 Task: Compose an email with the signature Drake Wright with the subject Announcement of a company milestone and the message I would like to request approval for additional resources for the upcoming project. from softage.4@softage.net to softage.8@softage.net, select last 2 words, change the font color from current to blue and background color to purple Send the email. Finally, move the email from Sent Items to the label Utilities
Action: Mouse moved to (1083, 98)
Screenshot: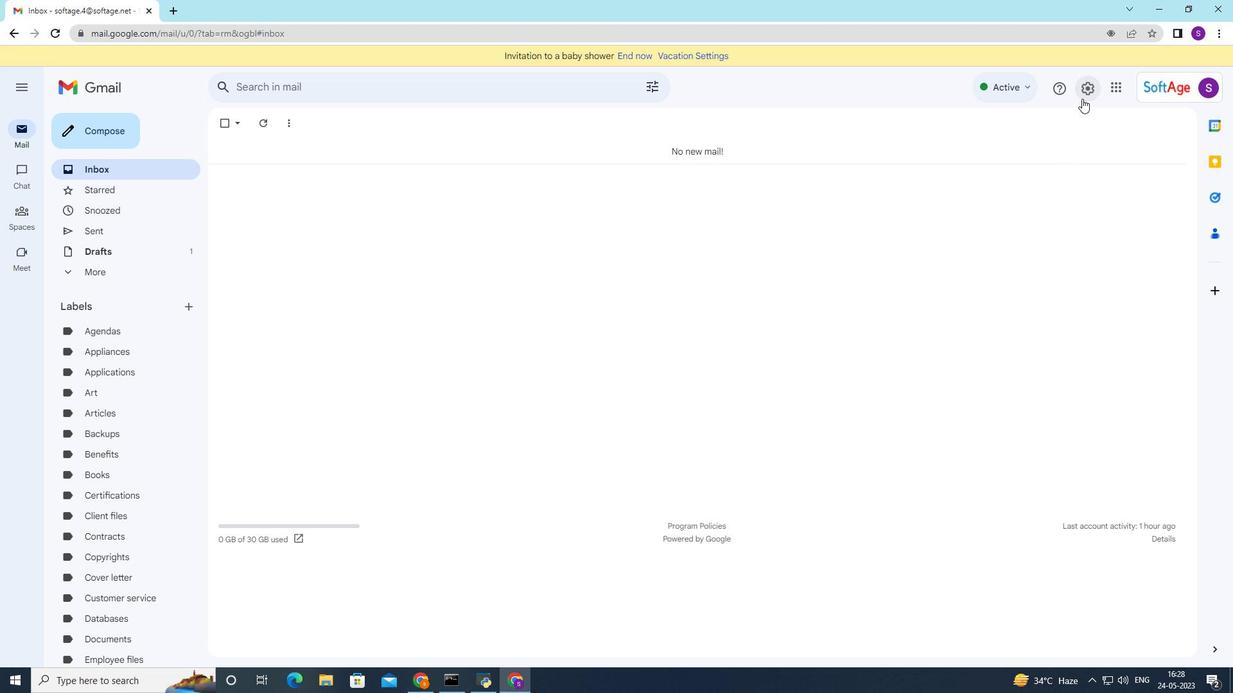 
Action: Mouse pressed left at (1083, 98)
Screenshot: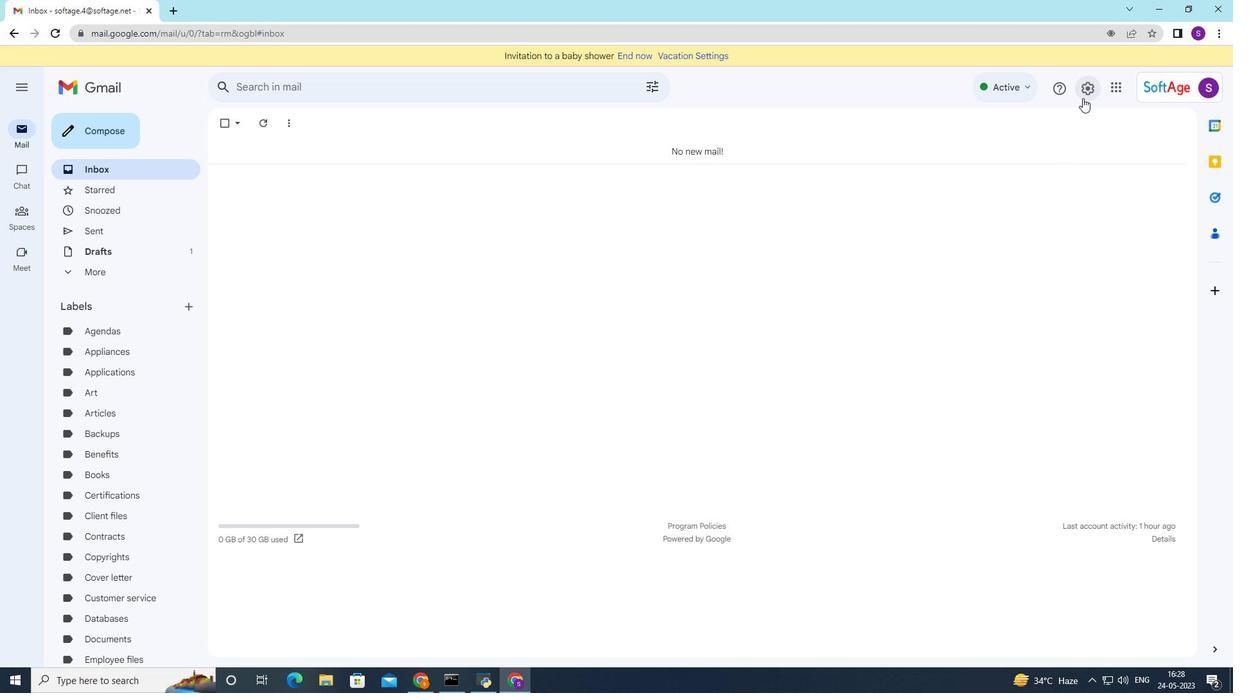 
Action: Mouse moved to (1077, 155)
Screenshot: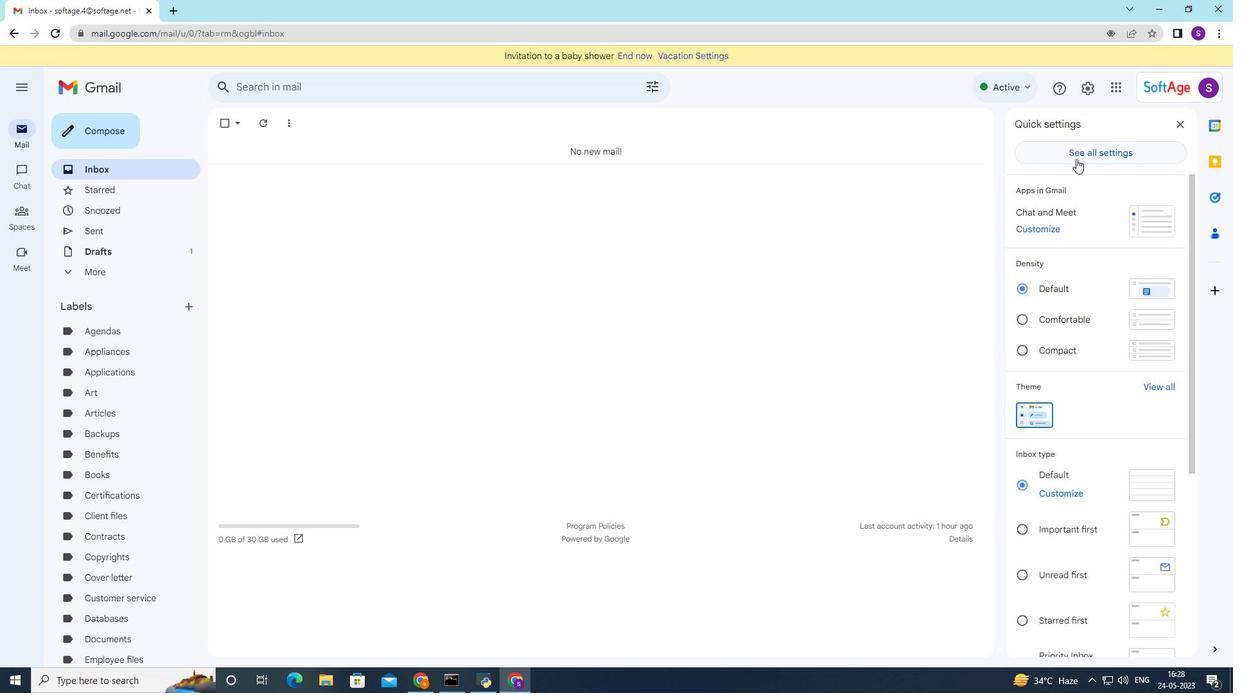 
Action: Mouse pressed left at (1077, 155)
Screenshot: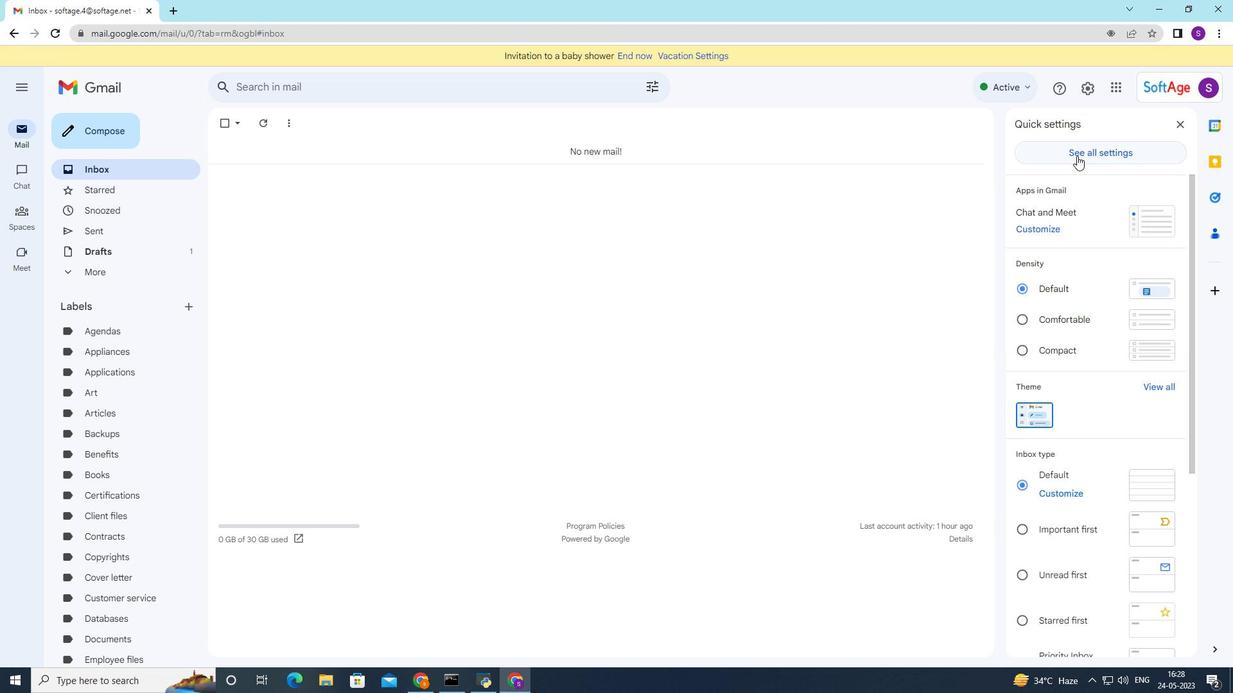 
Action: Mouse moved to (683, 289)
Screenshot: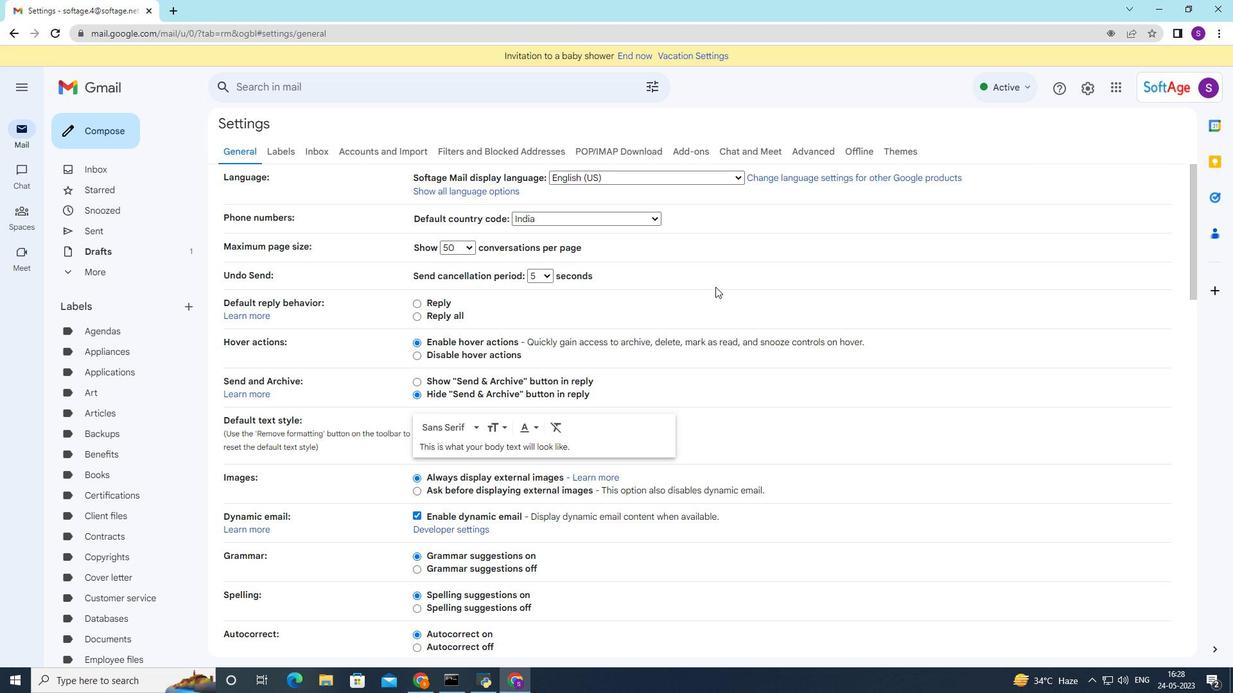 
Action: Mouse scrolled (684, 289) with delta (0, 0)
Screenshot: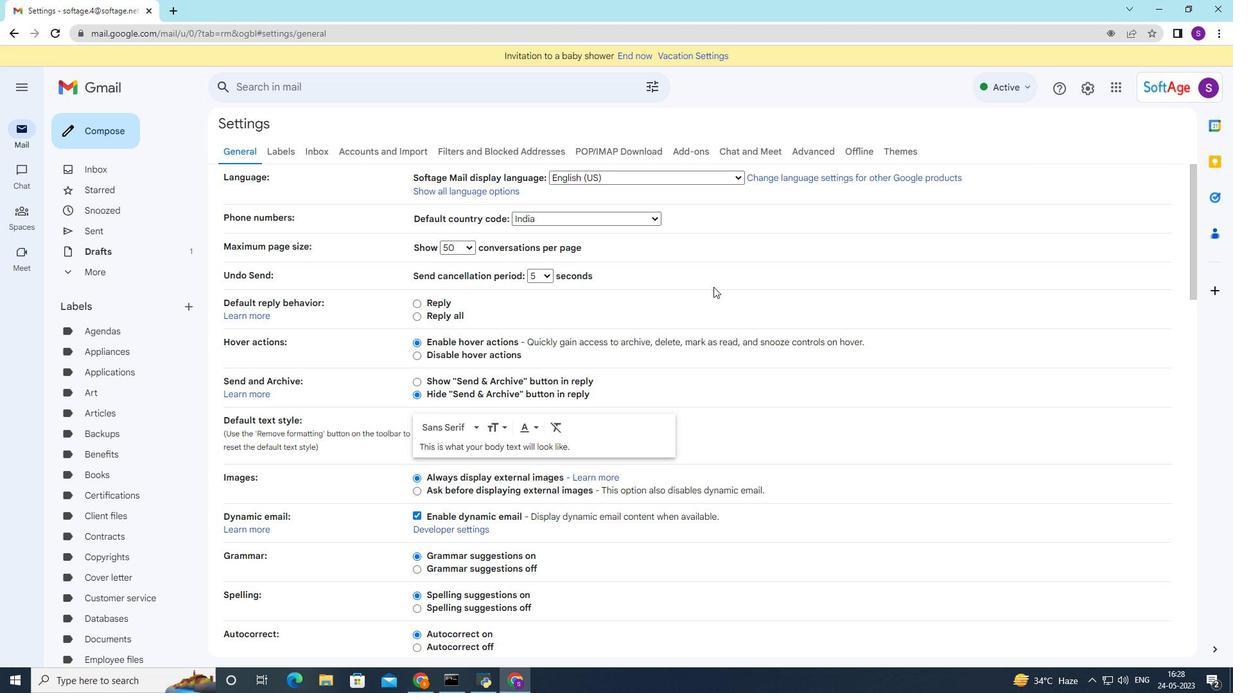 
Action: Mouse moved to (671, 291)
Screenshot: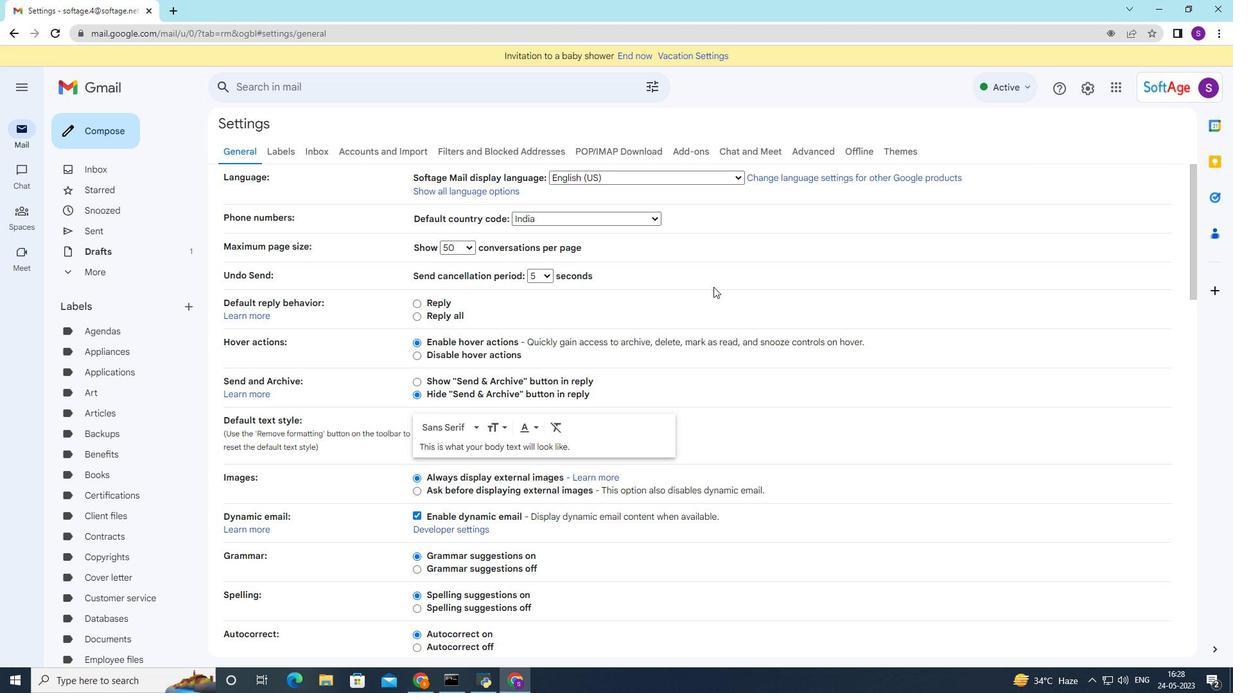 
Action: Mouse scrolled (671, 290) with delta (0, 0)
Screenshot: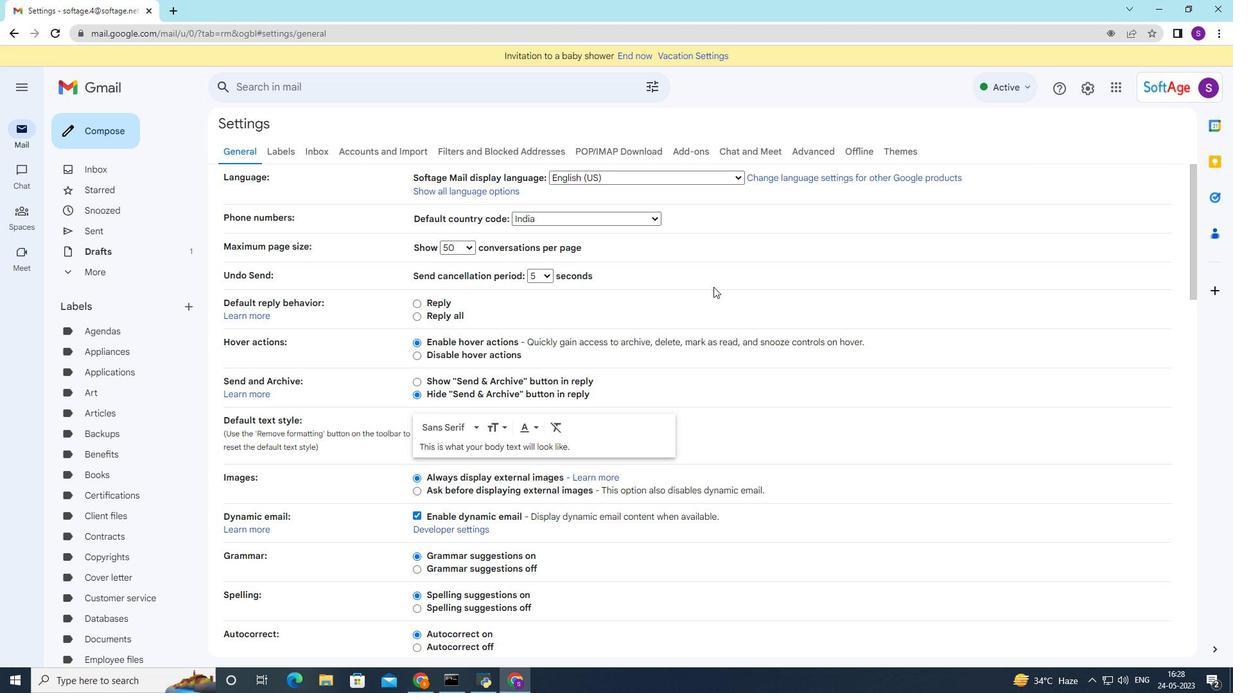 
Action: Mouse moved to (658, 291)
Screenshot: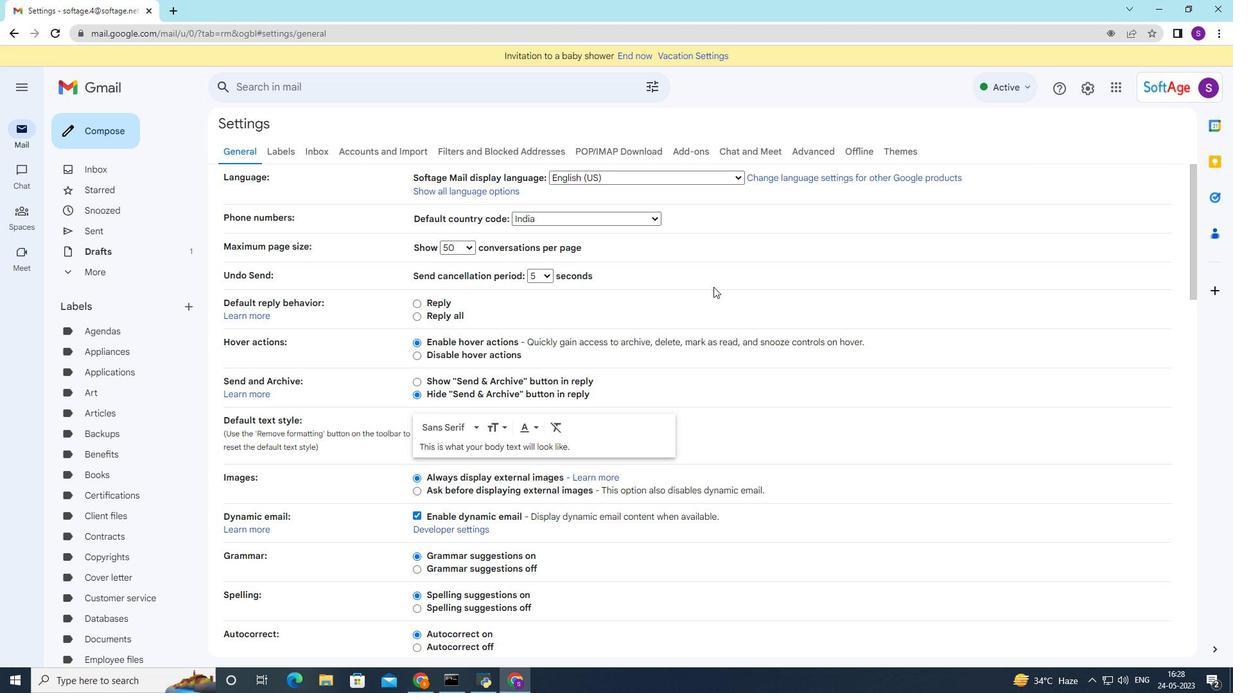 
Action: Mouse scrolled (658, 290) with delta (0, 0)
Screenshot: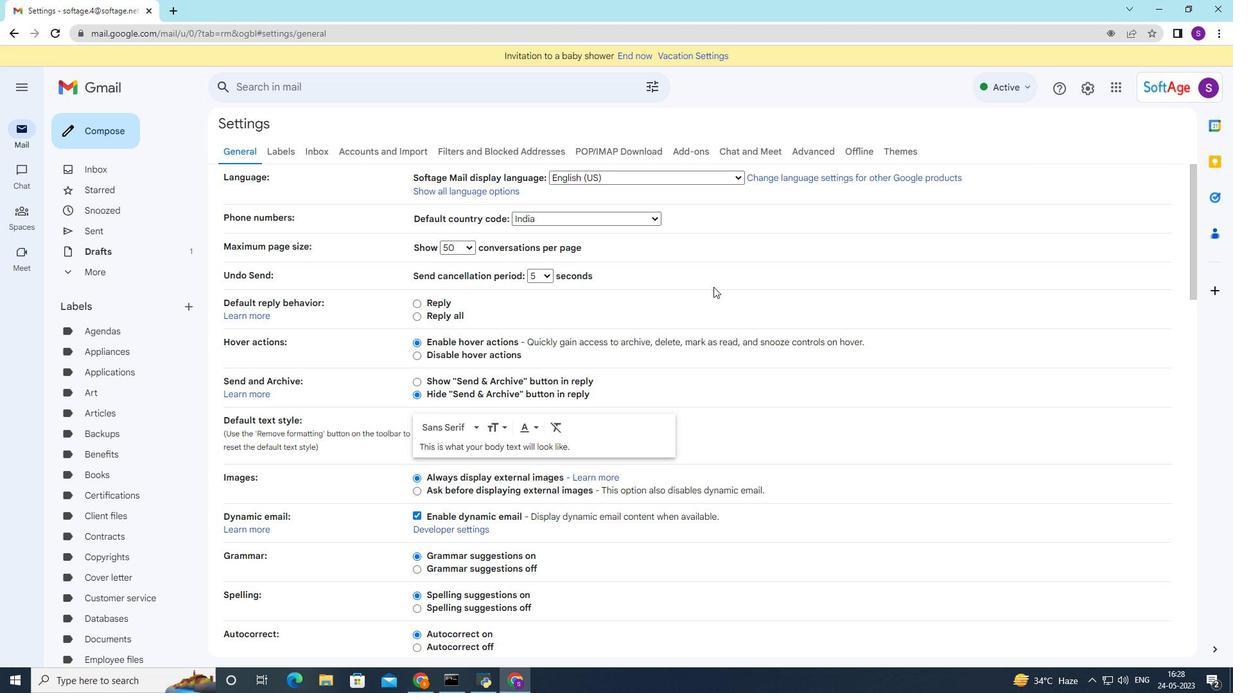 
Action: Mouse moved to (632, 287)
Screenshot: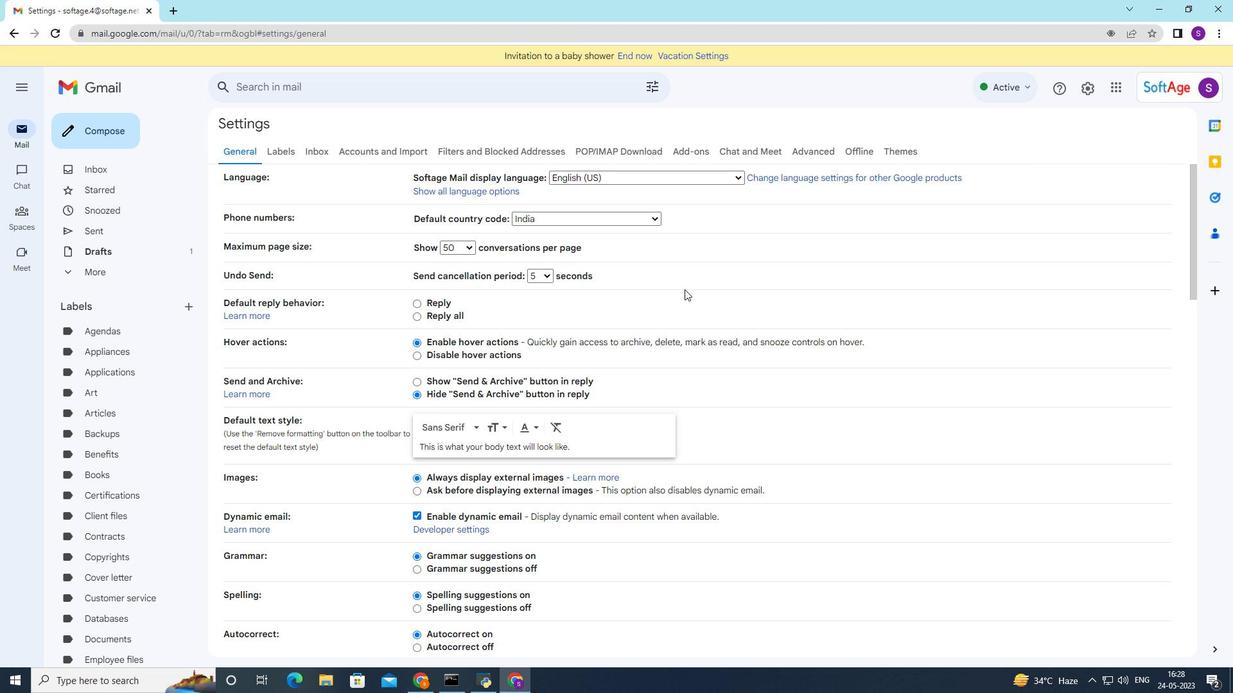 
Action: Mouse scrolled (637, 287) with delta (0, 0)
Screenshot: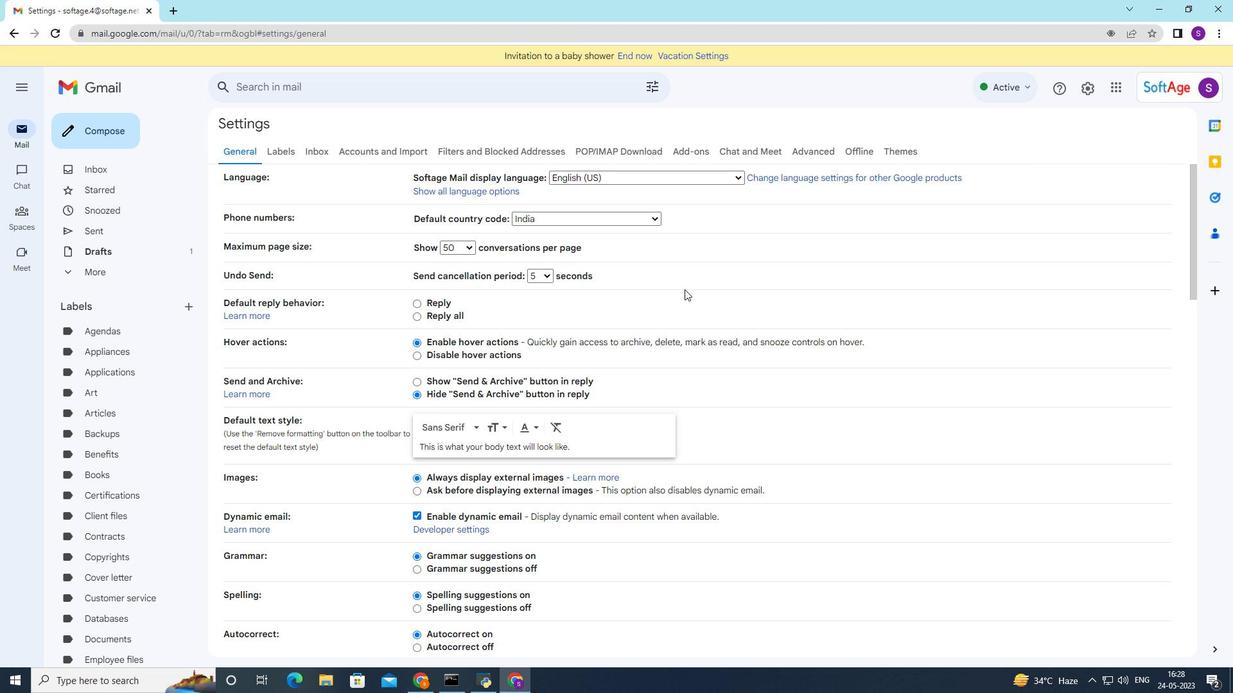 
Action: Mouse moved to (618, 285)
Screenshot: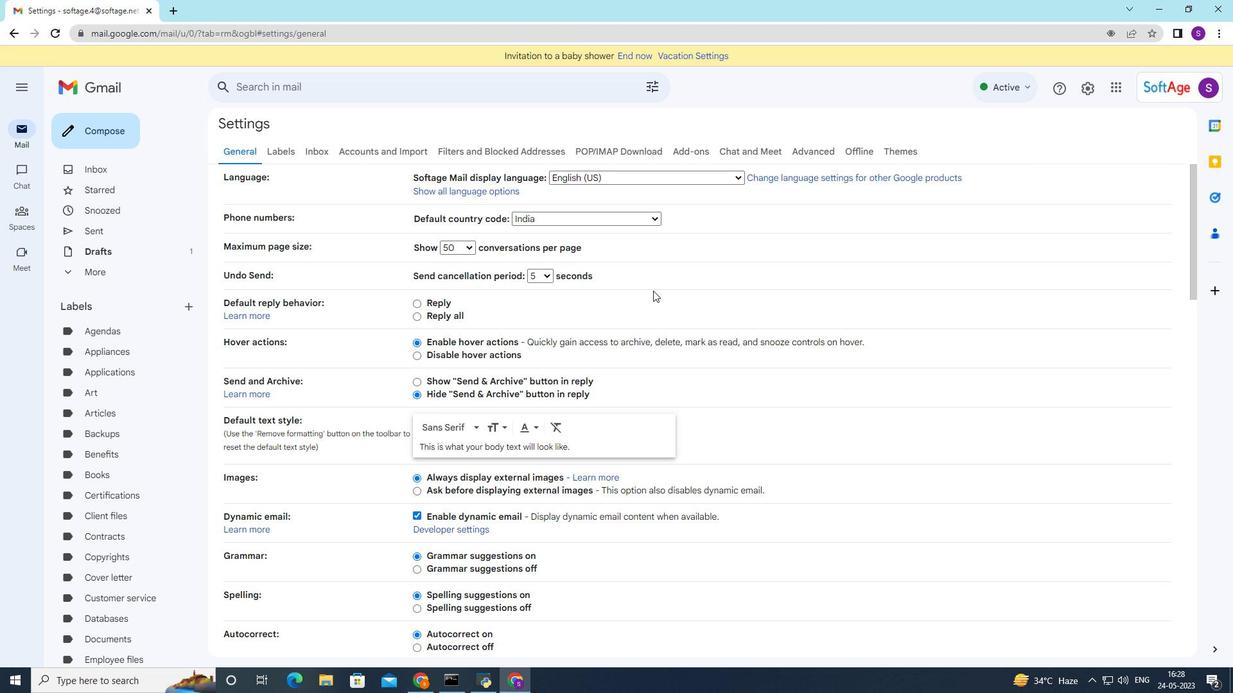 
Action: Mouse scrolled (625, 285) with delta (0, 0)
Screenshot: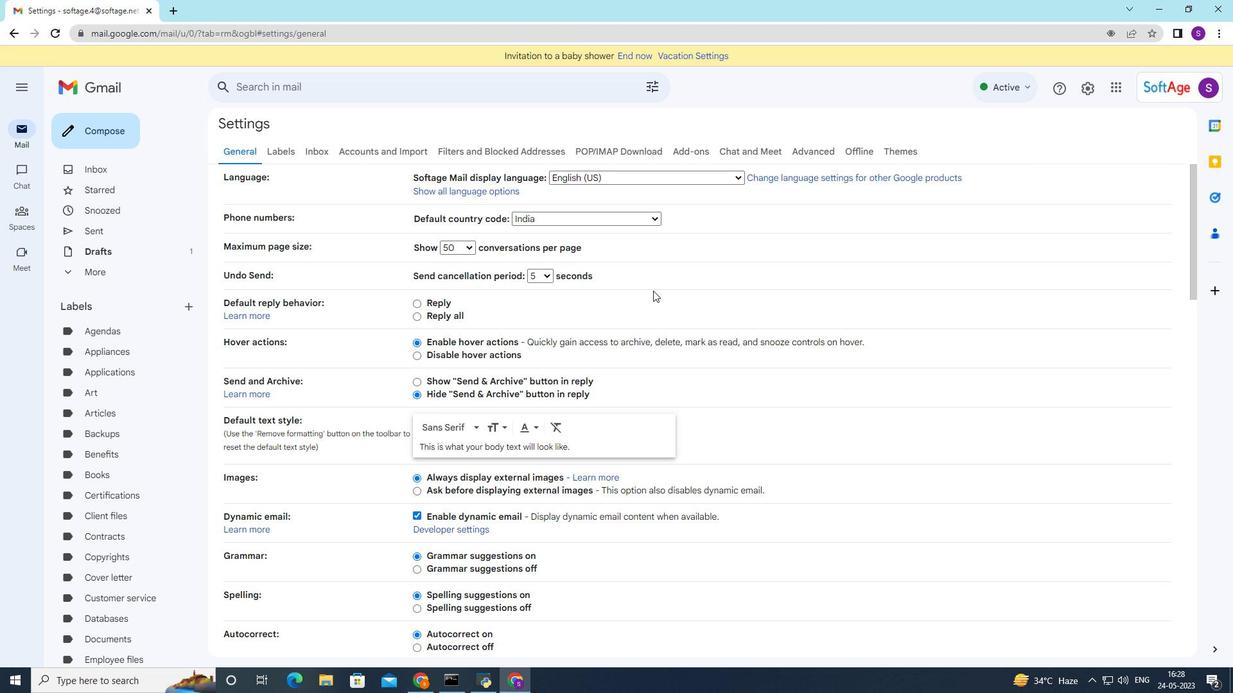 
Action: Mouse moved to (592, 293)
Screenshot: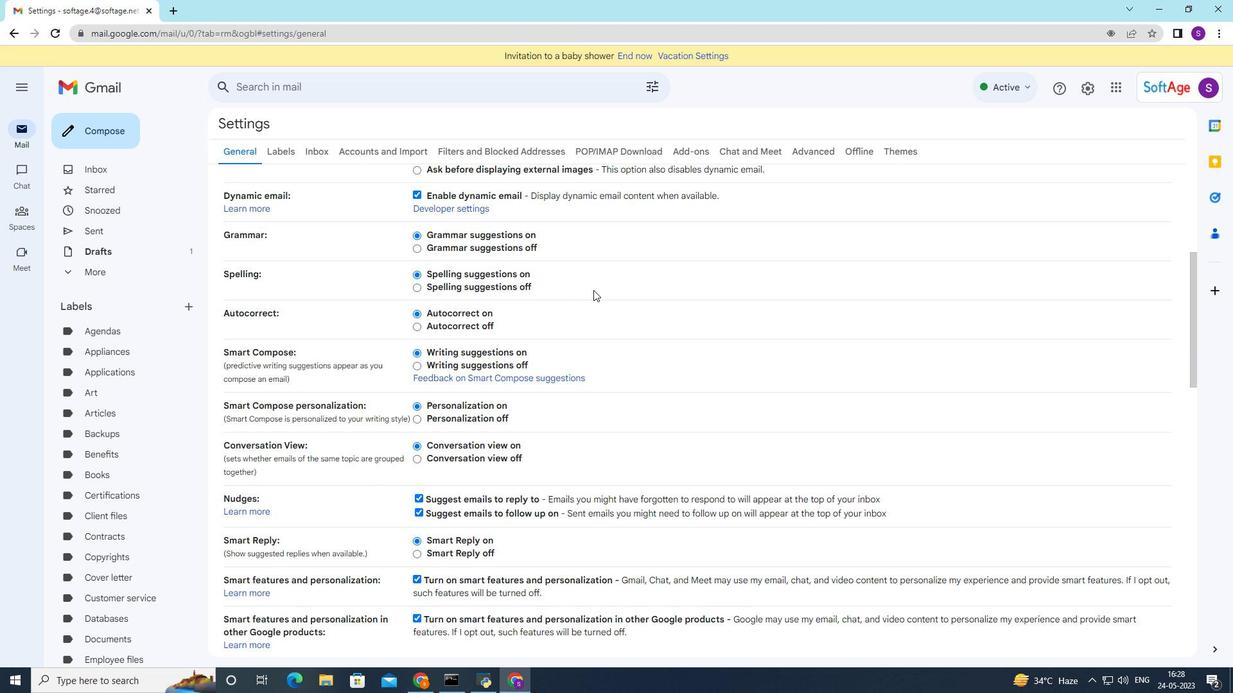 
Action: Mouse scrolled (592, 292) with delta (0, 0)
Screenshot: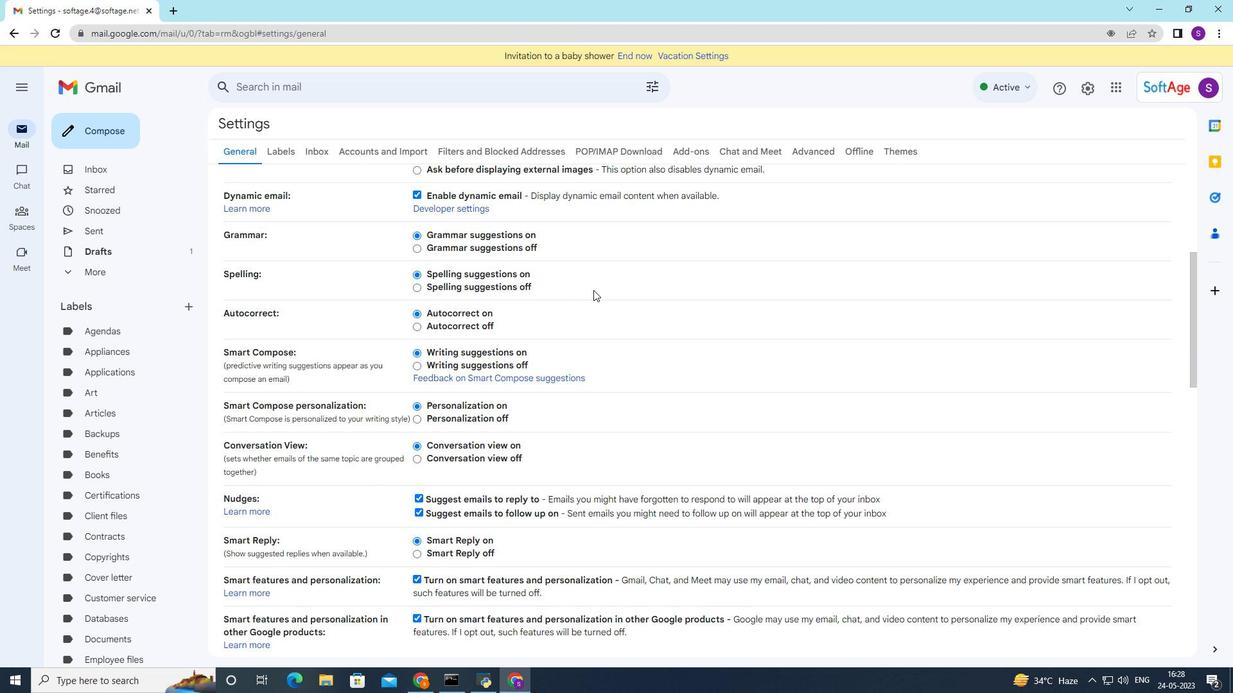 
Action: Mouse moved to (591, 294)
Screenshot: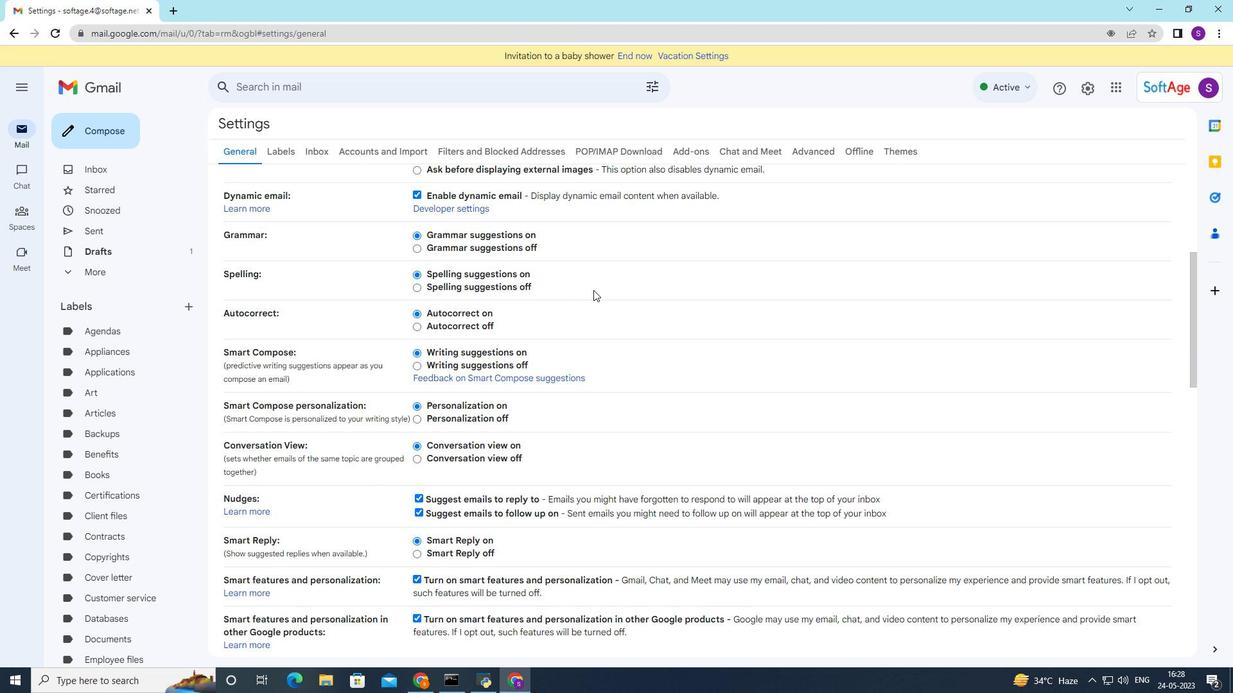 
Action: Mouse scrolled (591, 293) with delta (0, 0)
Screenshot: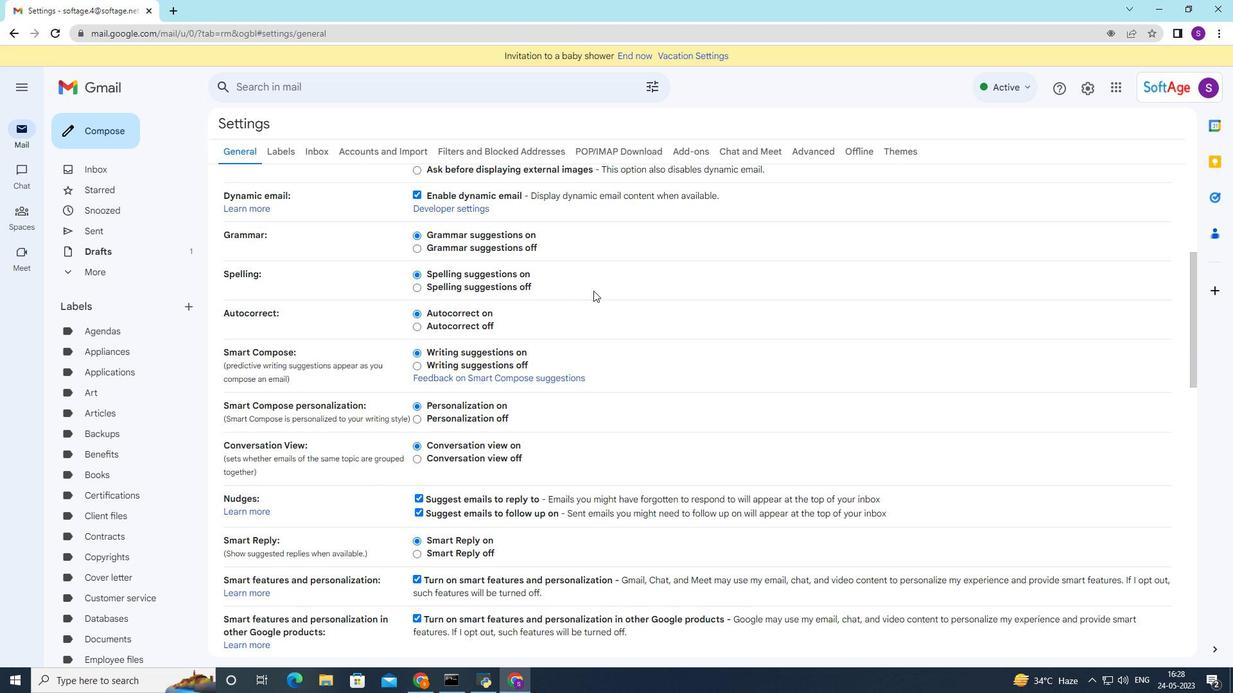 
Action: Mouse moved to (591, 294)
Screenshot: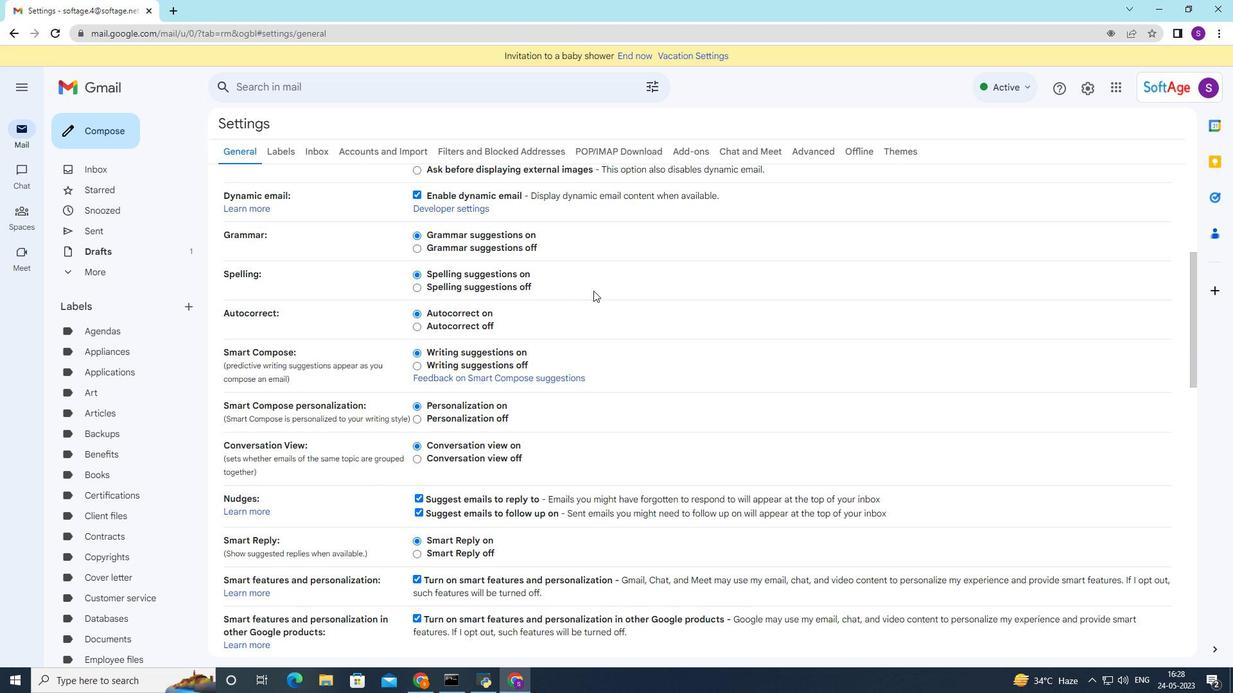 
Action: Mouse scrolled (591, 294) with delta (0, 0)
Screenshot: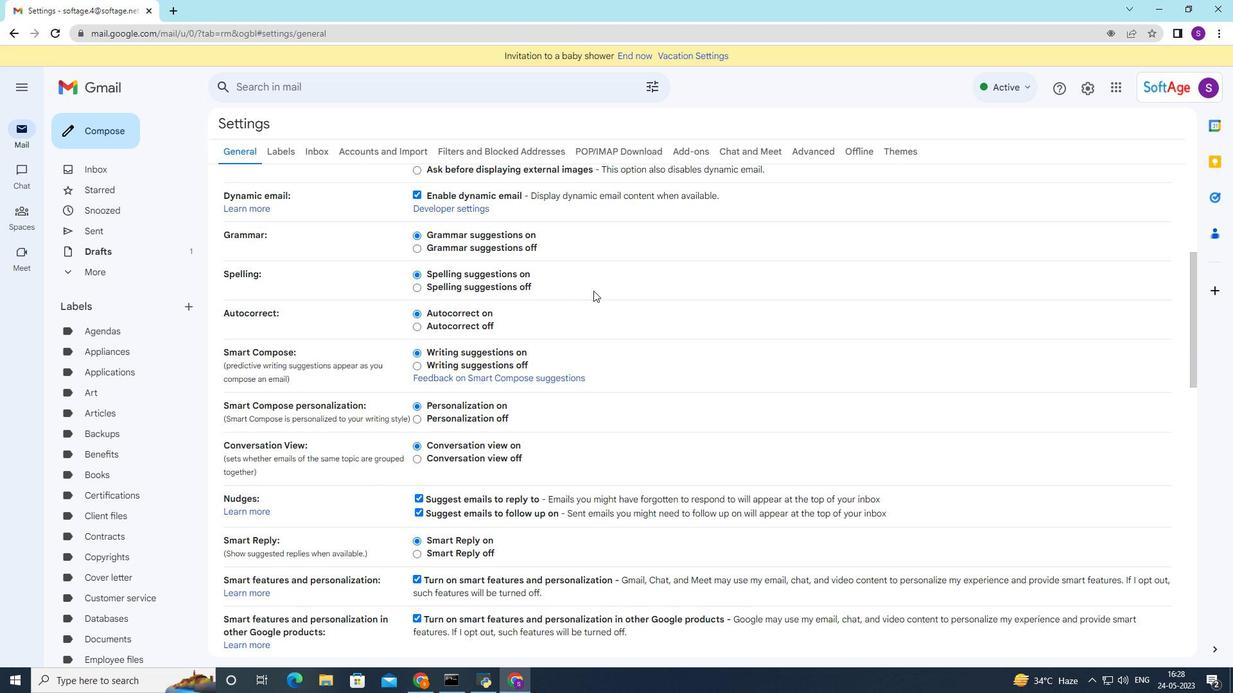 
Action: Mouse moved to (589, 294)
Screenshot: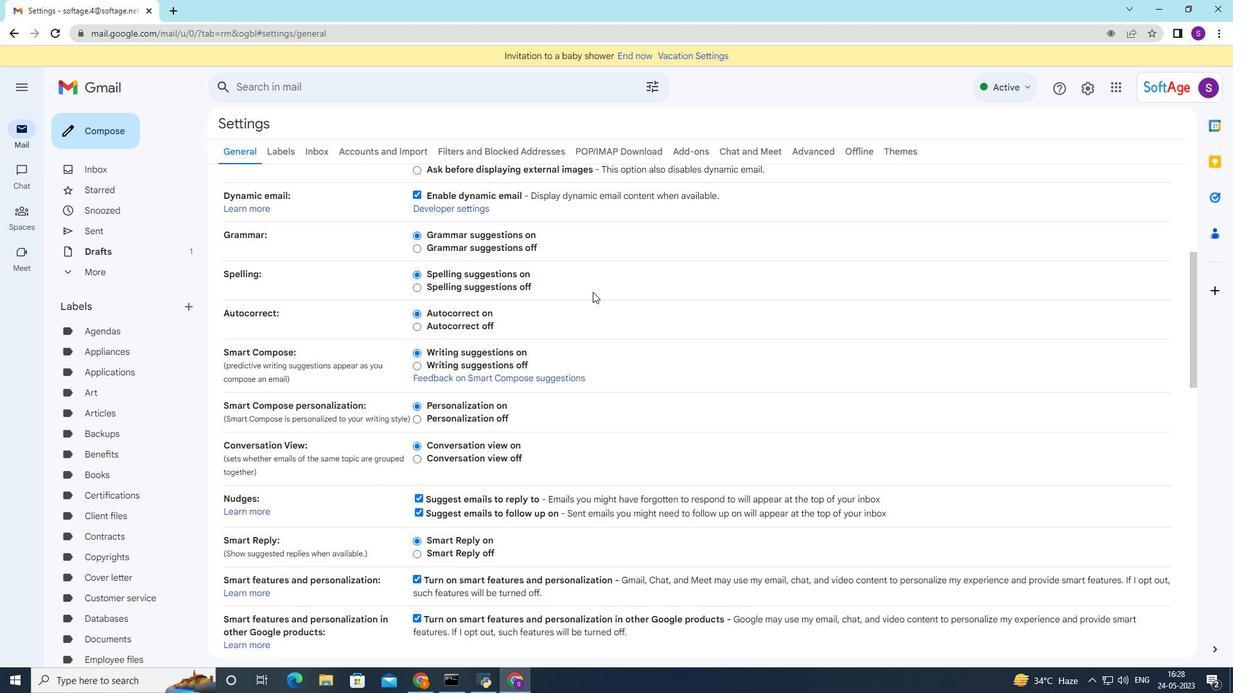 
Action: Mouse scrolled (591, 294) with delta (0, 0)
Screenshot: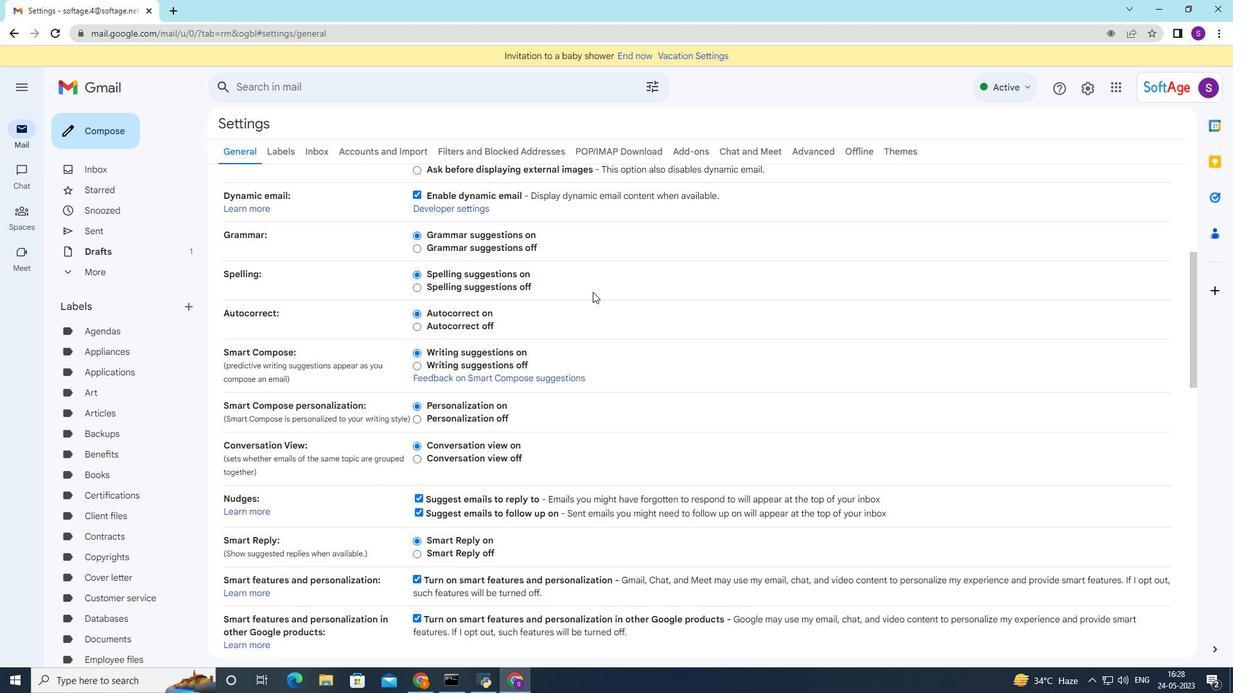 
Action: Mouse moved to (578, 296)
Screenshot: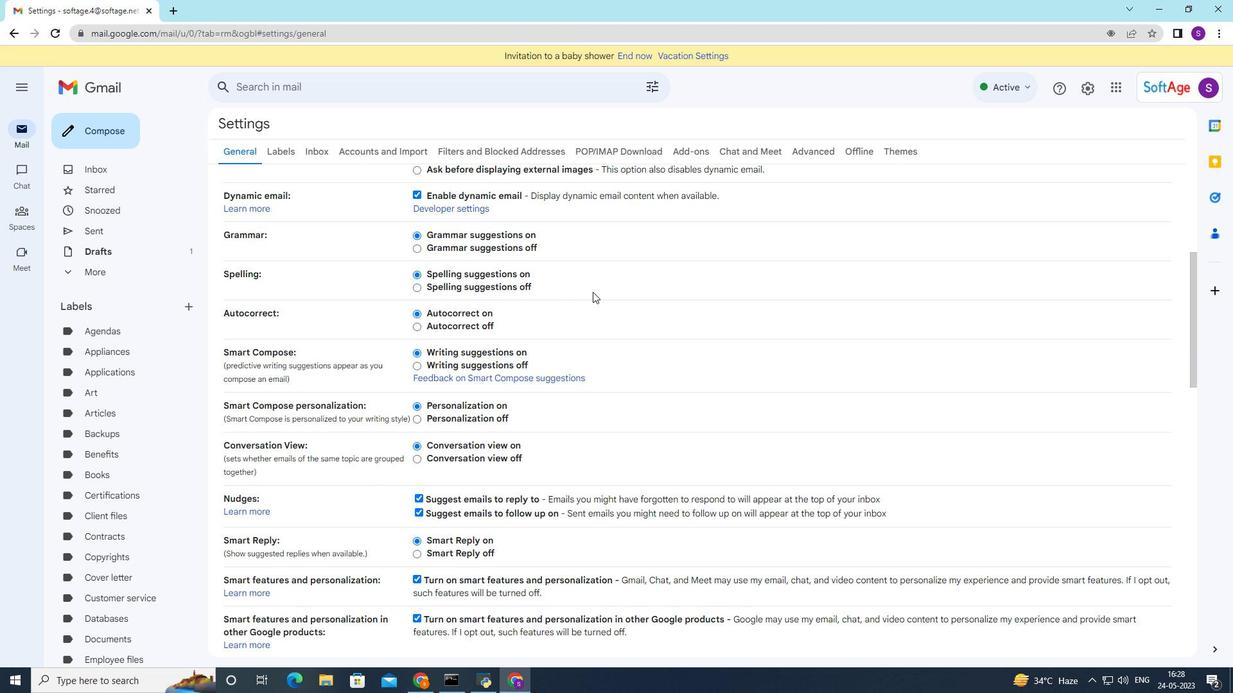 
Action: Mouse scrolled (586, 295) with delta (0, 0)
Screenshot: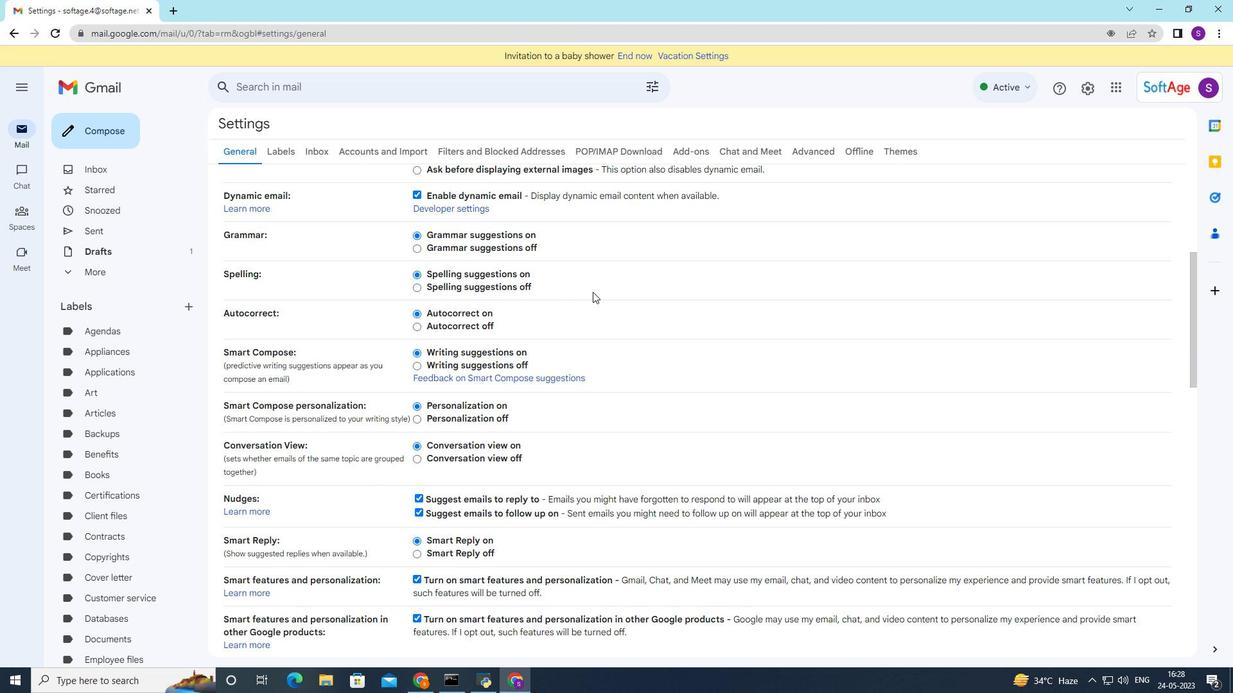 
Action: Mouse moved to (546, 298)
Screenshot: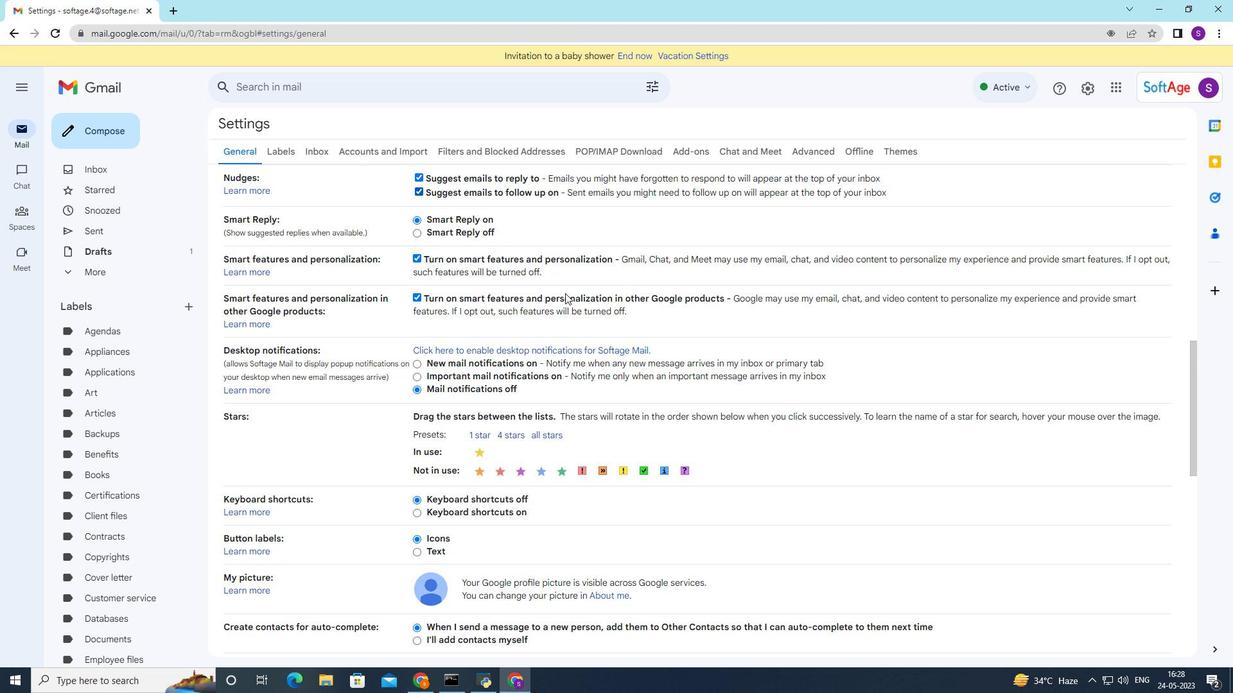 
Action: Mouse scrolled (546, 298) with delta (0, 0)
Screenshot: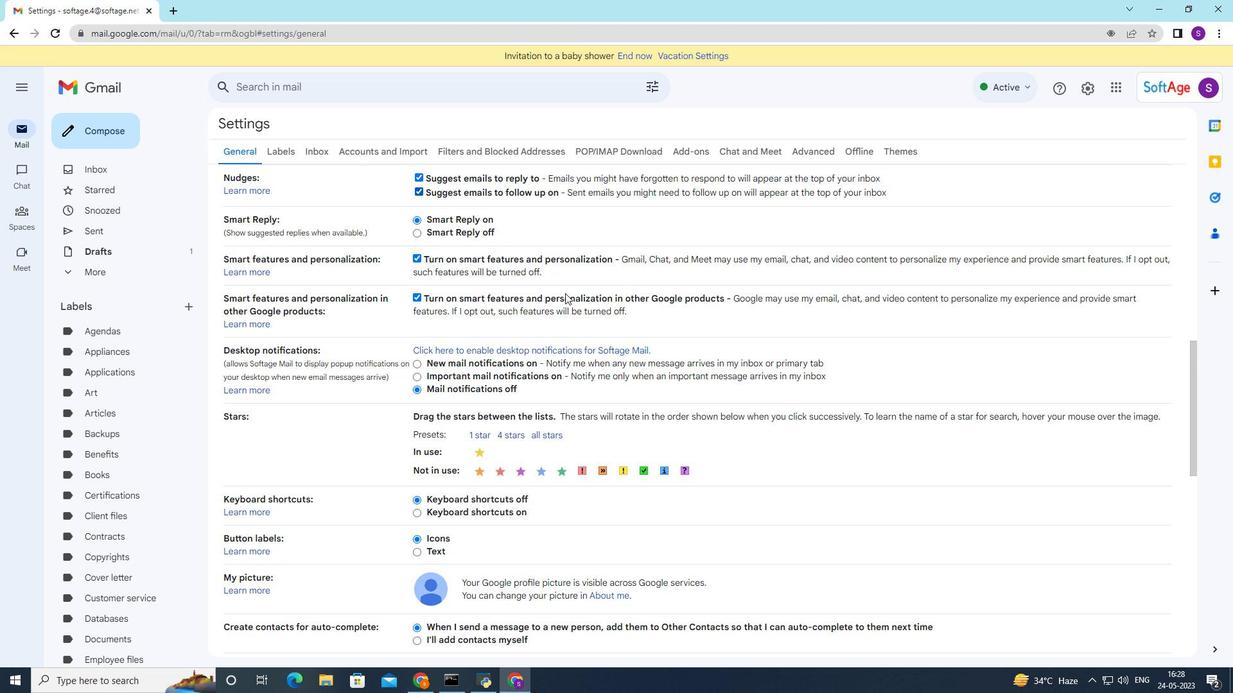 
Action: Mouse moved to (509, 321)
Screenshot: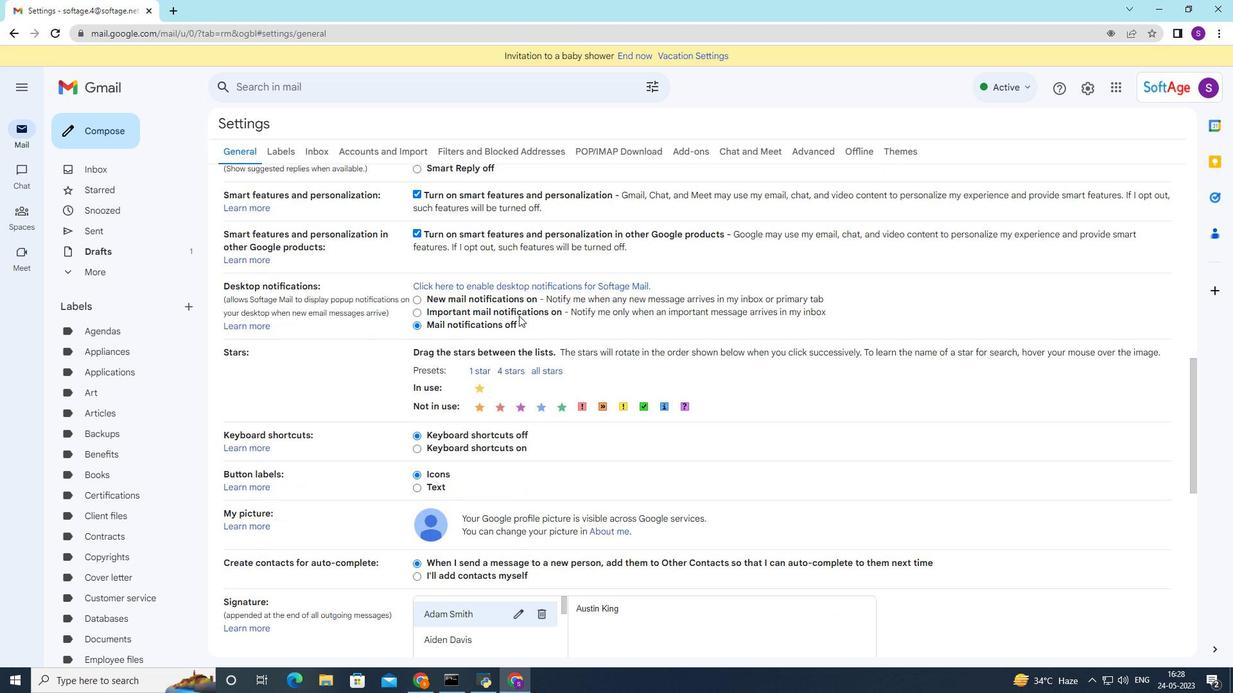 
Action: Mouse scrolled (516, 316) with delta (0, 0)
Screenshot: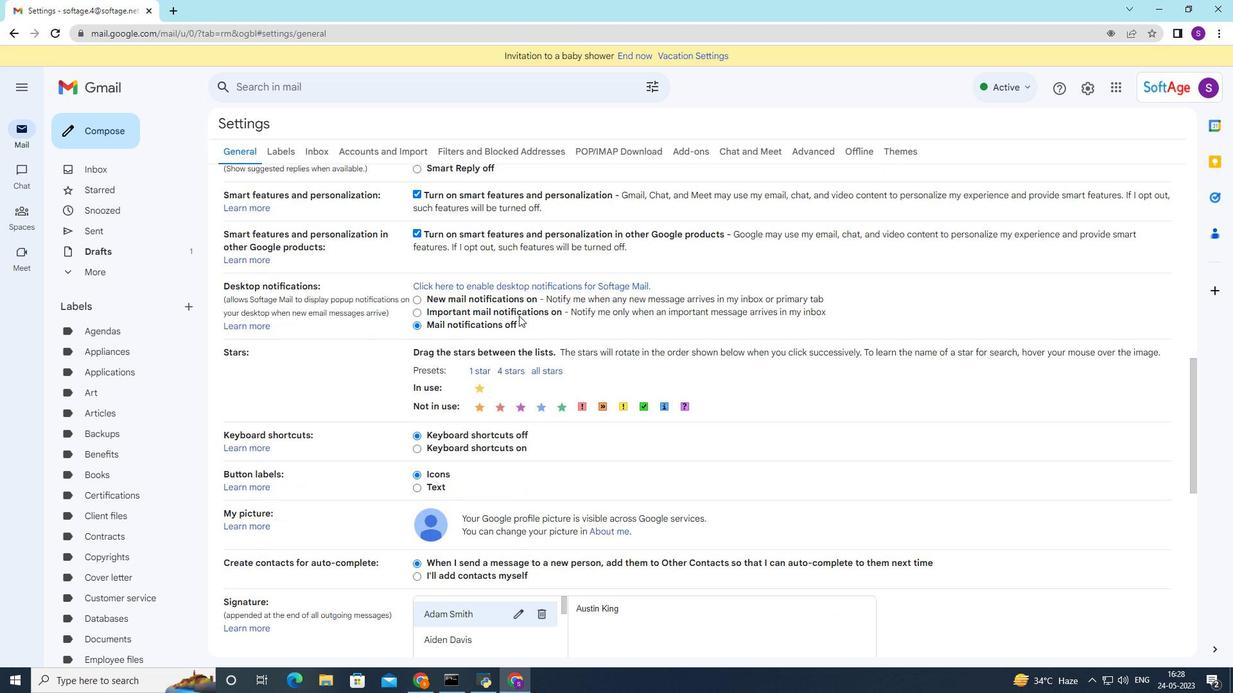 
Action: Mouse moved to (490, 339)
Screenshot: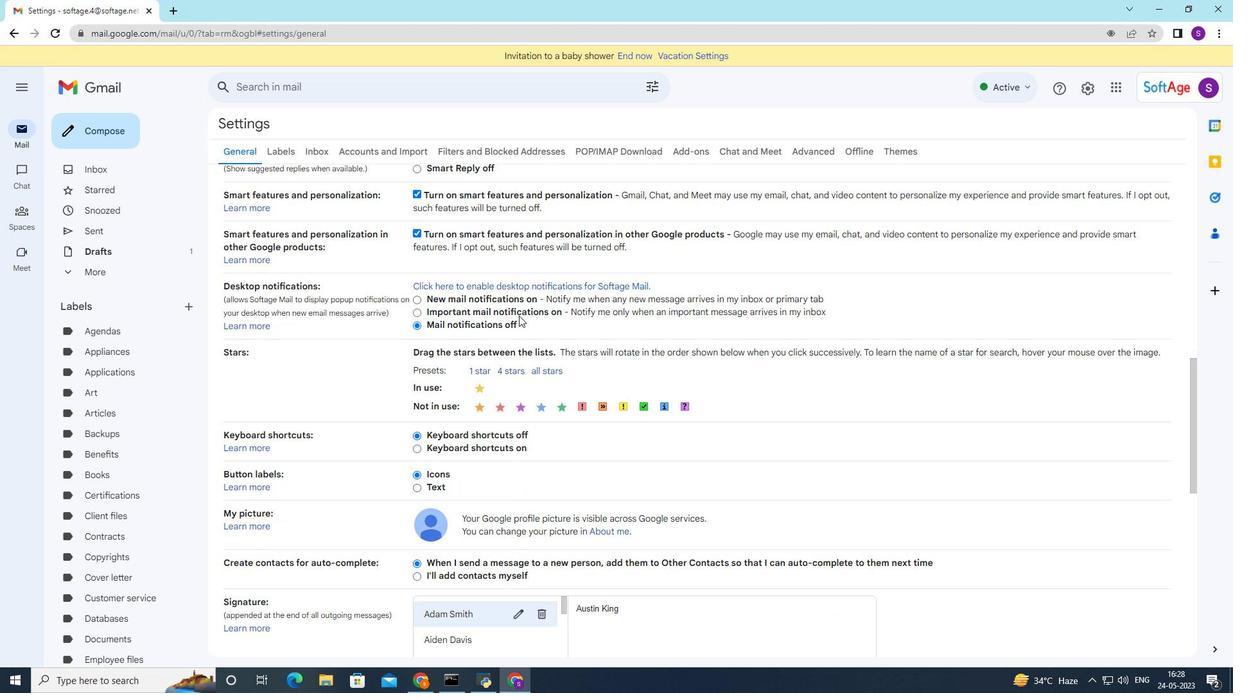 
Action: Mouse scrolled (505, 323) with delta (0, 0)
Screenshot: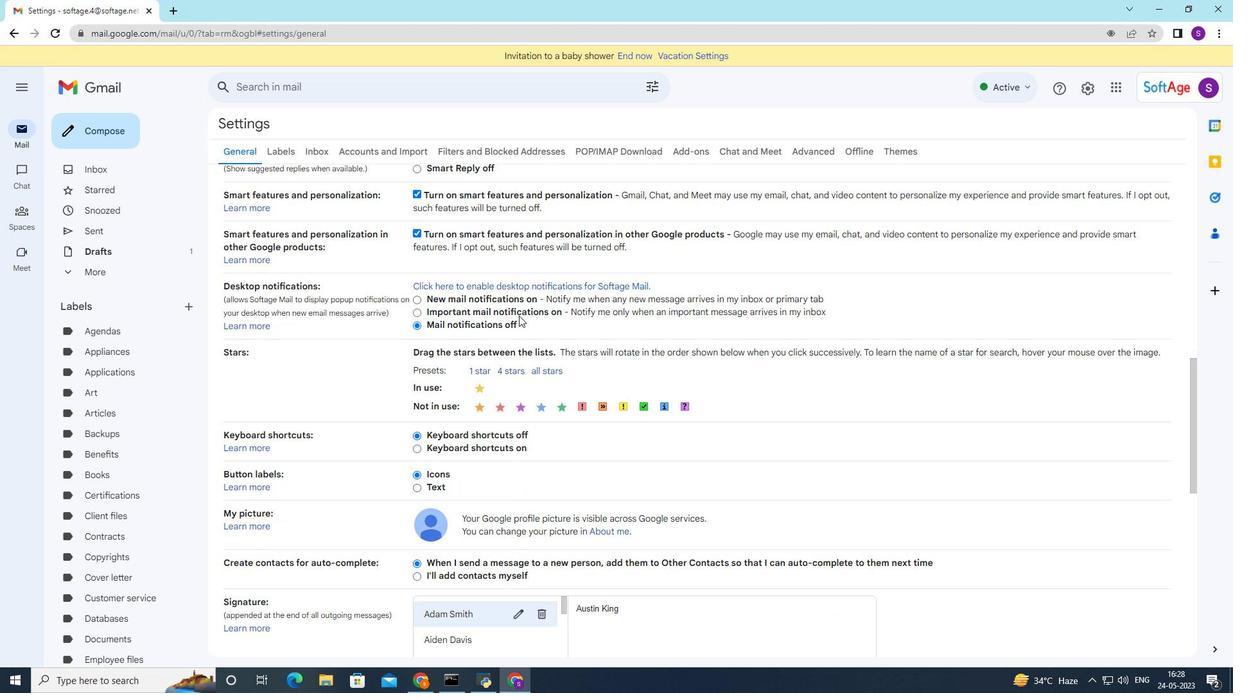 
Action: Mouse moved to (490, 339)
Screenshot: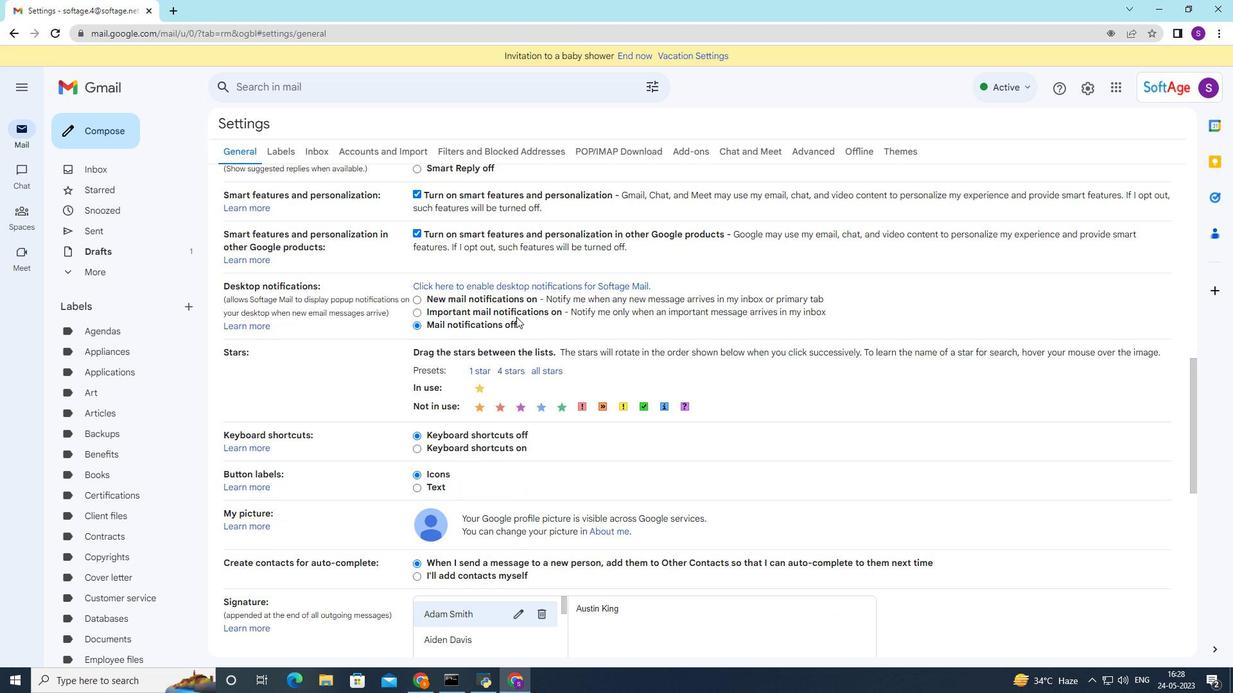 
Action: Mouse scrolled (496, 328) with delta (0, 0)
Screenshot: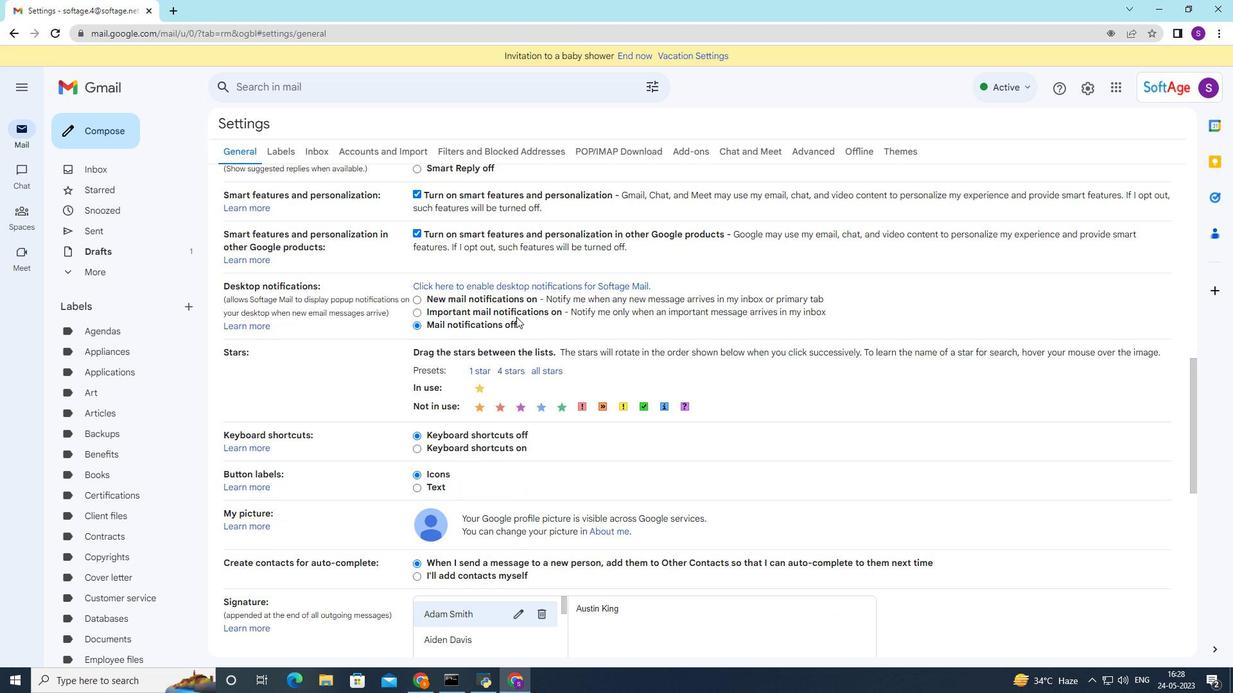 
Action: Mouse moved to (490, 339)
Screenshot: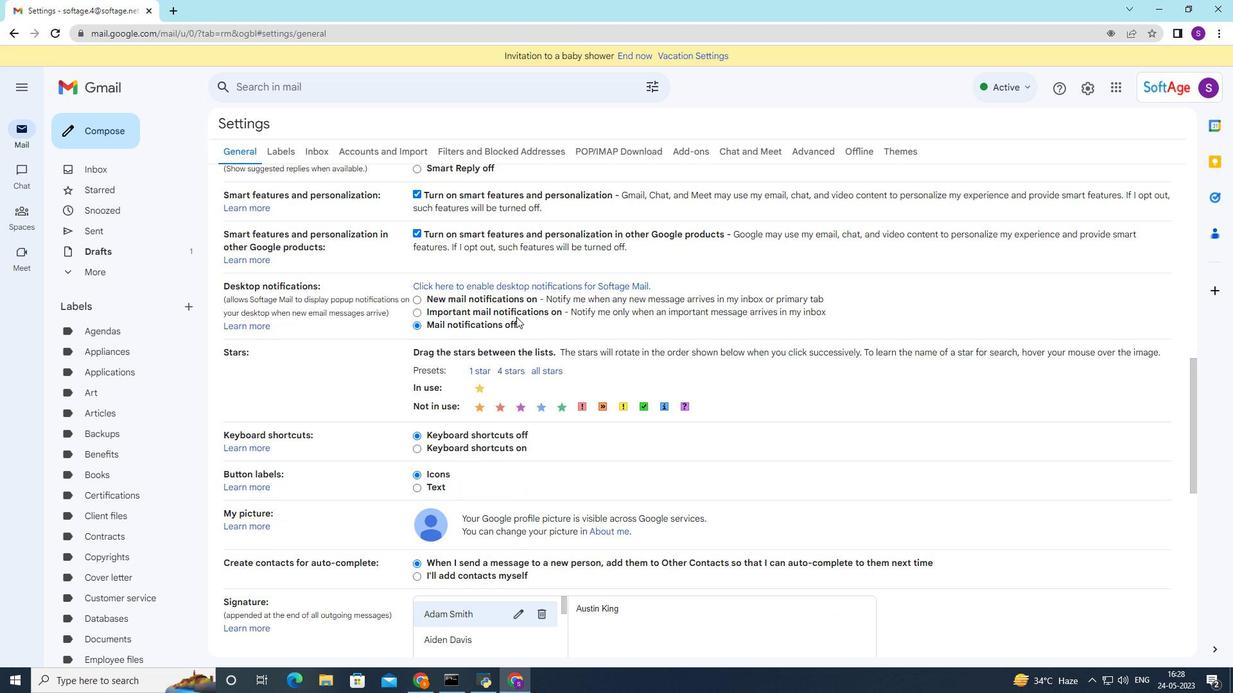 
Action: Mouse scrolled (489, 331) with delta (0, 0)
Screenshot: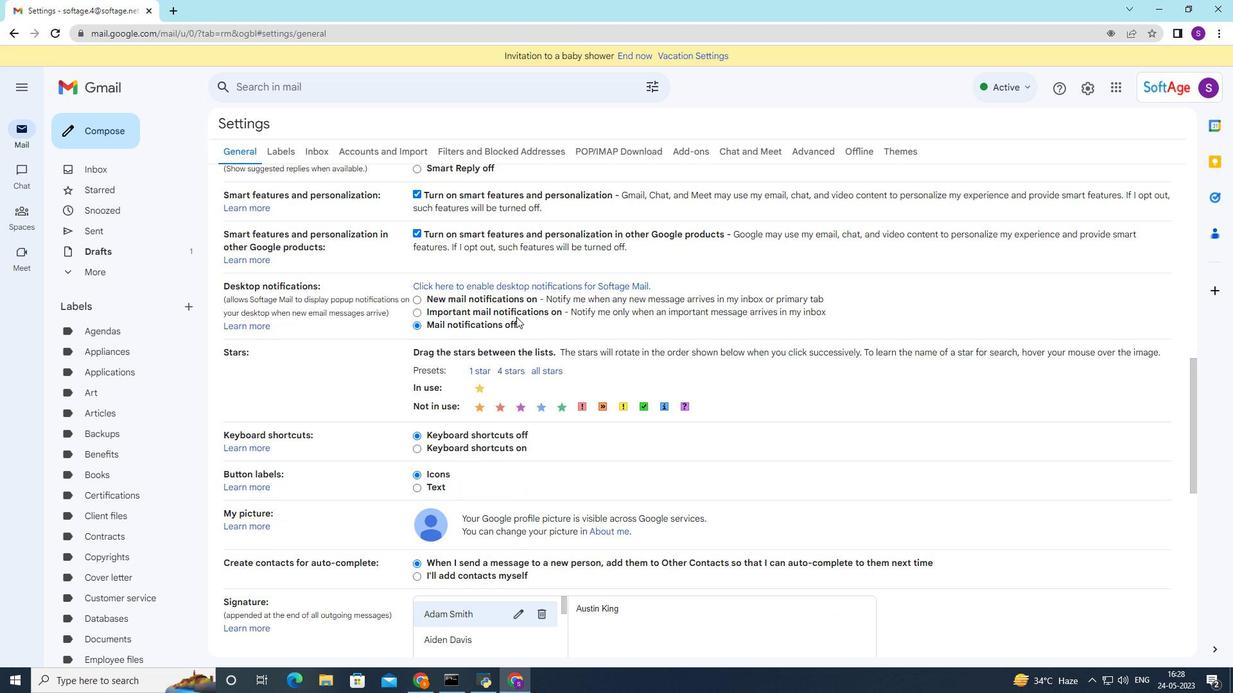
Action: Mouse moved to (490, 340)
Screenshot: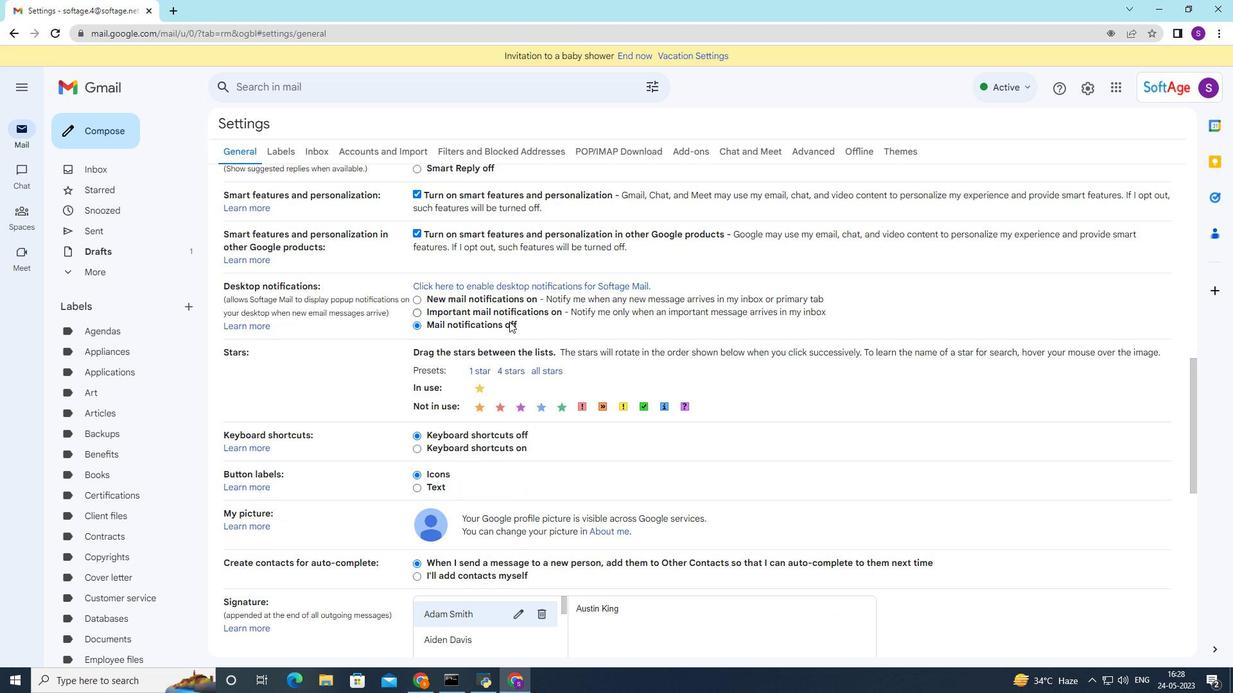 
Action: Mouse scrolled (486, 335) with delta (0, 0)
Screenshot: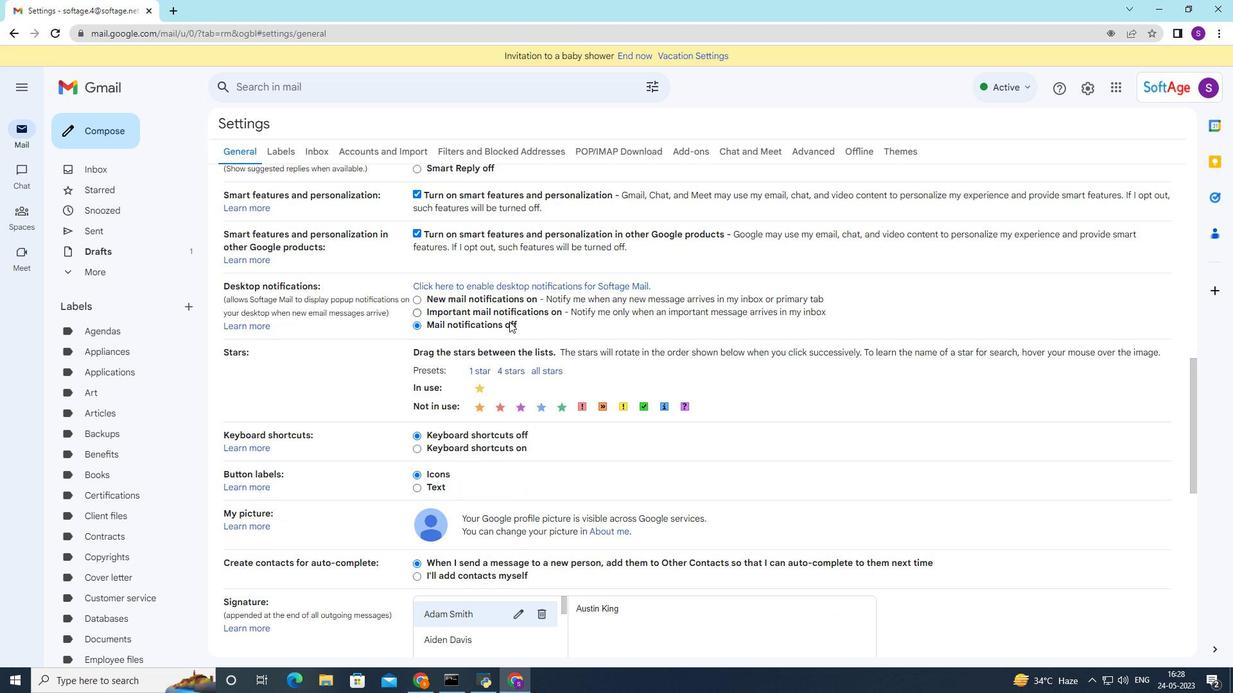 
Action: Mouse moved to (490, 342)
Screenshot: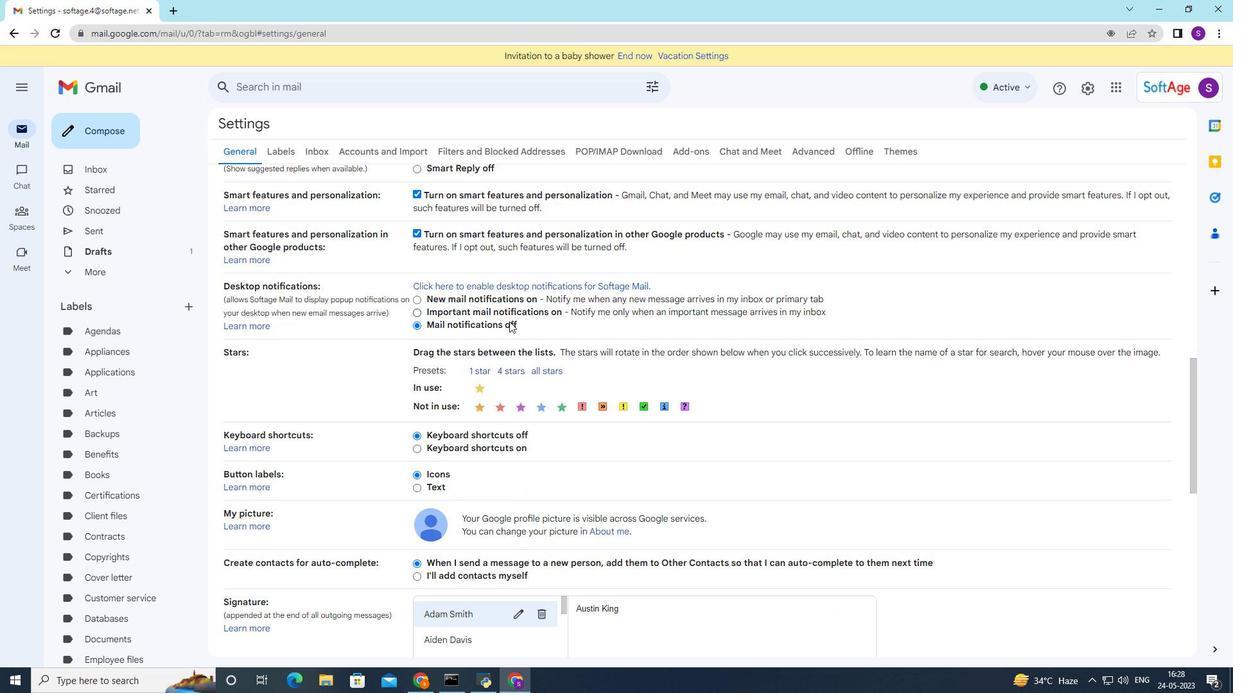 
Action: Mouse scrolled (490, 341) with delta (0, 0)
Screenshot: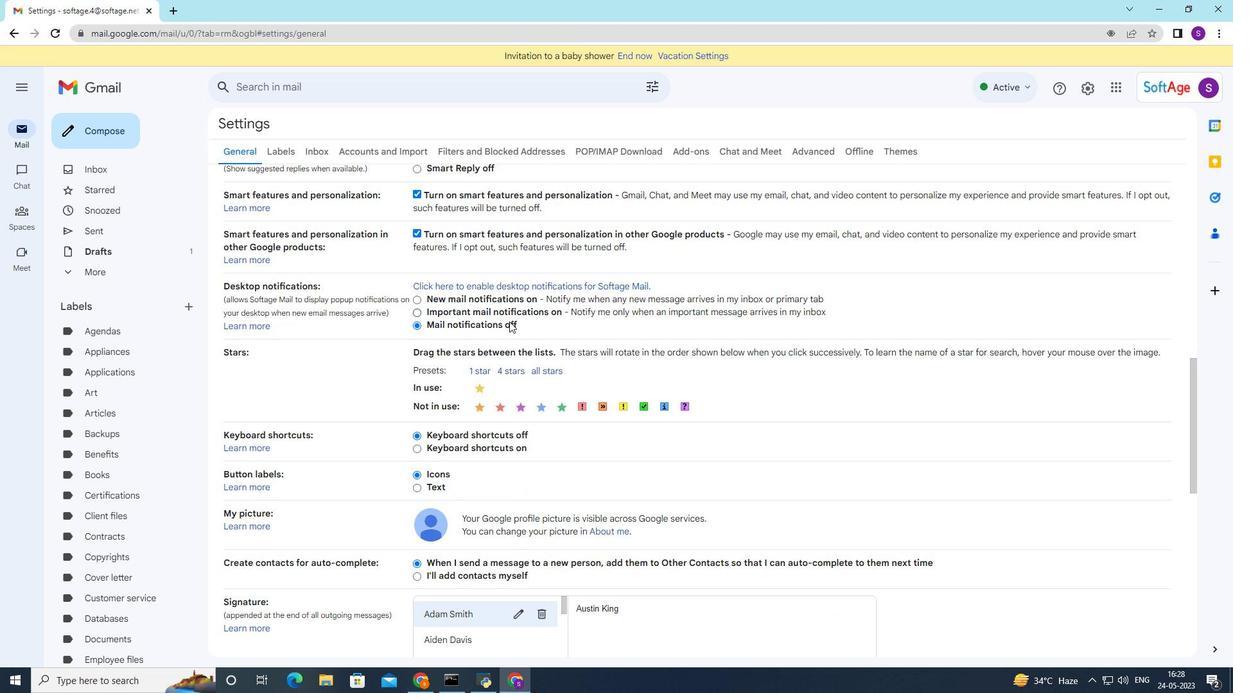 
Action: Mouse moved to (490, 342)
Screenshot: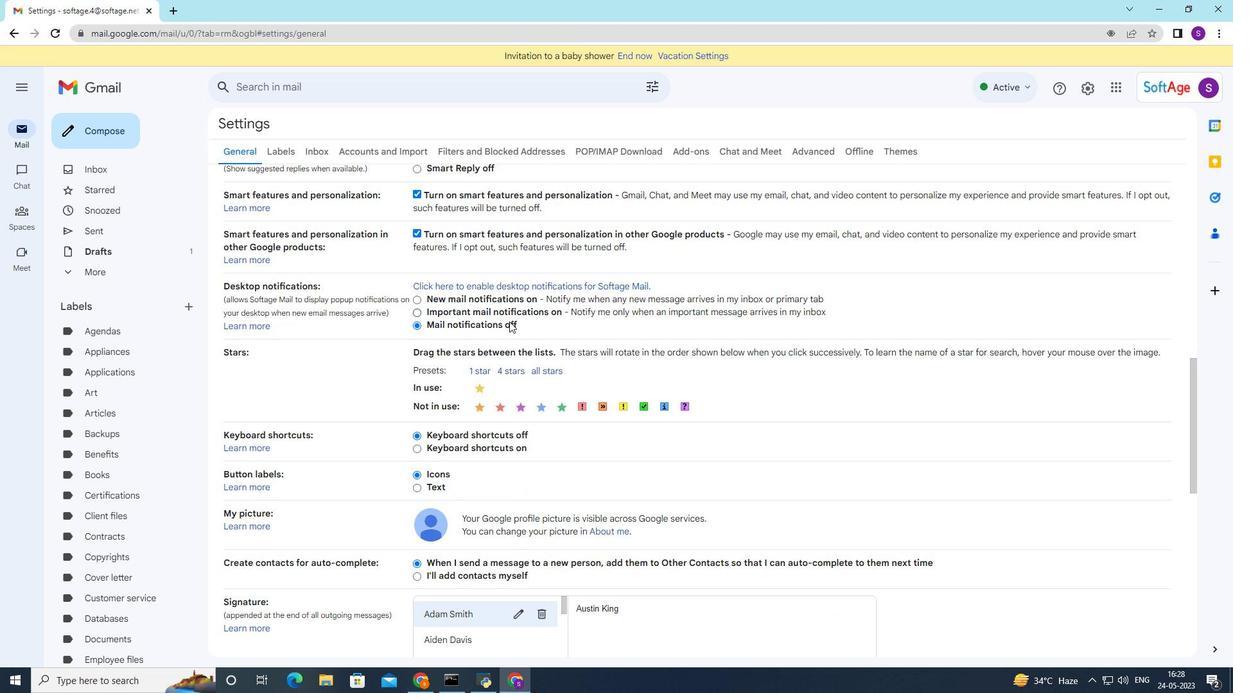 
Action: Mouse scrolled (490, 341) with delta (0, 0)
Screenshot: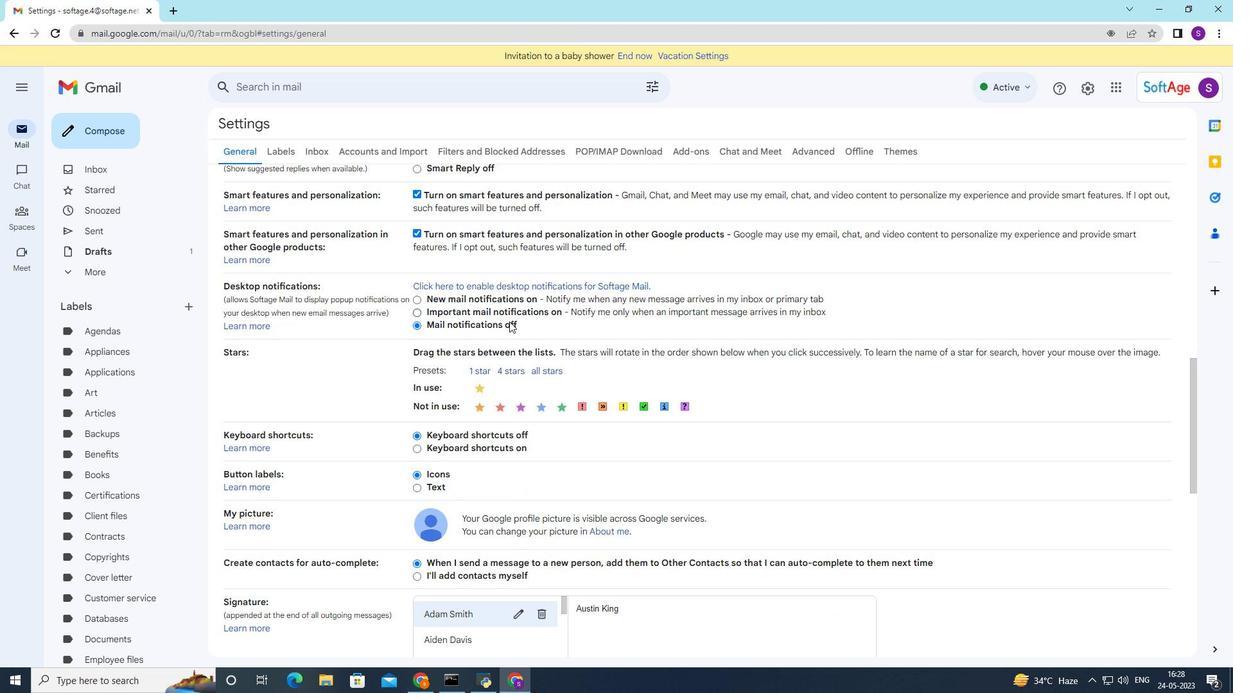 
Action: Mouse moved to (490, 343)
Screenshot: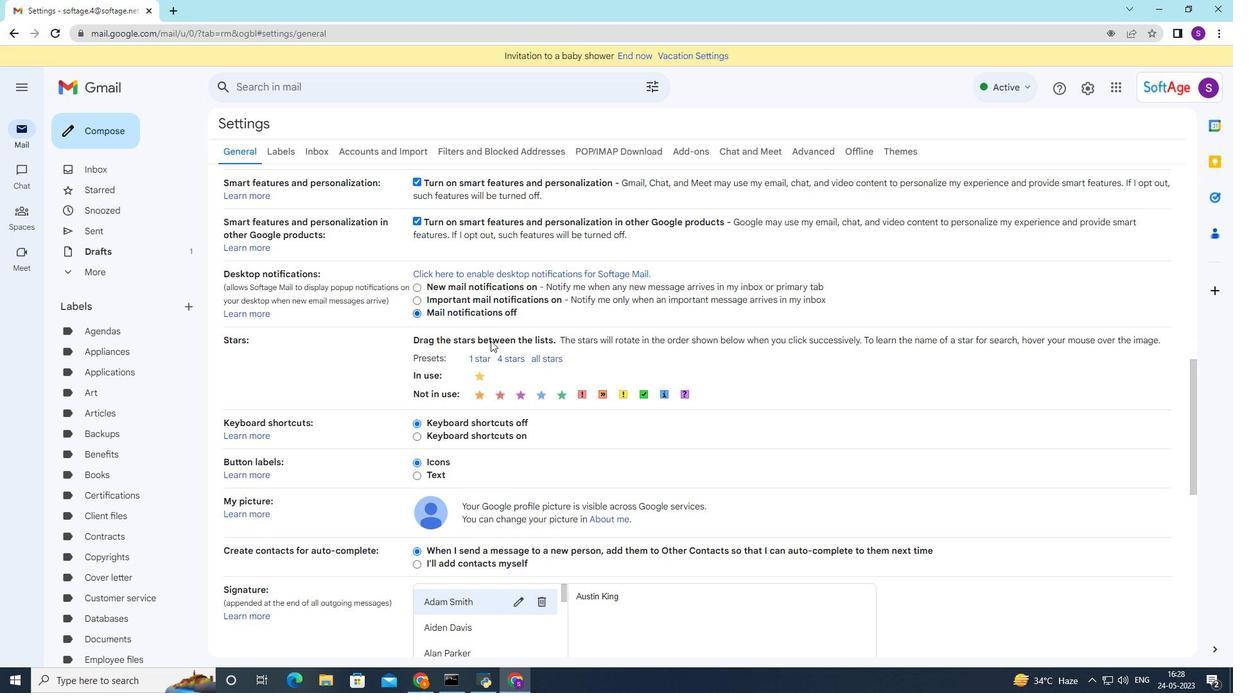 
Action: Mouse scrolled (490, 341) with delta (0, 0)
Screenshot: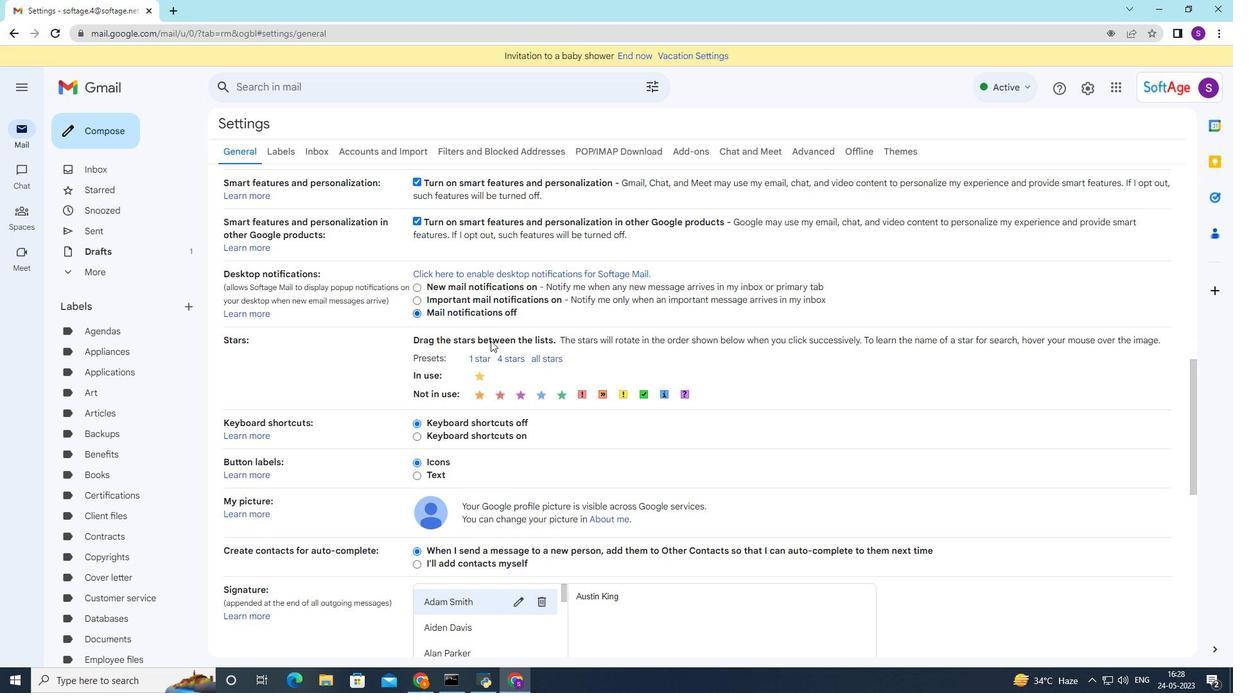 
Action: Mouse scrolled (490, 341) with delta (0, 0)
Screenshot: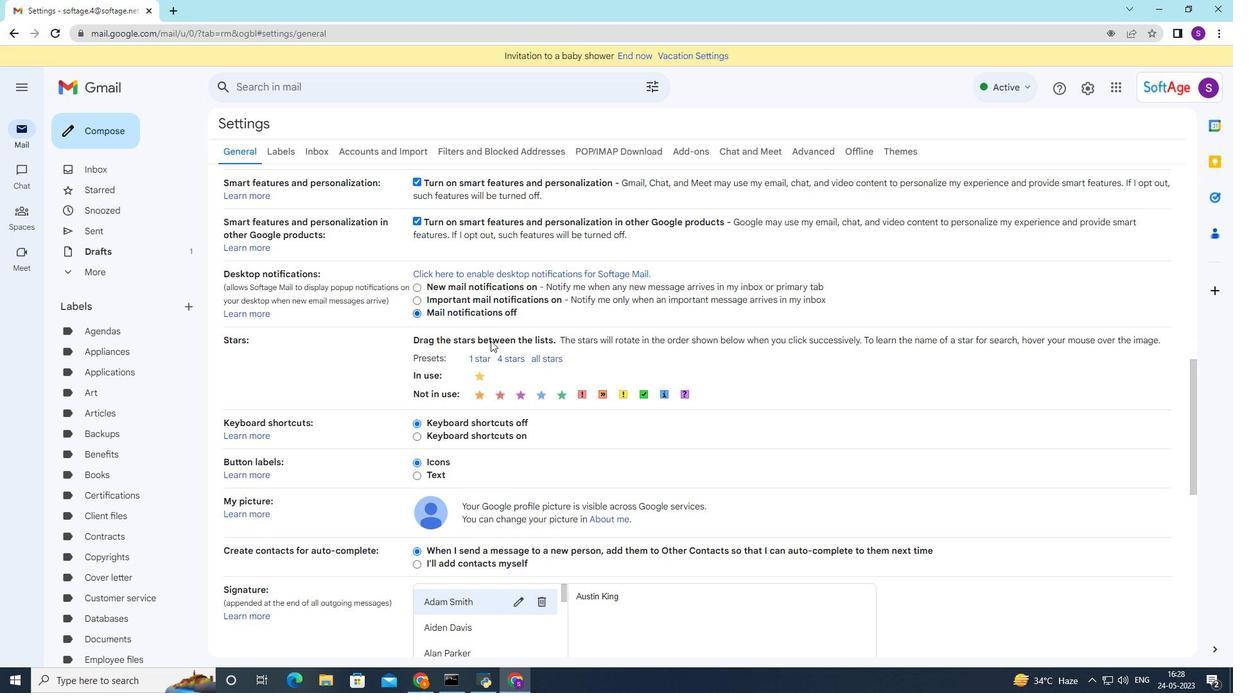 
Action: Mouse moved to (491, 343)
Screenshot: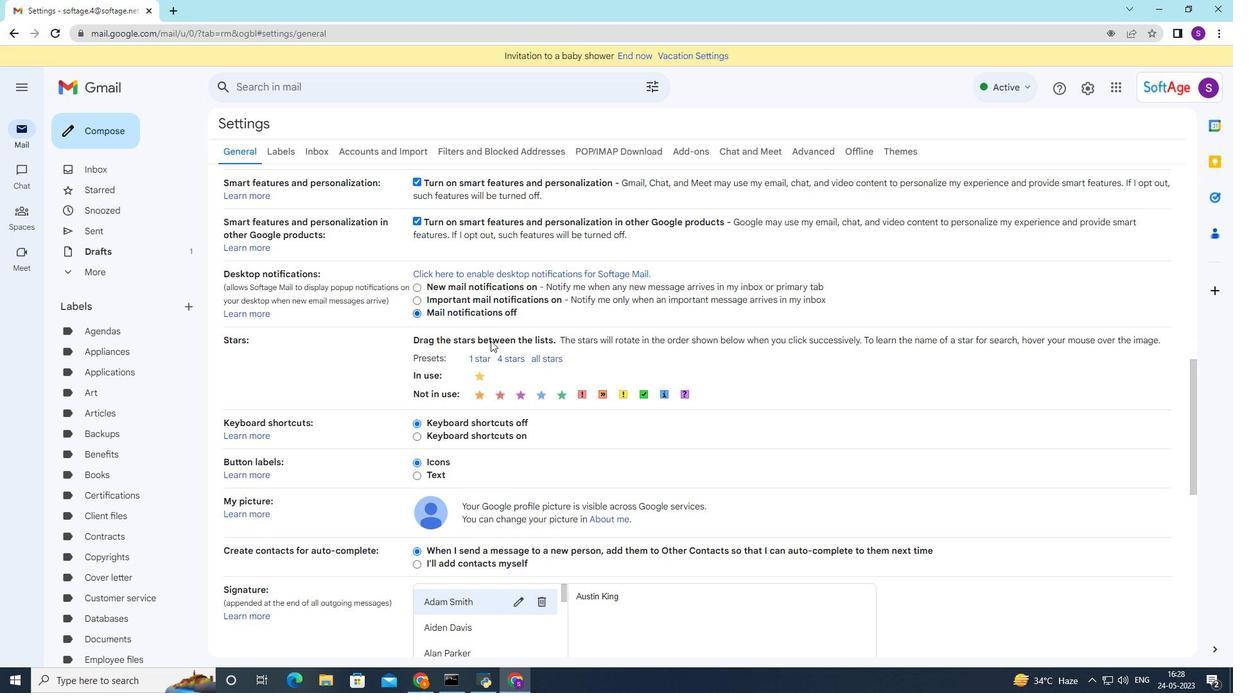 
Action: Mouse scrolled (491, 342) with delta (0, 0)
Screenshot: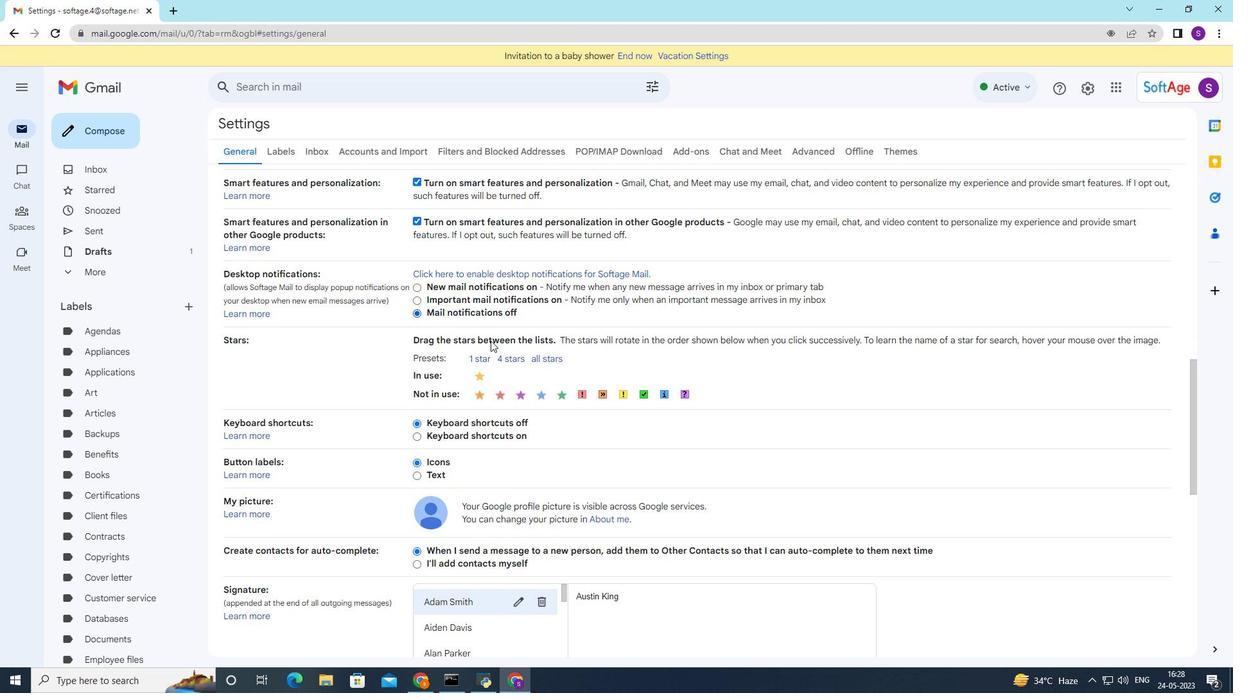 
Action: Mouse moved to (505, 282)
Screenshot: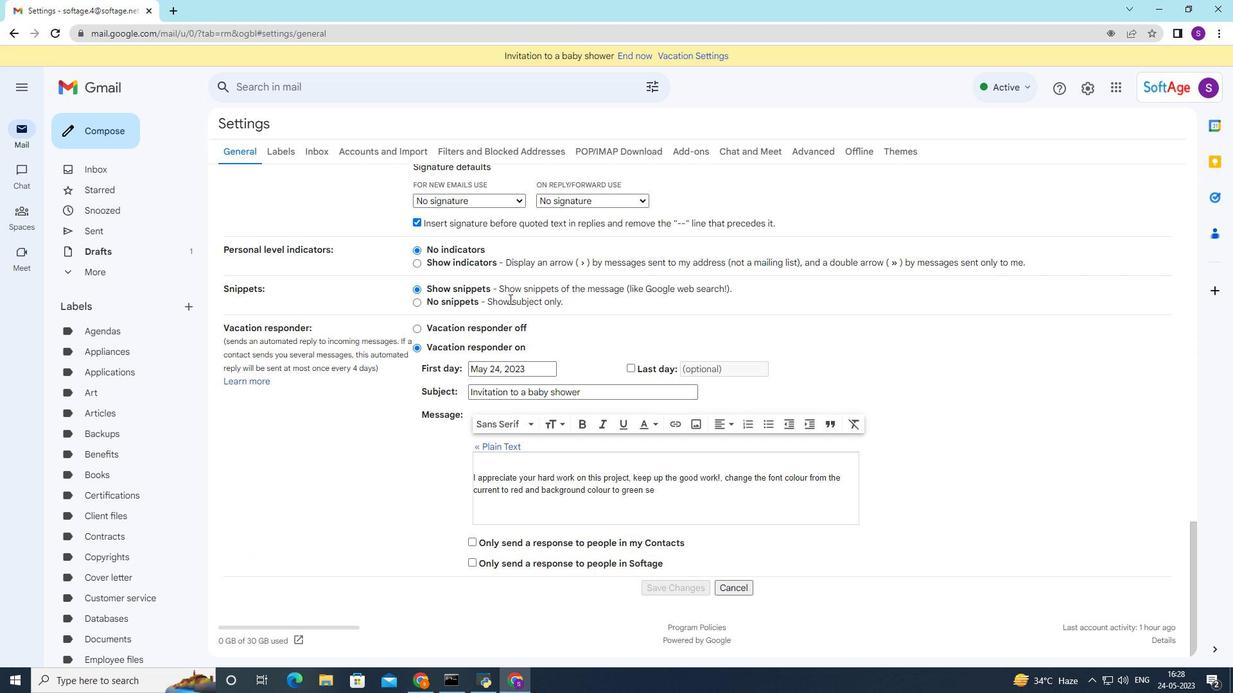 
Action: Mouse scrolled (505, 283) with delta (0, 0)
Screenshot: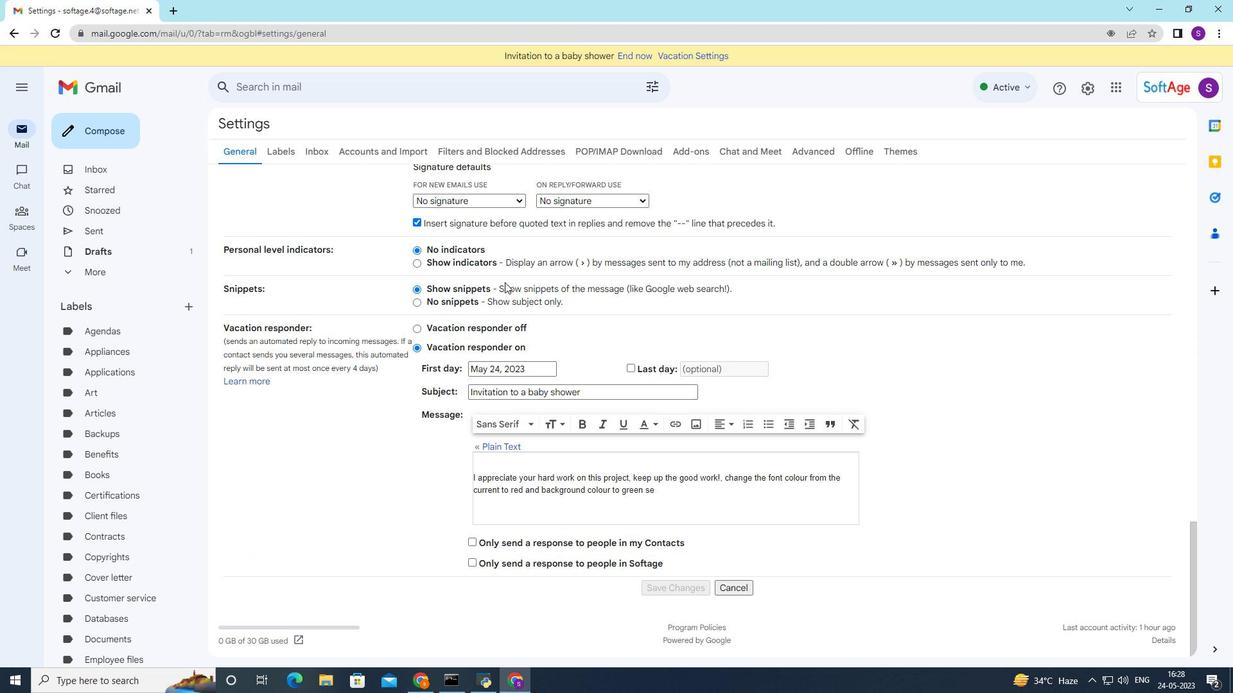 
Action: Mouse scrolled (505, 283) with delta (0, 0)
Screenshot: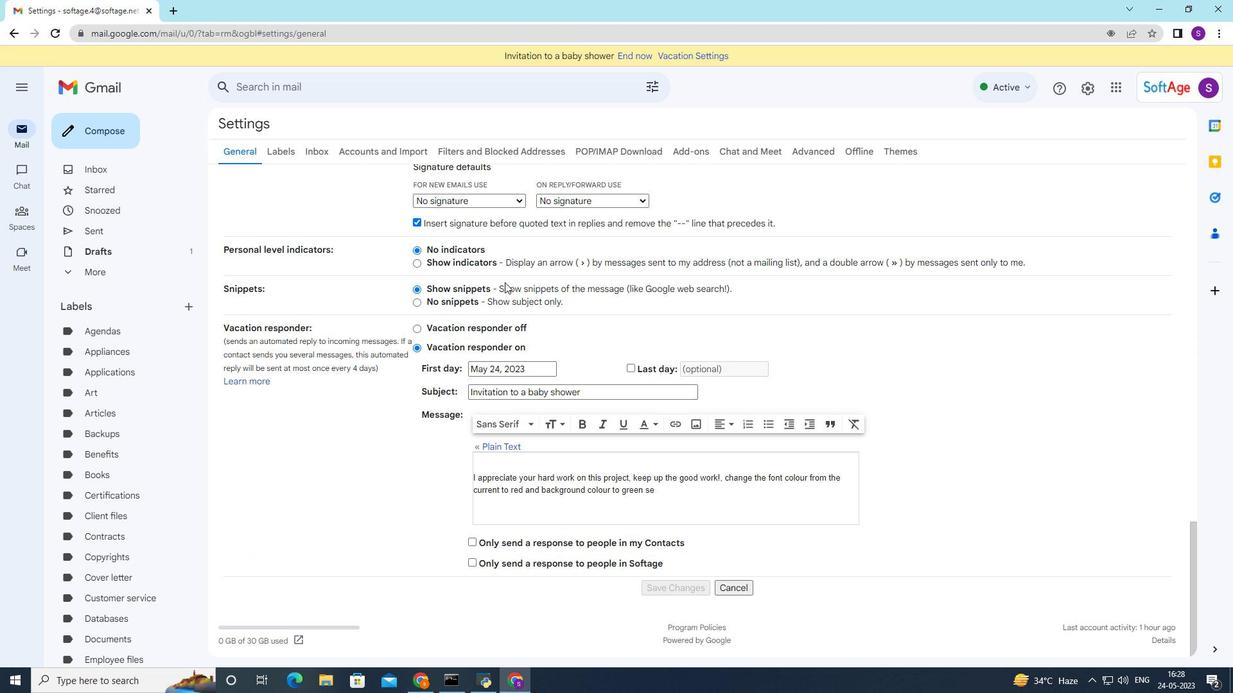
Action: Mouse scrolled (505, 283) with delta (0, 0)
Screenshot: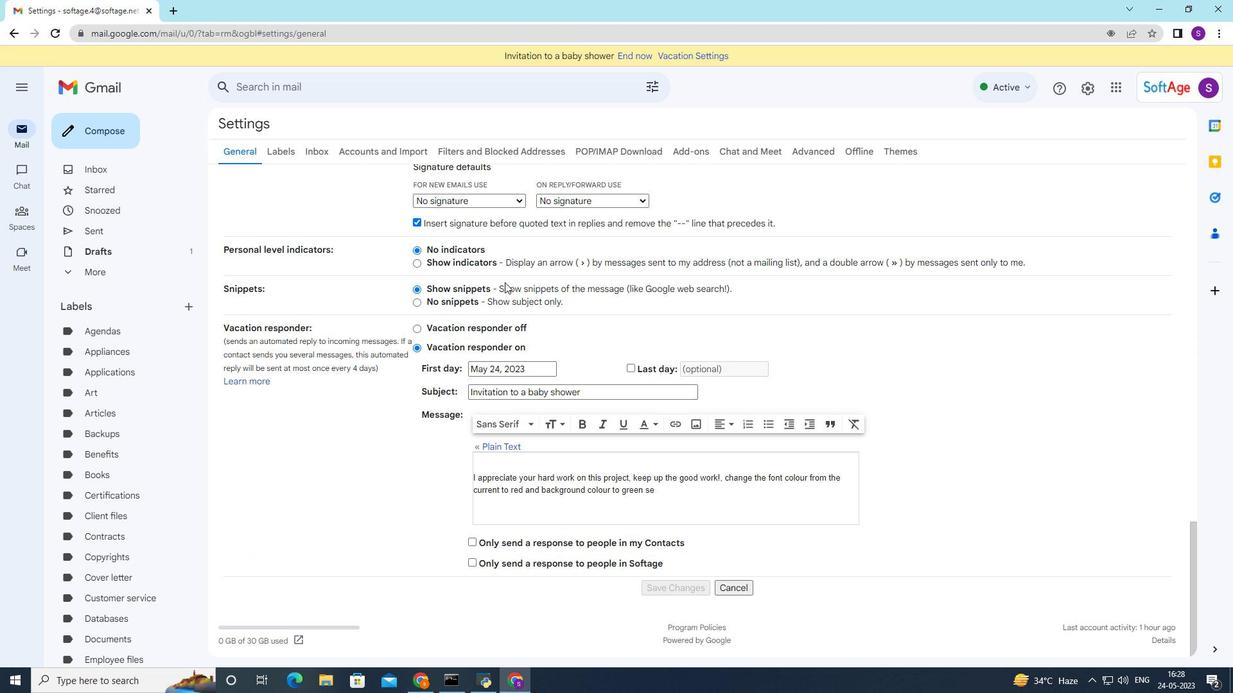 
Action: Mouse moved to (505, 282)
Screenshot: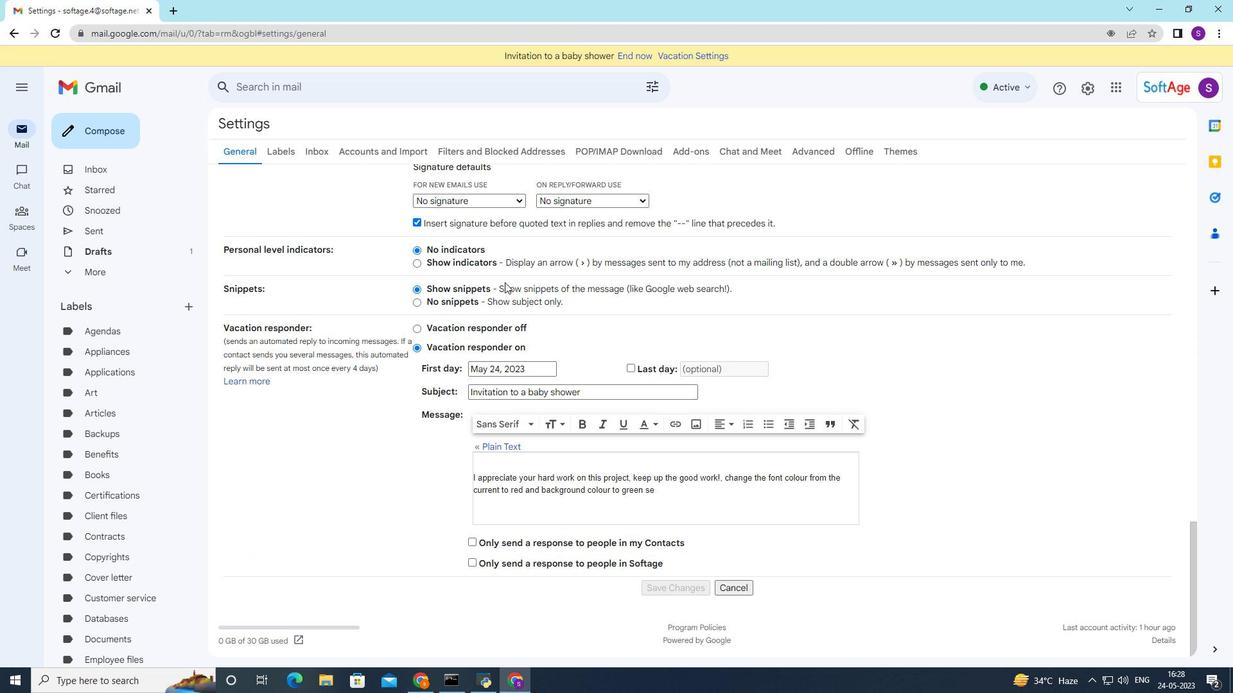 
Action: Mouse scrolled (505, 283) with delta (0, 0)
Screenshot: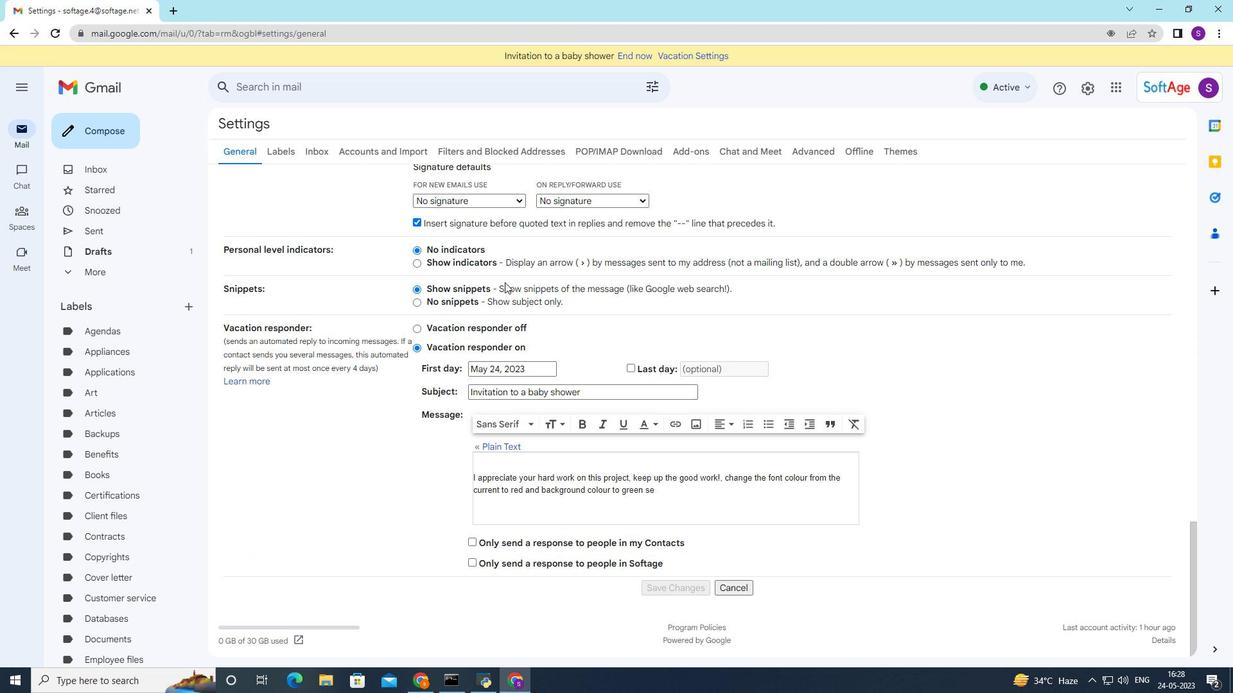 
Action: Mouse moved to (479, 384)
Screenshot: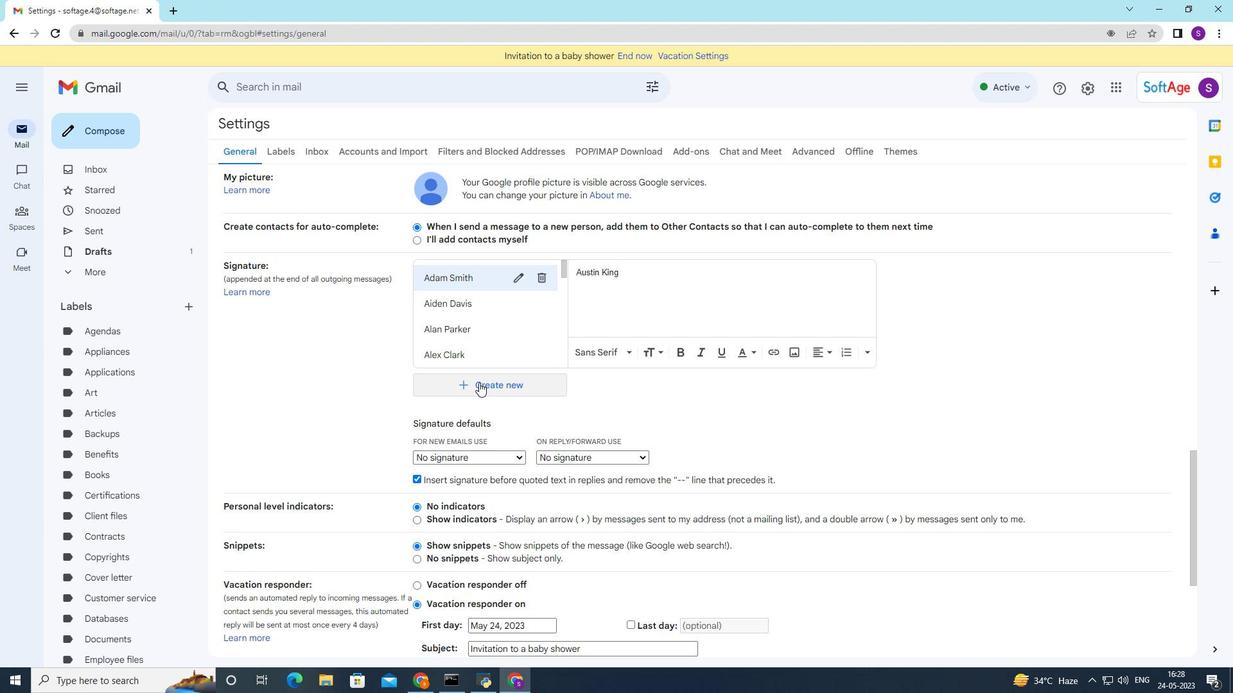 
Action: Mouse pressed left at (479, 384)
Screenshot: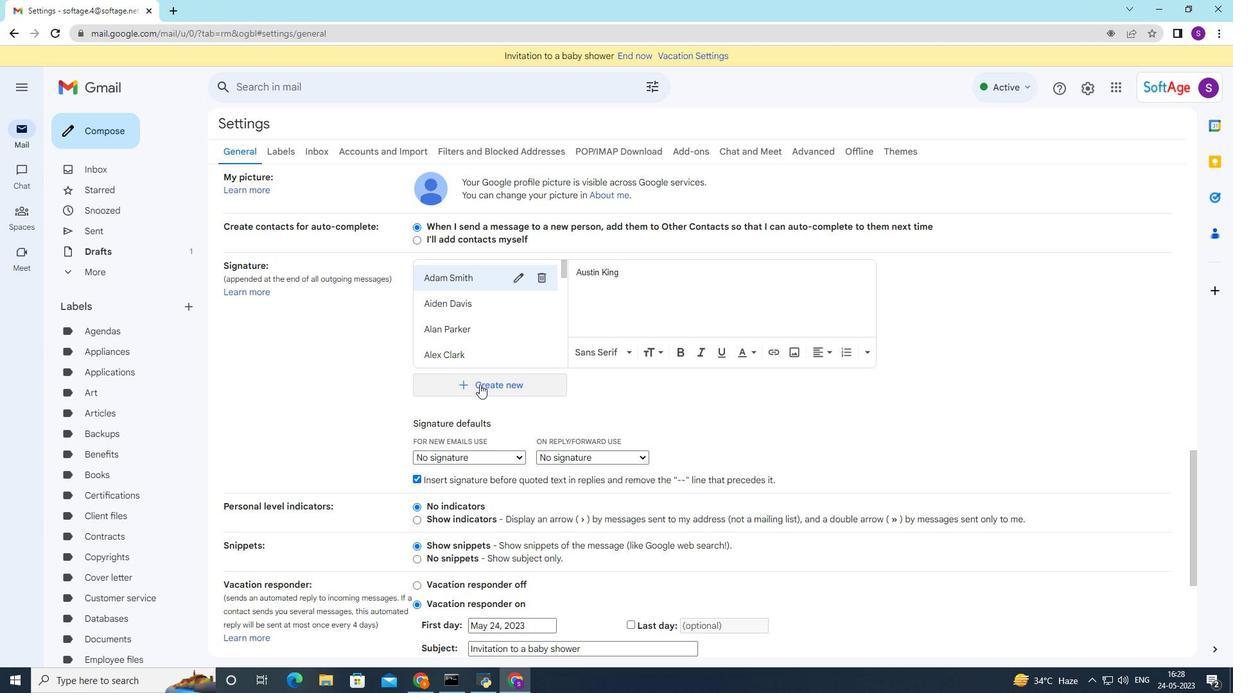 
Action: Mouse moved to (479, 383)
Screenshot: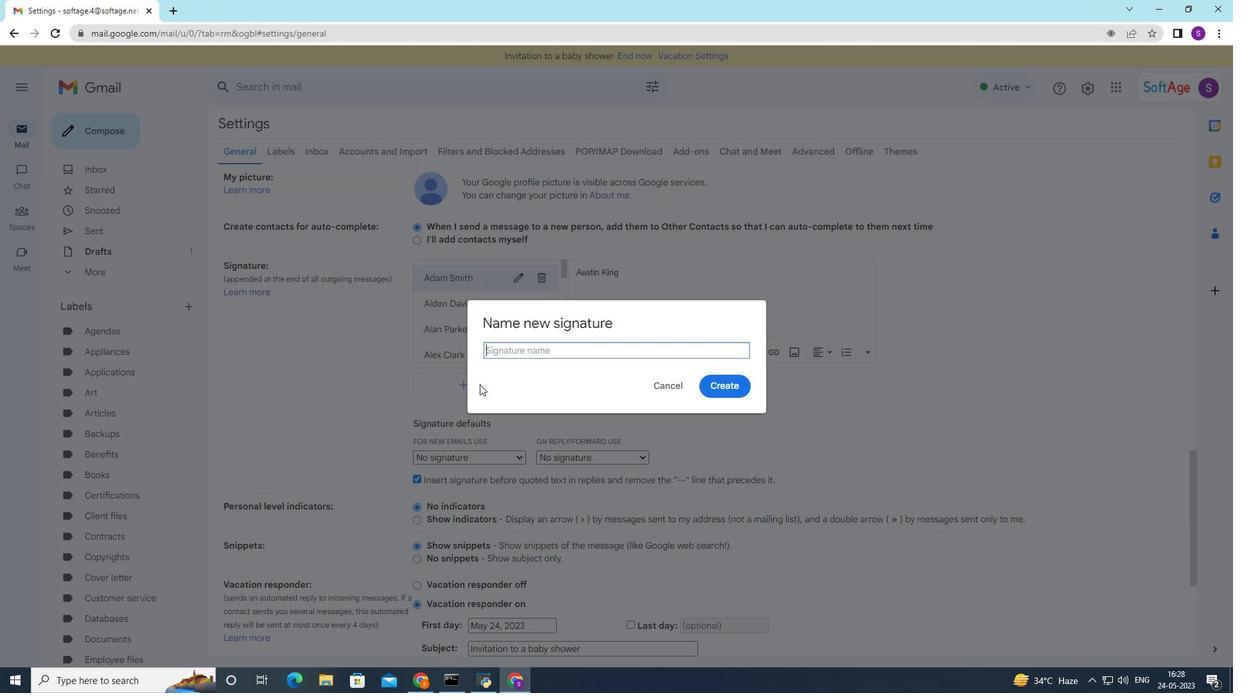 
Action: Key pressed <Key.shift>Drake<Key.space><Key.shift><Key.shift><Key.shift><Key.shift>Wright
Screenshot: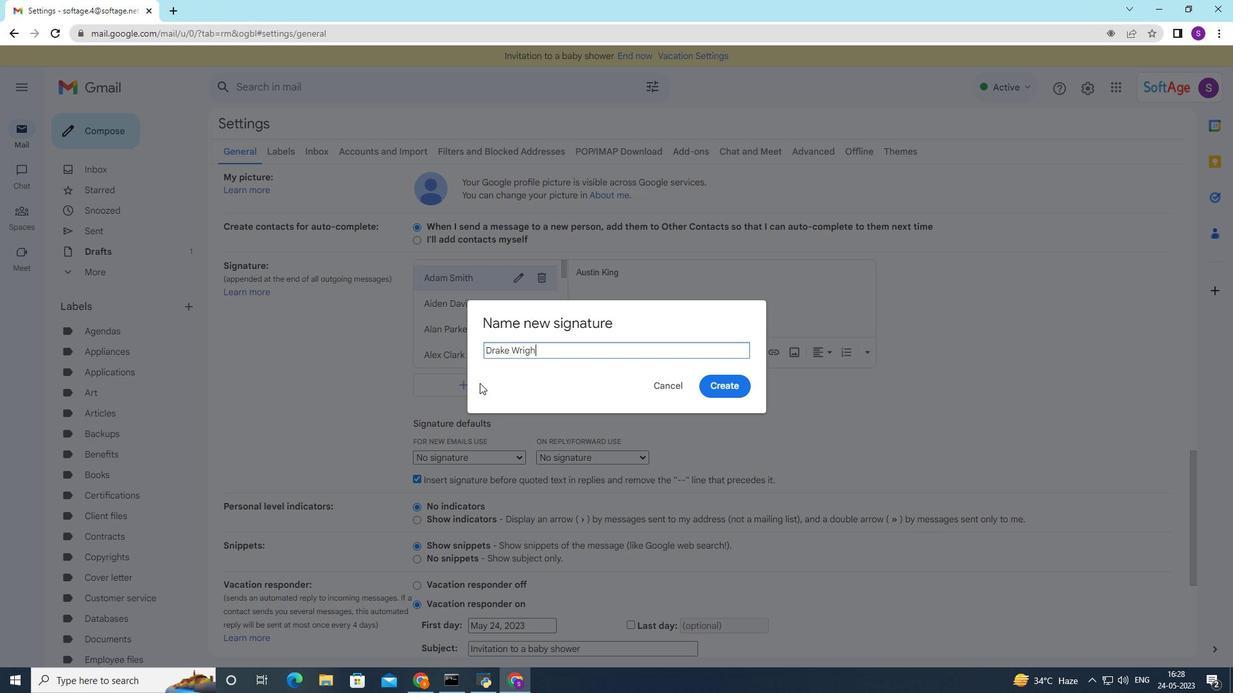 
Action: Mouse moved to (729, 386)
Screenshot: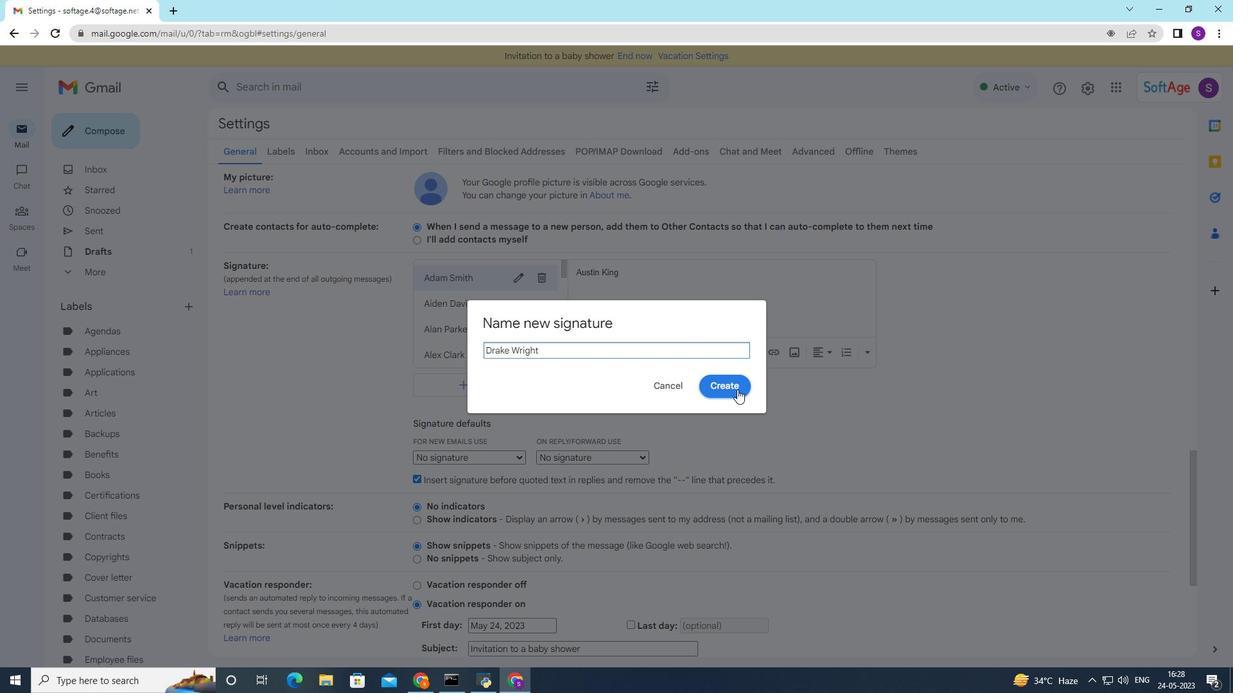 
Action: Mouse pressed left at (729, 386)
Screenshot: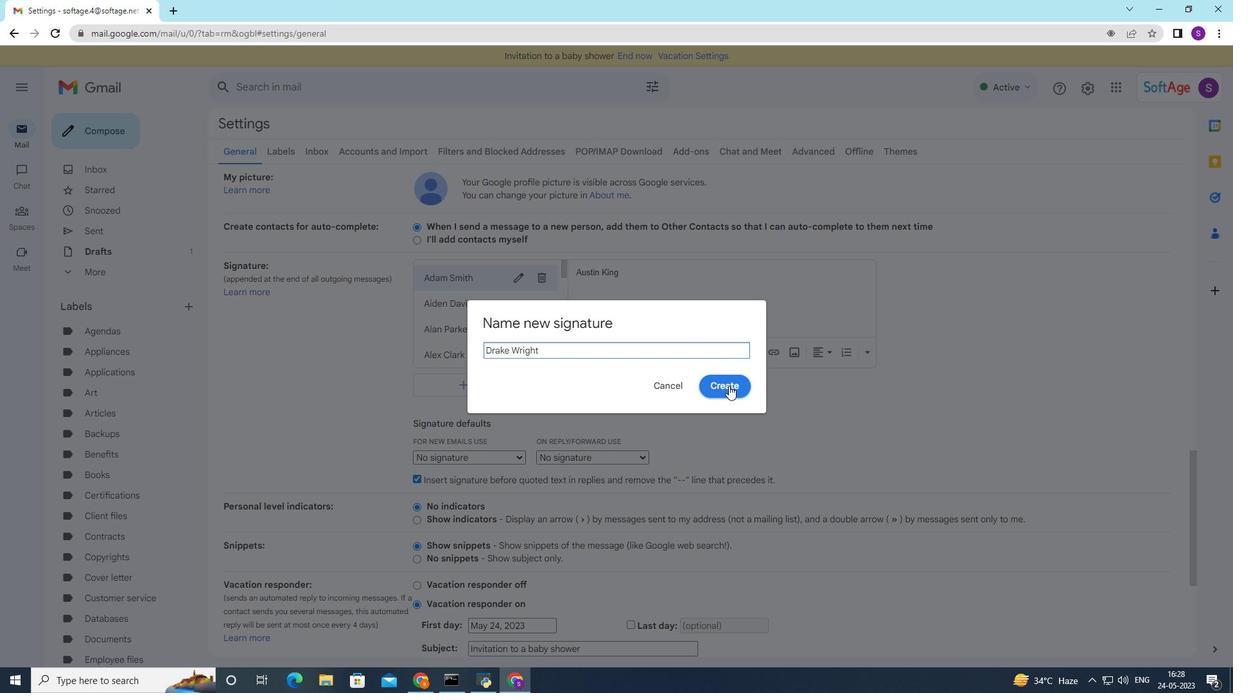 
Action: Mouse moved to (626, 293)
Screenshot: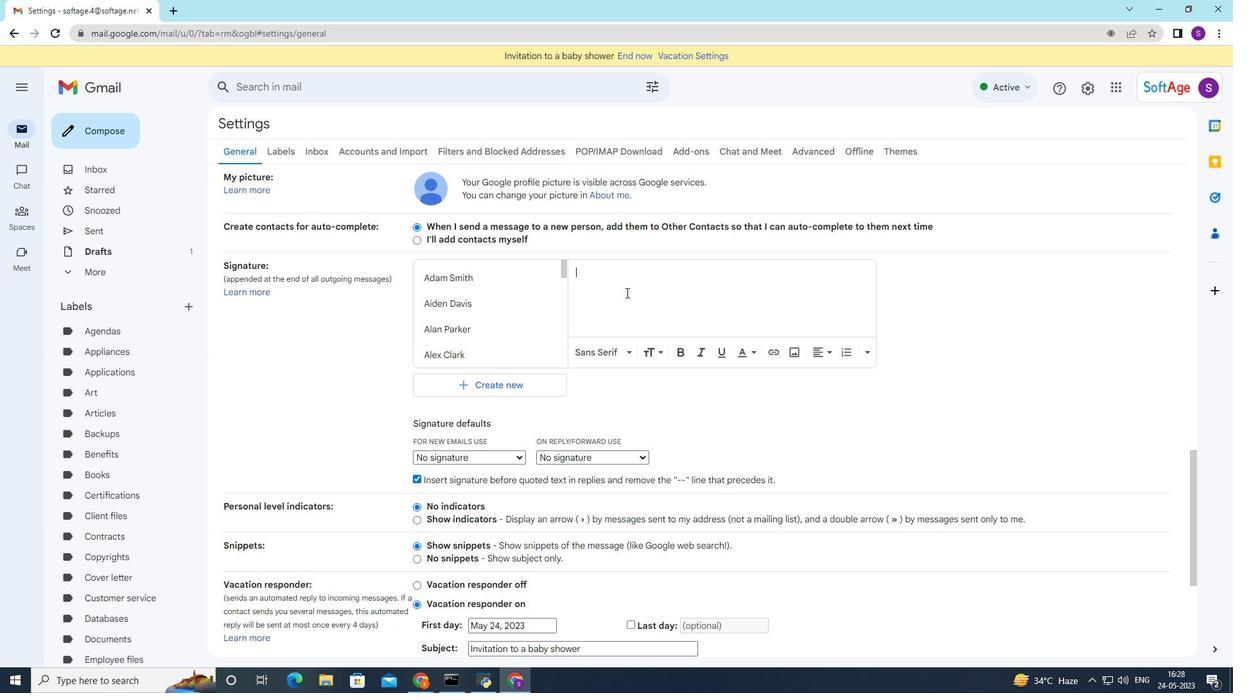 
Action: Key pressed <Key.shift>Drake<Key.space><Key.shift>Wright
Screenshot: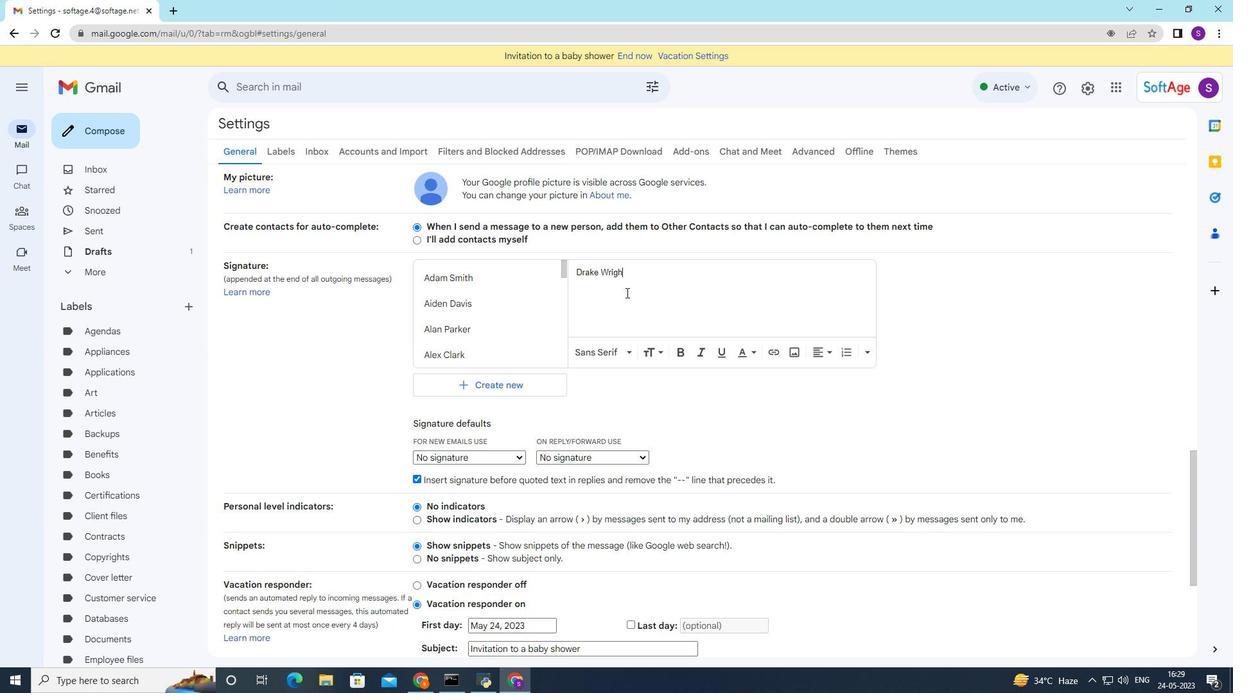 
Action: Mouse moved to (631, 294)
Screenshot: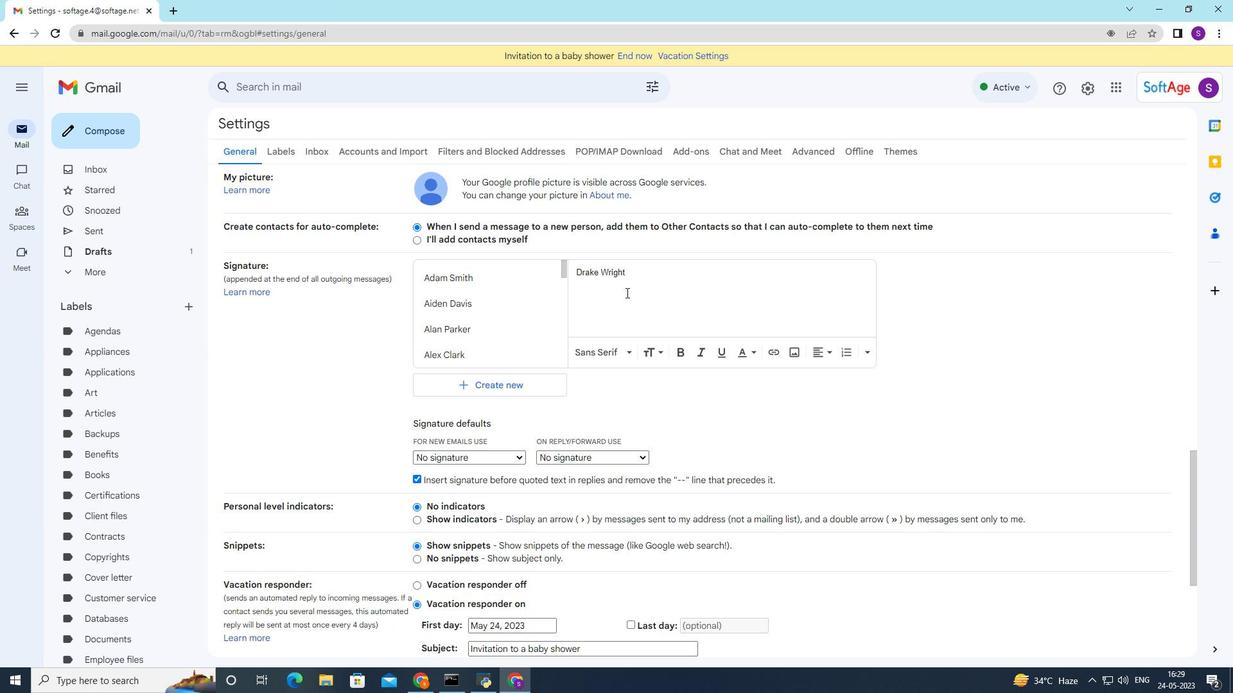 
Action: Mouse scrolled (631, 294) with delta (0, 0)
Screenshot: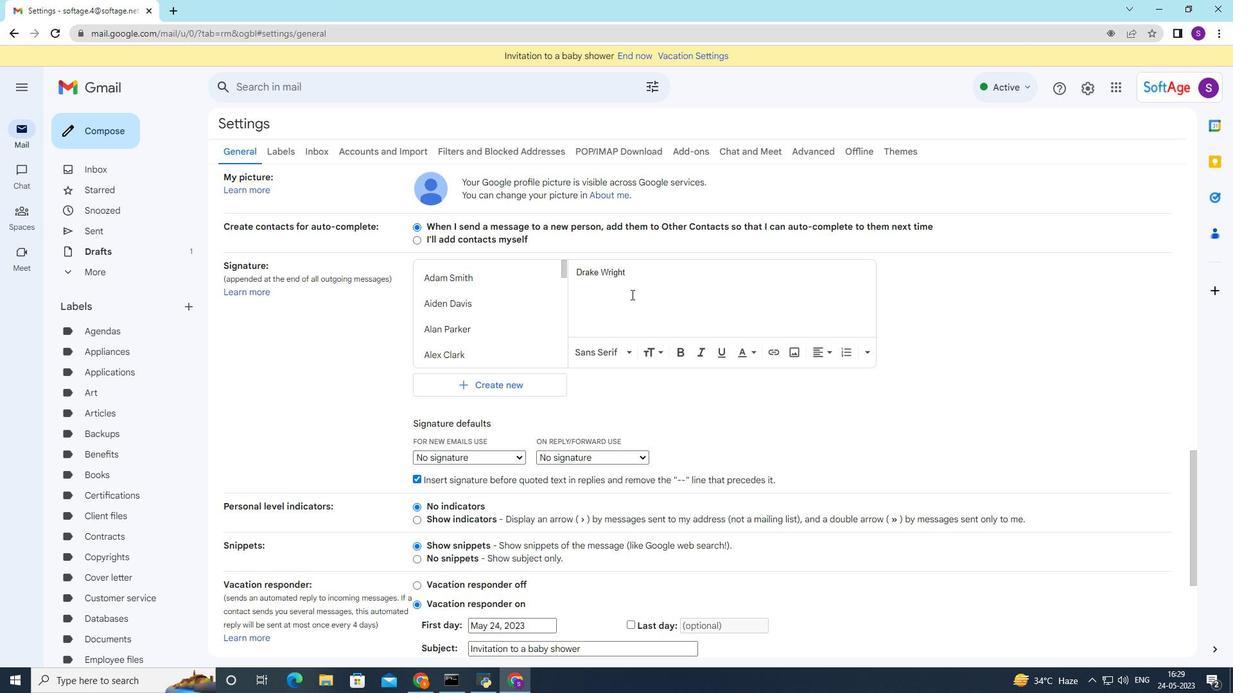 
Action: Mouse scrolled (631, 294) with delta (0, 0)
Screenshot: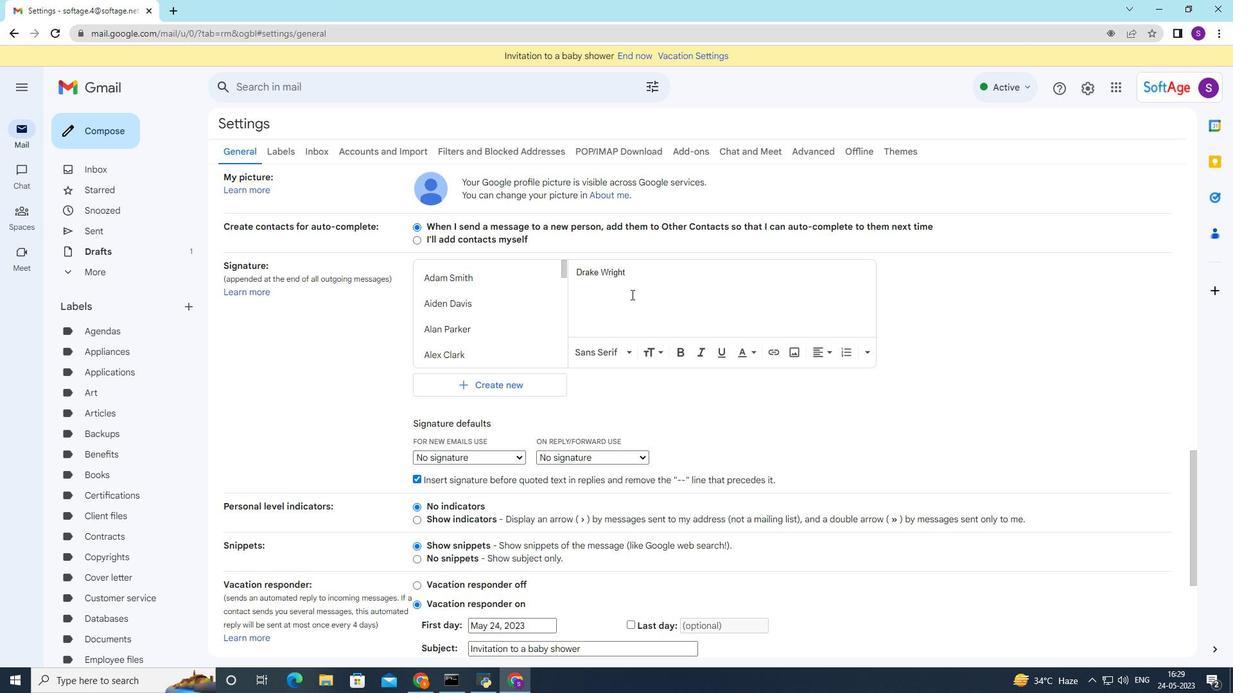 
Action: Mouse scrolled (631, 294) with delta (0, 0)
Screenshot: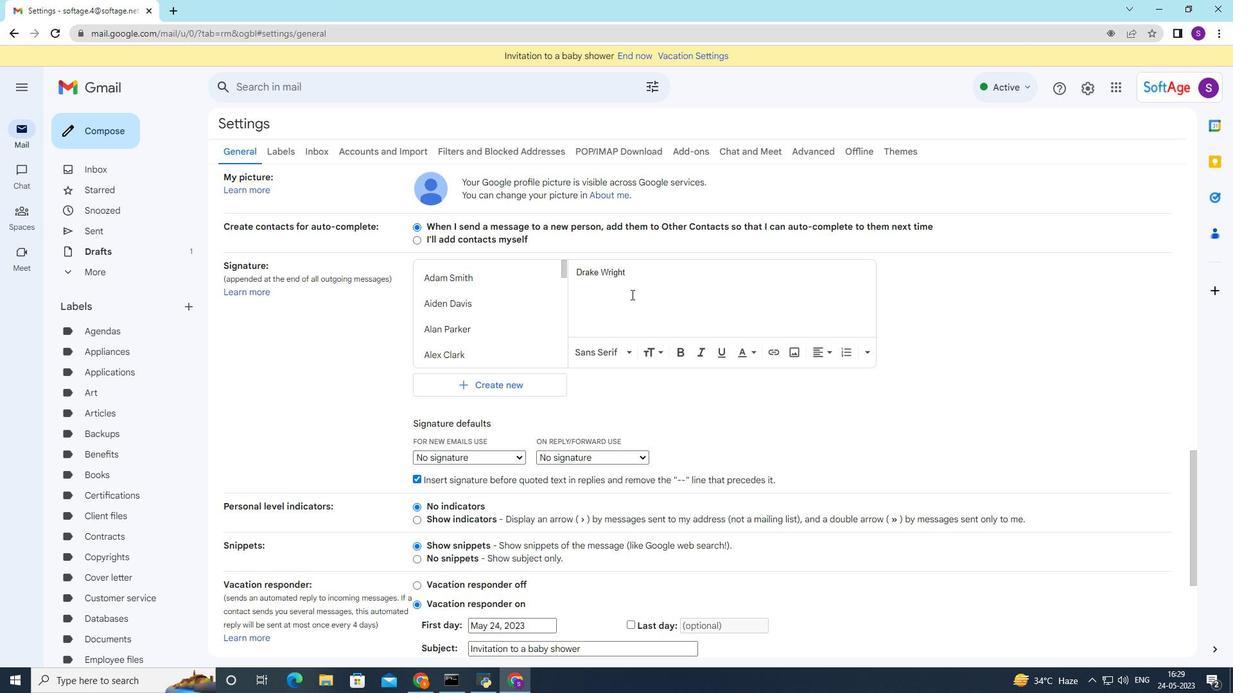 
Action: Mouse moved to (631, 296)
Screenshot: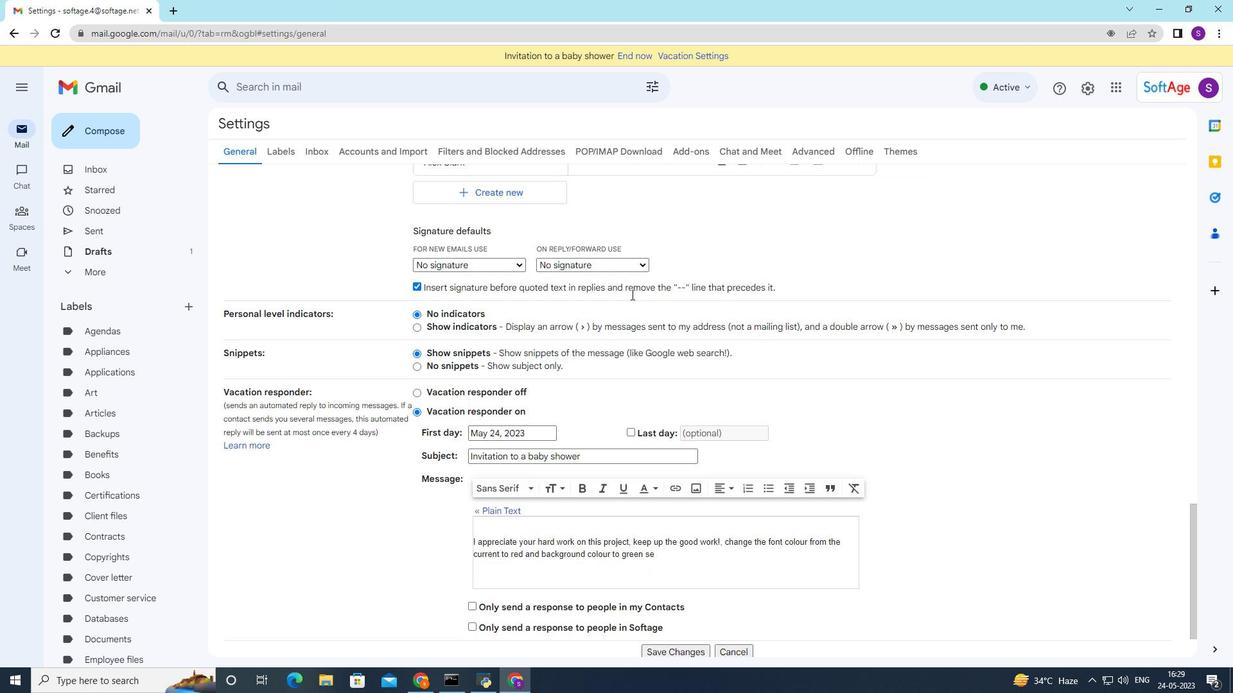 
Action: Mouse scrolled (631, 294) with delta (0, 0)
Screenshot: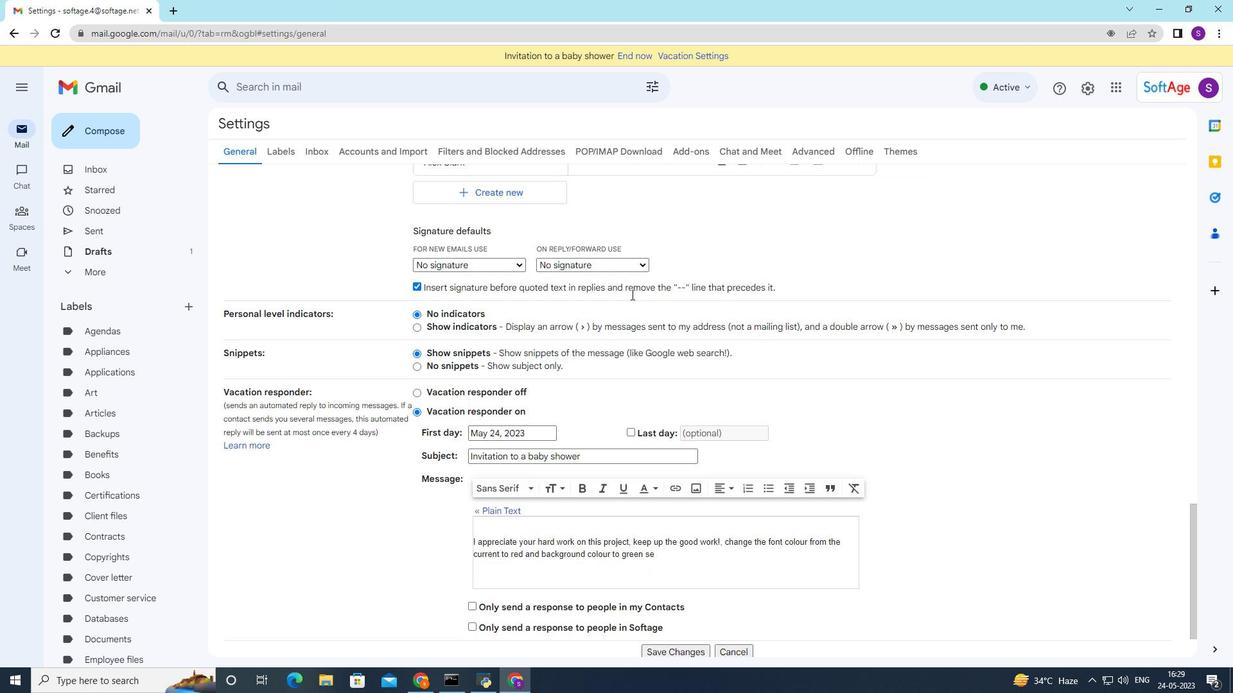
Action: Mouse scrolled (631, 294) with delta (0, 0)
Screenshot: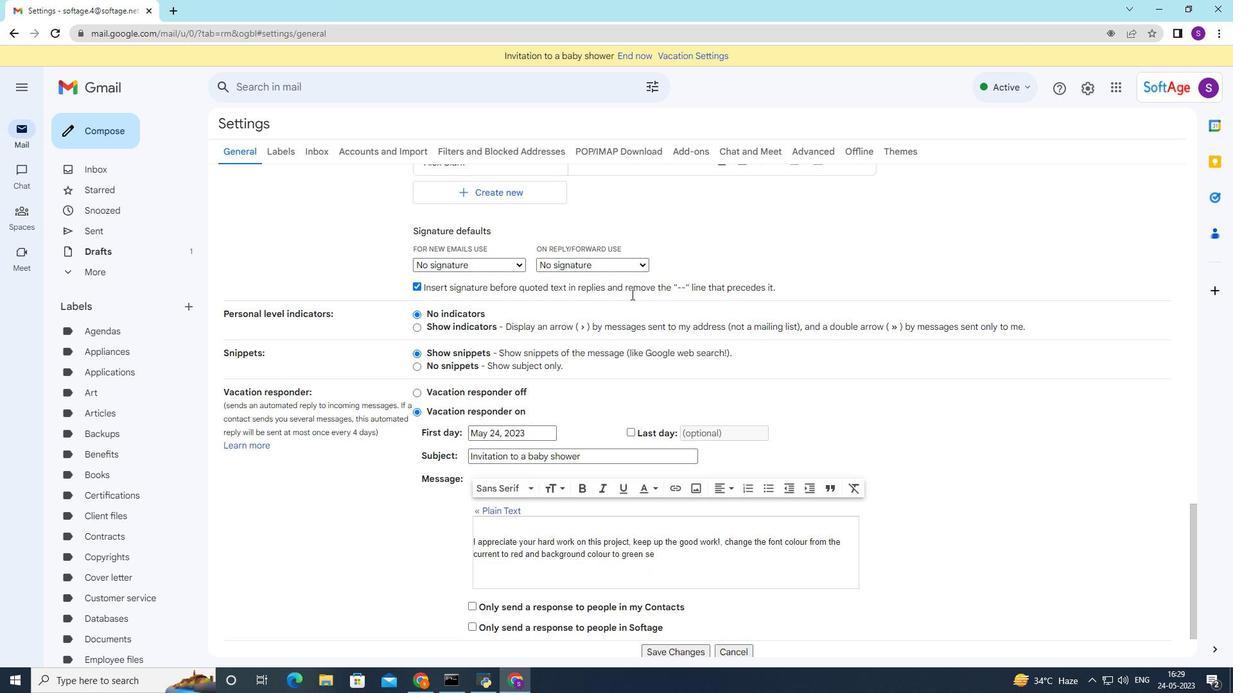 
Action: Mouse scrolled (631, 295) with delta (0, 0)
Screenshot: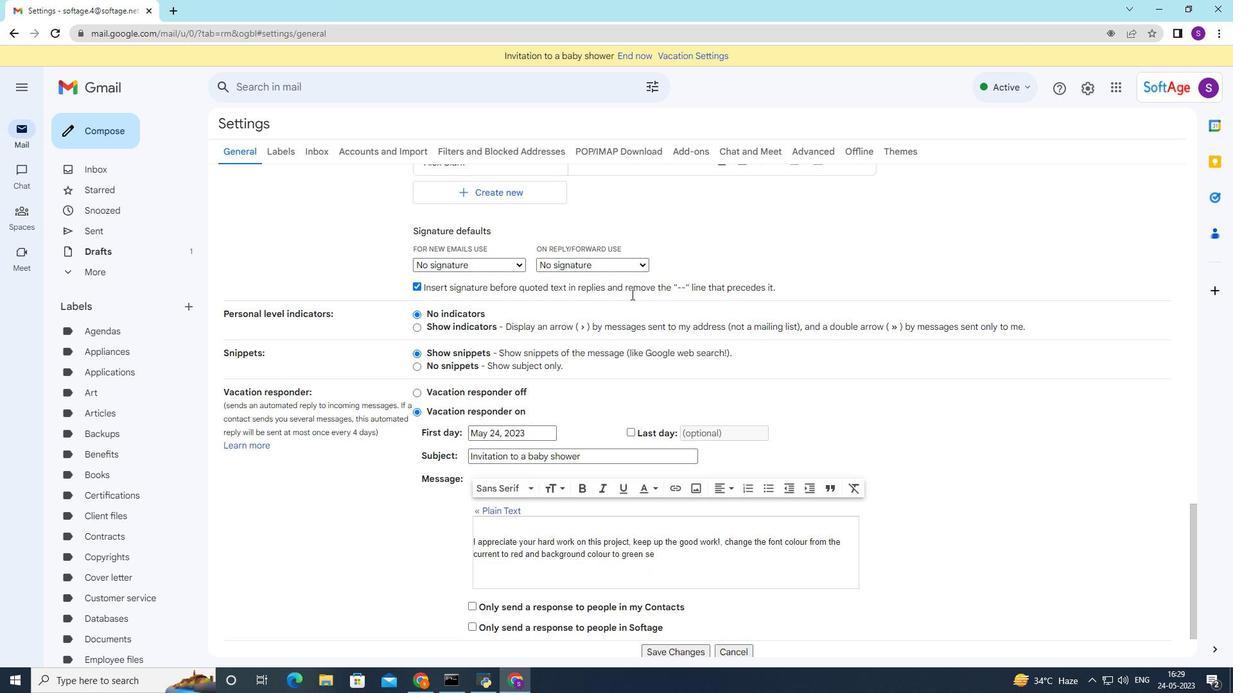 
Action: Mouse scrolled (631, 295) with delta (0, 0)
Screenshot: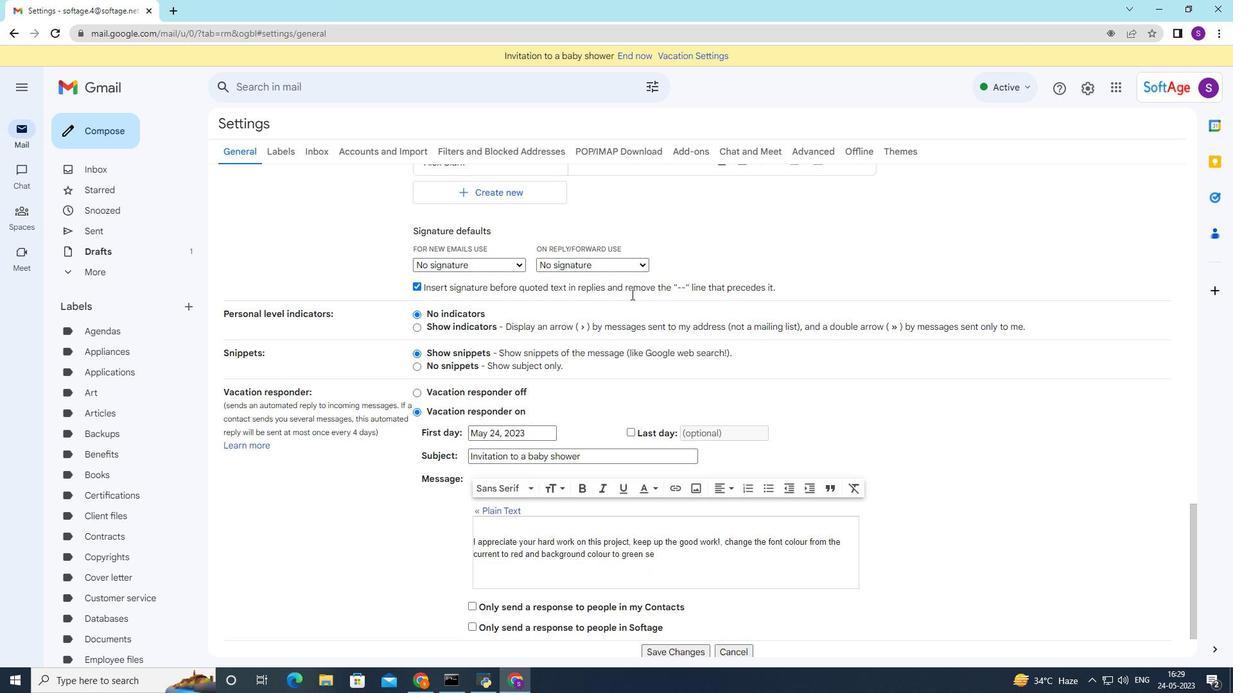 
Action: Mouse moved to (666, 397)
Screenshot: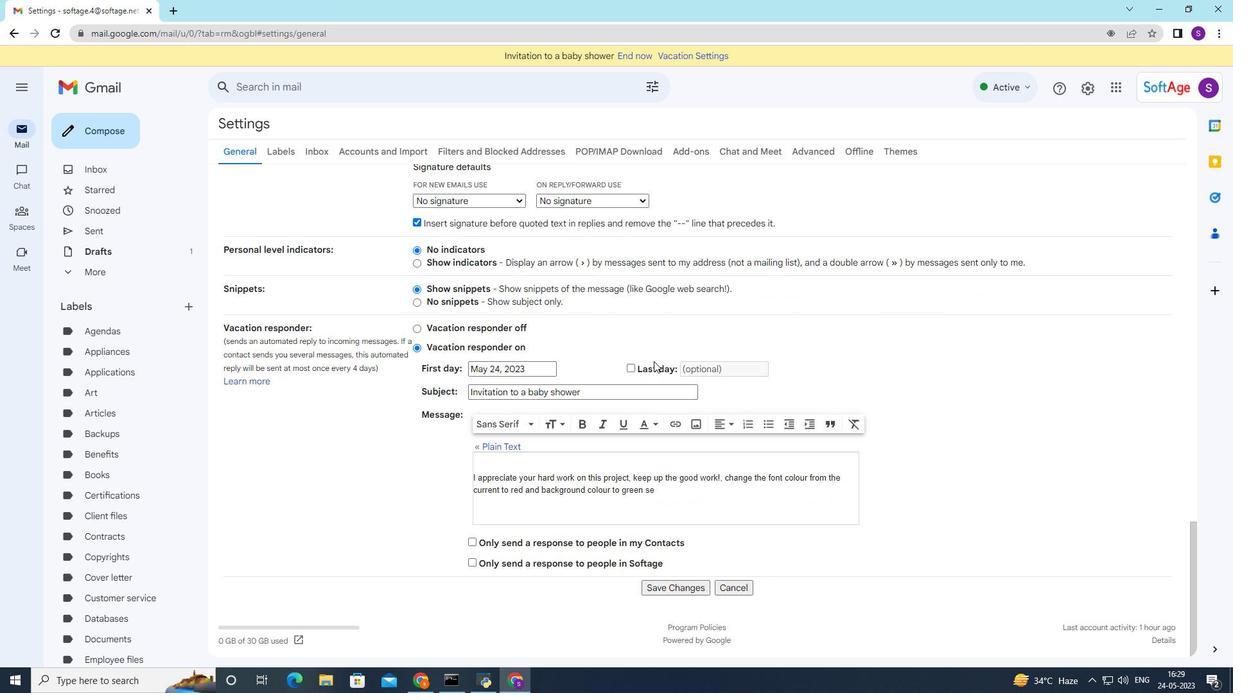 
Action: Mouse scrolled (666, 396) with delta (0, 0)
Screenshot: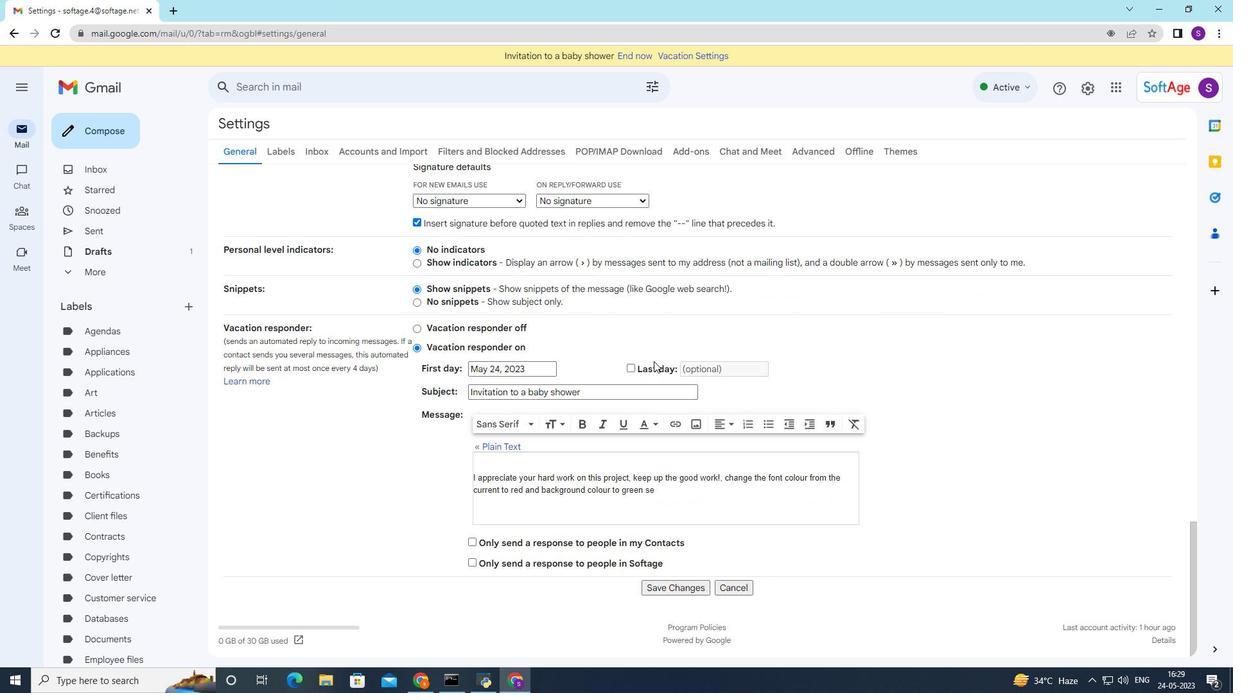 
Action: Mouse moved to (666, 418)
Screenshot: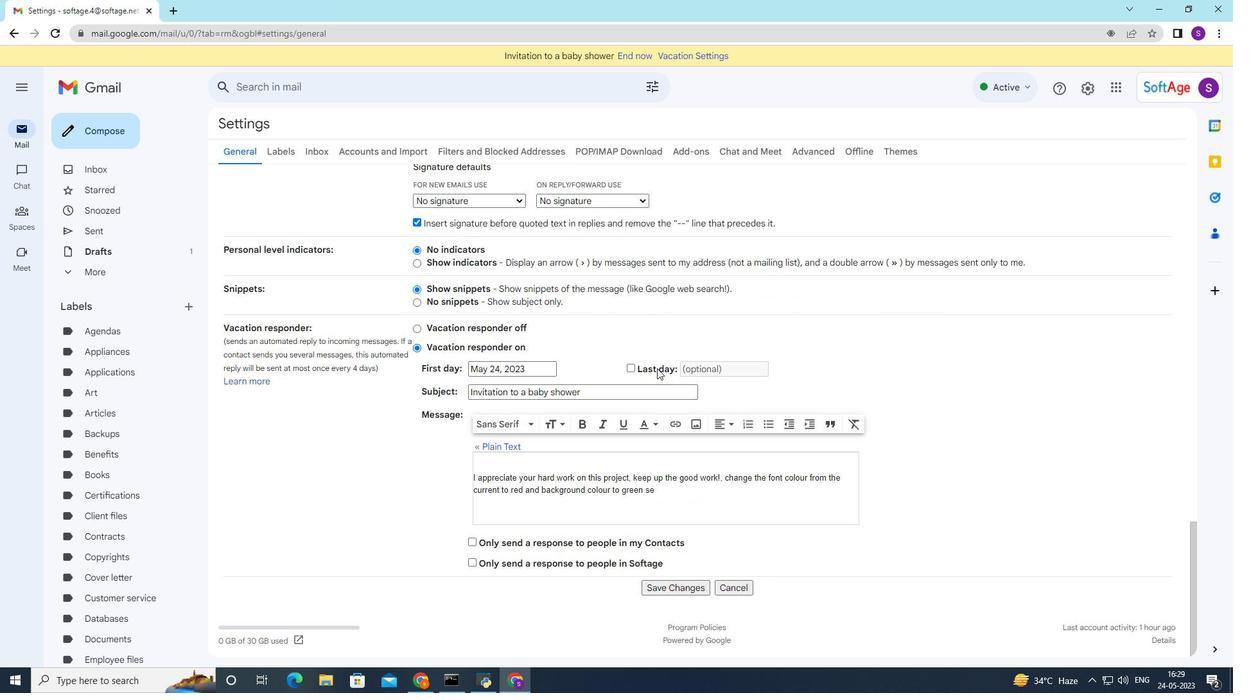 
Action: Mouse scrolled (666, 415) with delta (0, 0)
Screenshot: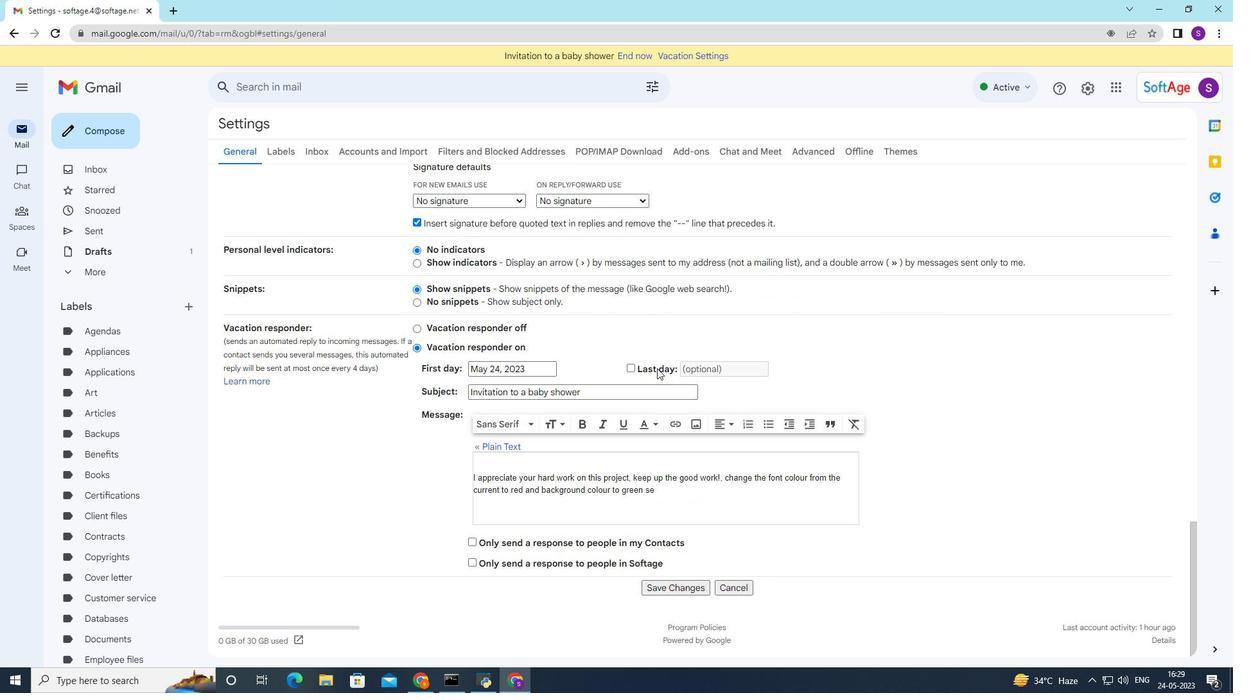 
Action: Mouse moved to (660, 586)
Screenshot: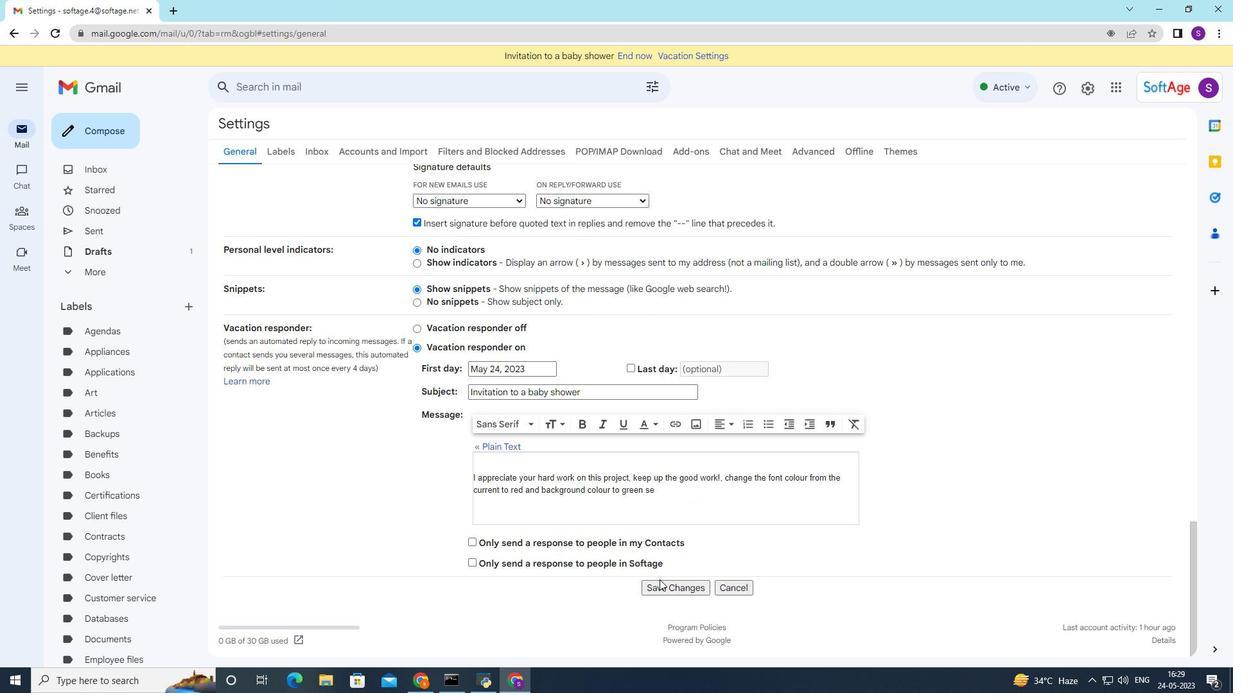 
Action: Mouse pressed left at (660, 586)
Screenshot: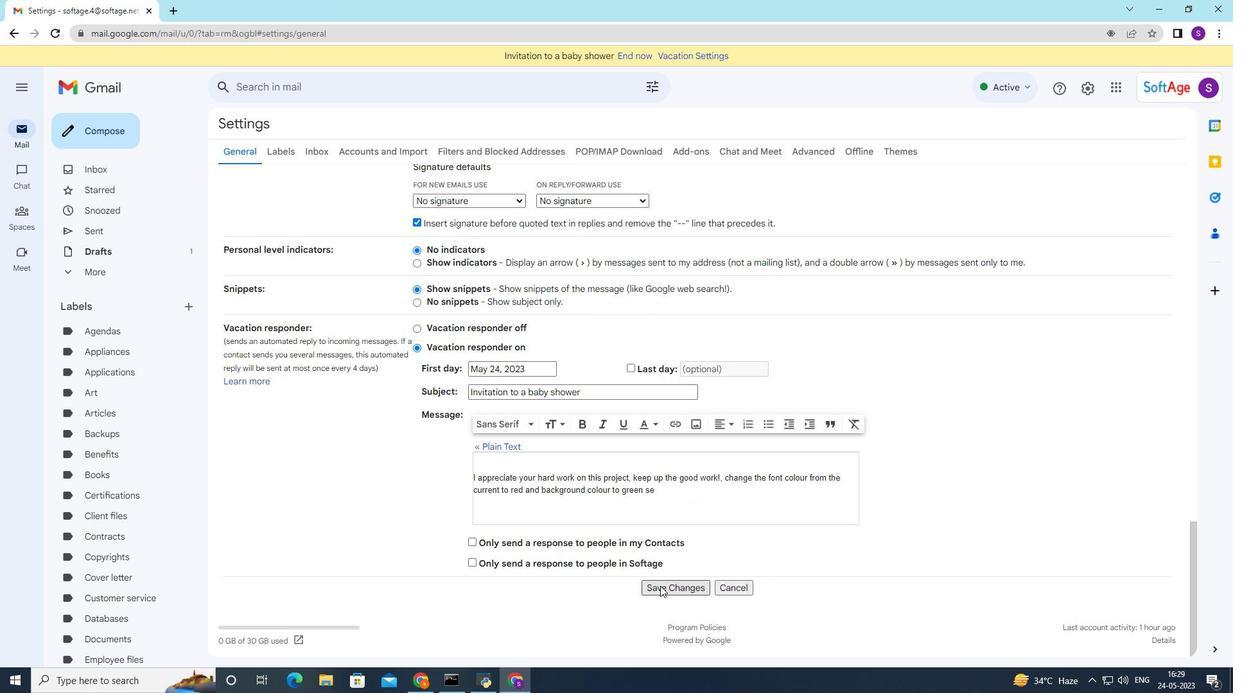 
Action: Mouse moved to (91, 142)
Screenshot: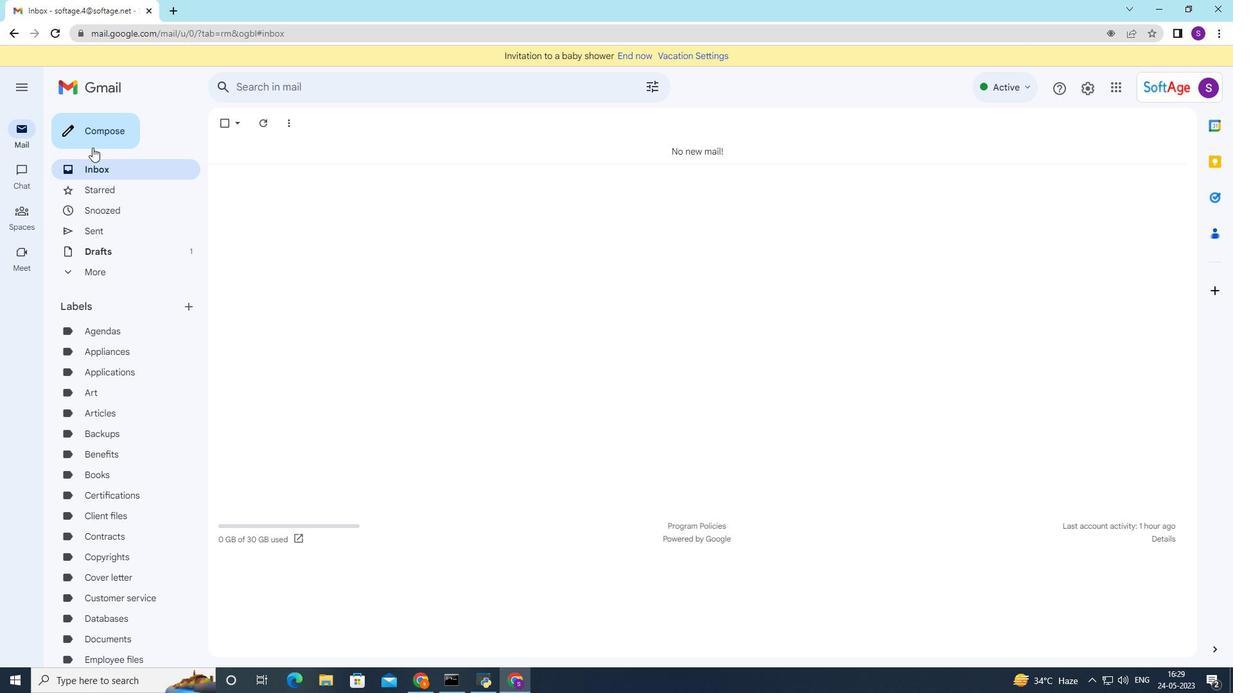 
Action: Mouse pressed left at (91, 142)
Screenshot: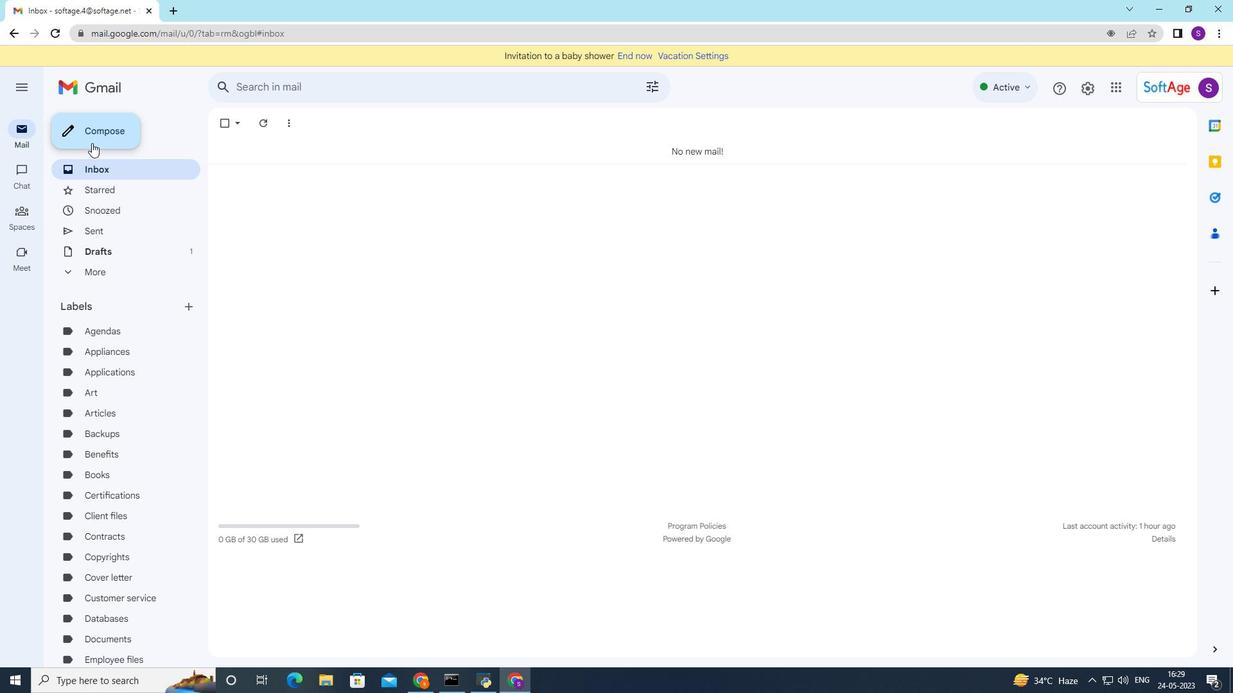 
Action: Mouse moved to (932, 366)
Screenshot: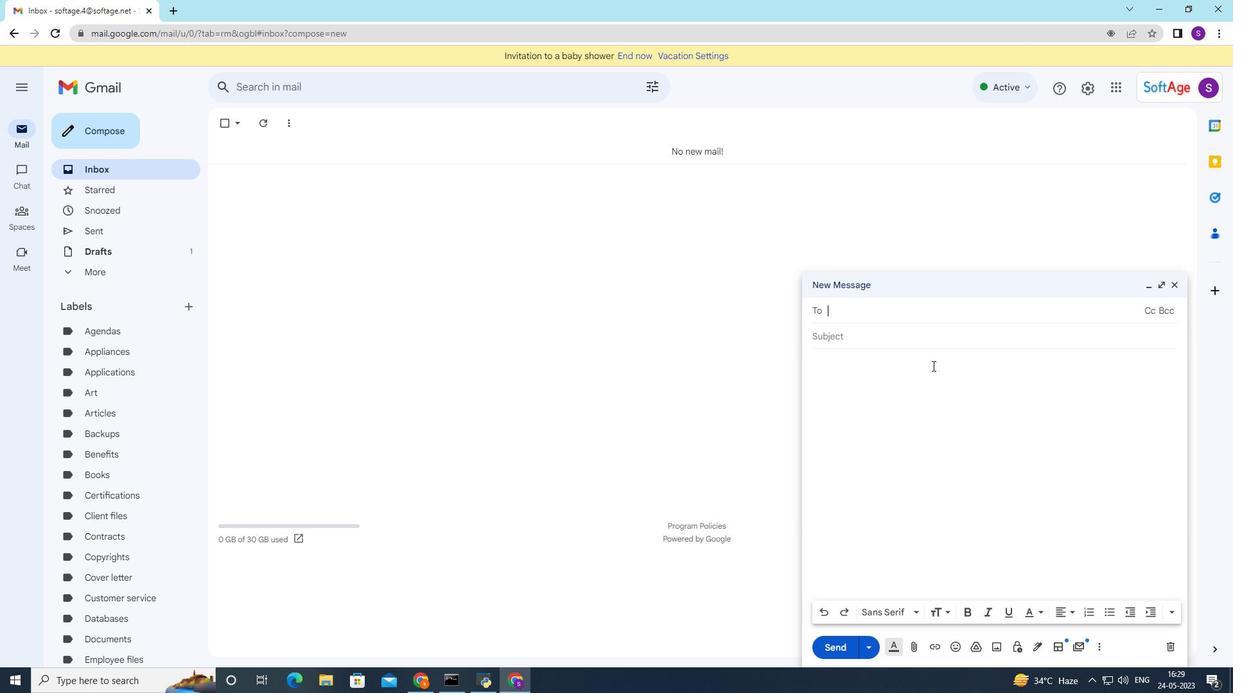 
Action: Key pressed softage.8
Screenshot: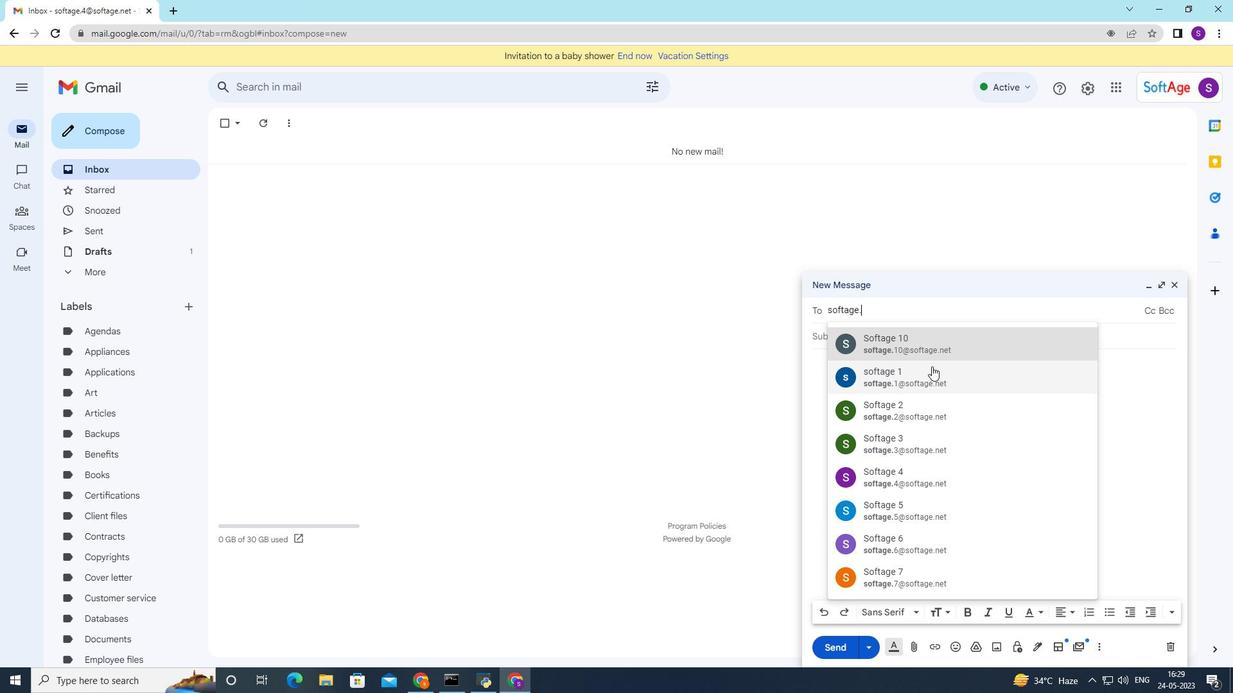 
Action: Mouse moved to (918, 346)
Screenshot: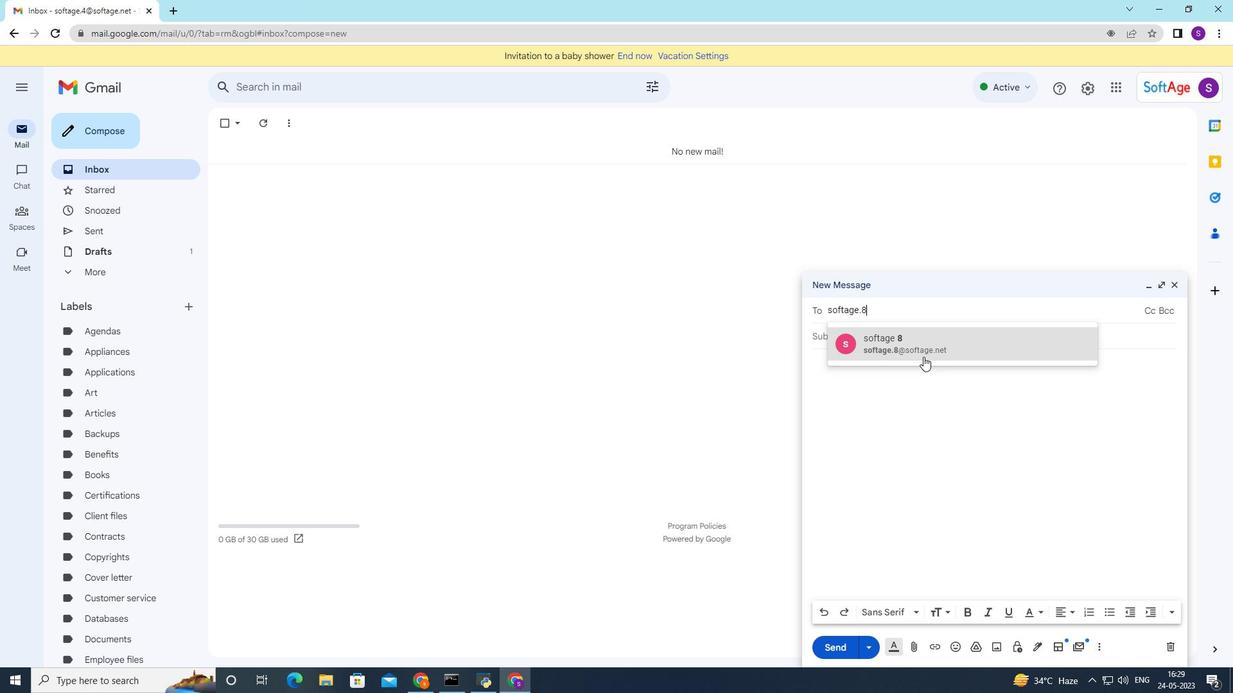 
Action: Mouse pressed left at (918, 346)
Screenshot: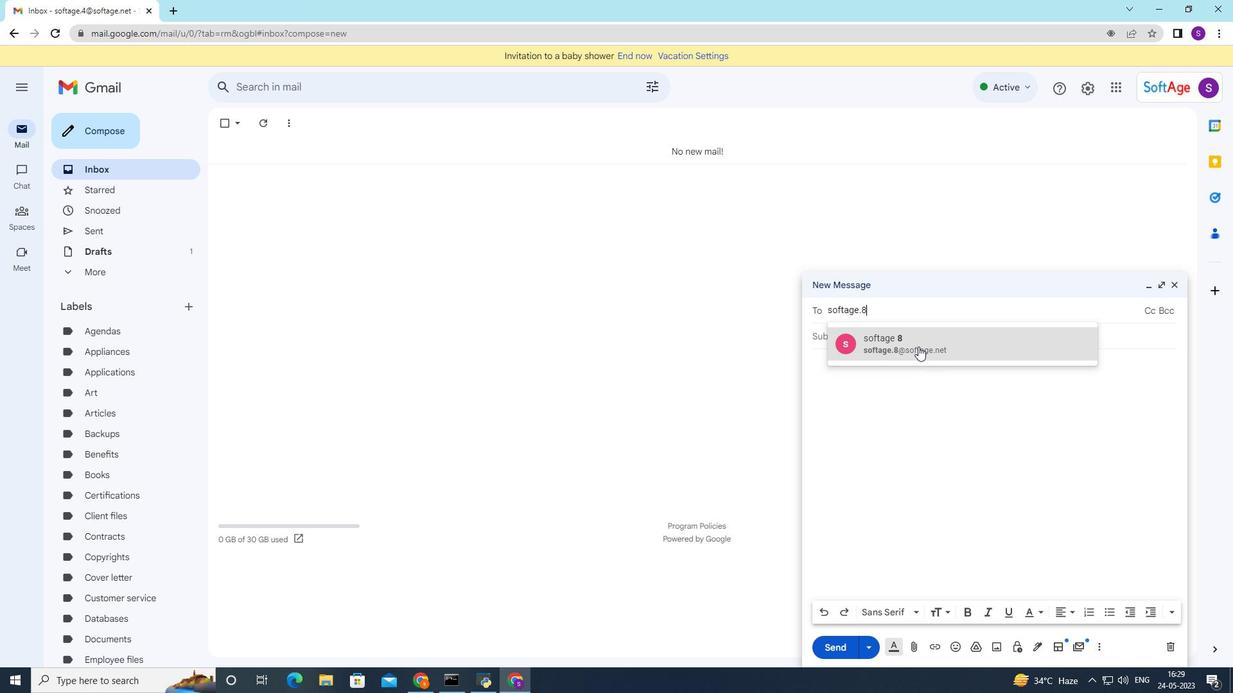 
Action: Mouse moved to (845, 354)
Screenshot: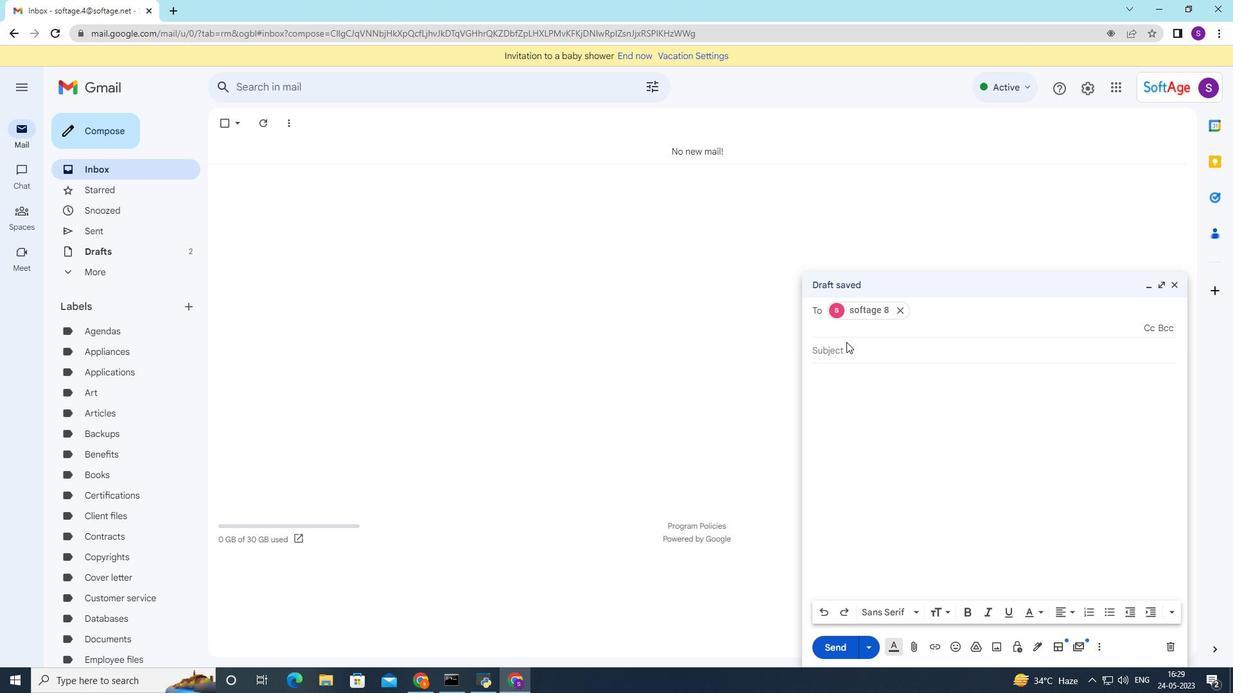
Action: Mouse pressed left at (845, 354)
Screenshot: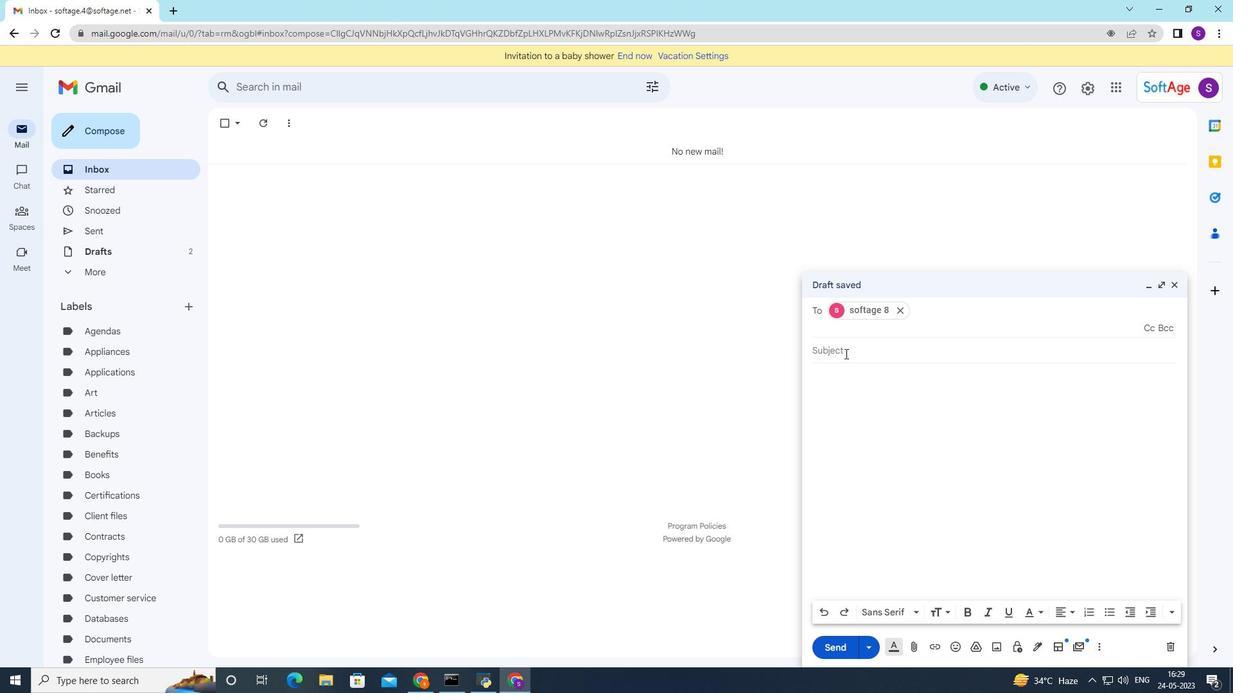 
Action: Mouse moved to (845, 354)
Screenshot: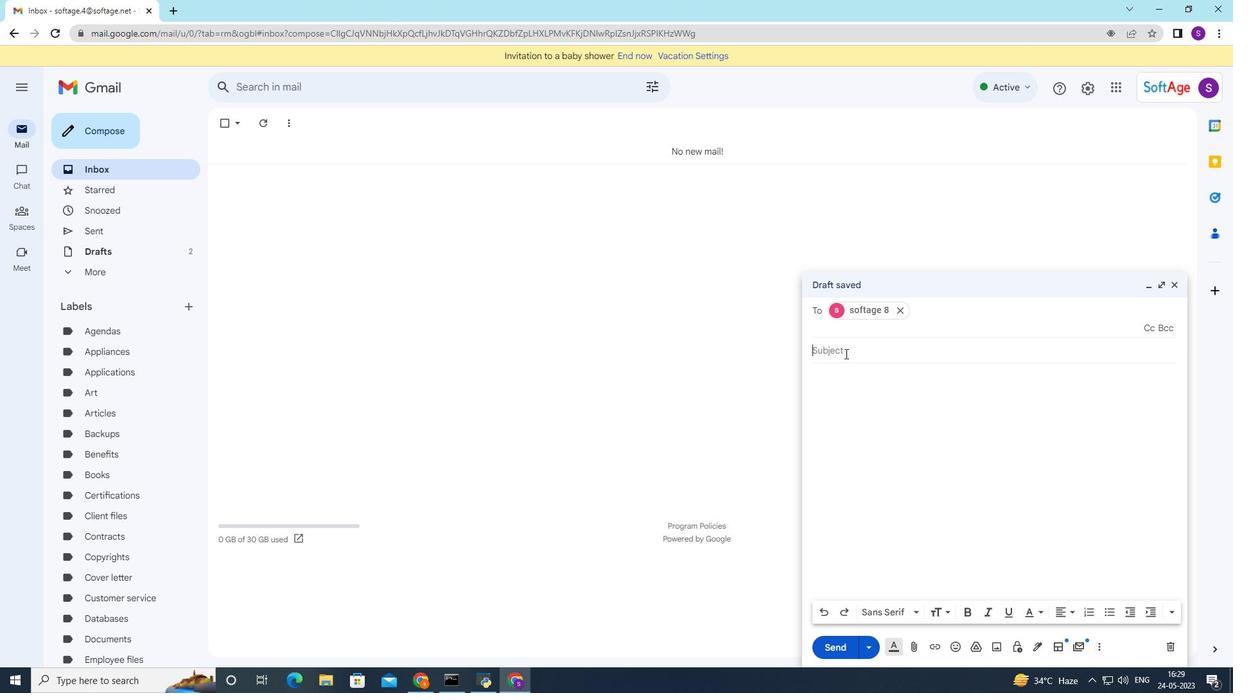 
Action: Key pressed <Key.shift>Announcement<Key.space>of<Key.space>a<Key.space>company<Key.space>milestone
Screenshot: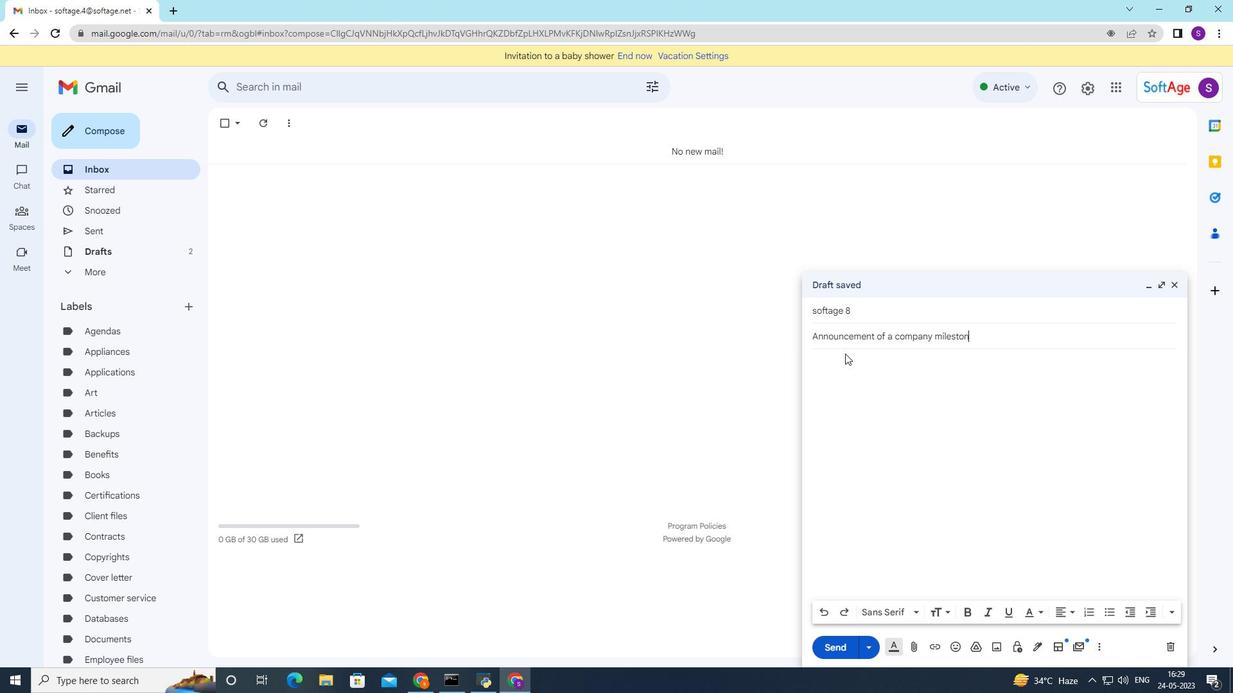 
Action: Mouse moved to (1033, 643)
Screenshot: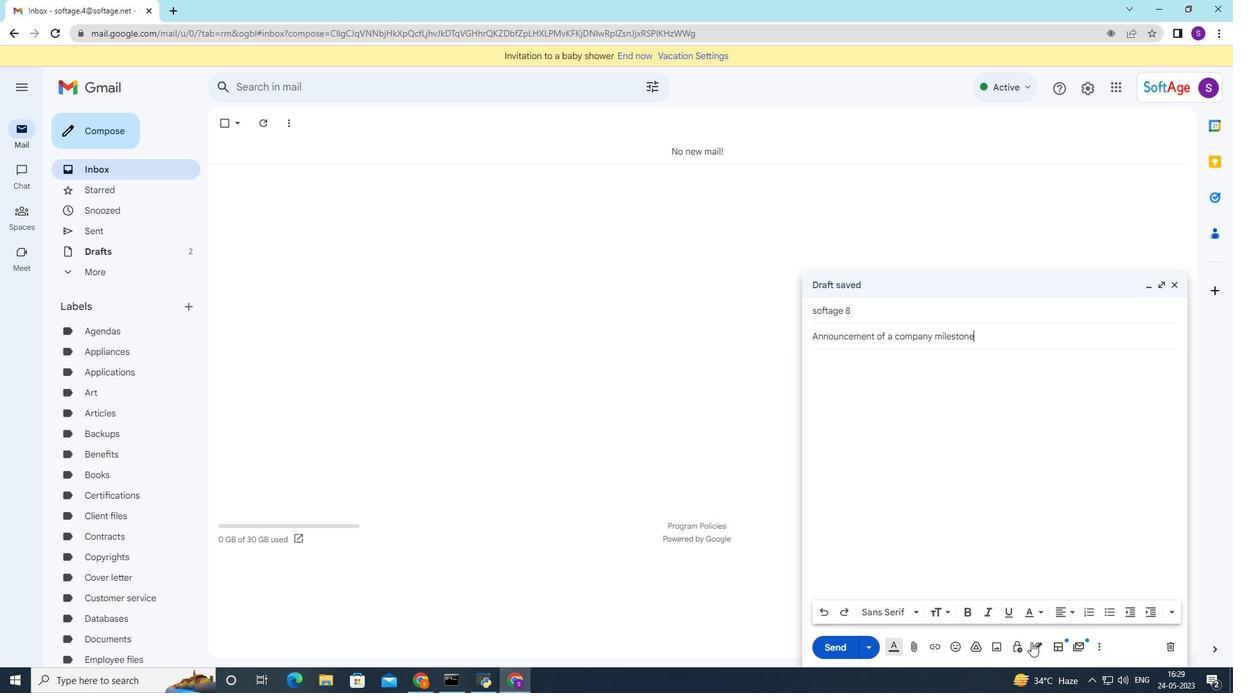 
Action: Mouse pressed left at (1033, 643)
Screenshot: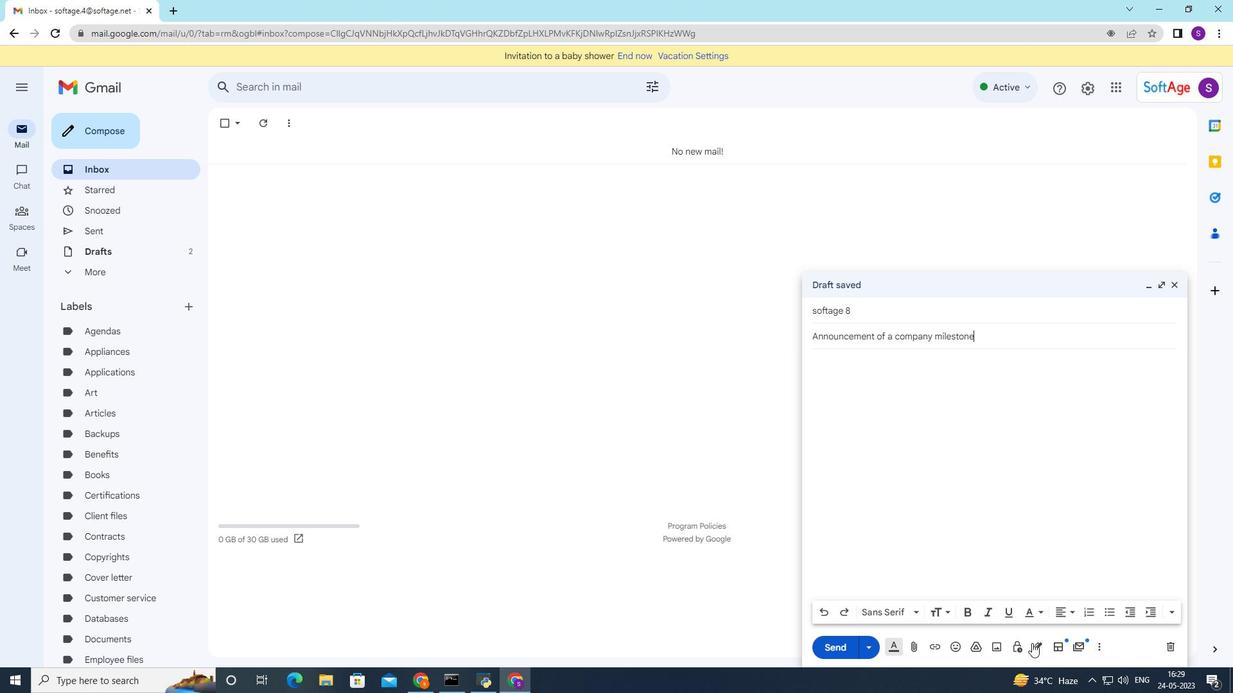 
Action: Mouse moved to (1076, 444)
Screenshot: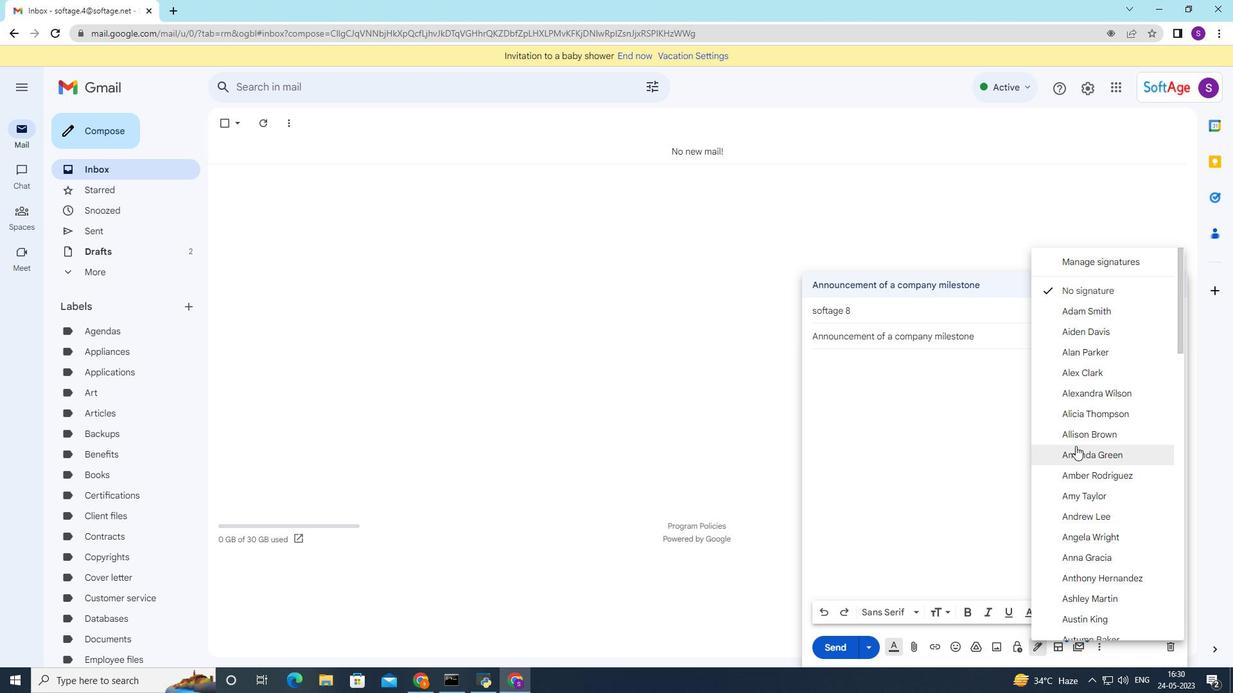 
Action: Mouse scrolled (1076, 444) with delta (0, 0)
Screenshot: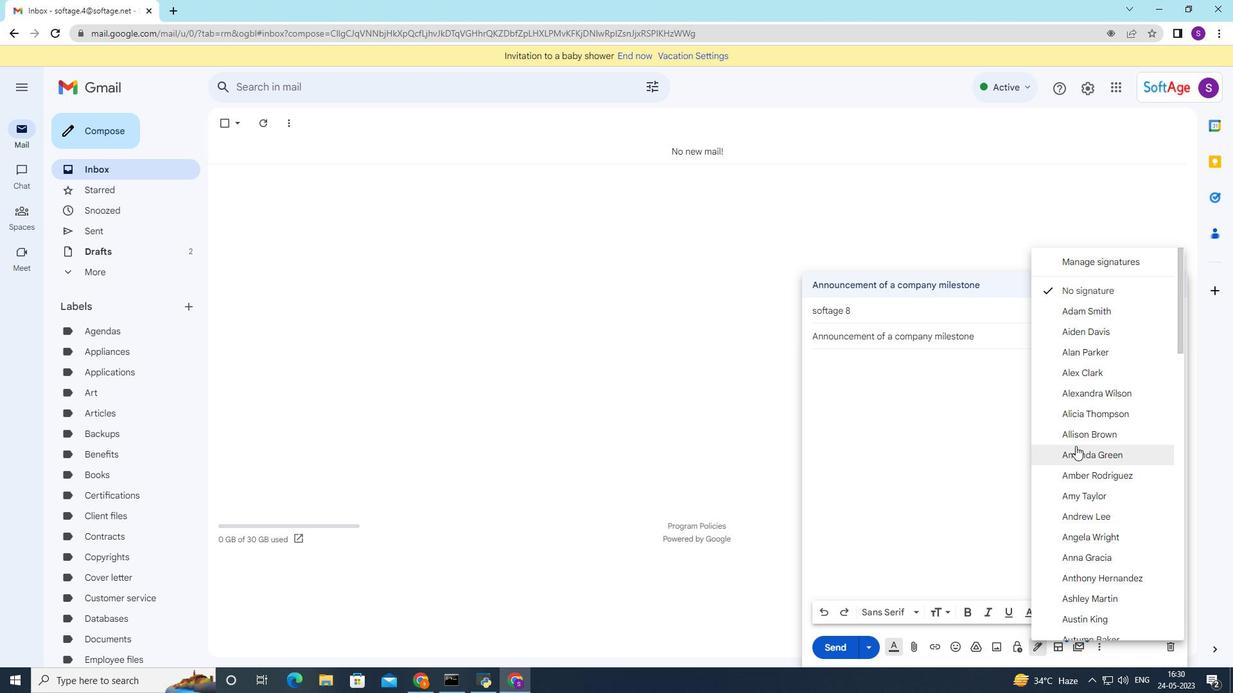 
Action: Mouse scrolled (1076, 444) with delta (0, 0)
Screenshot: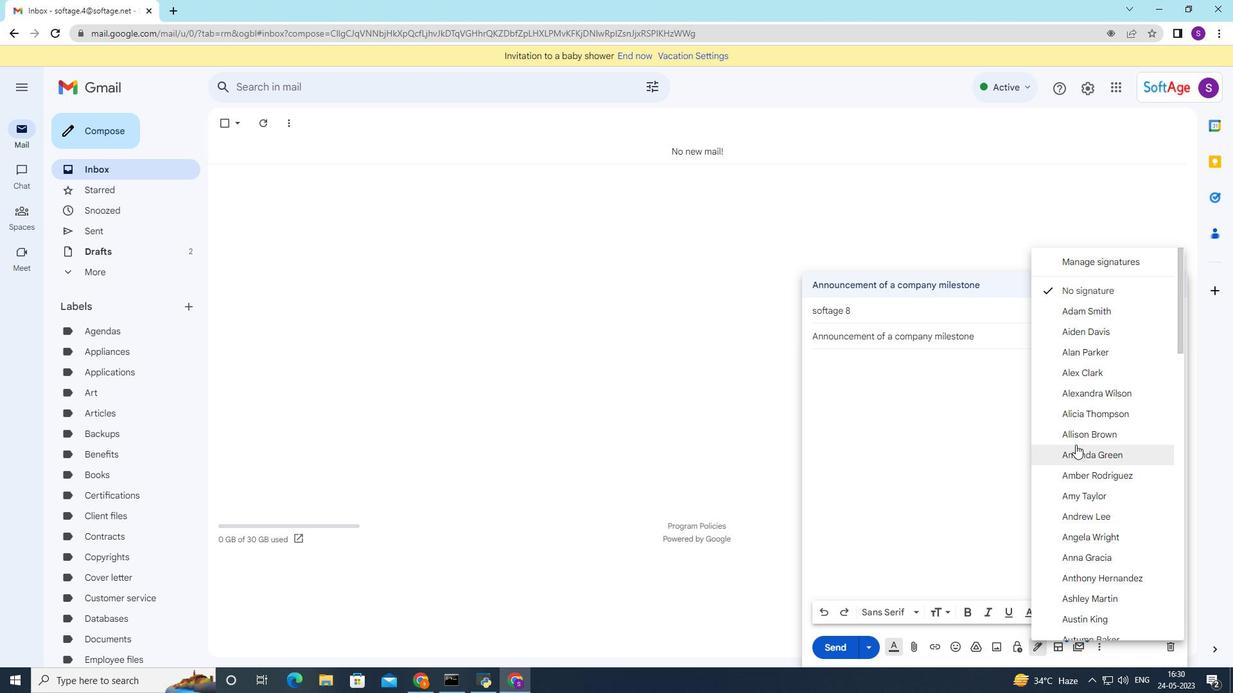 
Action: Mouse scrolled (1076, 444) with delta (0, 0)
Screenshot: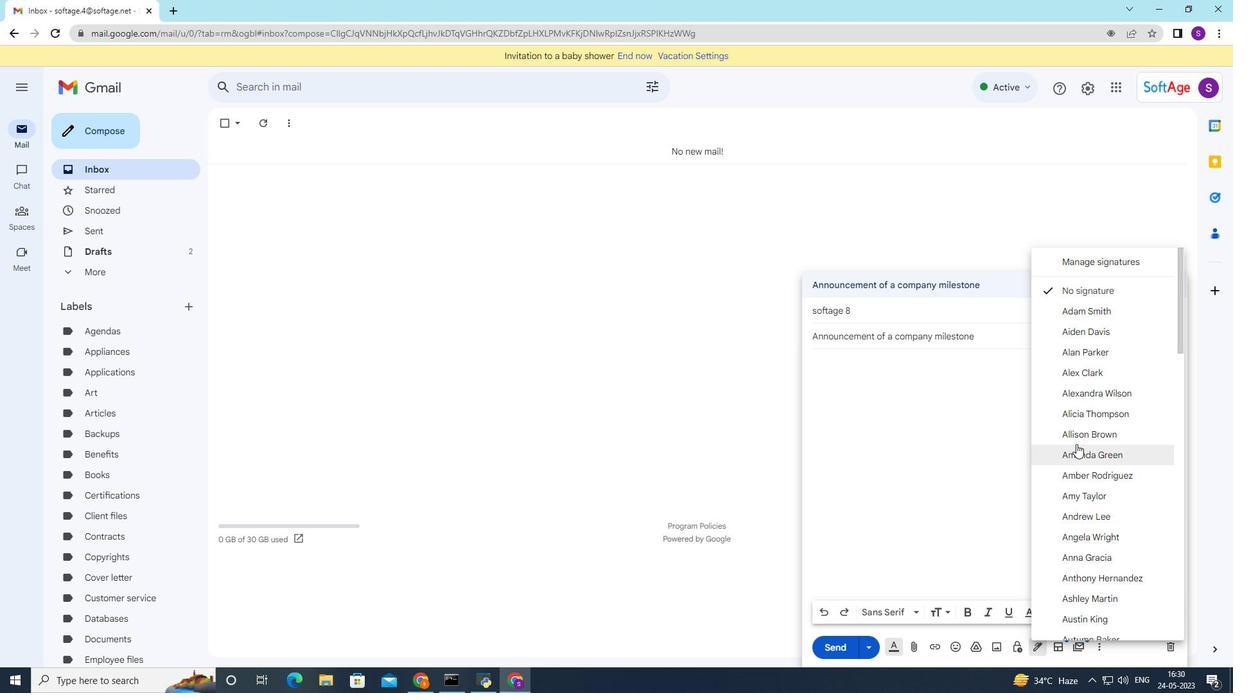 
Action: Mouse moved to (1076, 444)
Screenshot: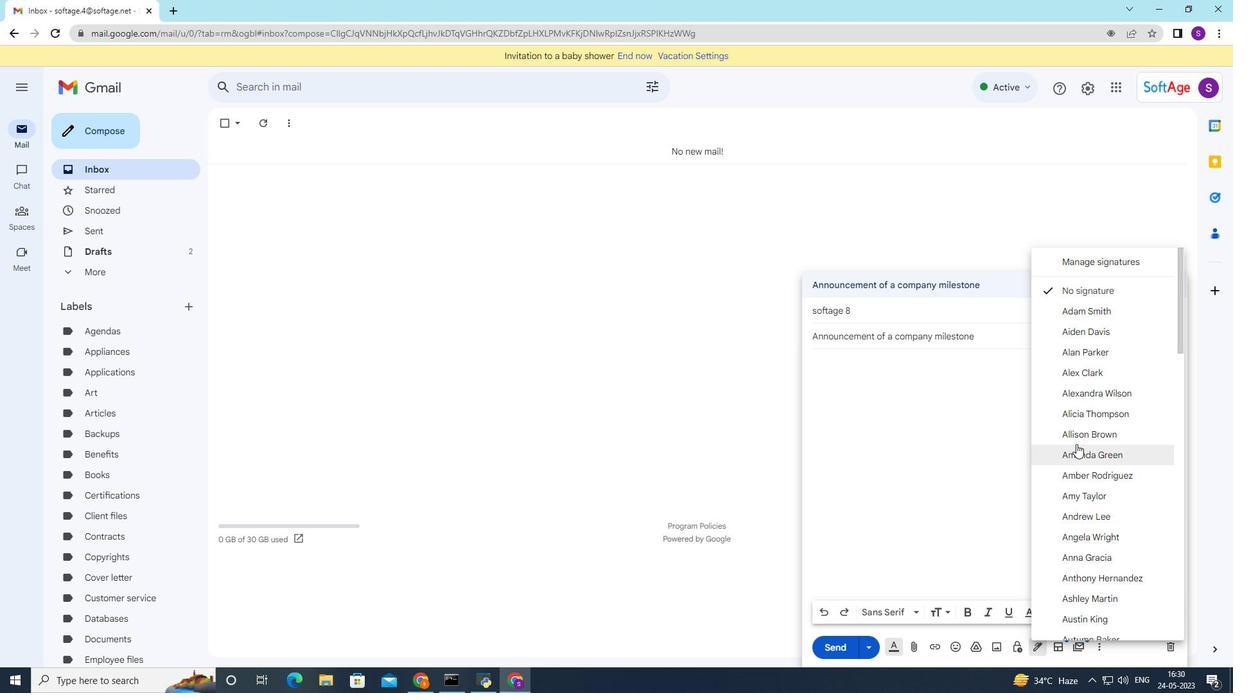 
Action: Mouse scrolled (1076, 444) with delta (0, 0)
Screenshot: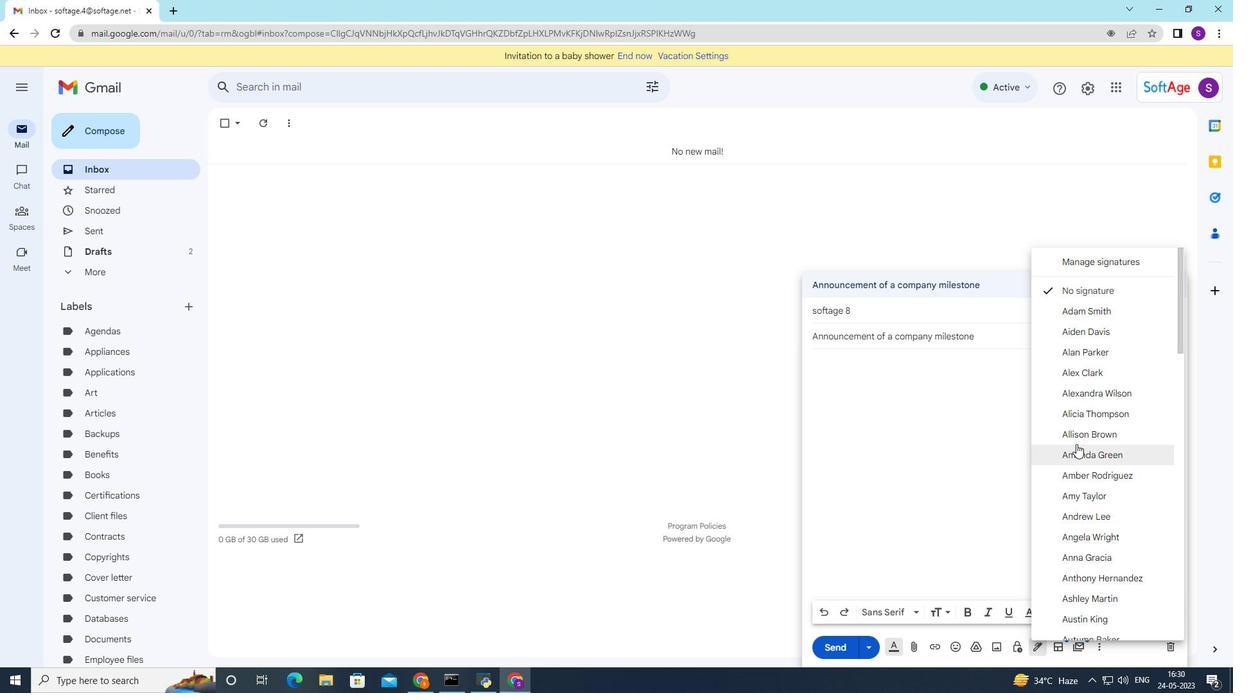 
Action: Mouse scrolled (1076, 444) with delta (0, 0)
Screenshot: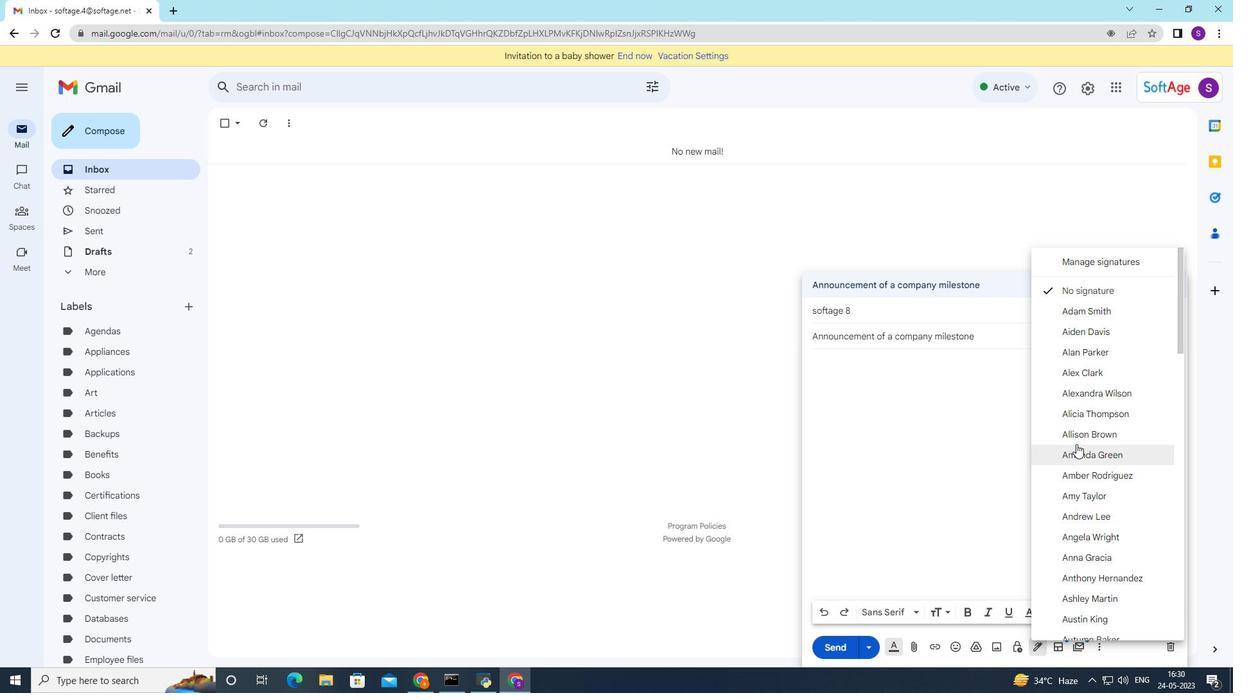 
Action: Mouse moved to (1062, 454)
Screenshot: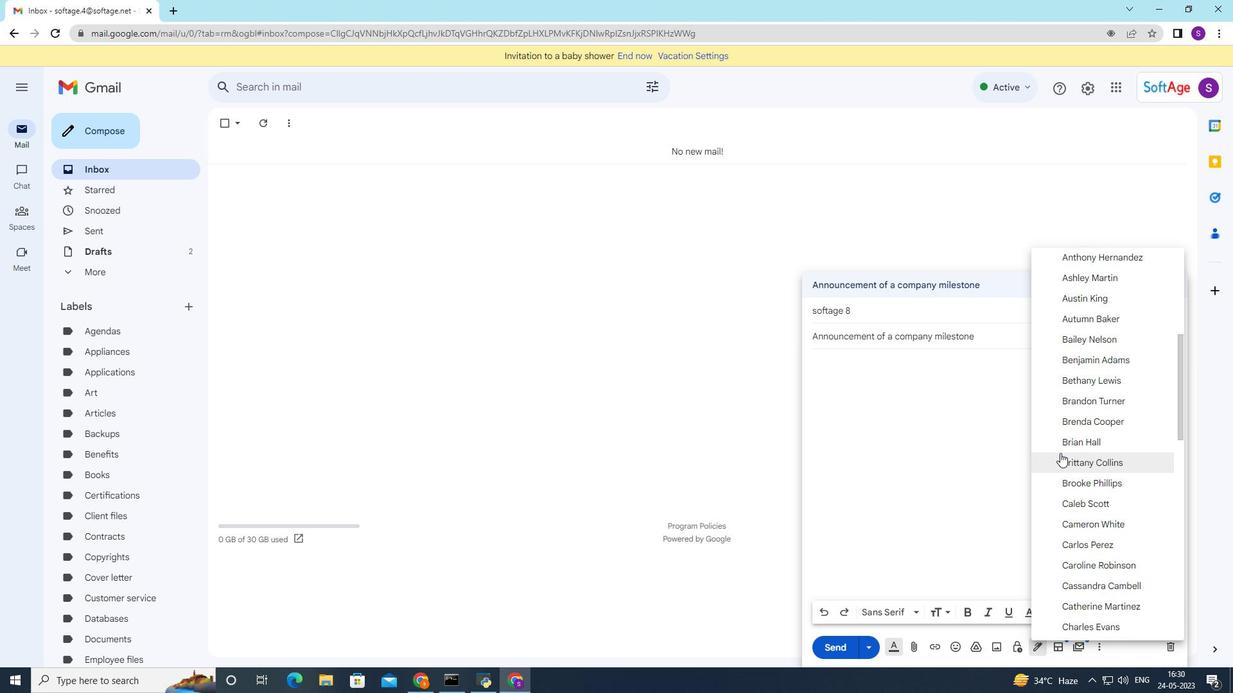 
Action: Mouse scrolled (1062, 454) with delta (0, 0)
Screenshot: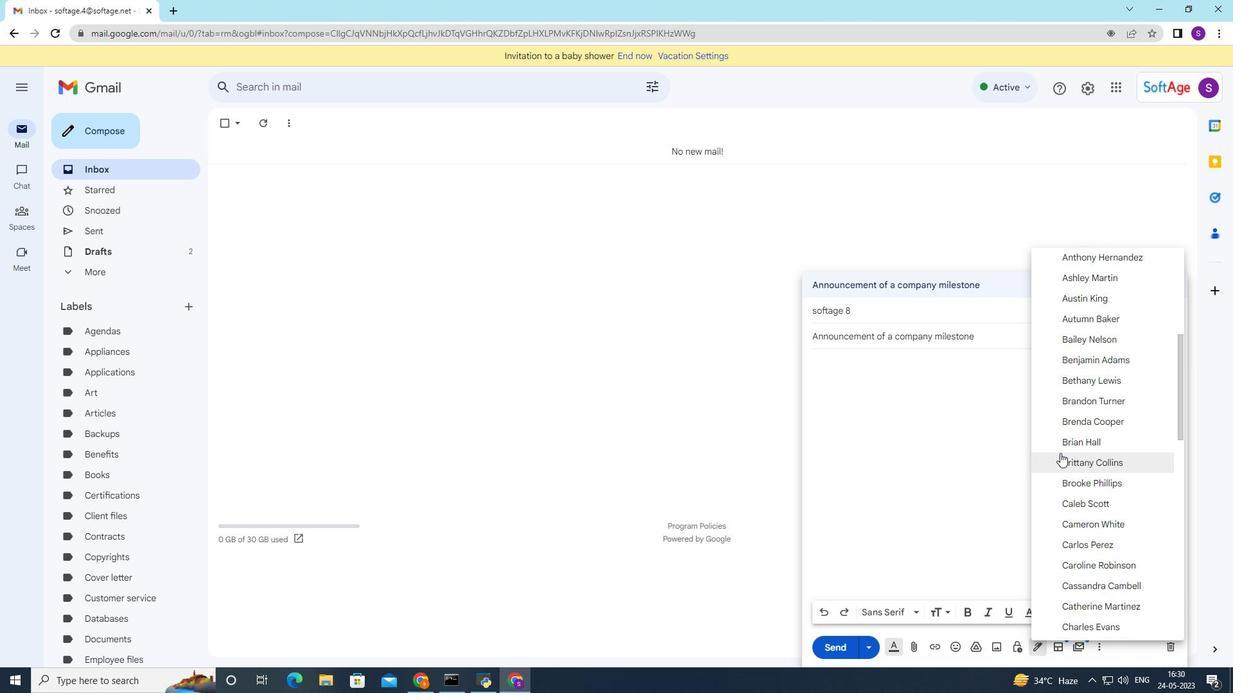 
Action: Mouse moved to (1081, 460)
Screenshot: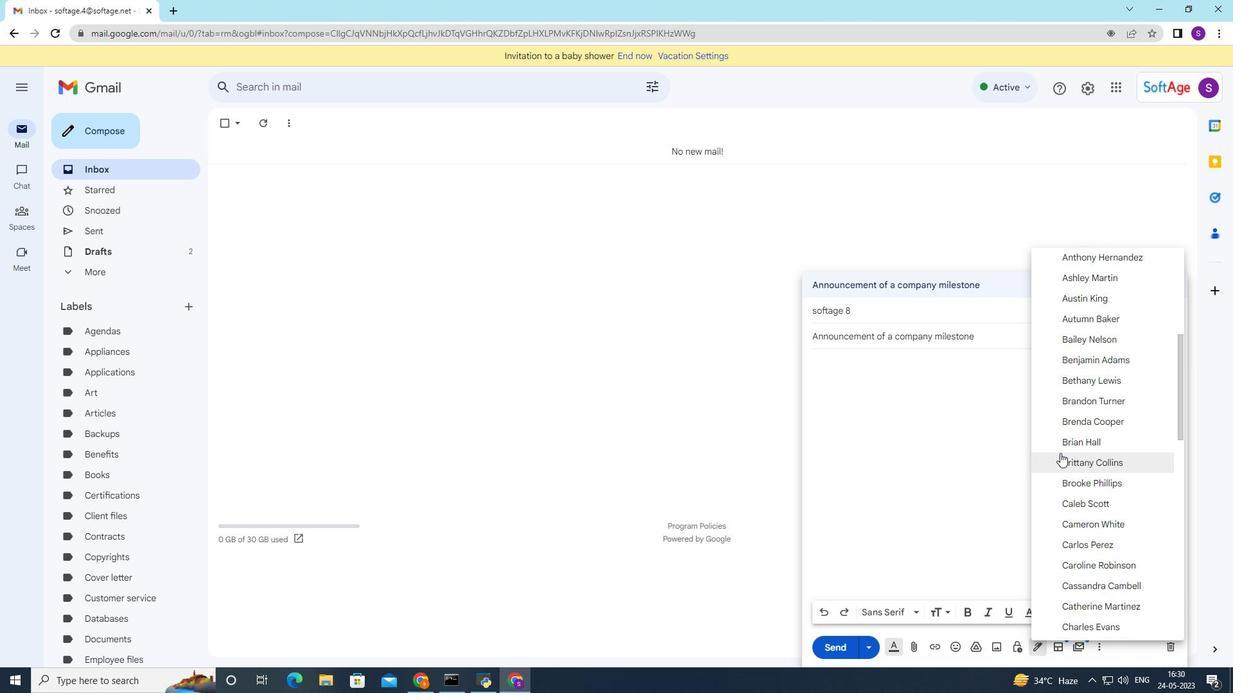 
Action: Mouse scrolled (1081, 460) with delta (0, 0)
Screenshot: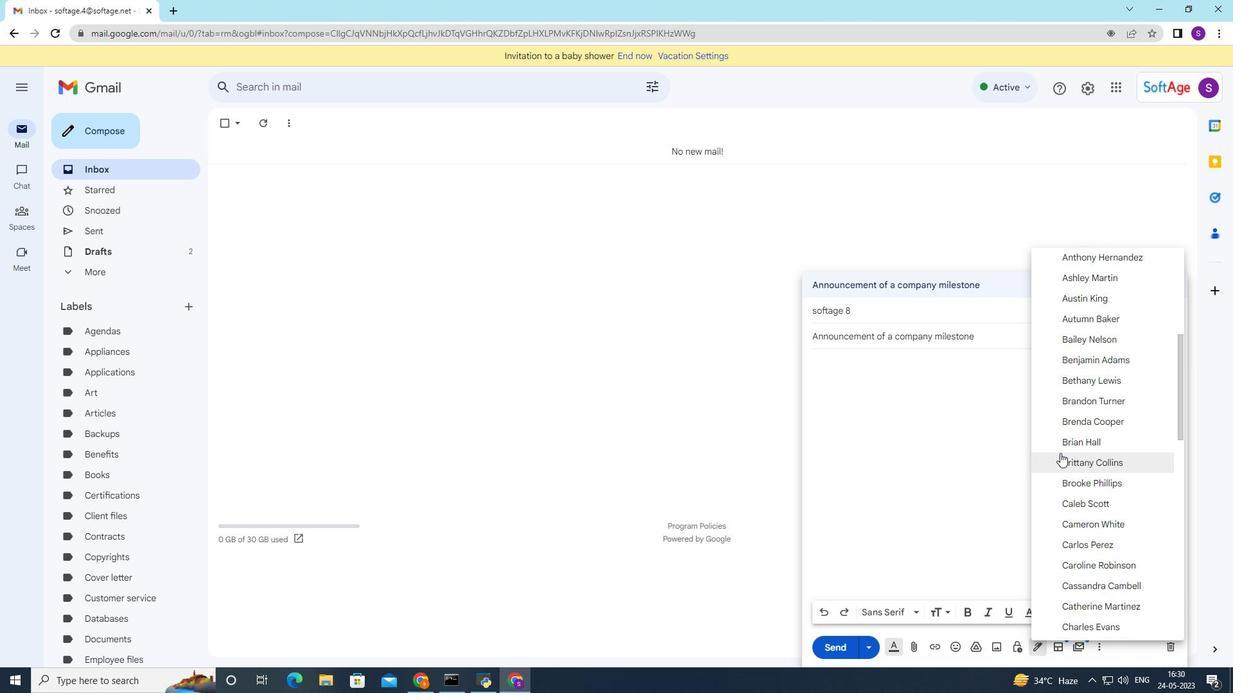 
Action: Mouse moved to (1083, 461)
Screenshot: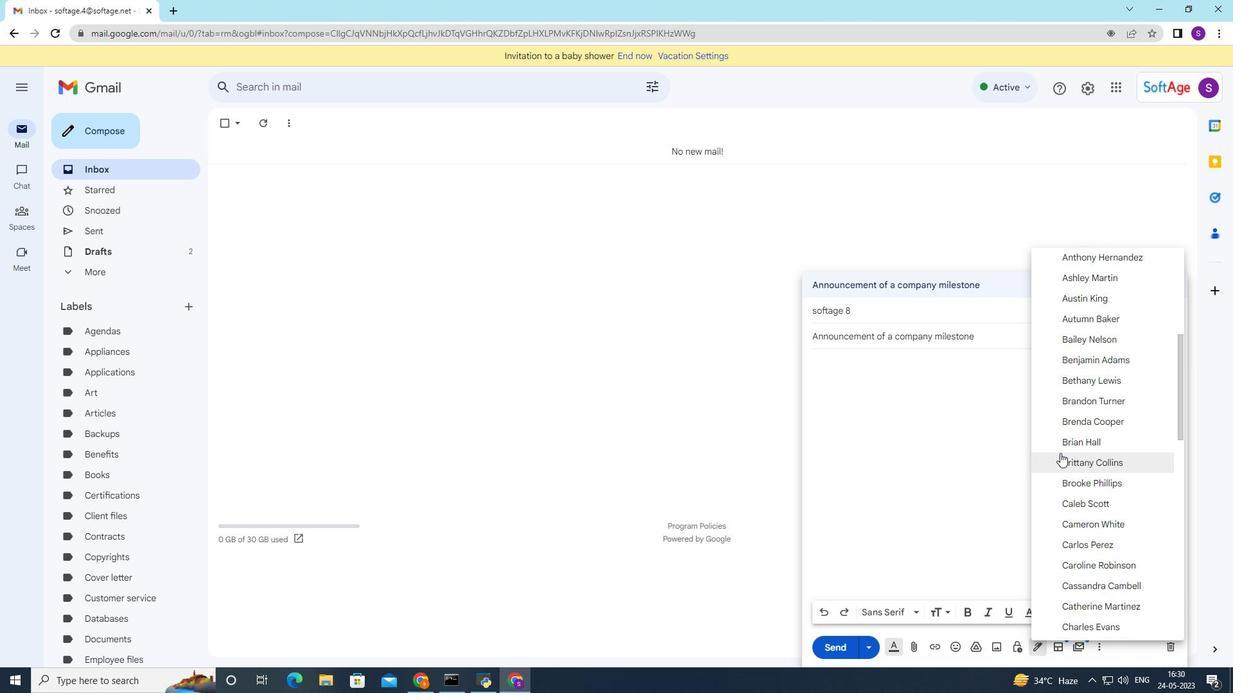 
Action: Mouse scrolled (1083, 460) with delta (0, 0)
Screenshot: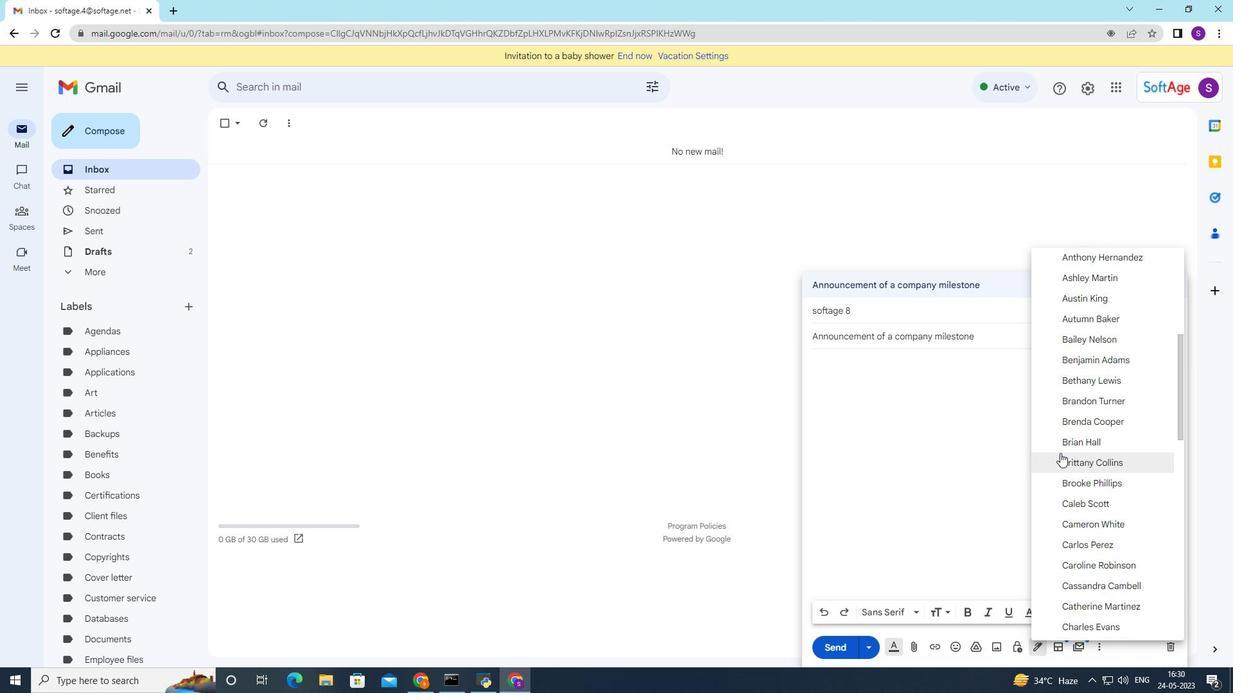 
Action: Mouse moved to (1085, 461)
Screenshot: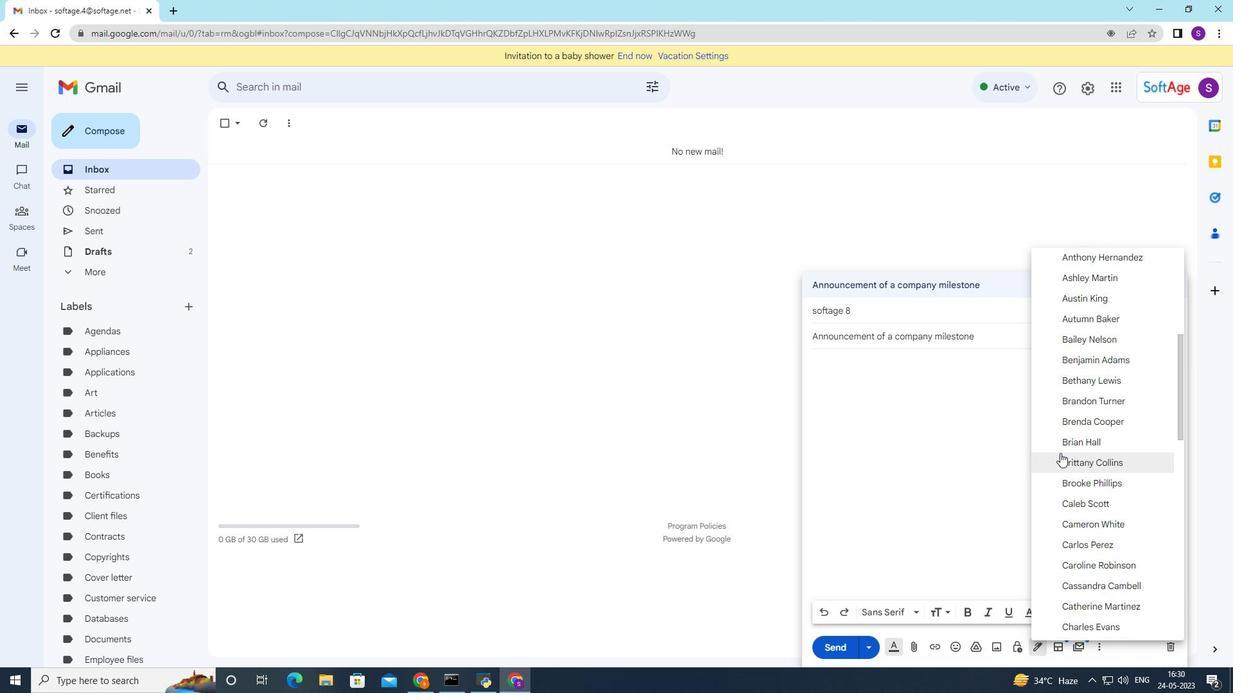 
Action: Mouse scrolled (1085, 461) with delta (0, 0)
Screenshot: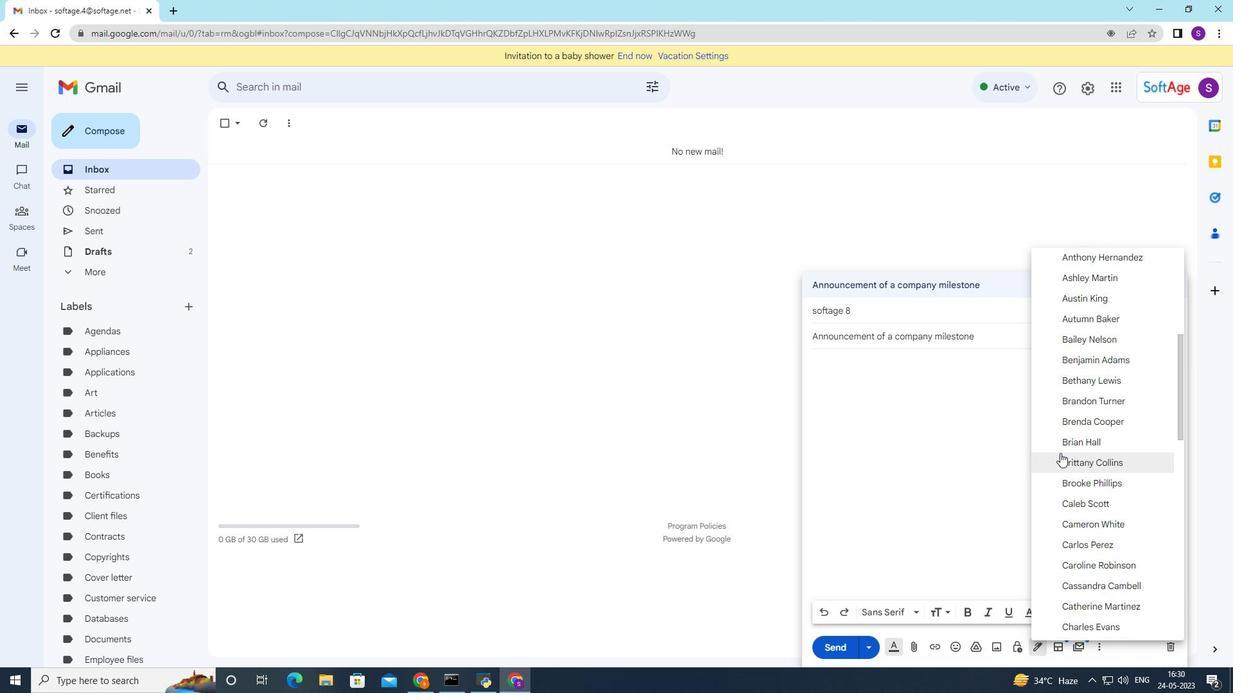 
Action: Mouse moved to (1087, 462)
Screenshot: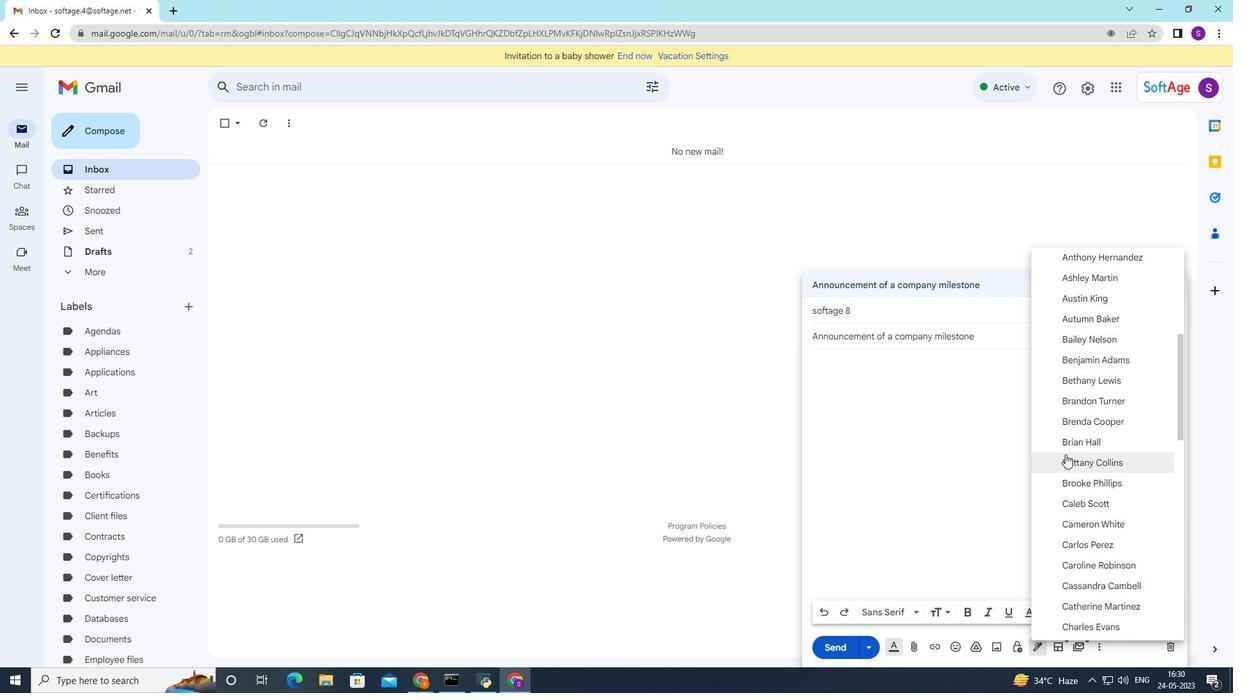 
Action: Mouse scrolled (1087, 461) with delta (0, 0)
Screenshot: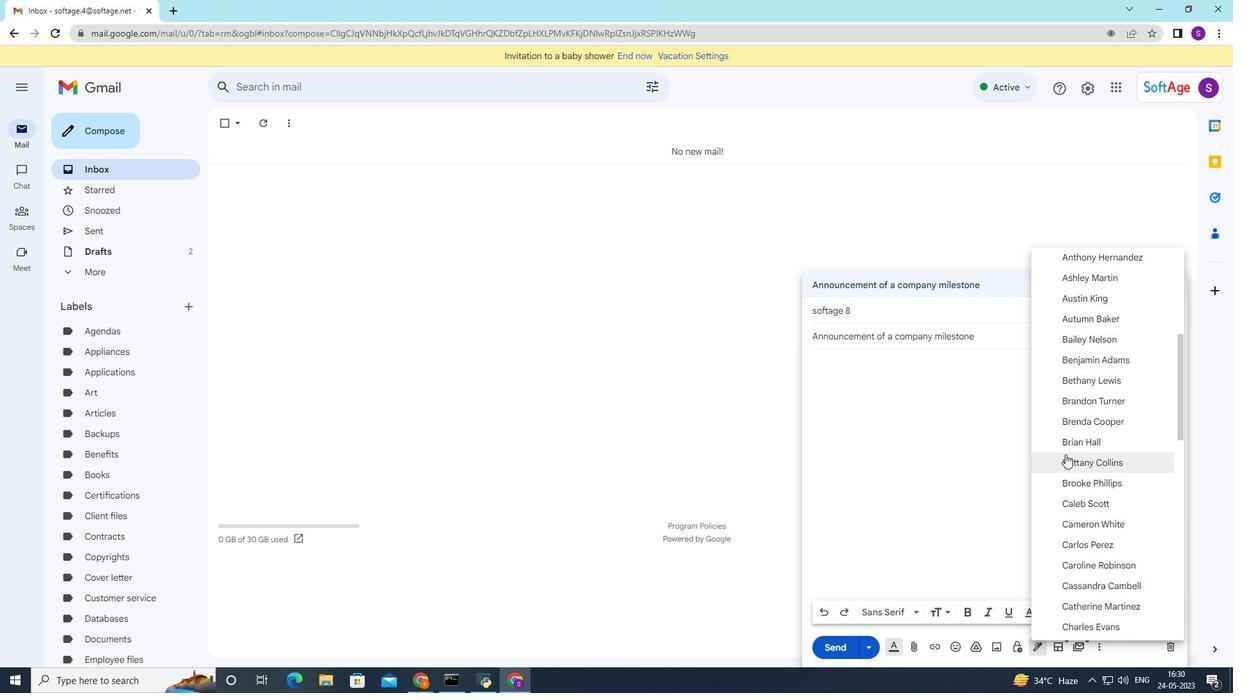 
Action: Mouse moved to (1087, 462)
Screenshot: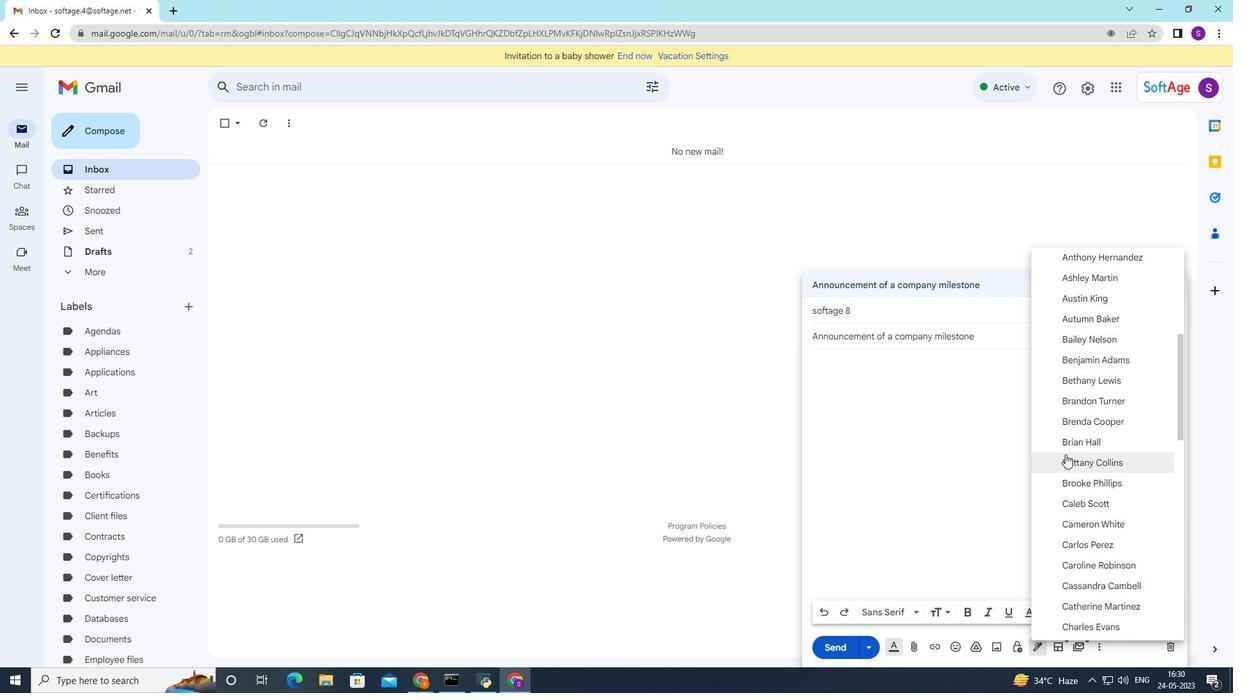 
Action: Mouse scrolled (1087, 461) with delta (0, 0)
Screenshot: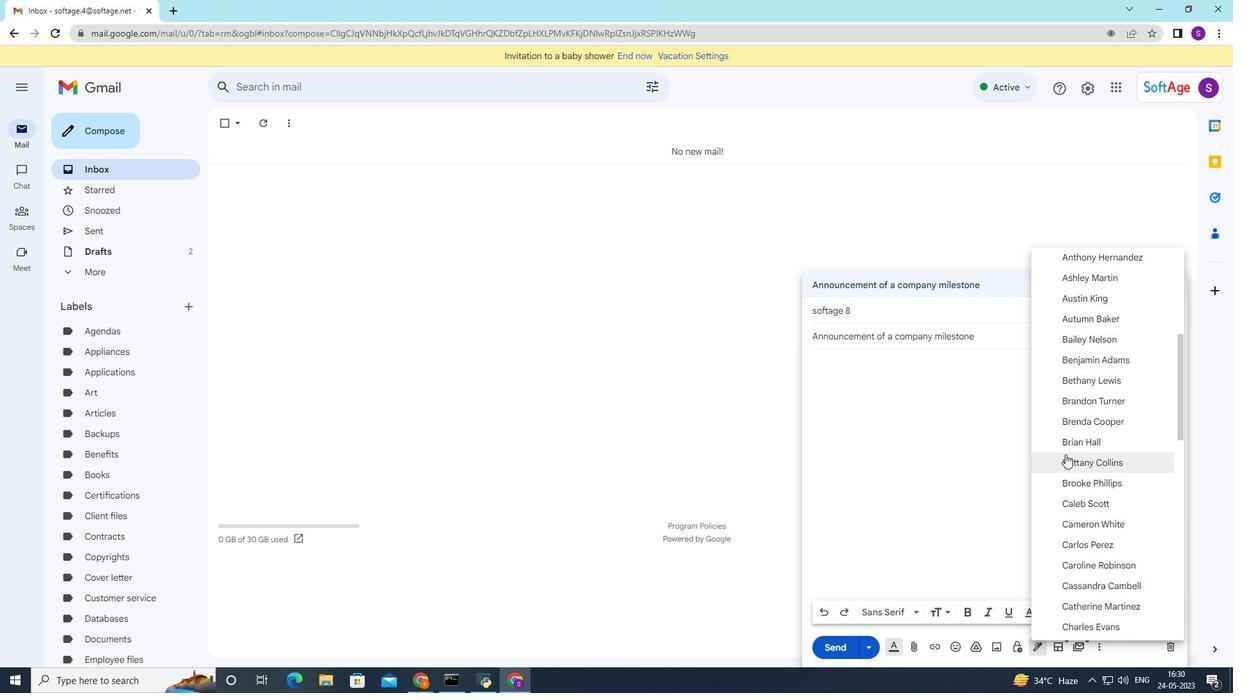
Action: Mouse moved to (1089, 465)
Screenshot: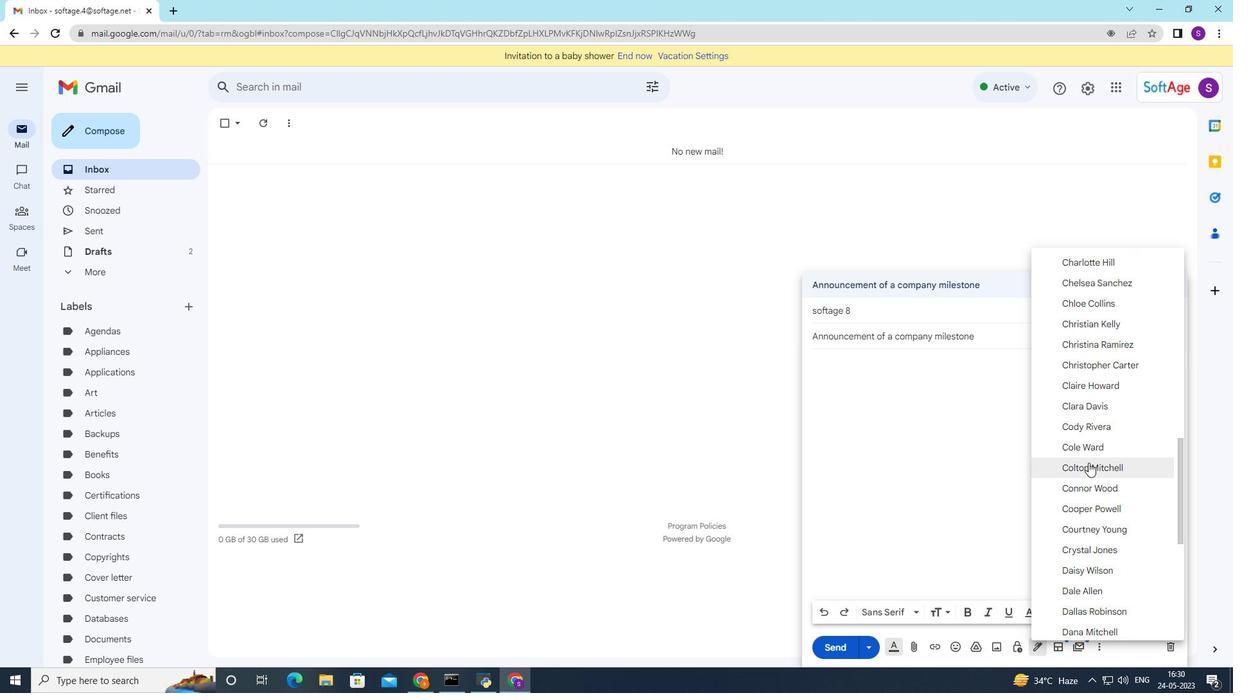 
Action: Mouse scrolled (1089, 464) with delta (0, 0)
Screenshot: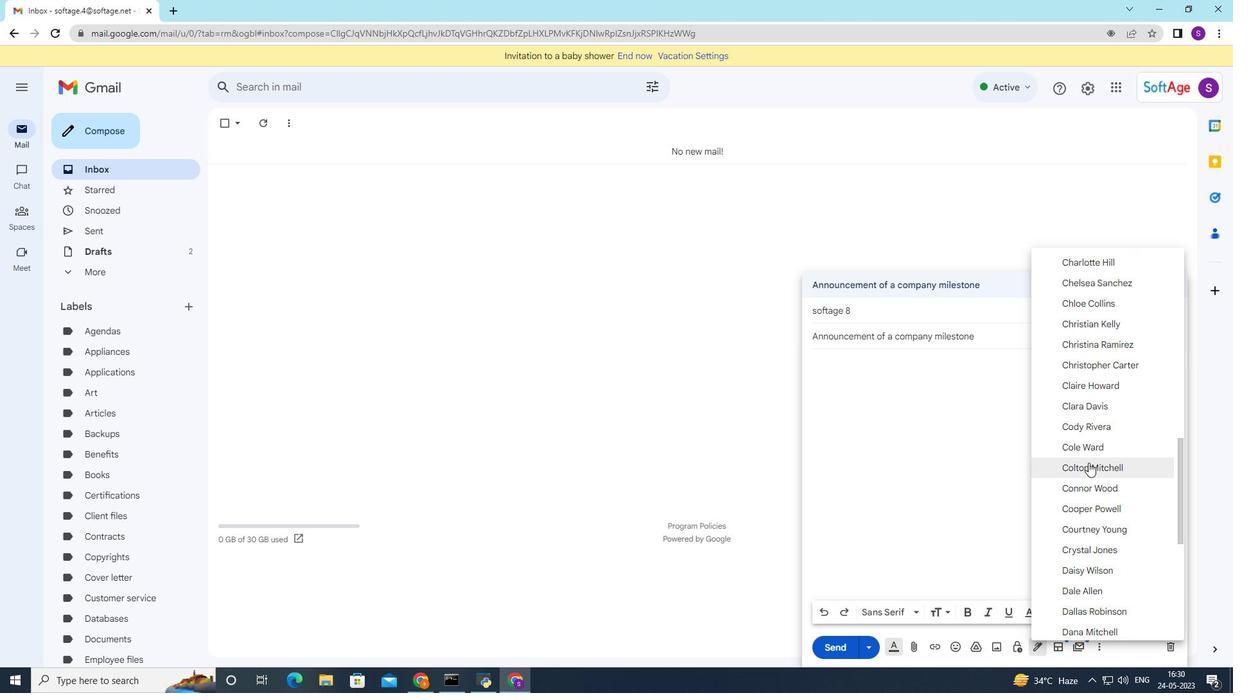 
Action: Mouse moved to (1089, 465)
Screenshot: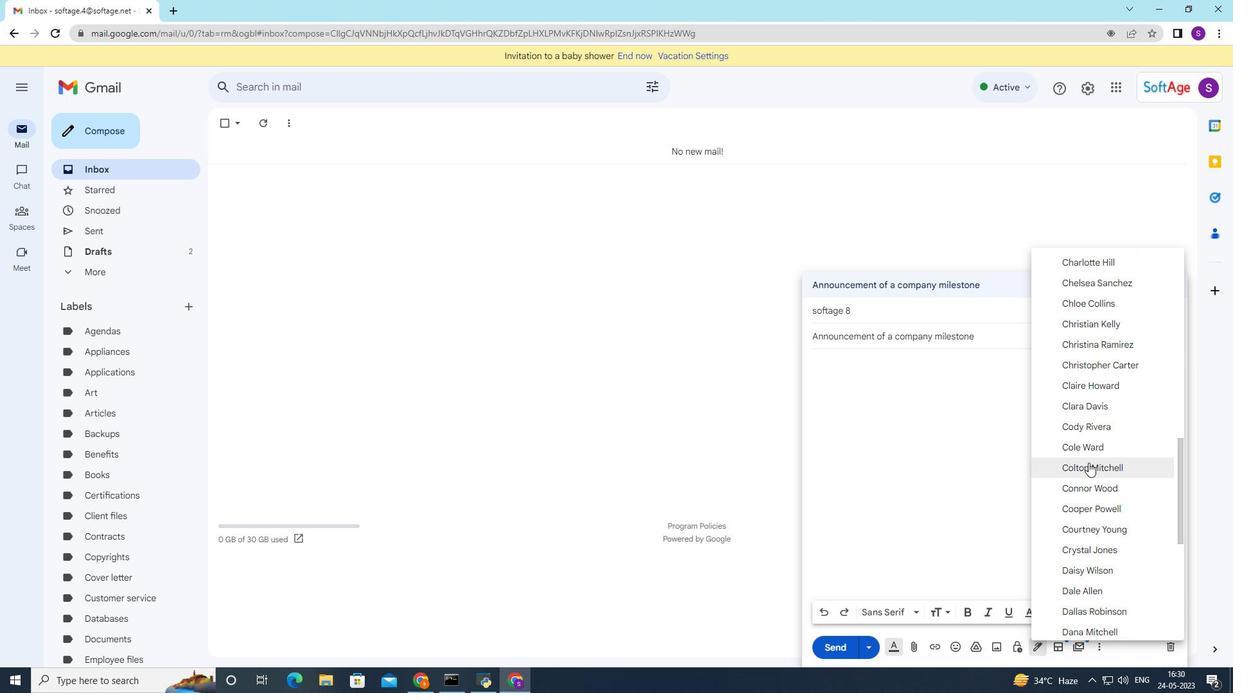 
Action: Mouse scrolled (1089, 465) with delta (0, 0)
Screenshot: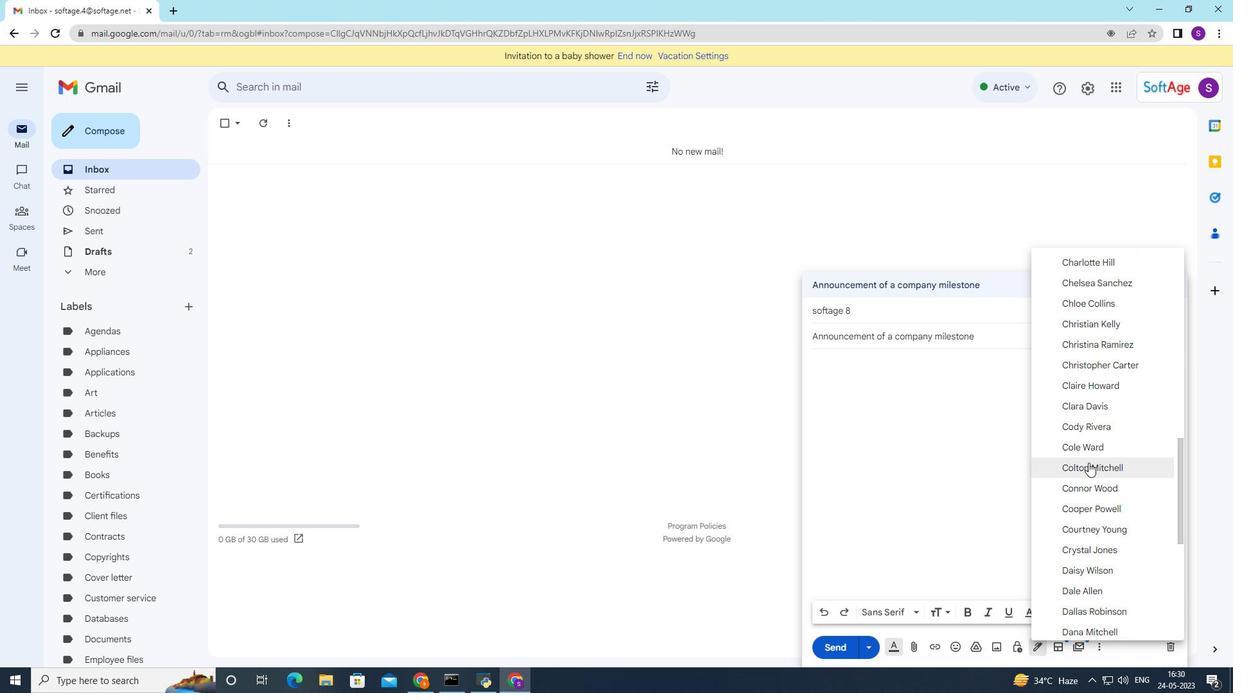 
Action: Mouse moved to (1089, 466)
Screenshot: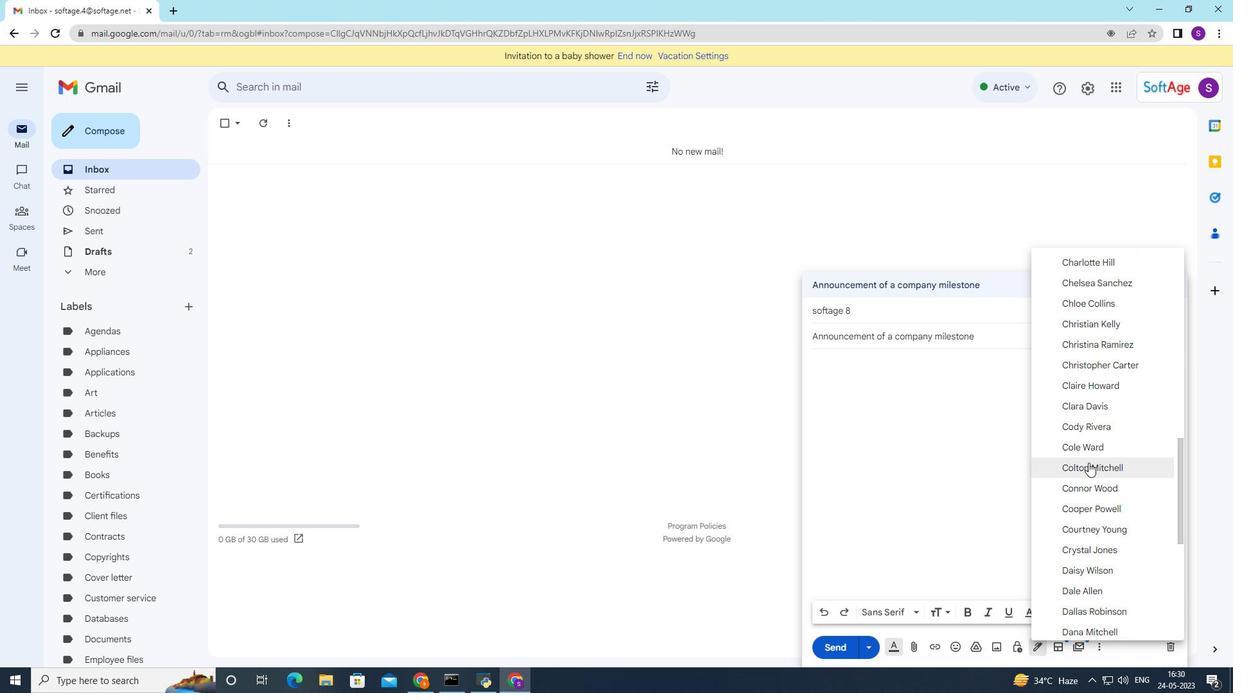 
Action: Mouse scrolled (1089, 465) with delta (0, 0)
Screenshot: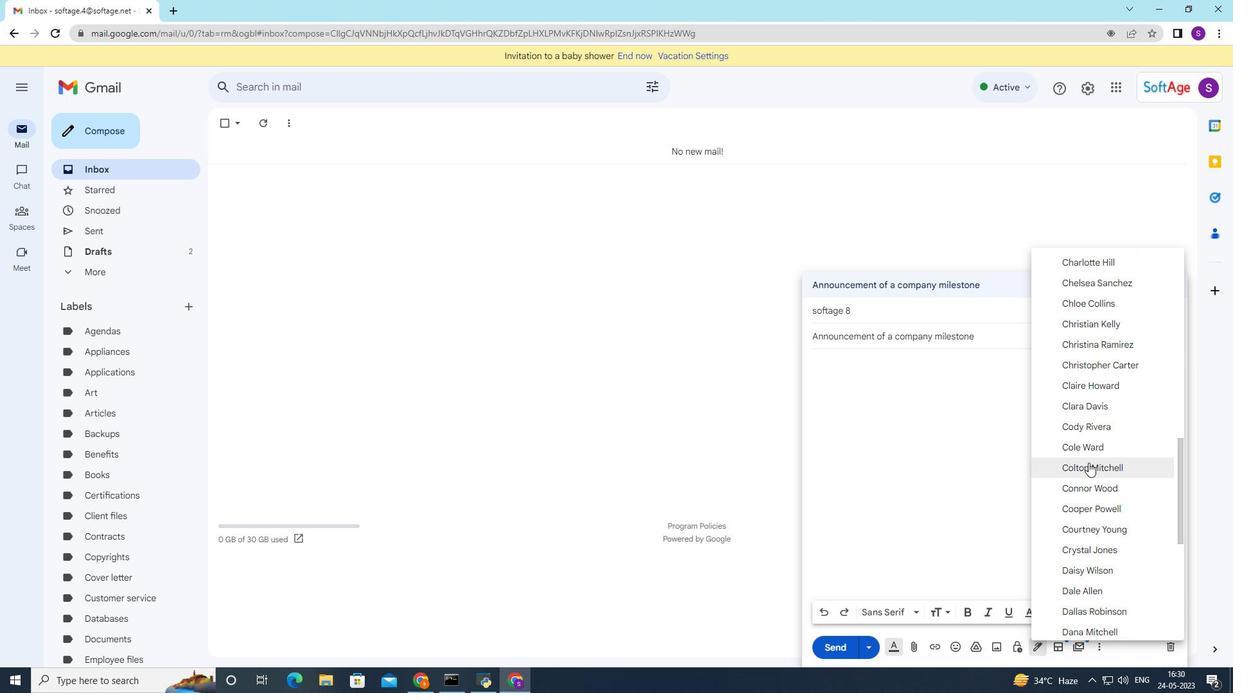 
Action: Mouse moved to (1089, 466)
Screenshot: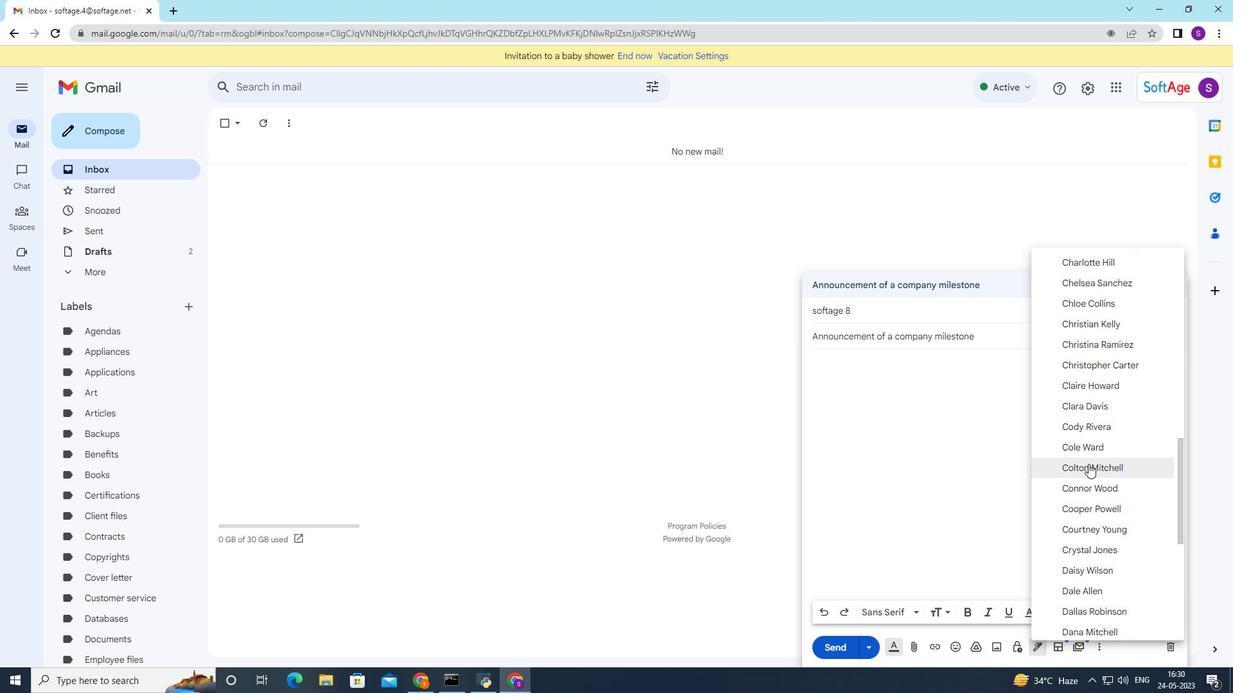 
Action: Mouse scrolled (1089, 465) with delta (0, 0)
Screenshot: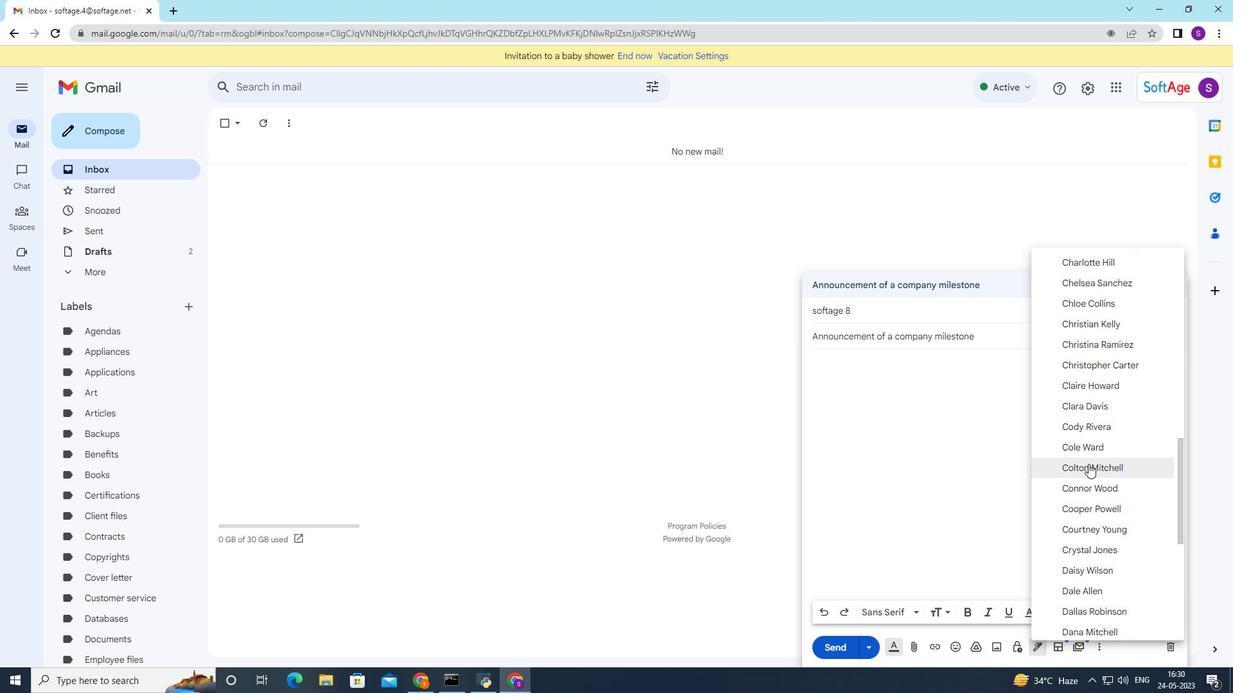 
Action: Mouse scrolled (1089, 465) with delta (0, 0)
Screenshot: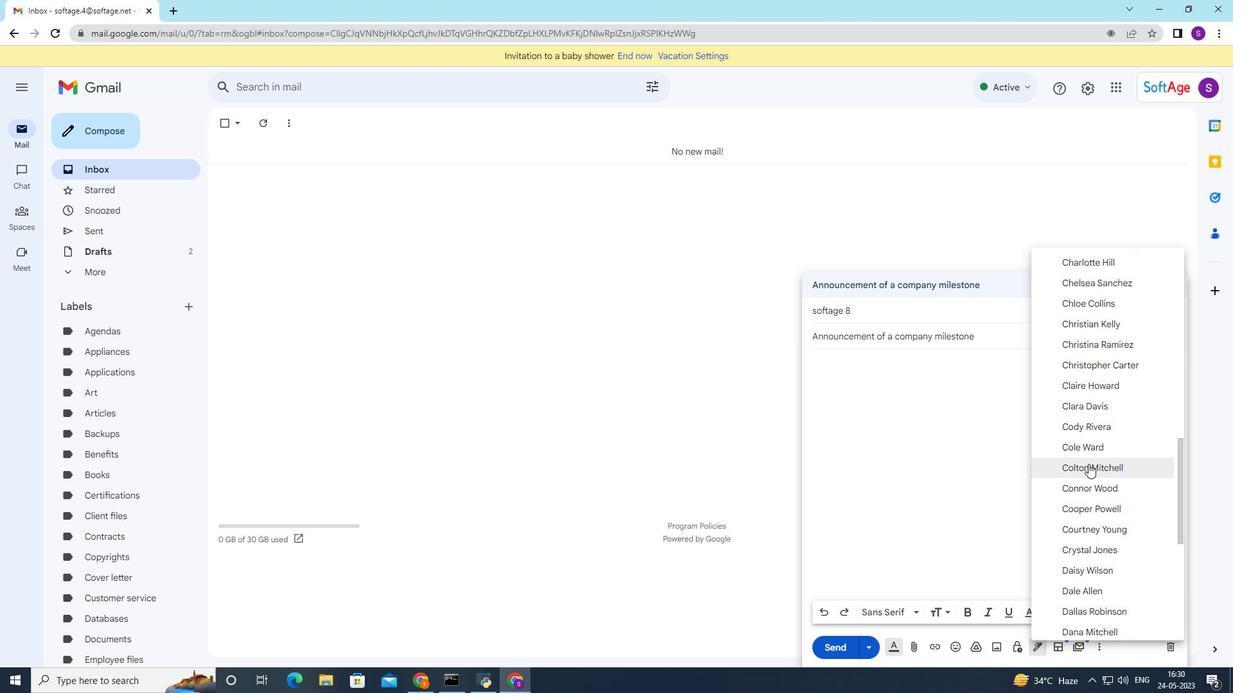 
Action: Mouse moved to (1093, 487)
Screenshot: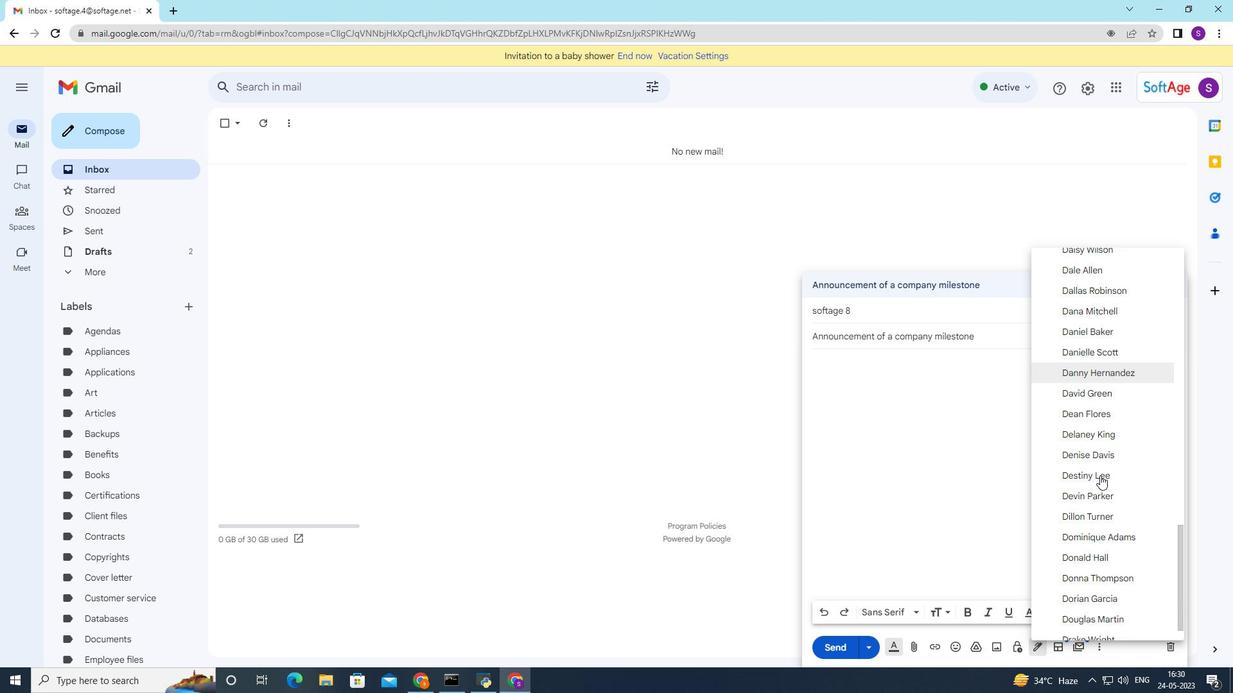 
Action: Mouse scrolled (1093, 486) with delta (0, 0)
Screenshot: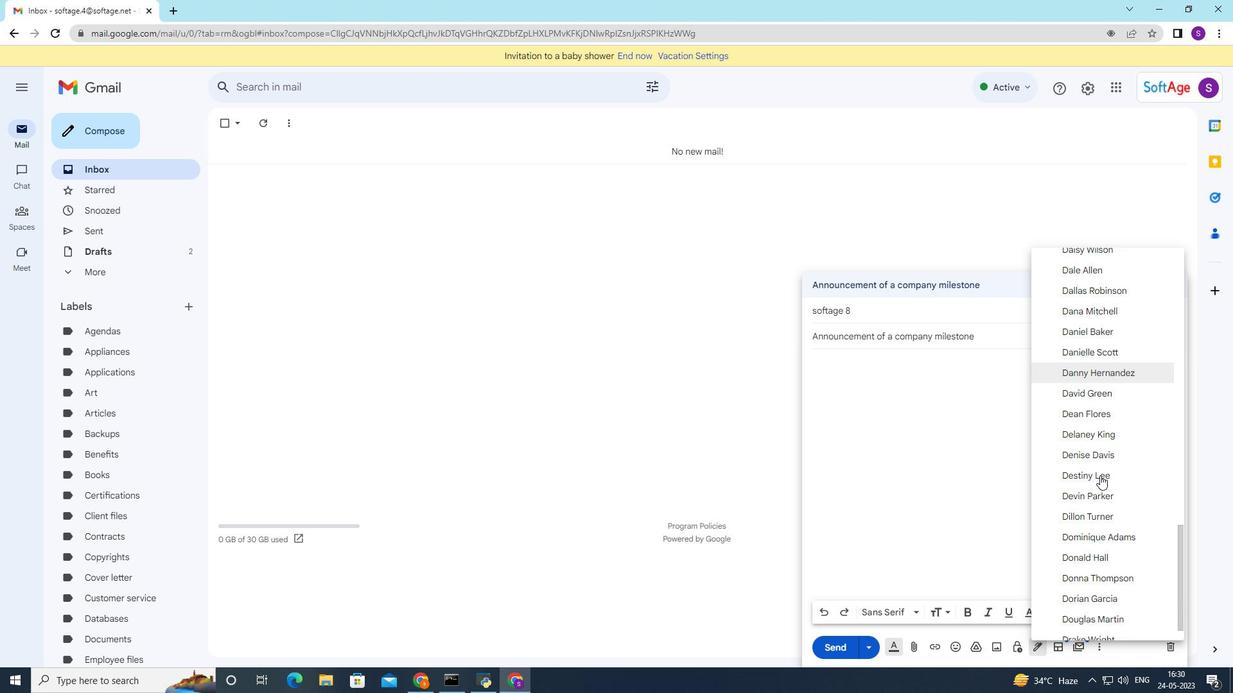 
Action: Mouse moved to (1092, 488)
Screenshot: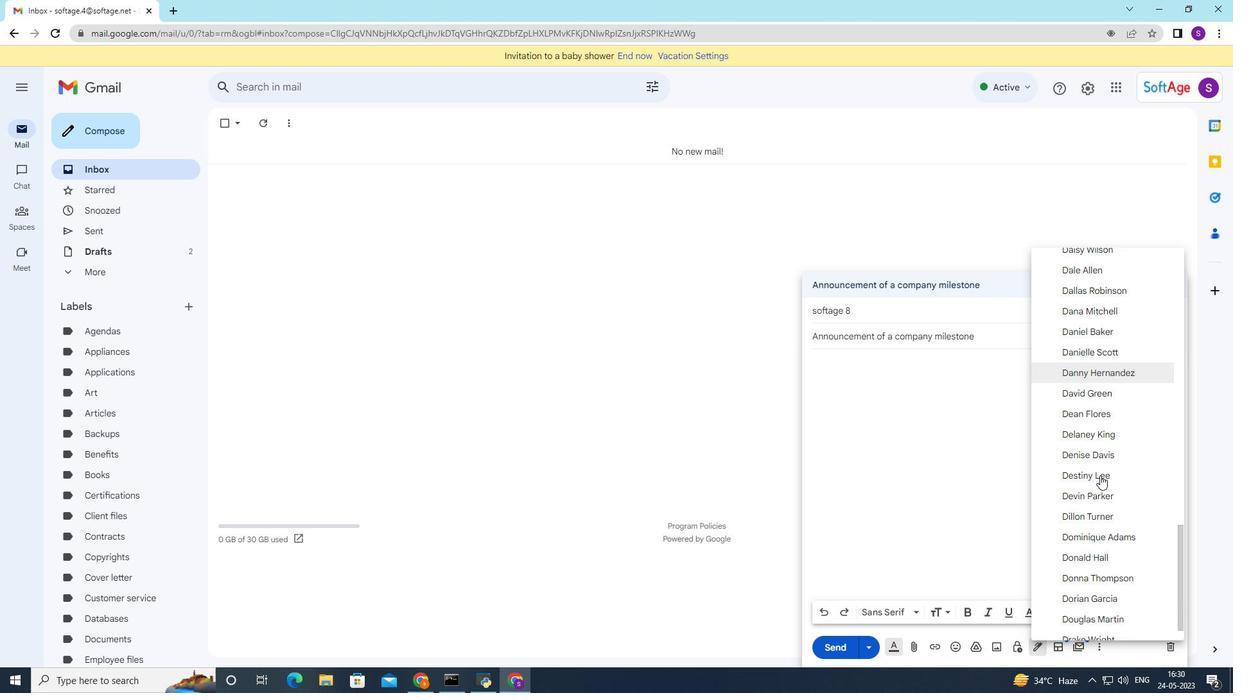 
Action: Mouse scrolled (1092, 487) with delta (0, 0)
Screenshot: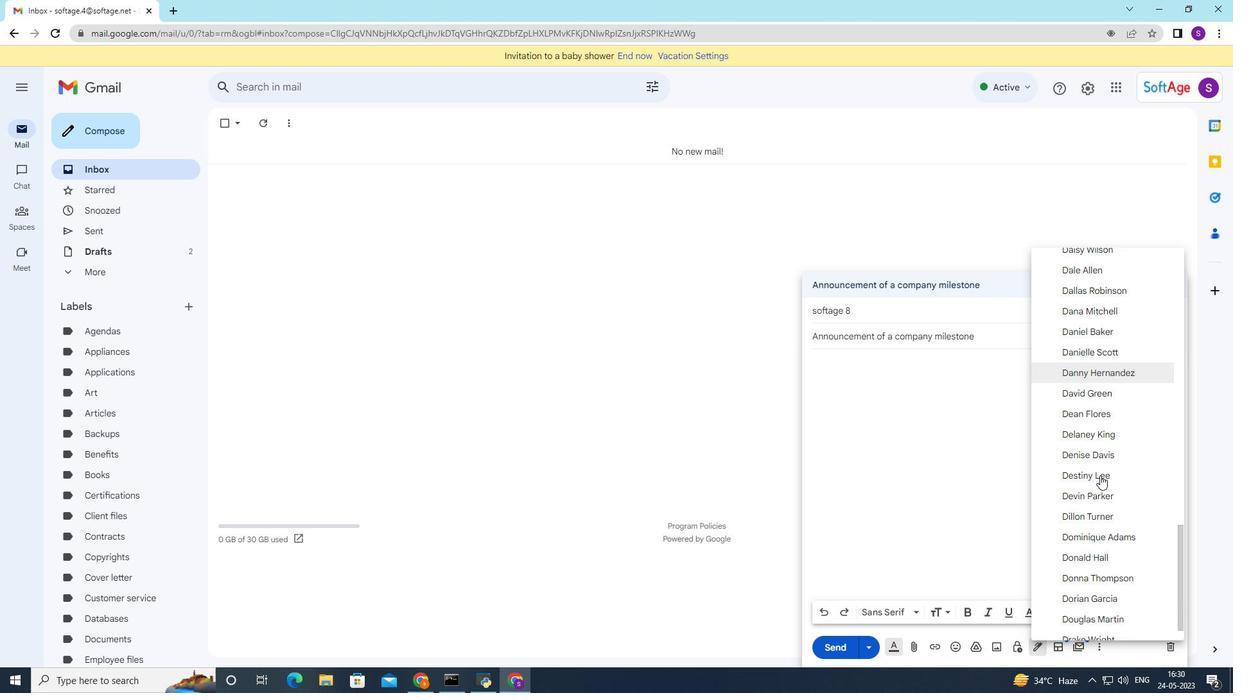 
Action: Mouse moved to (1092, 488)
Screenshot: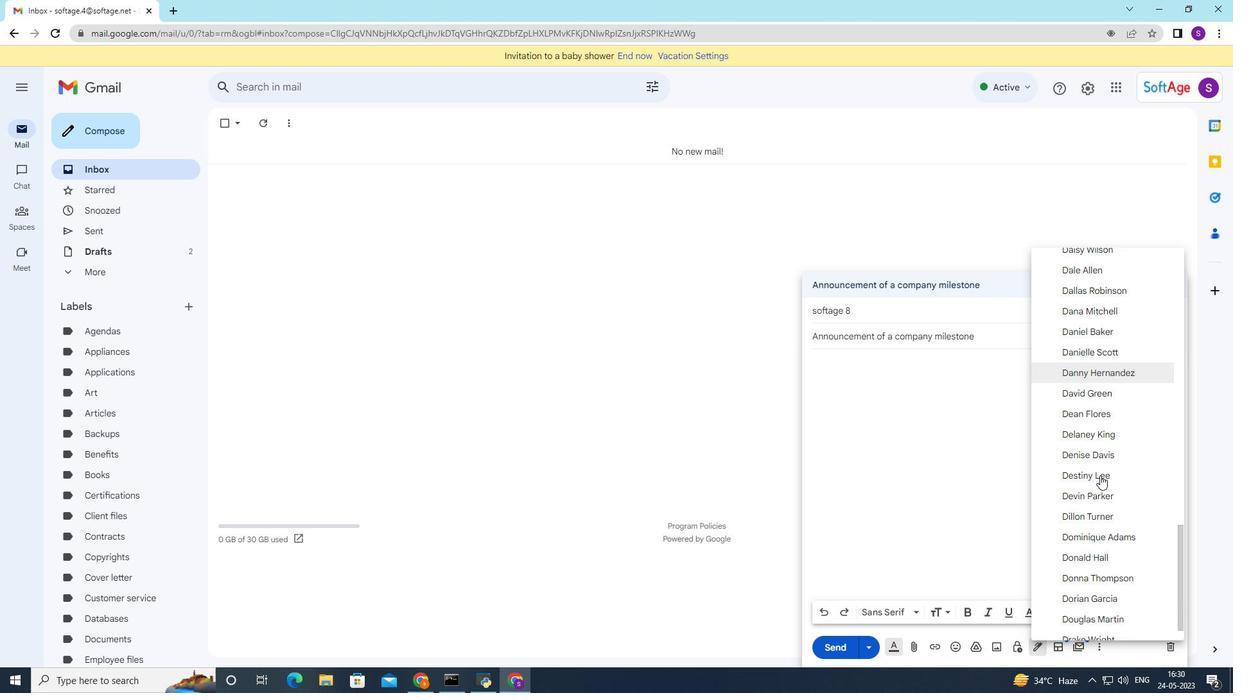 
Action: Mouse scrolled (1092, 488) with delta (0, 0)
Screenshot: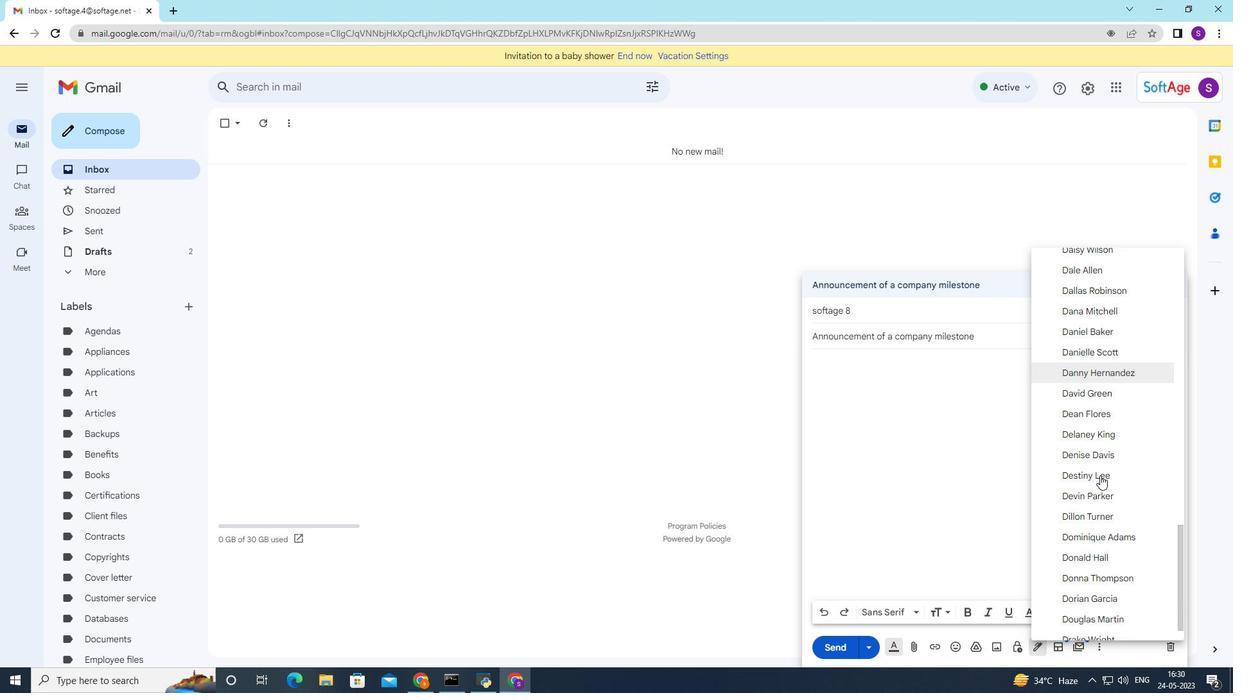 
Action: Mouse moved to (1092, 488)
Screenshot: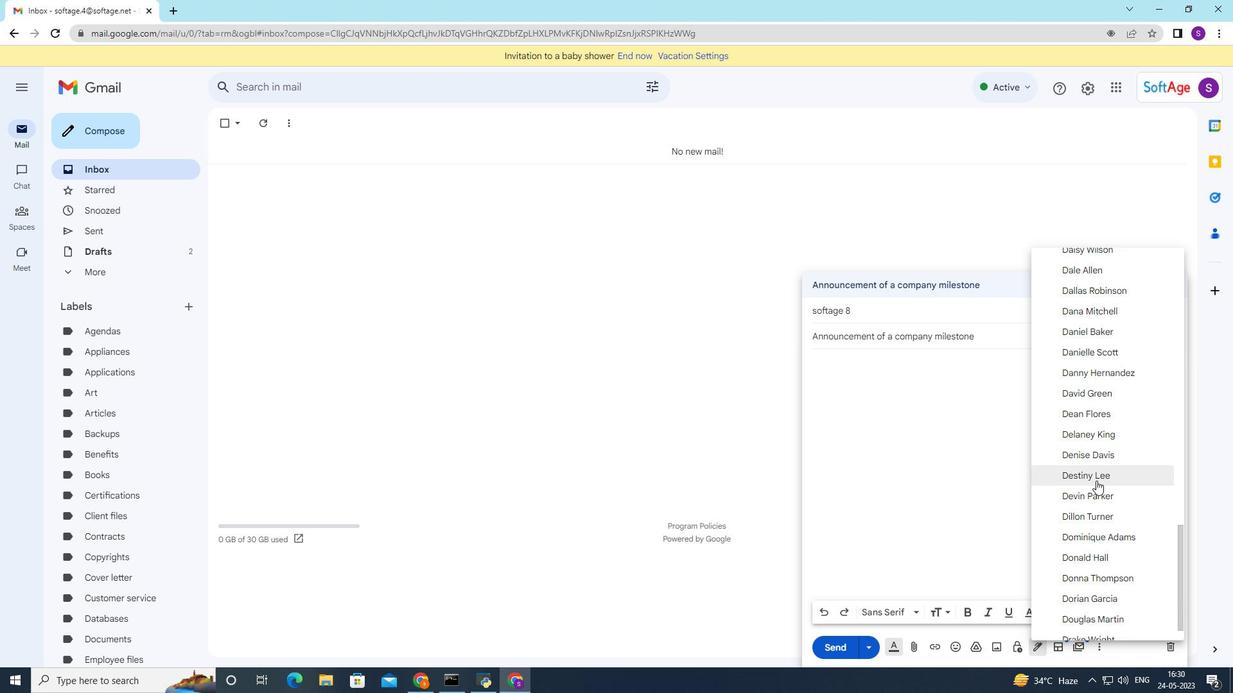 
Action: Mouse scrolled (1092, 488) with delta (0, 0)
Screenshot: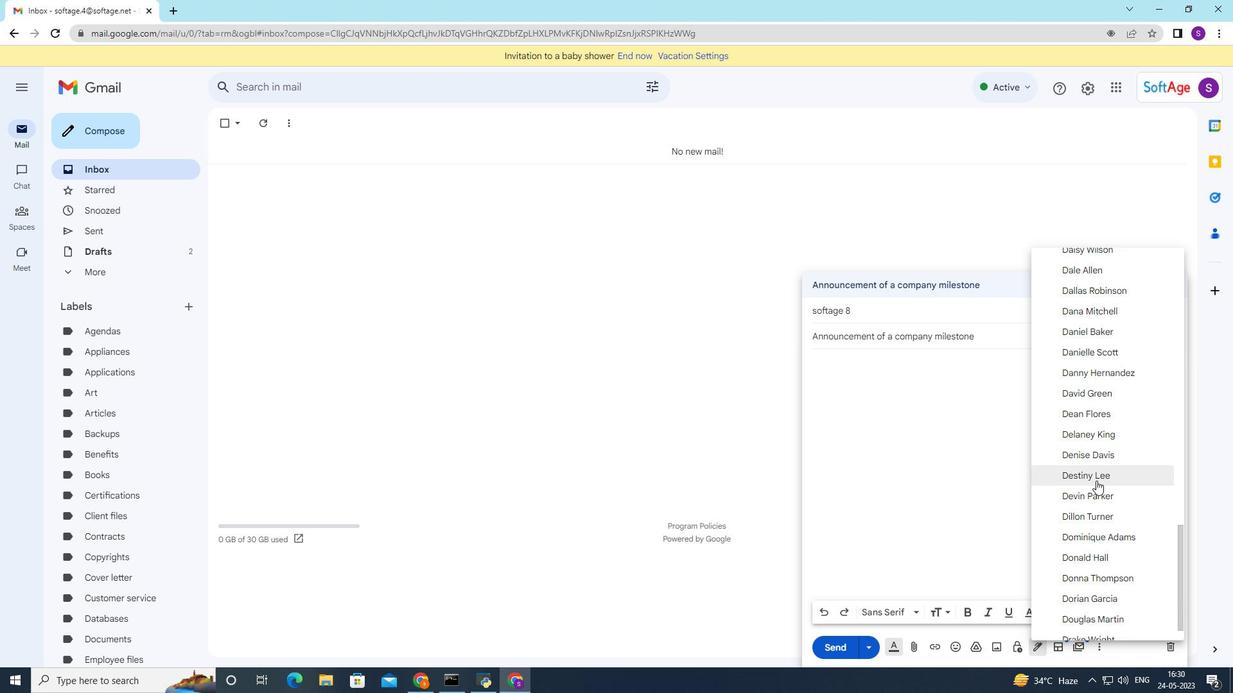
Action: Mouse moved to (1092, 489)
Screenshot: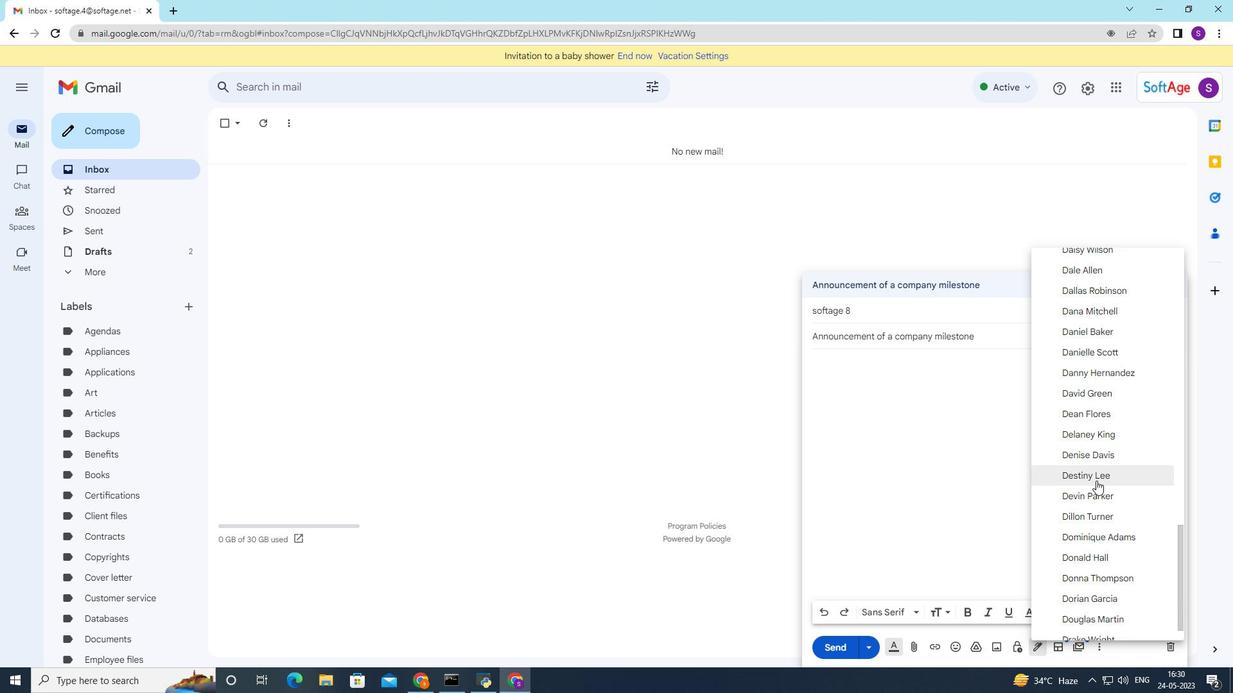 
Action: Mouse scrolled (1092, 488) with delta (0, 0)
Screenshot: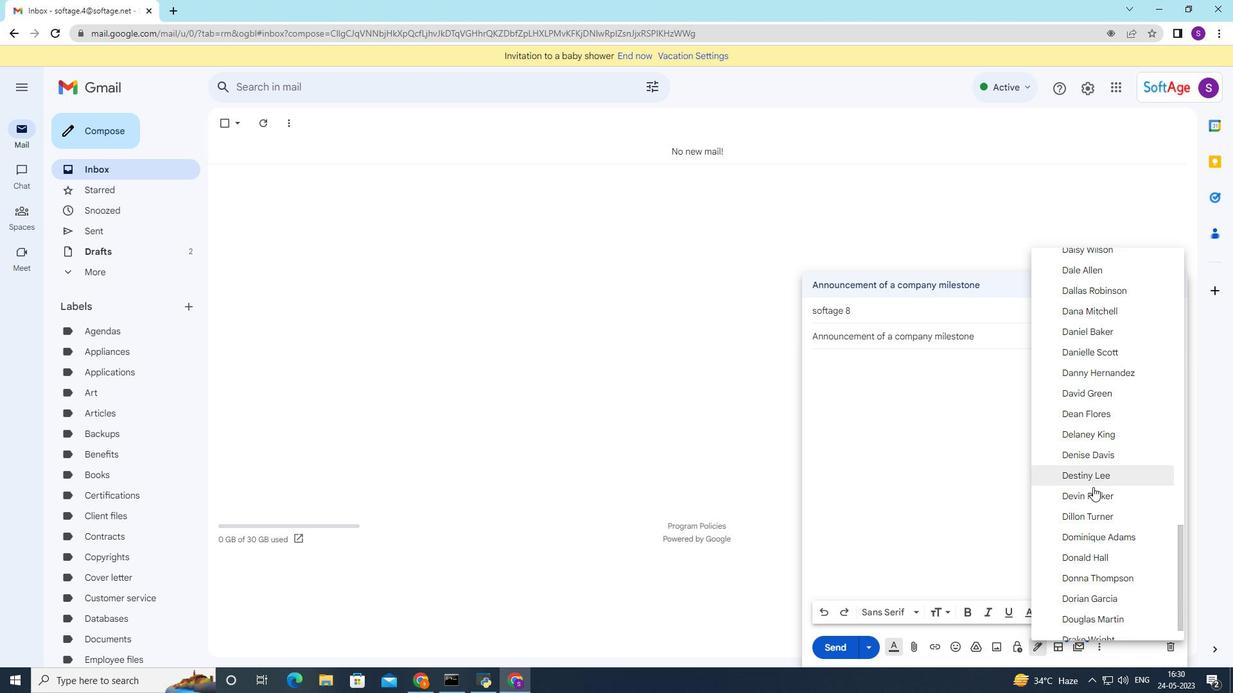 
Action: Mouse moved to (1090, 490)
Screenshot: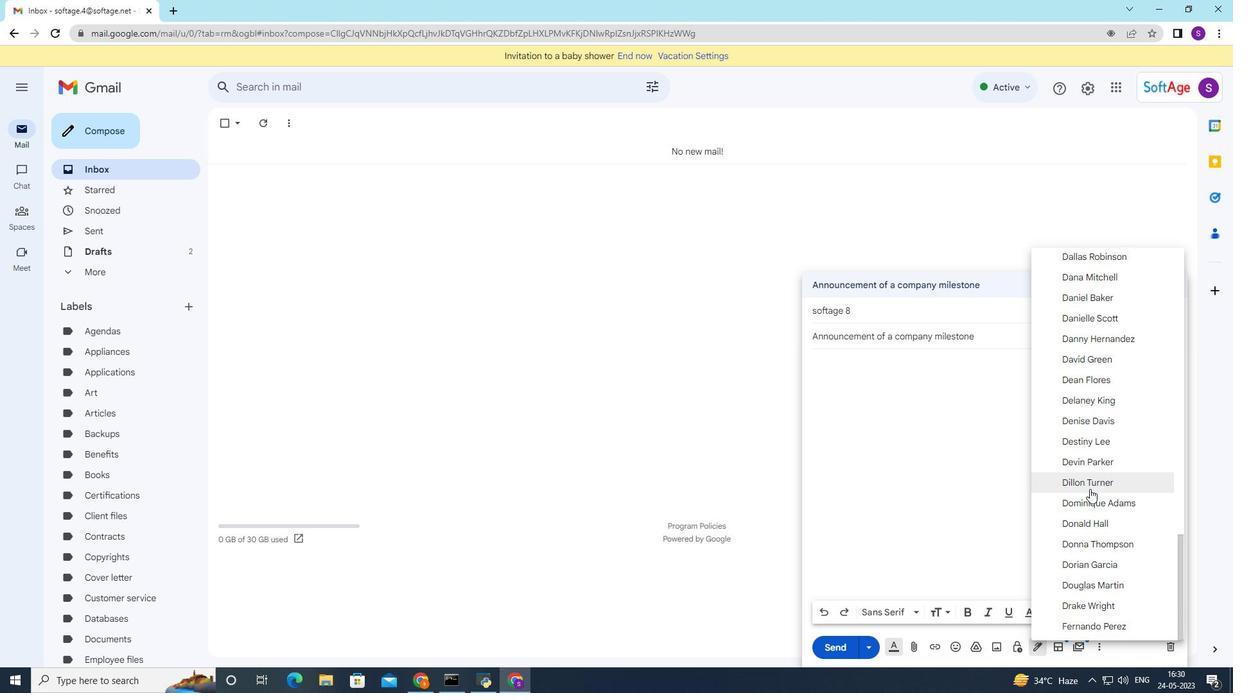 
Action: Mouse scrolled (1090, 490) with delta (0, 0)
Screenshot: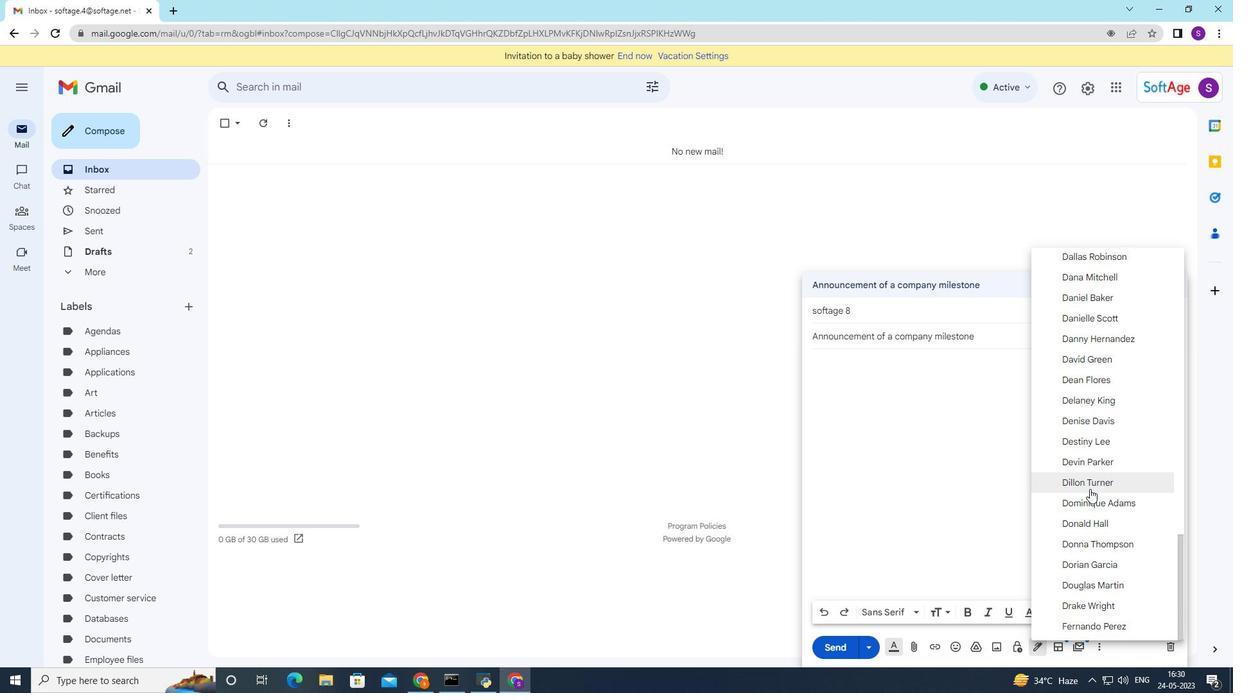
Action: Mouse scrolled (1090, 490) with delta (0, 0)
Screenshot: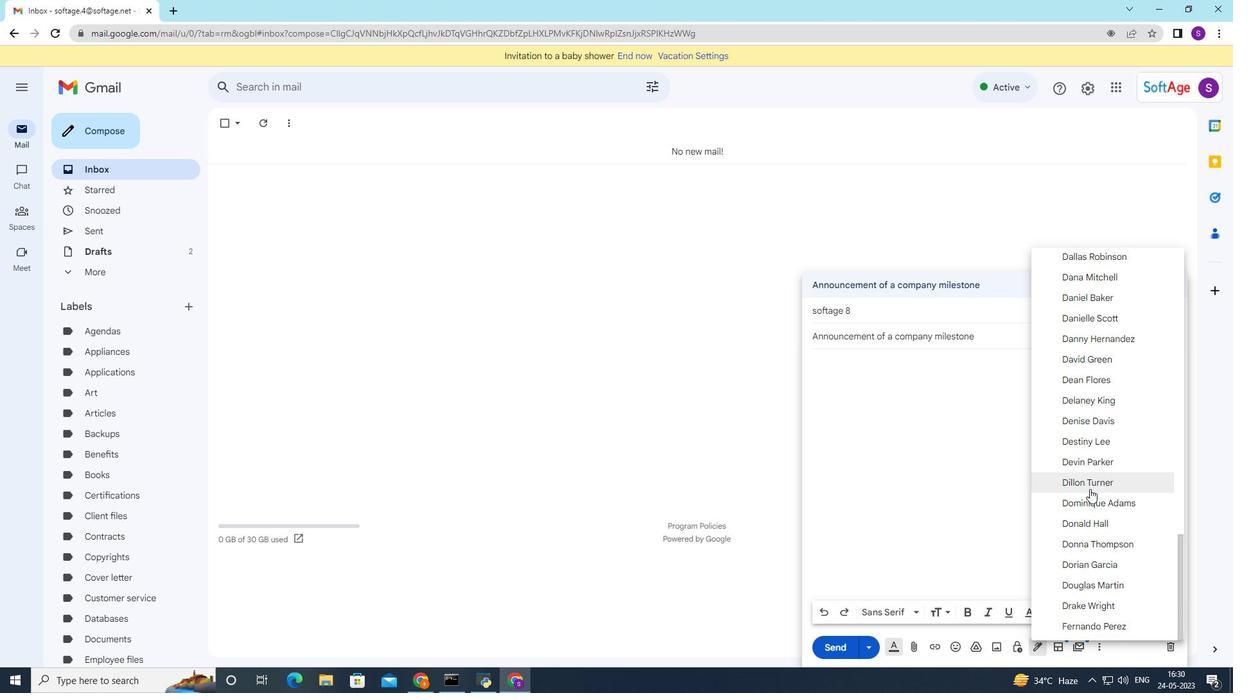 
Action: Mouse scrolled (1090, 490) with delta (0, 0)
Screenshot: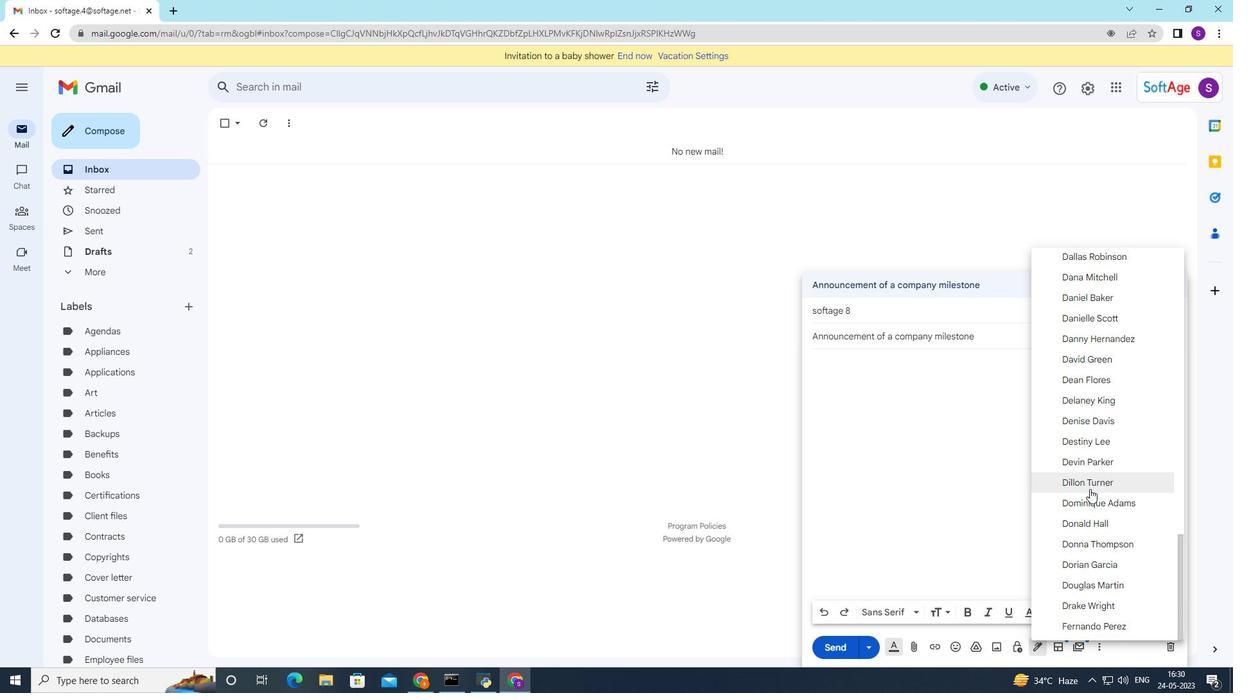 
Action: Mouse moved to (1090, 490)
Screenshot: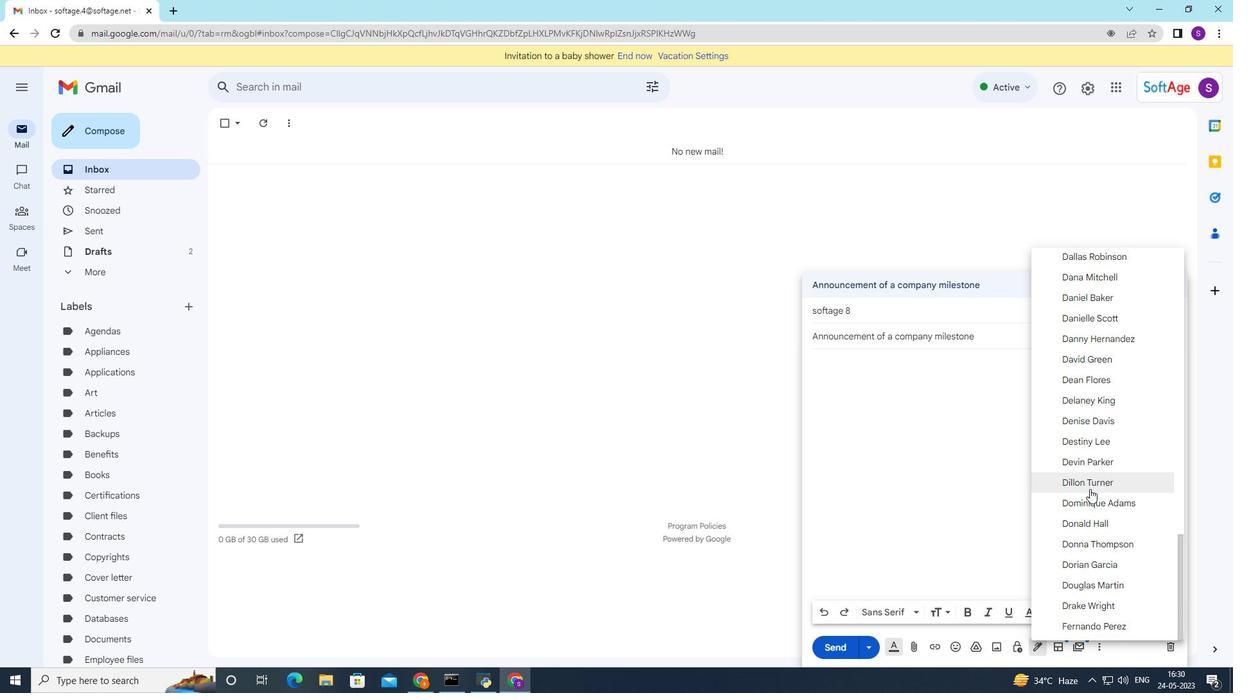 
Action: Mouse scrolled (1090, 490) with delta (0, 0)
Screenshot: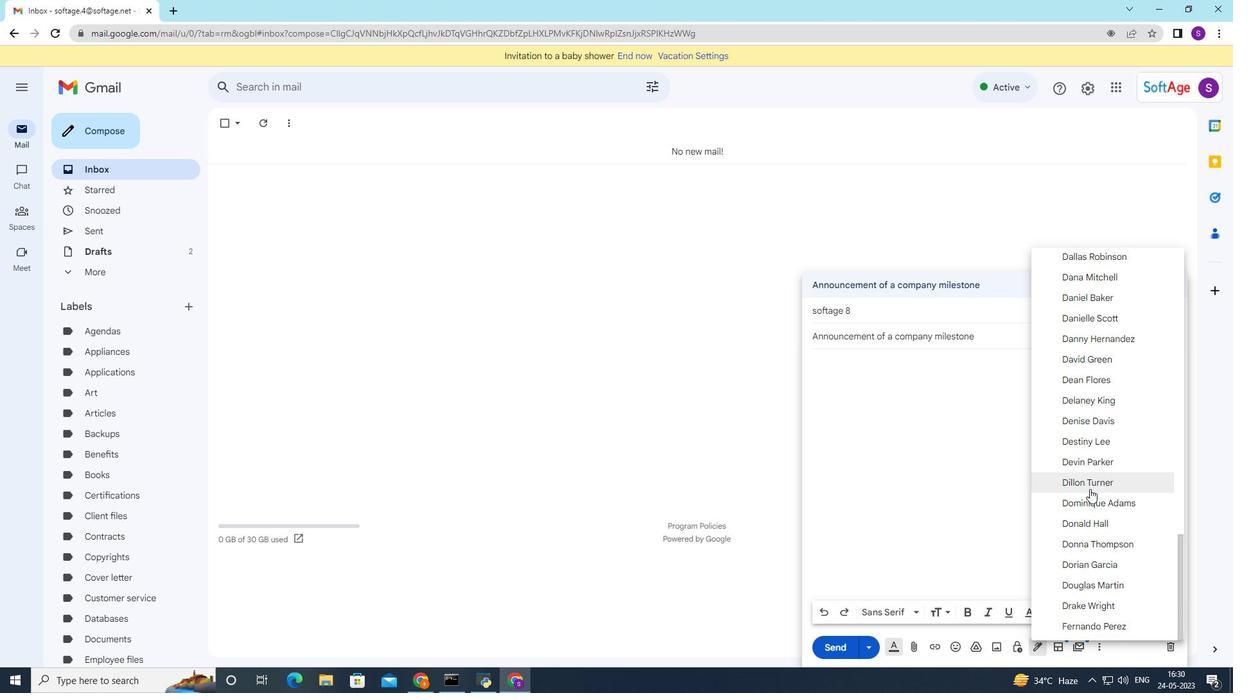 
Action: Mouse moved to (1114, 597)
Screenshot: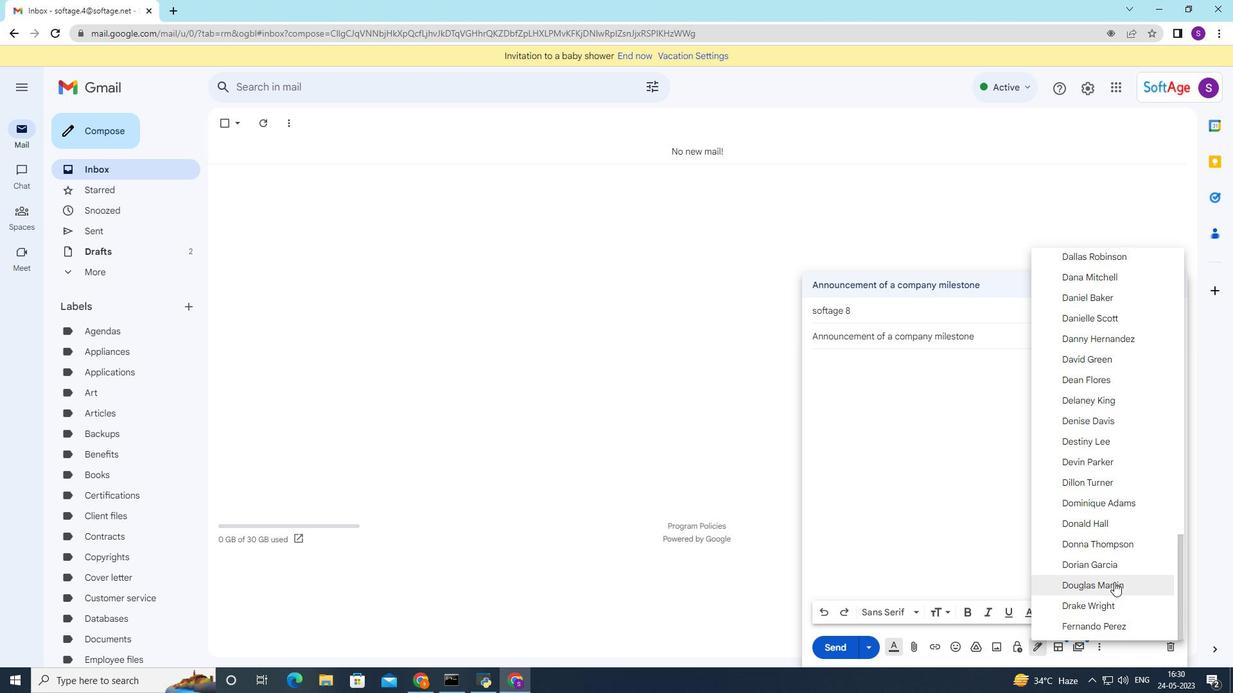 
Action: Mouse pressed left at (1114, 597)
Screenshot: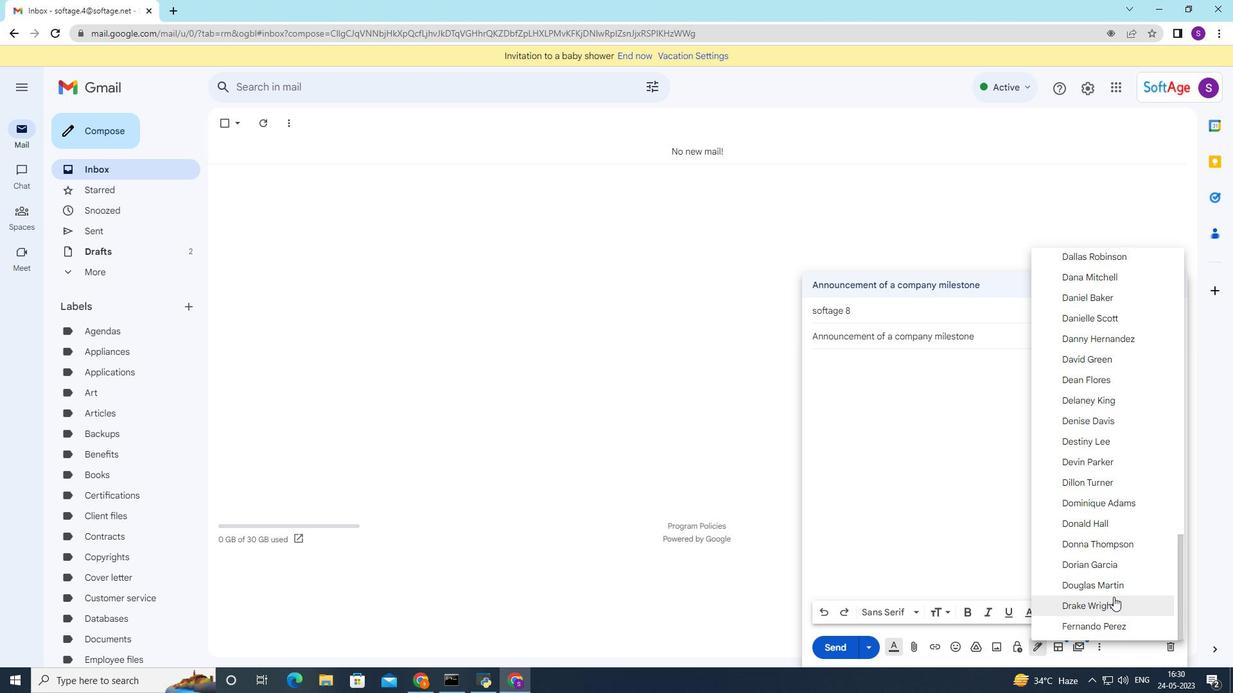 
Action: Mouse moved to (889, 419)
Screenshot: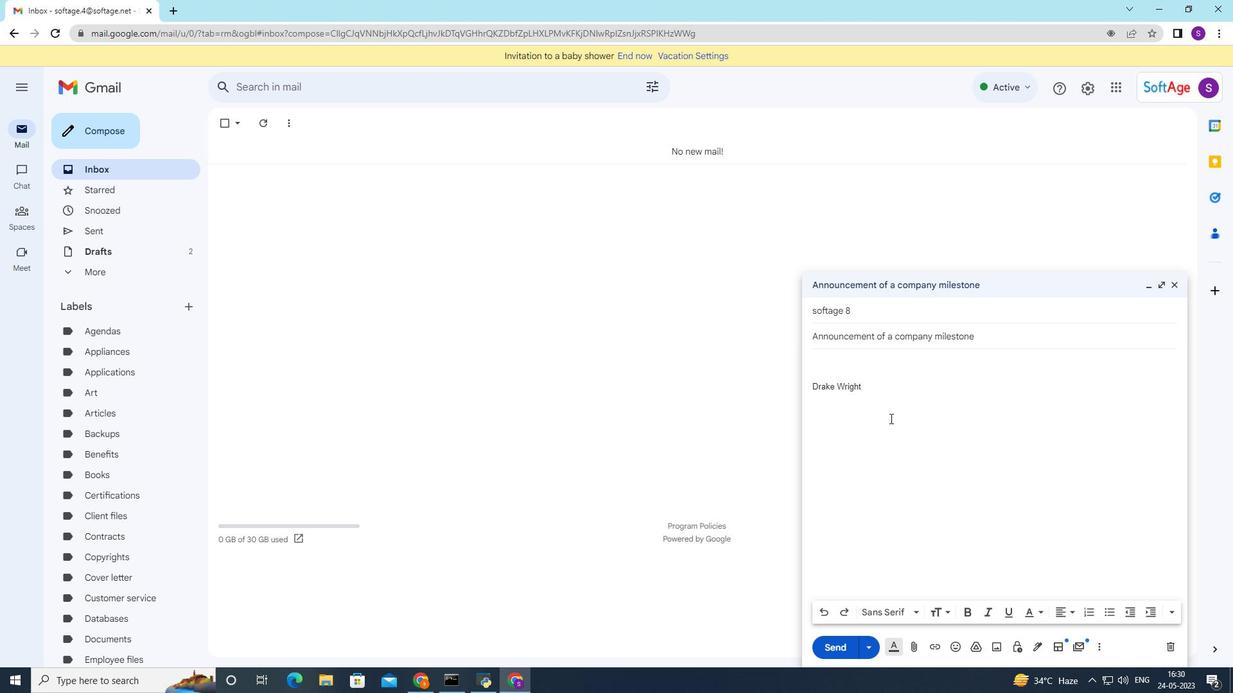 
Action: Key pressed <Key.shift>I<Key.space>would<Key.space>like<Key.space>to<Key.space>request<Key.space>approval<Key.space>for<Key.space>additional<Key.space>resources<Key.space>for<Key.space>the<Key.space>upcoming<Key.space>projects.
Screenshot: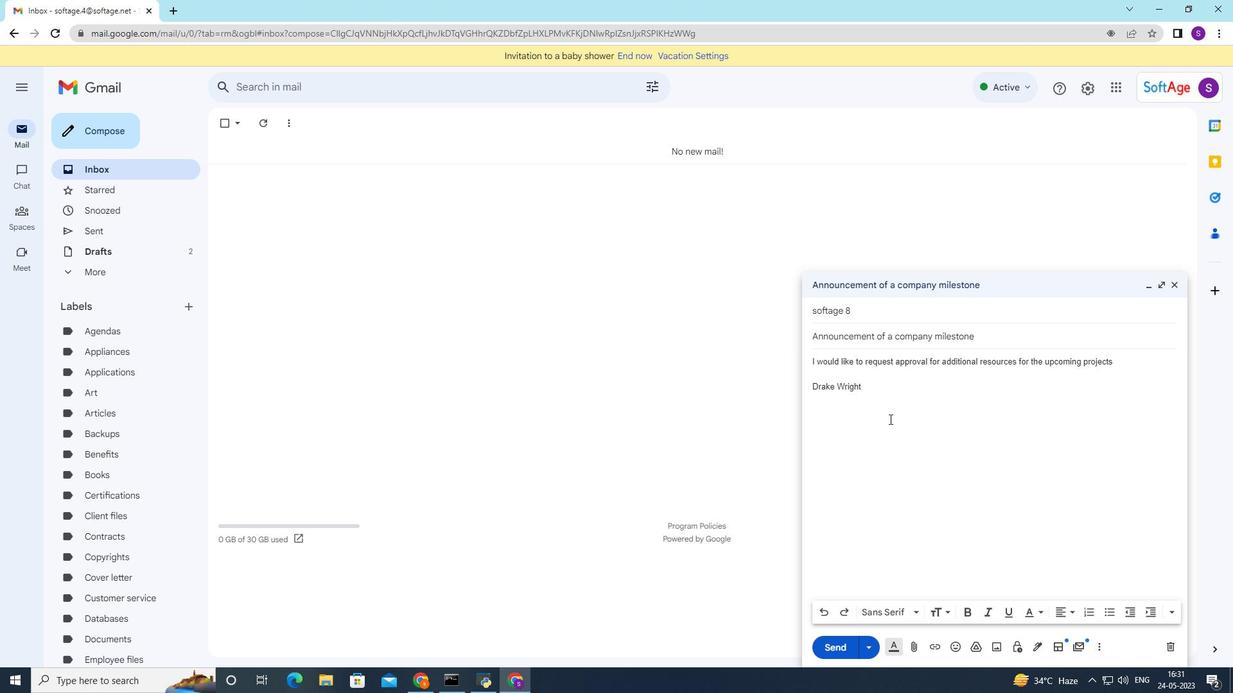 
Action: Mouse moved to (904, 454)
Screenshot: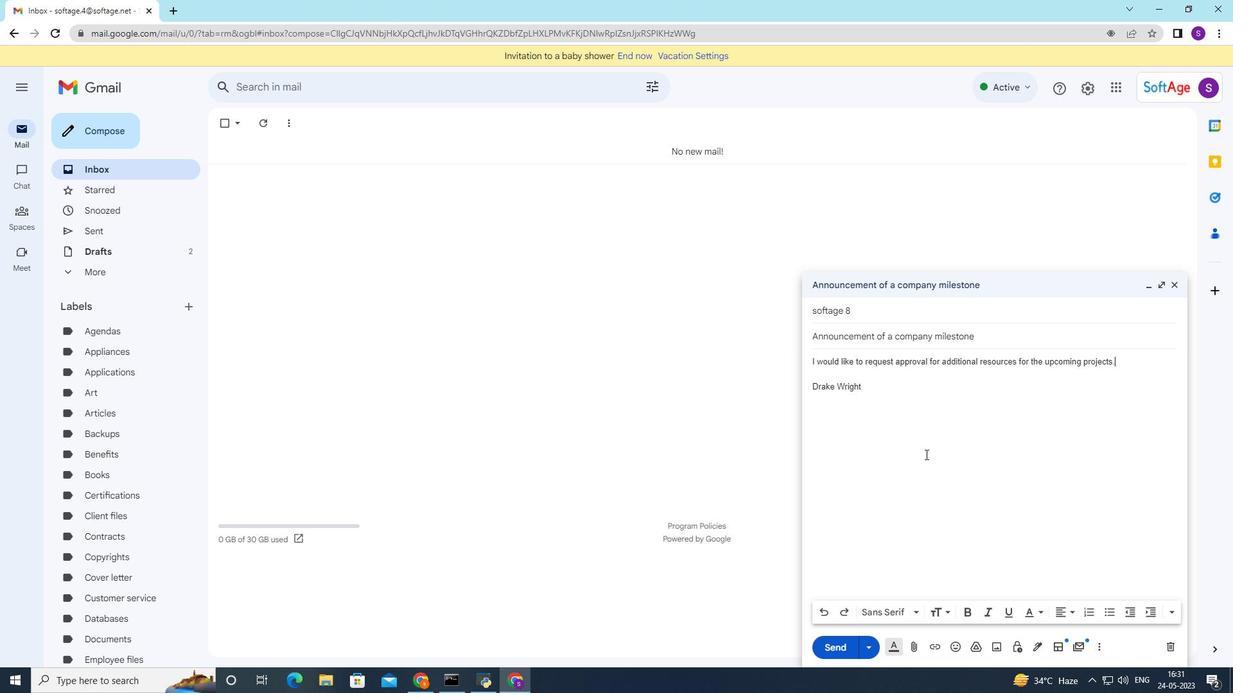 
Action: Mouse scrolled (904, 454) with delta (0, 0)
Screenshot: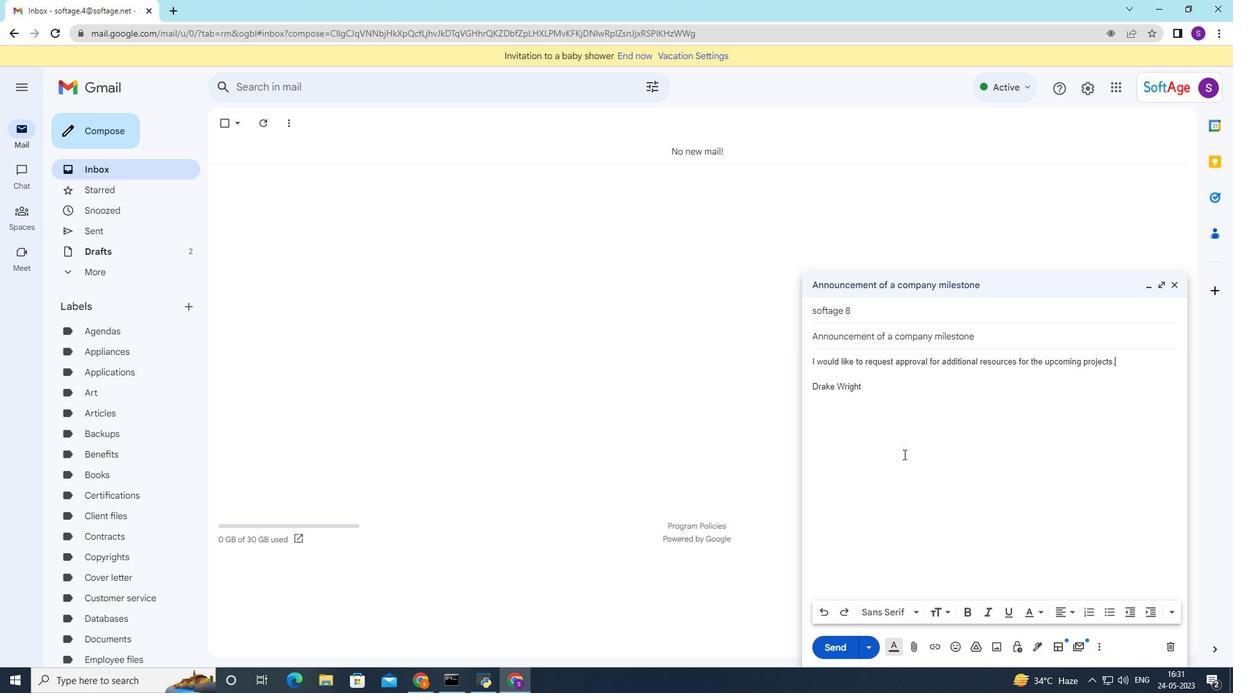 
Action: Mouse moved to (1039, 616)
Screenshot: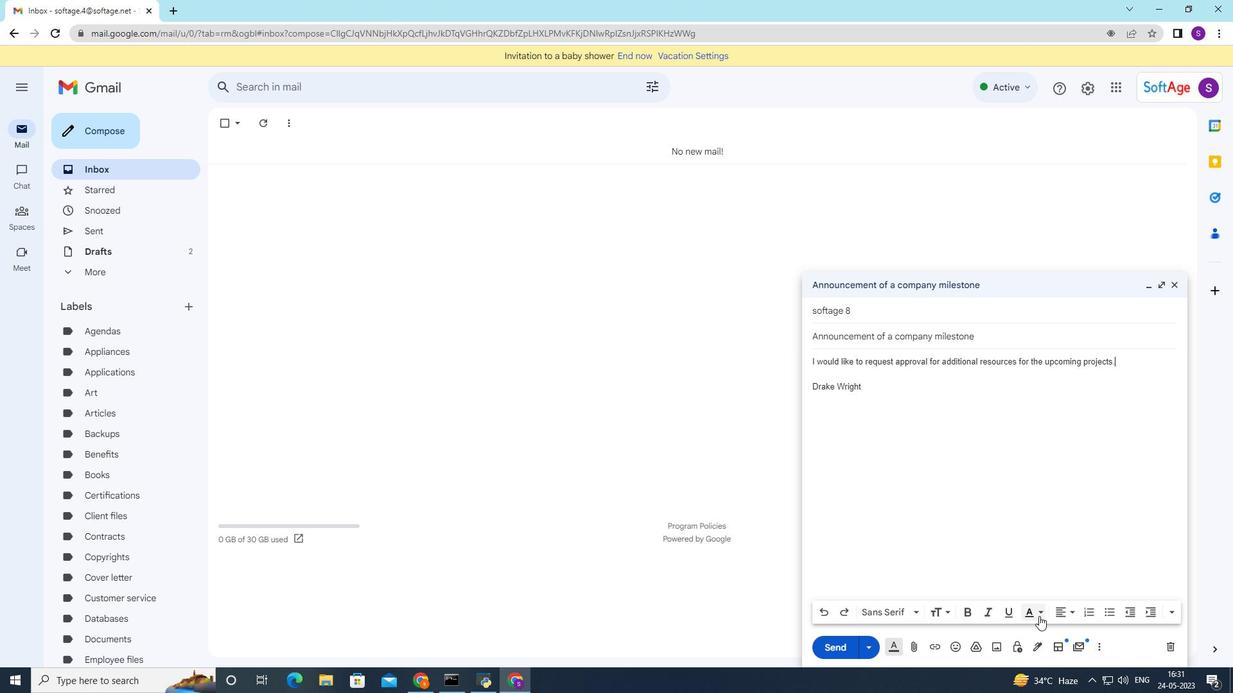 
Action: Mouse pressed left at (1039, 616)
Screenshot: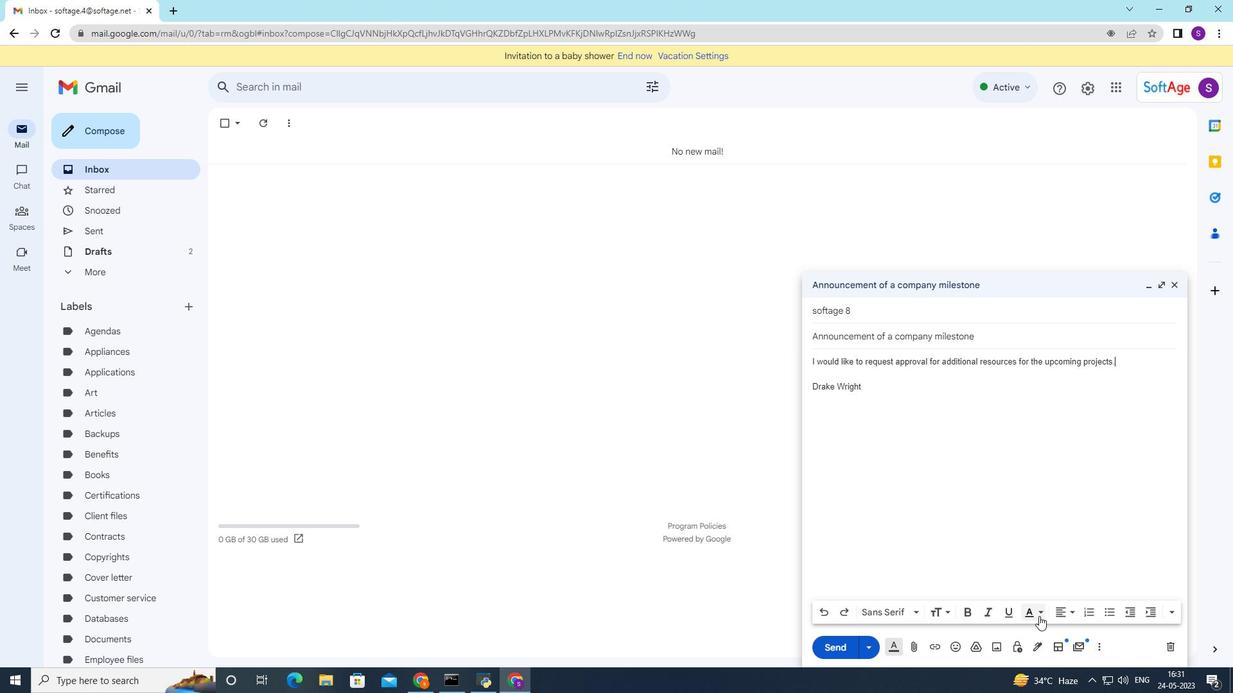 
Action: Mouse moved to (1112, 361)
Screenshot: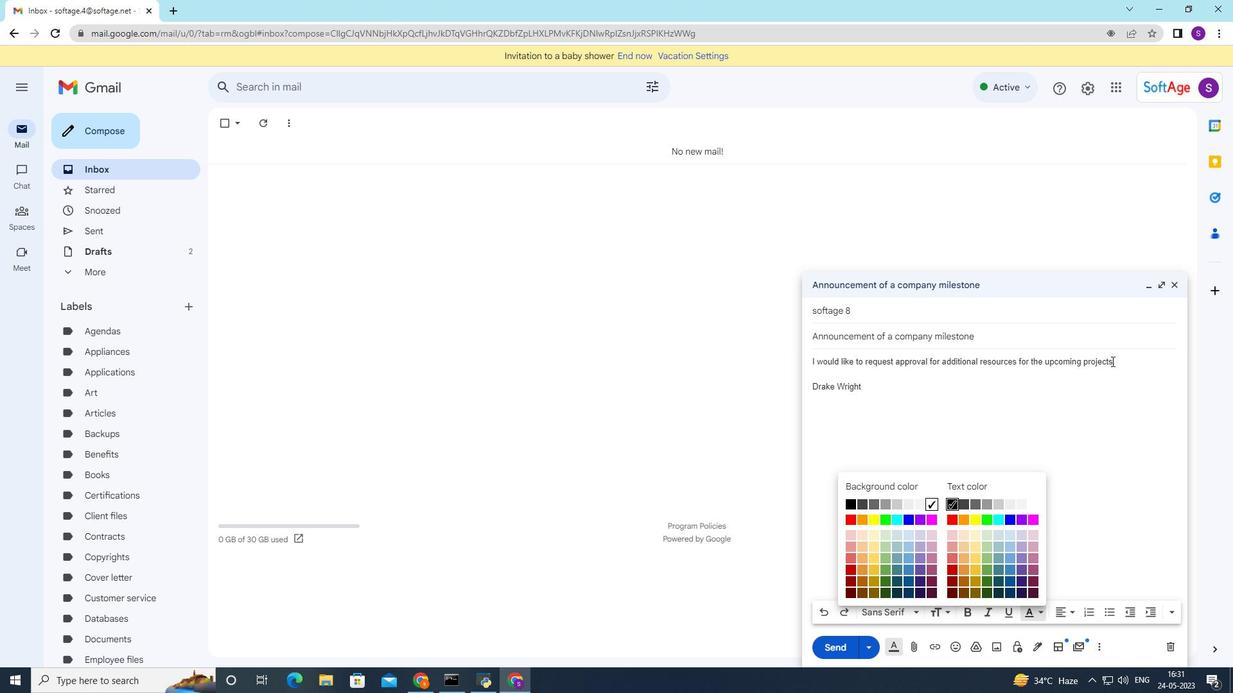 
Action: Mouse pressed left at (1112, 361)
Screenshot: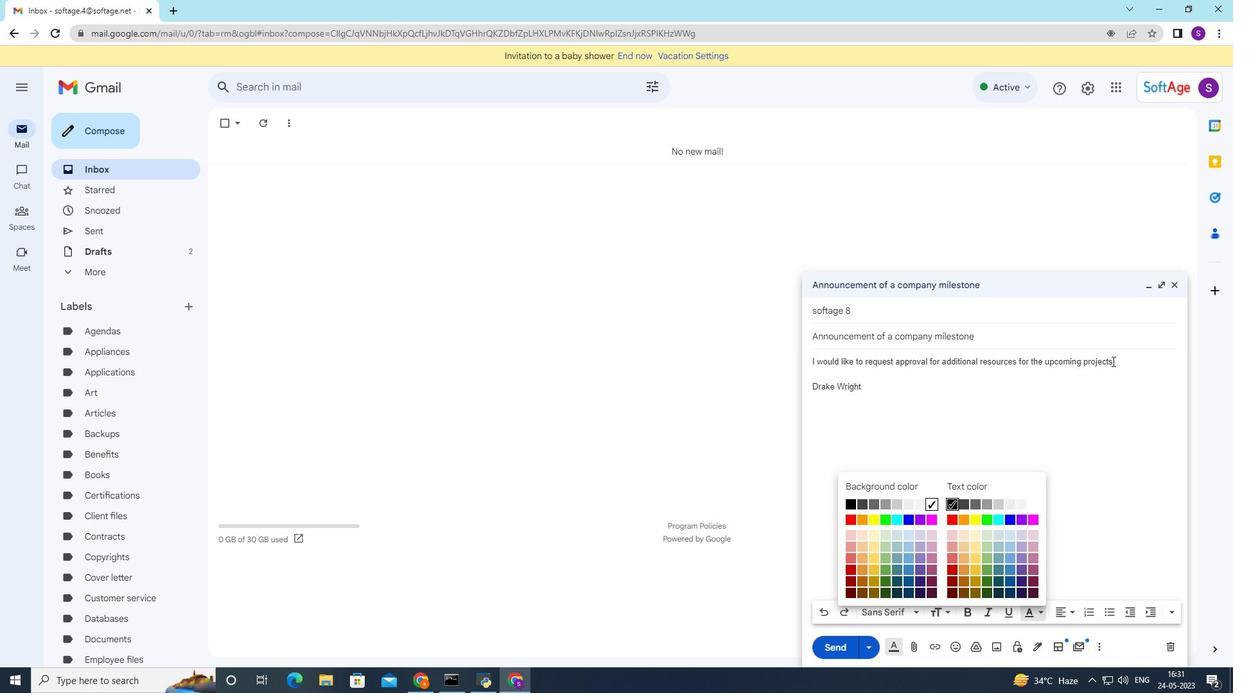 
Action: Mouse moved to (1039, 615)
Screenshot: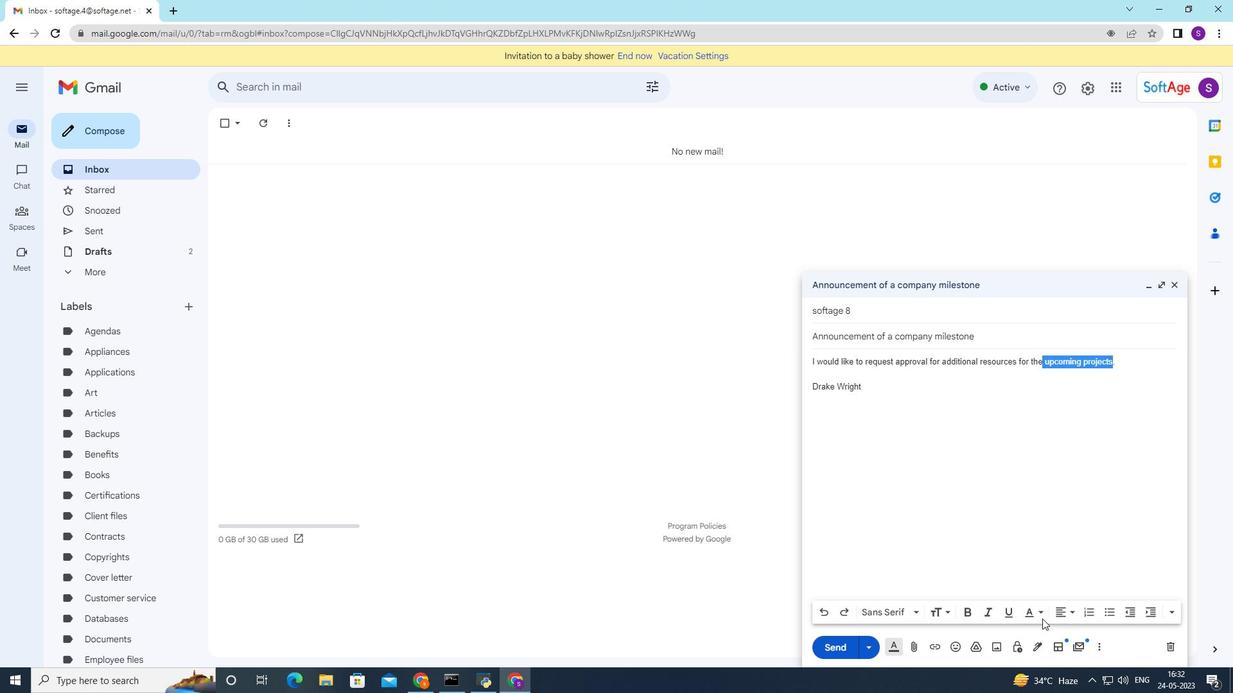 
Action: Mouse pressed left at (1039, 615)
Screenshot: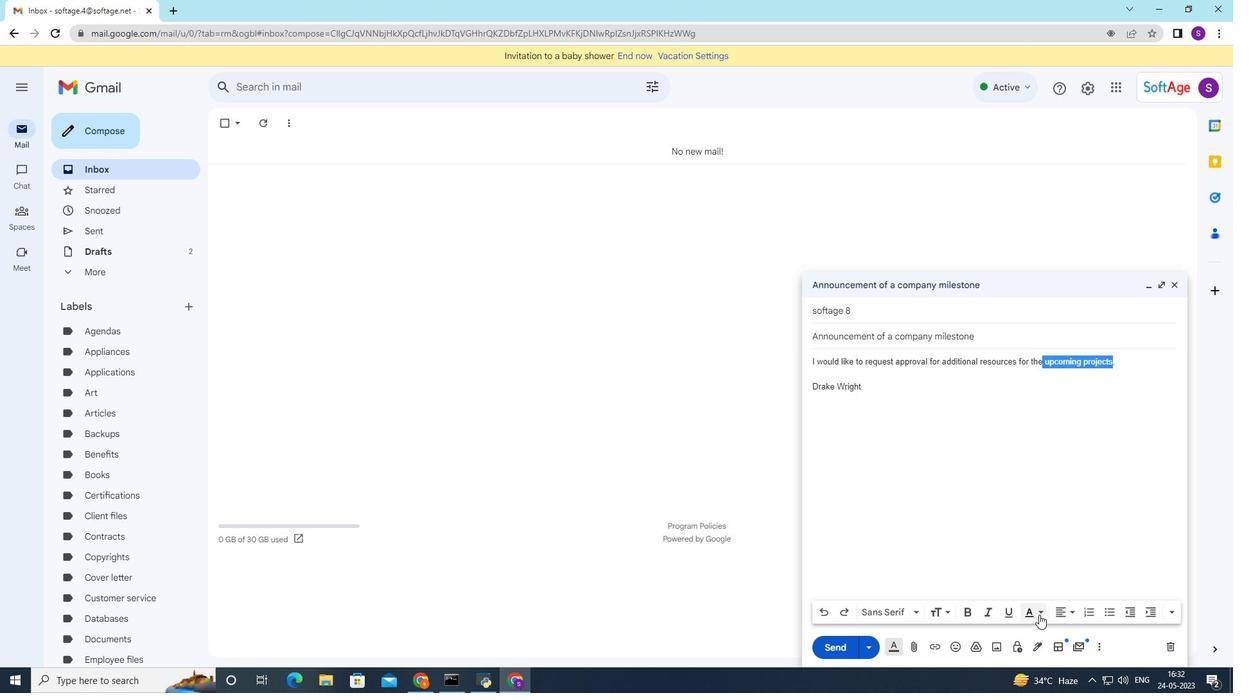 
Action: Mouse moved to (1012, 522)
Screenshot: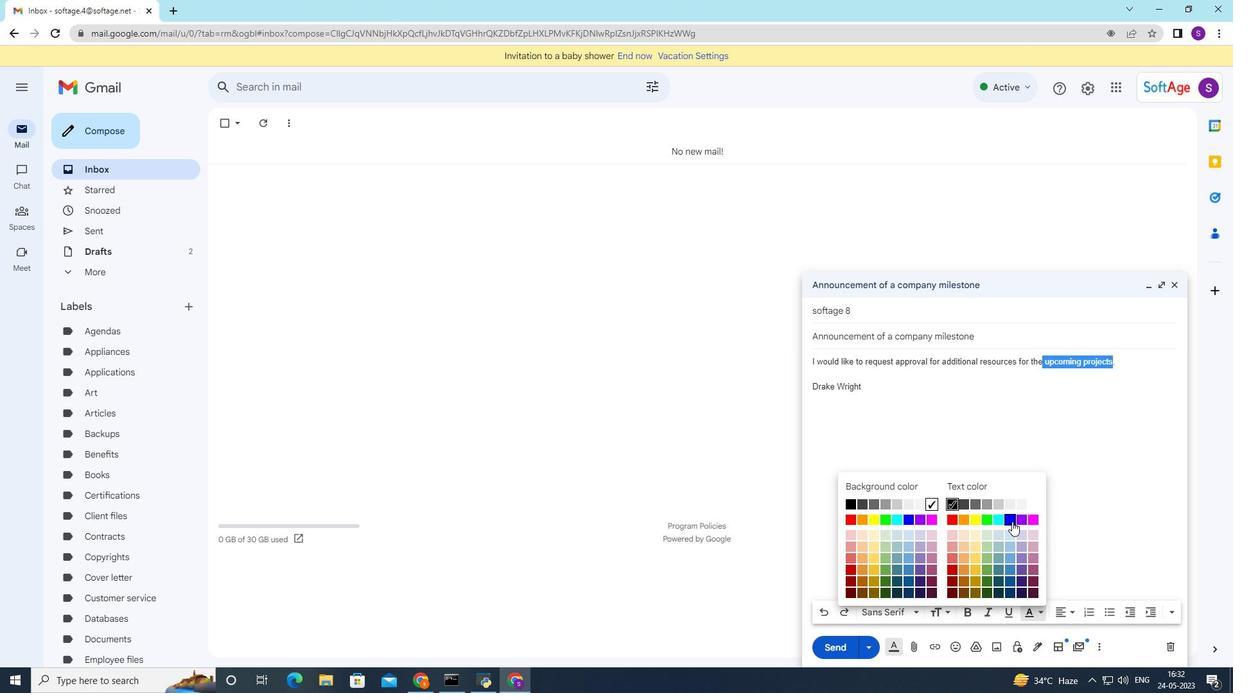 
Action: Mouse pressed left at (1012, 522)
Screenshot: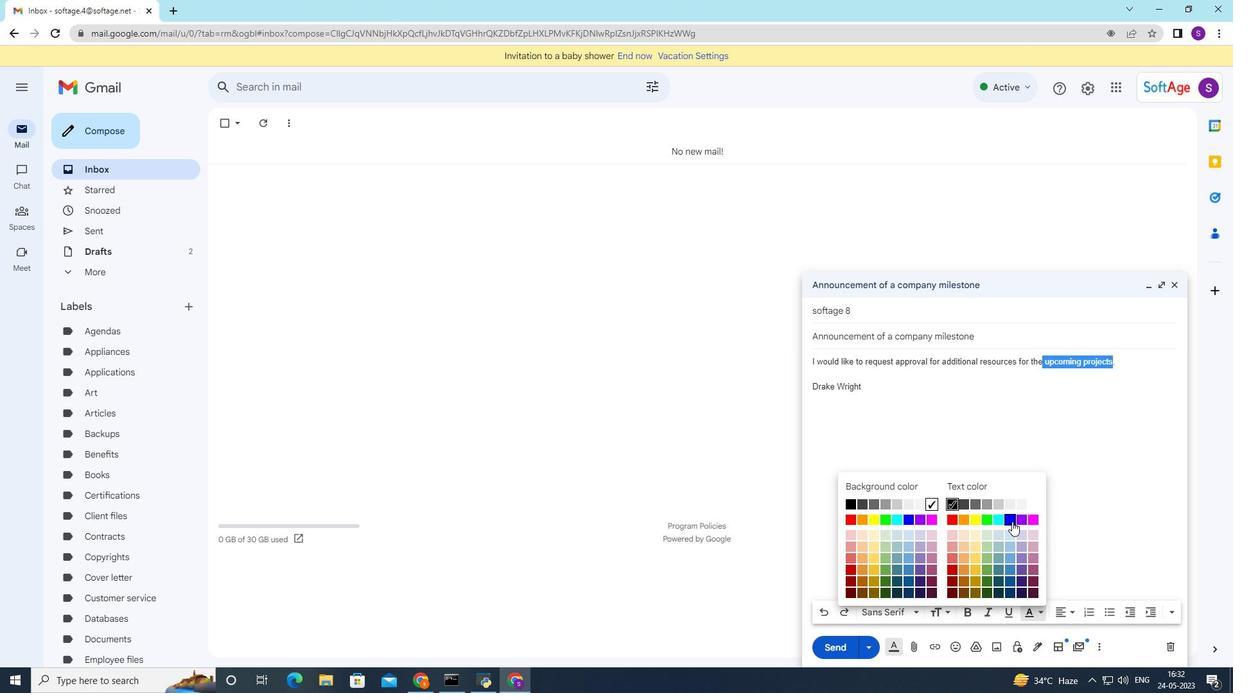 
Action: Mouse moved to (1042, 610)
Screenshot: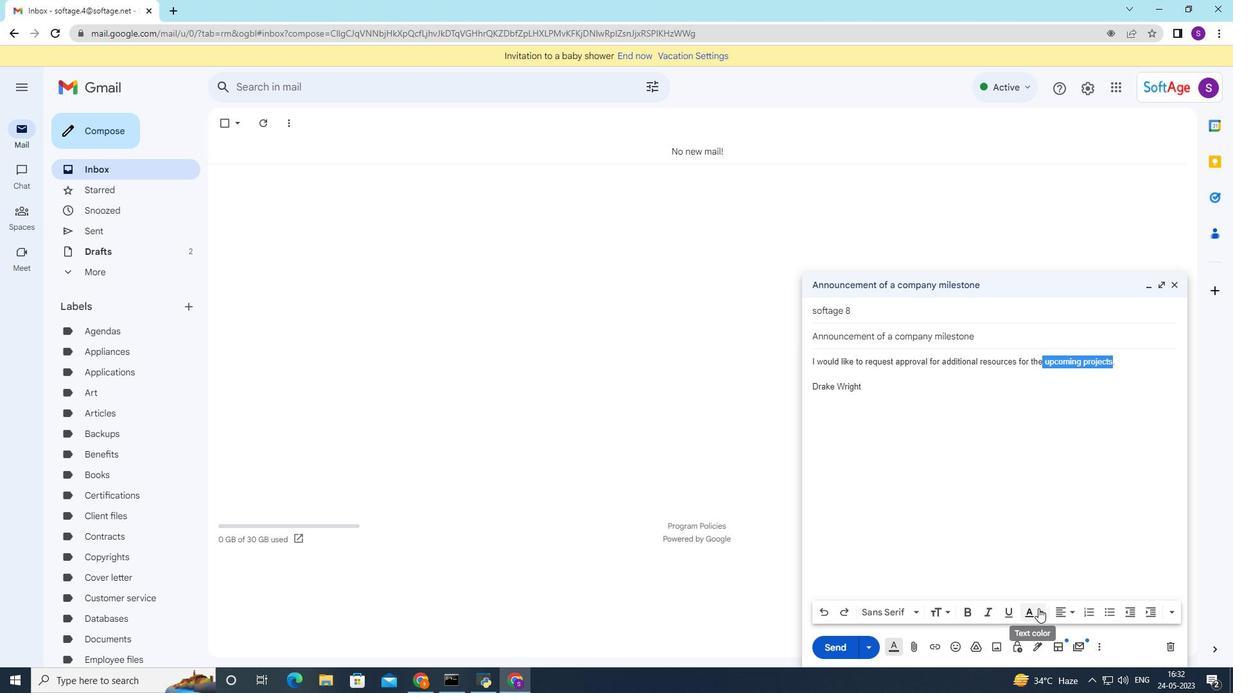 
Action: Mouse pressed left at (1042, 610)
Screenshot: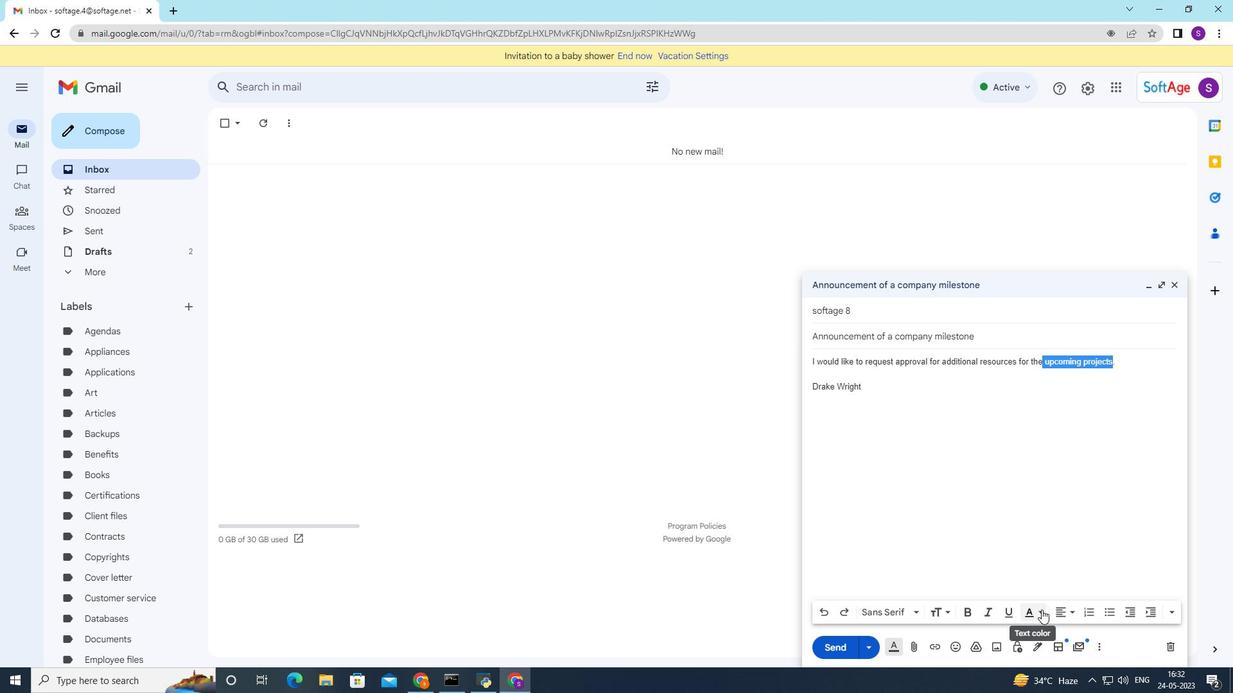 
Action: Mouse moved to (923, 522)
Screenshot: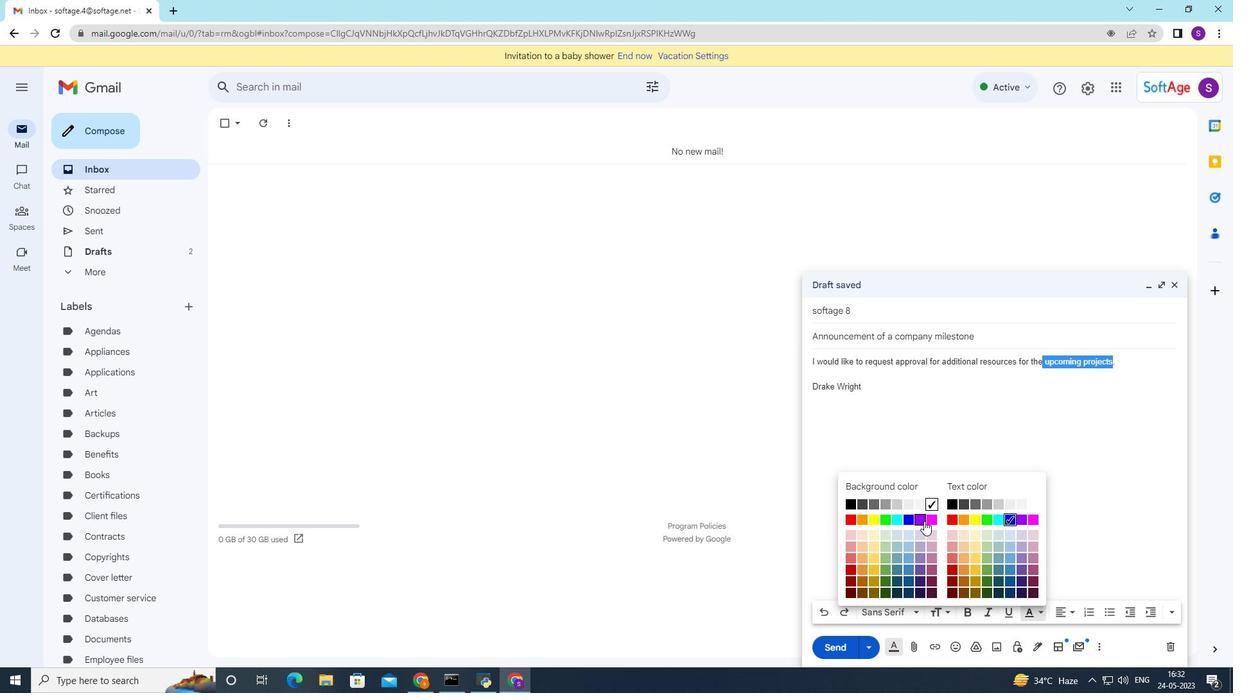 
Action: Mouse pressed left at (923, 522)
Screenshot: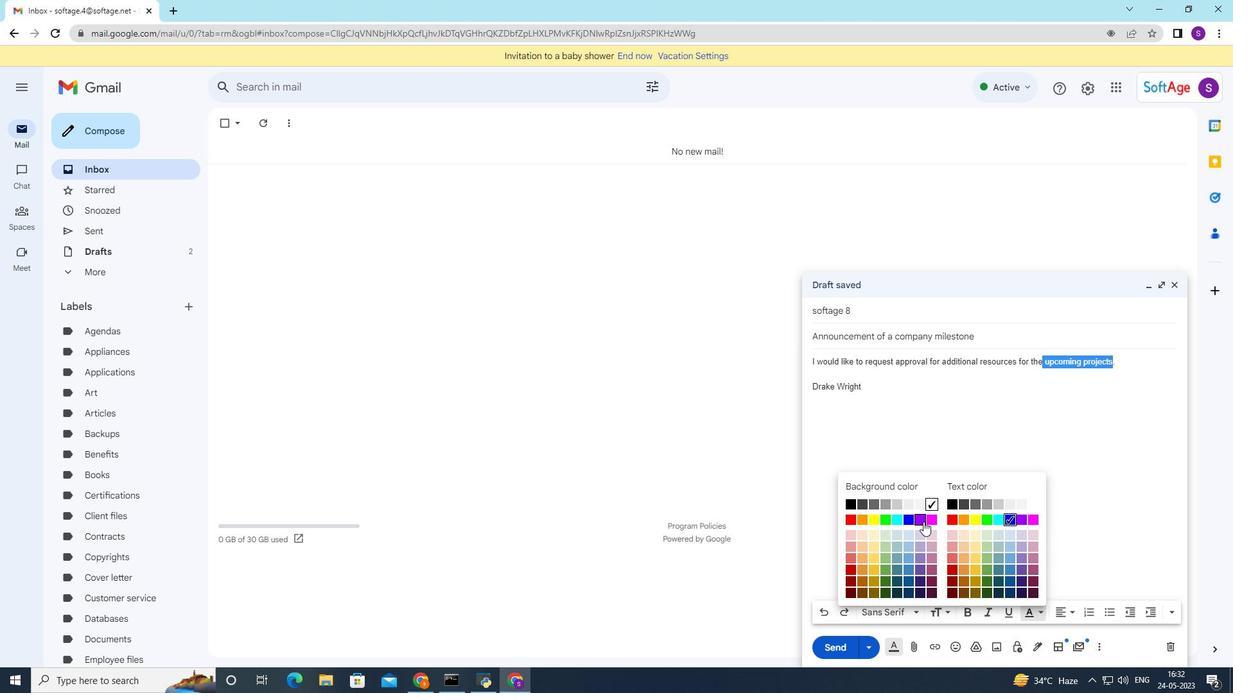 
Action: Mouse moved to (1041, 614)
Screenshot: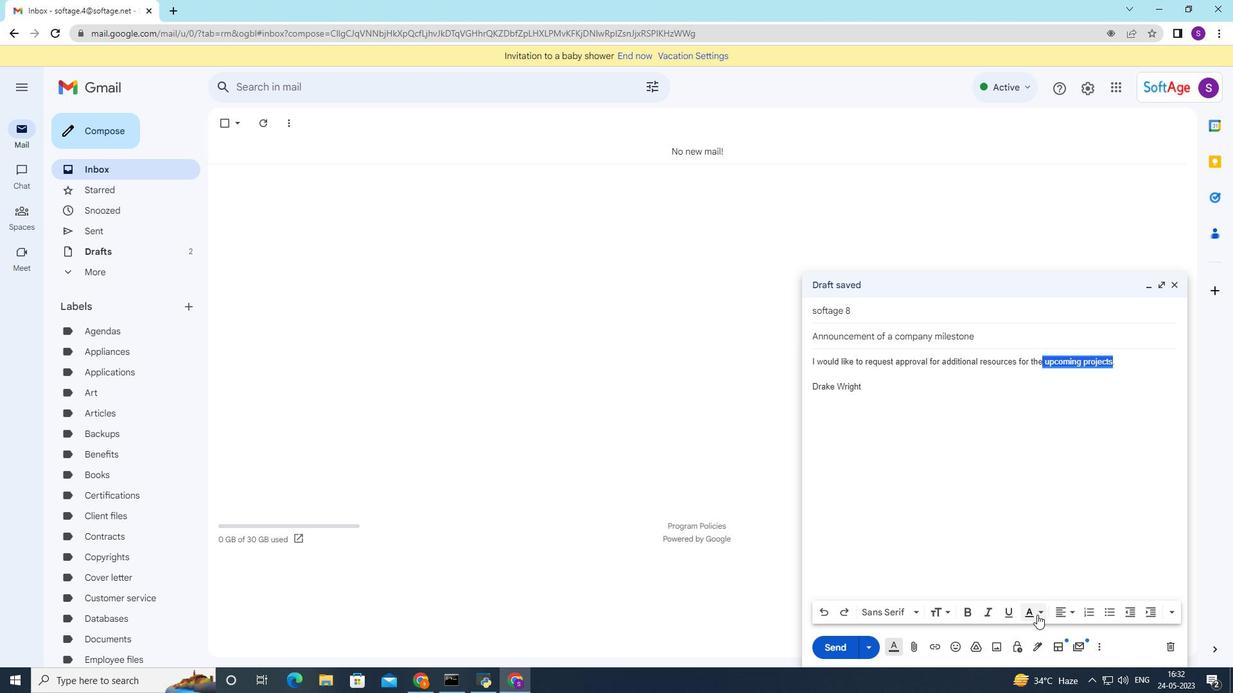
Action: Mouse pressed left at (1041, 614)
Screenshot: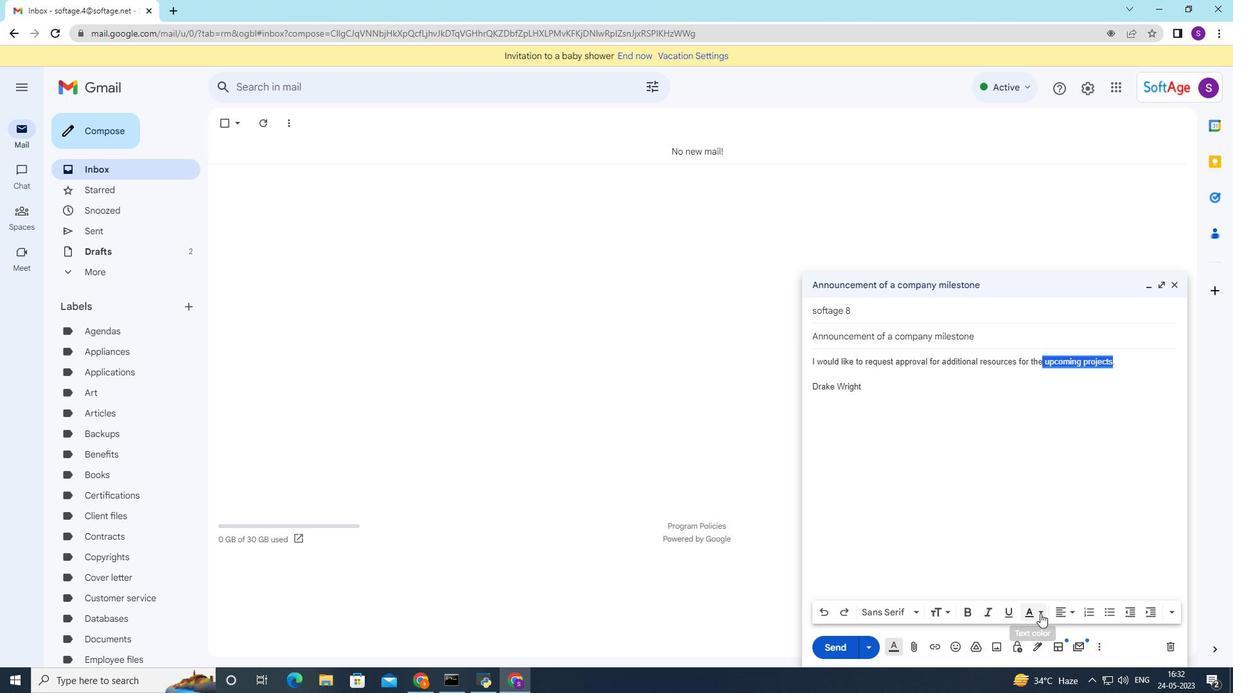 
Action: Mouse moved to (839, 647)
Screenshot: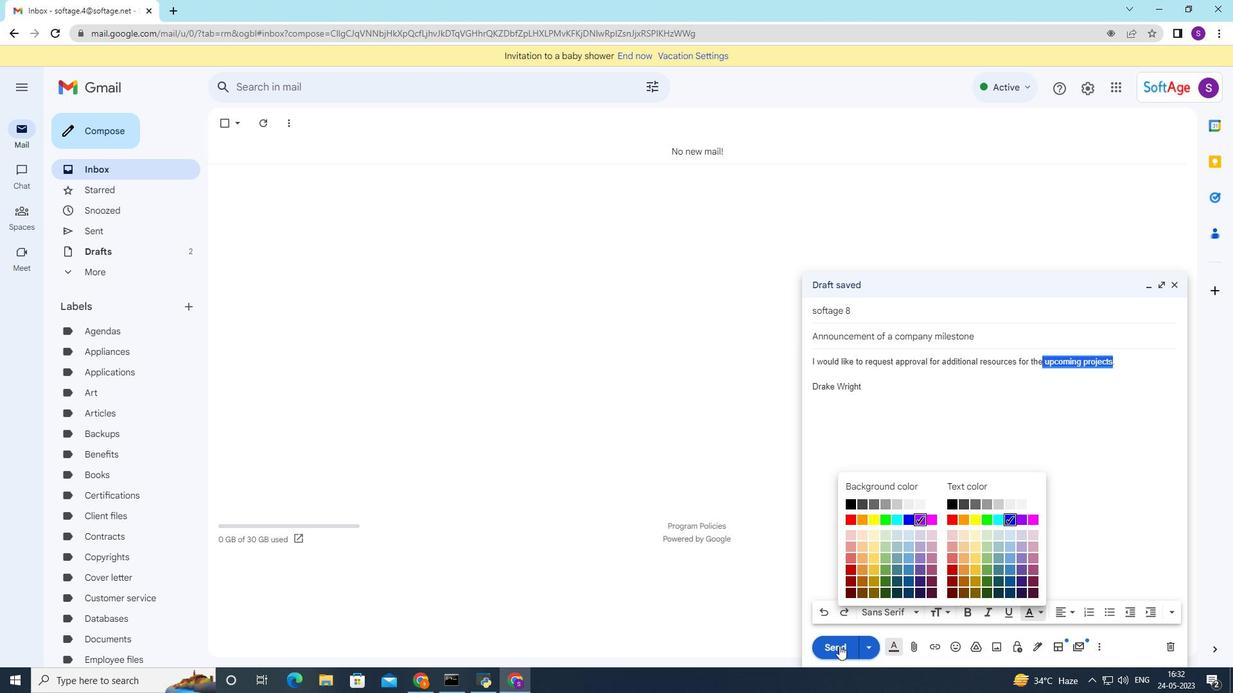 
Action: Mouse pressed left at (839, 647)
Screenshot: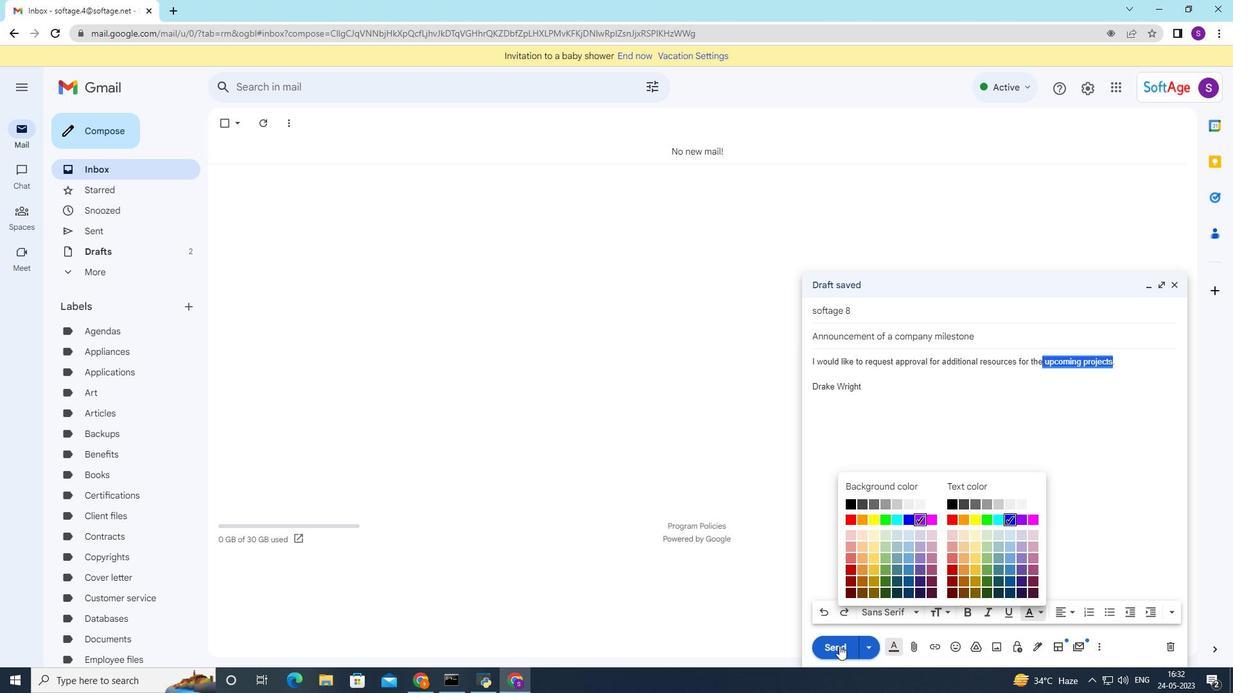 
Action: Mouse moved to (112, 231)
Screenshot: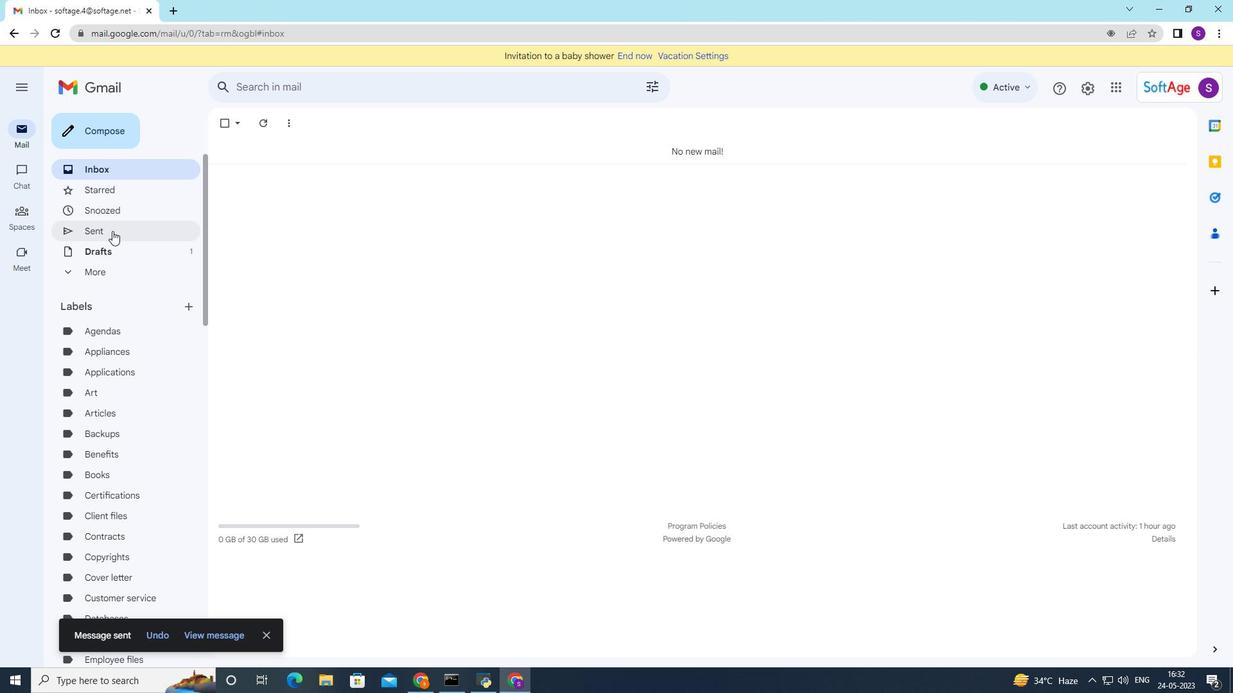 
Action: Mouse pressed left at (112, 231)
Screenshot: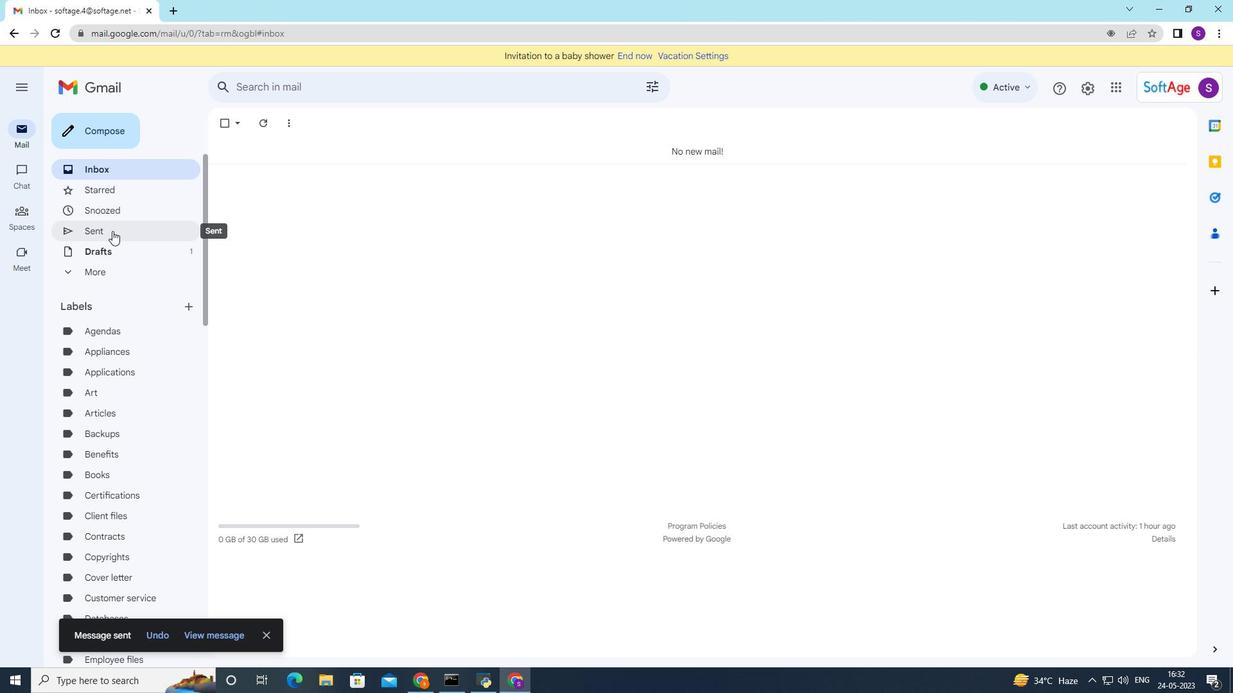
Action: Mouse moved to (408, 185)
Screenshot: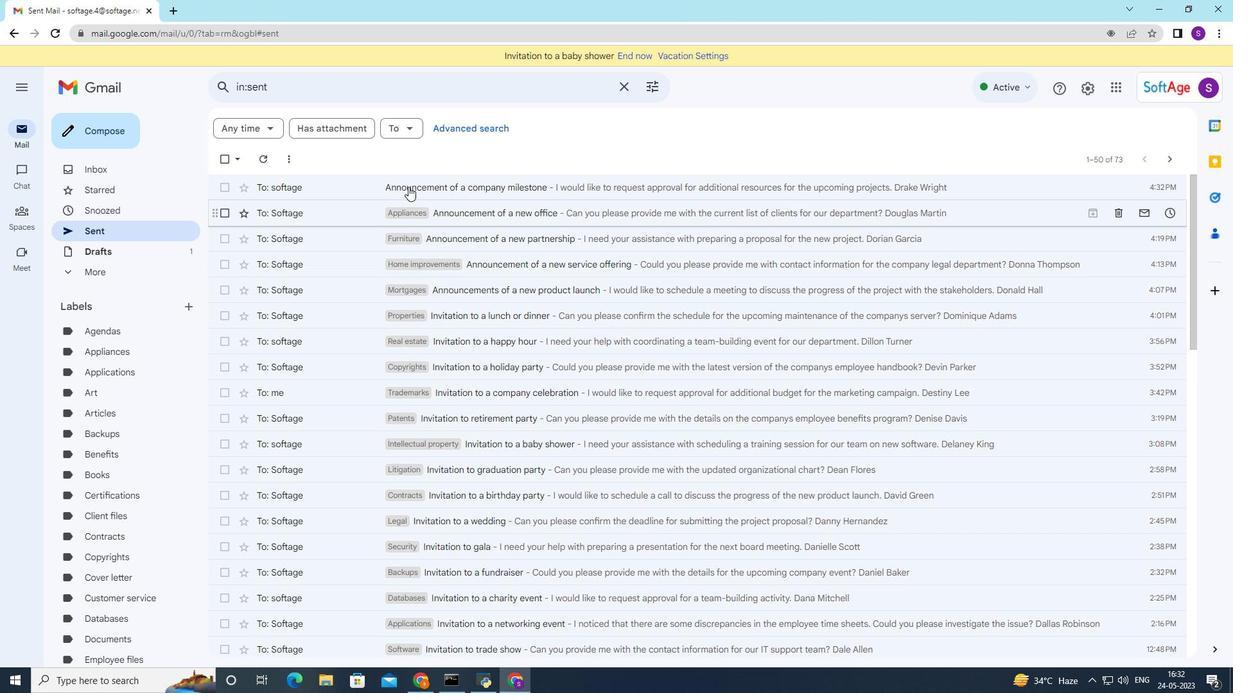 
Action: Mouse pressed right at (408, 185)
Screenshot: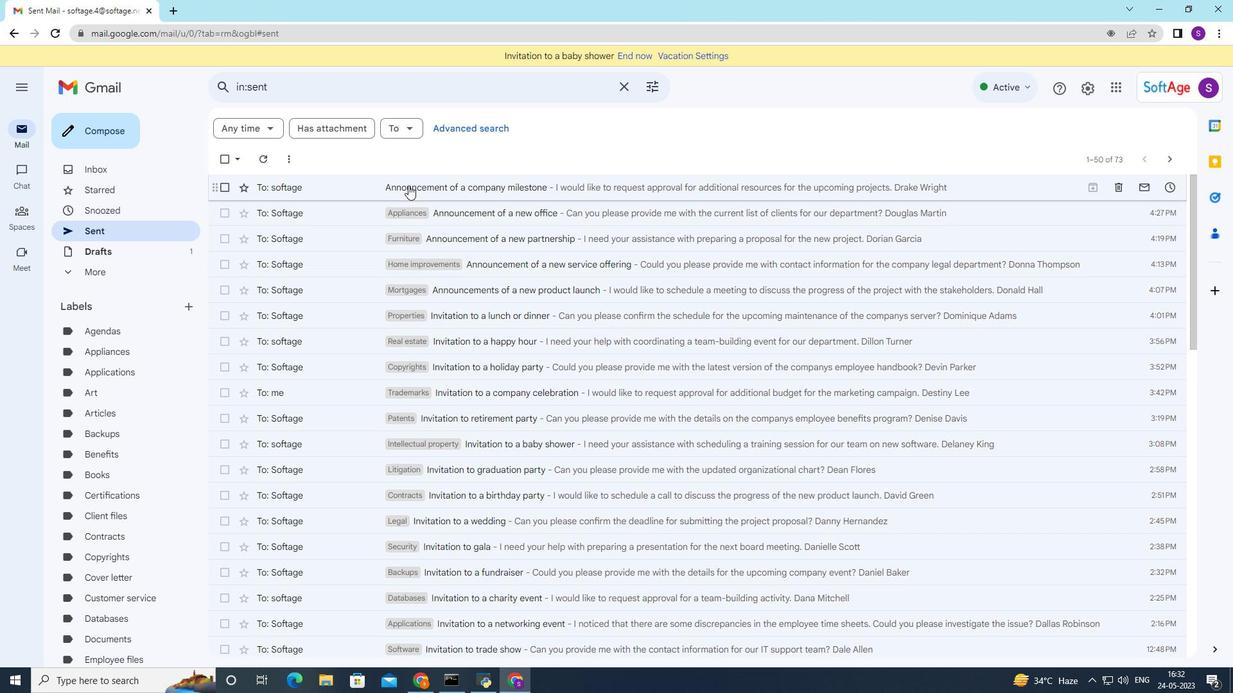 
Action: Mouse moved to (605, 399)
Screenshot: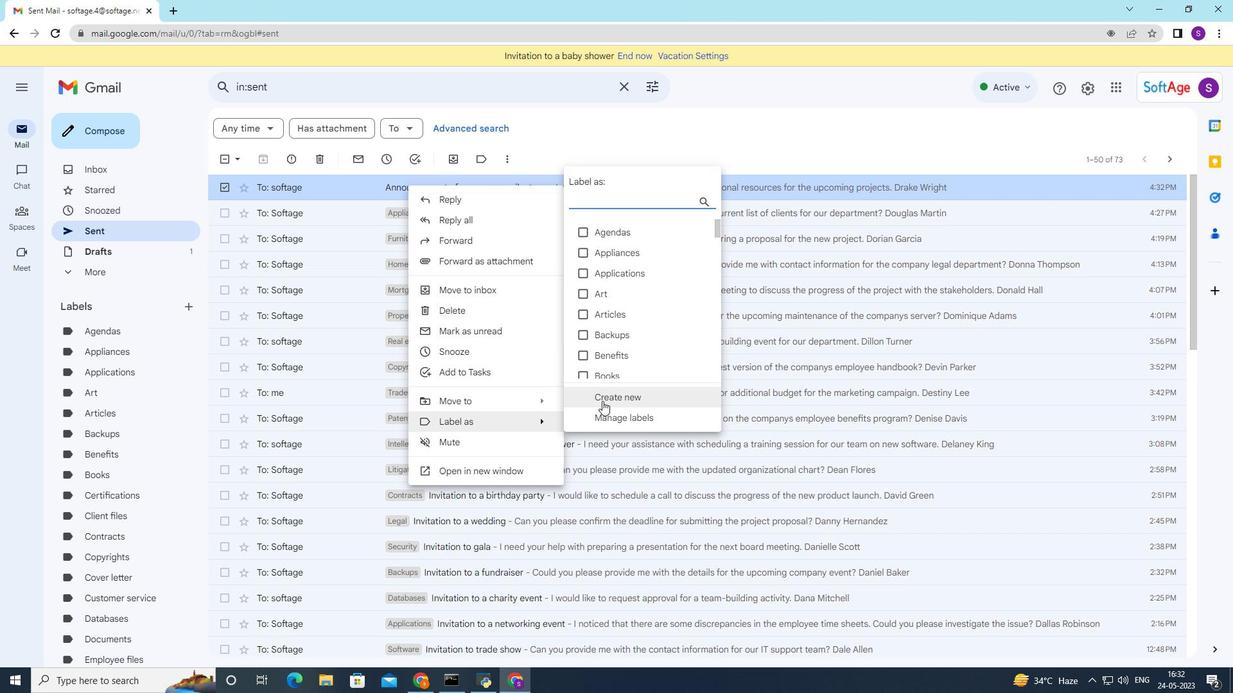 
Action: Mouse pressed left at (605, 399)
Screenshot: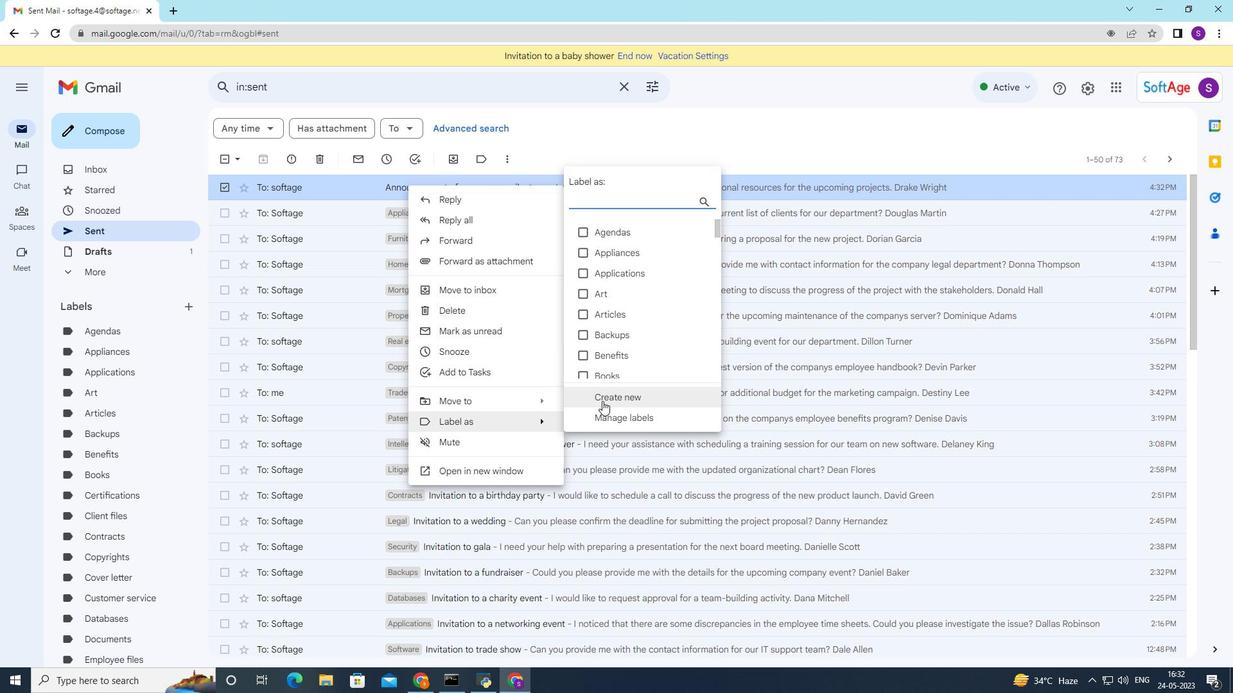 
Action: Mouse moved to (604, 401)
Screenshot: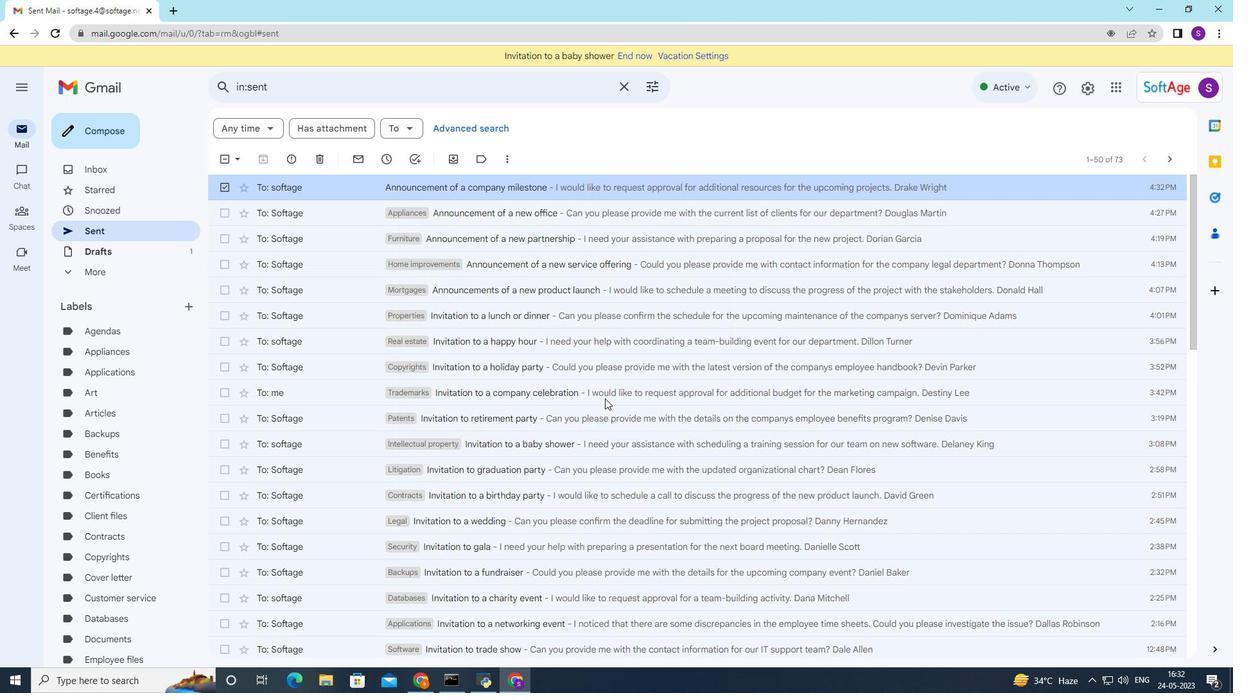 
Action: Key pressed <Key.shift>Utilities
Screenshot: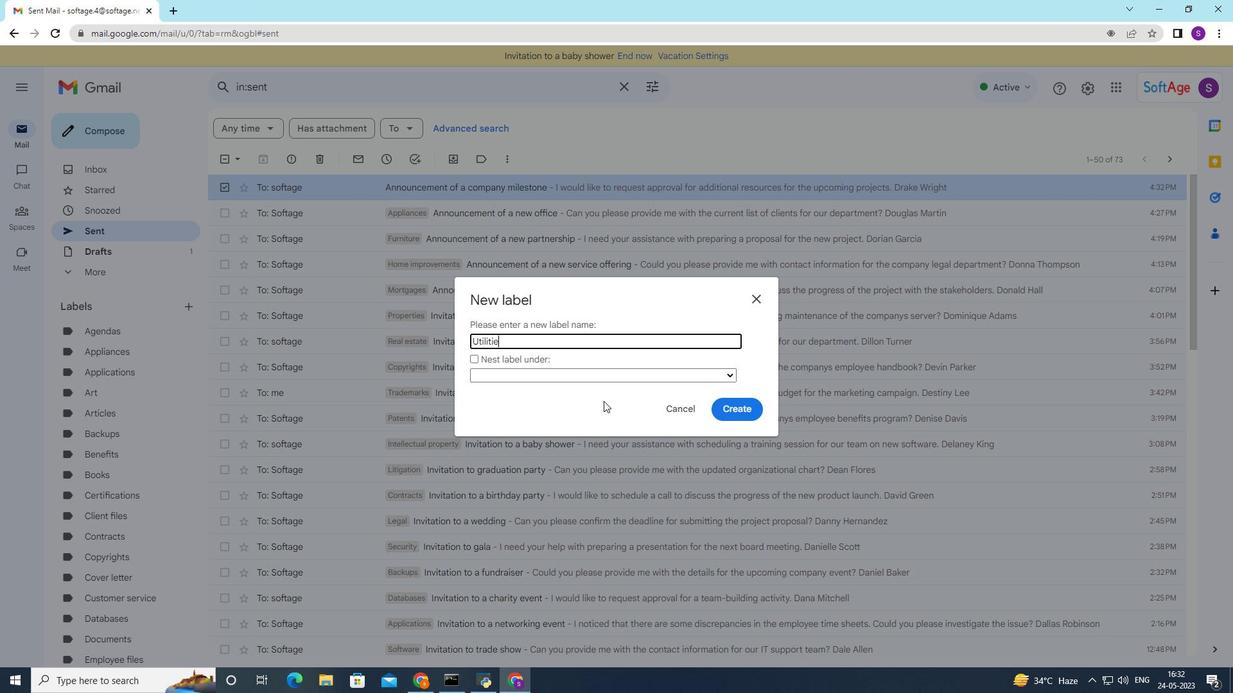 
Action: Mouse moved to (717, 406)
Screenshot: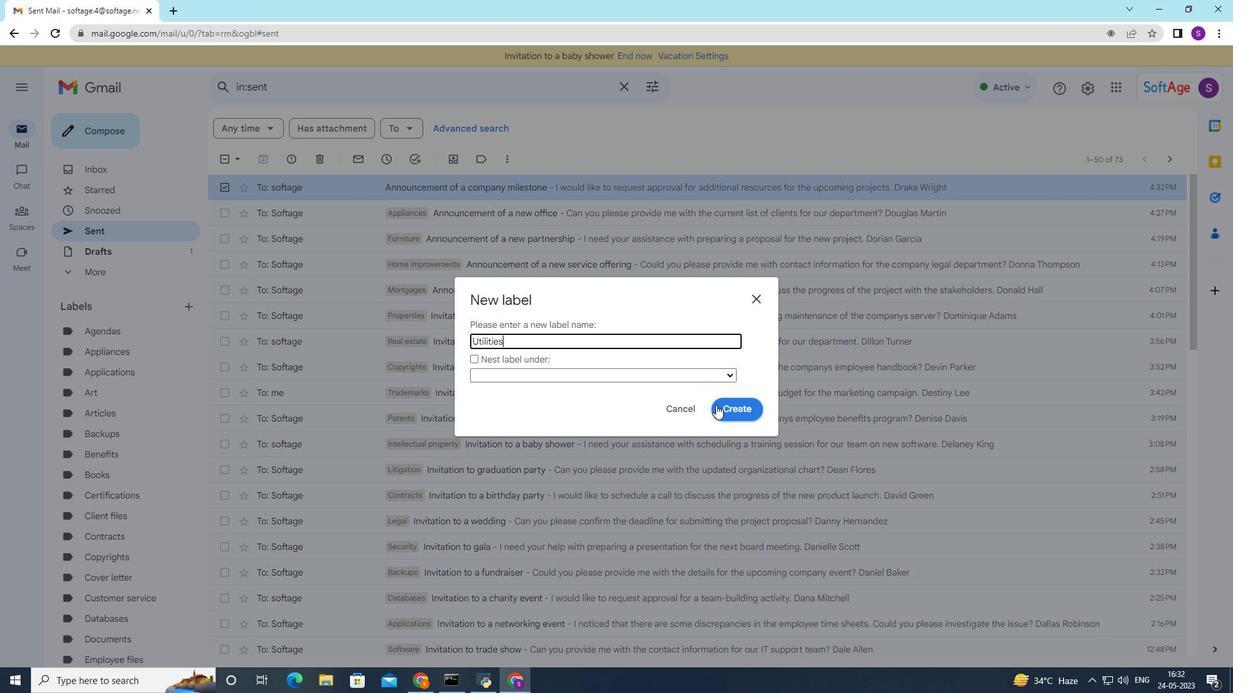 
Action: Mouse pressed left at (717, 406)
Screenshot: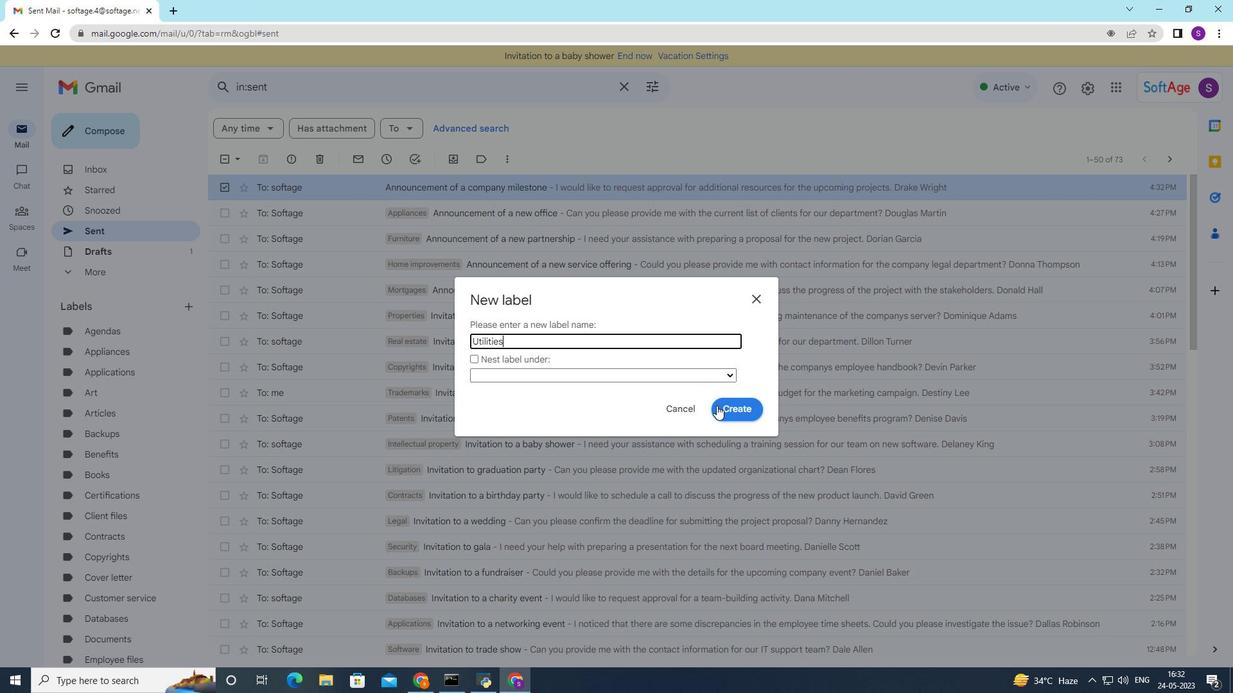 
Action: Mouse moved to (472, 183)
Screenshot: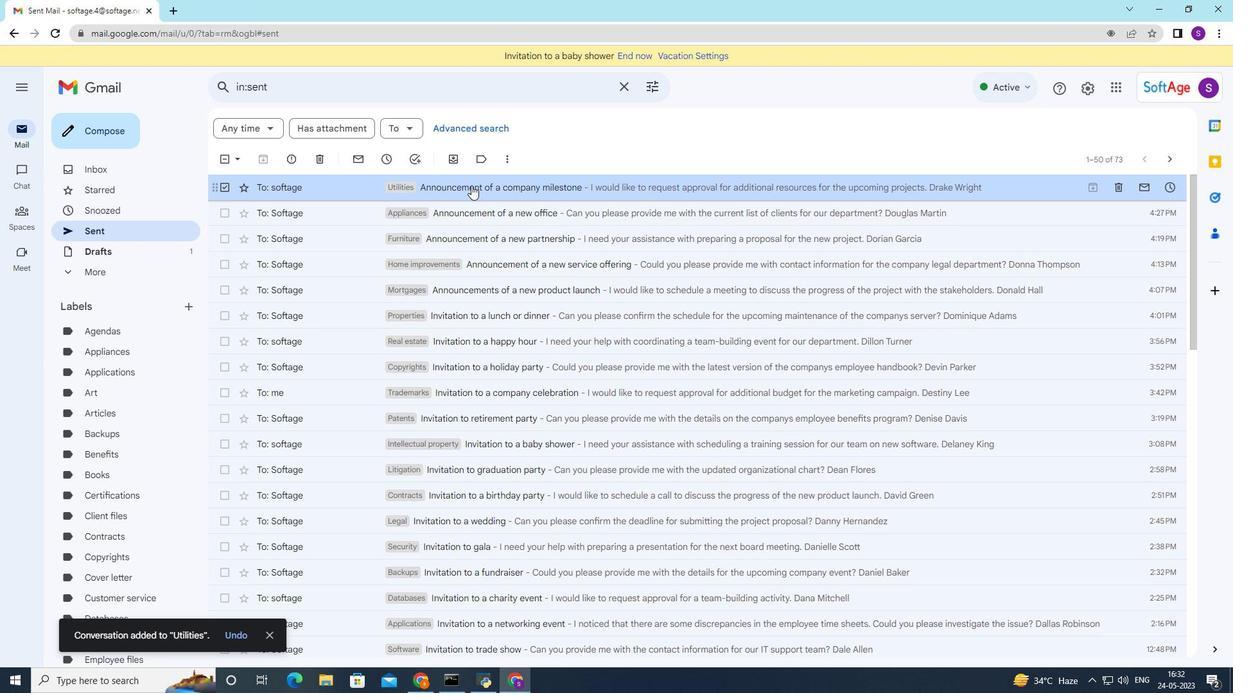 
Action: Mouse pressed right at (472, 183)
Screenshot: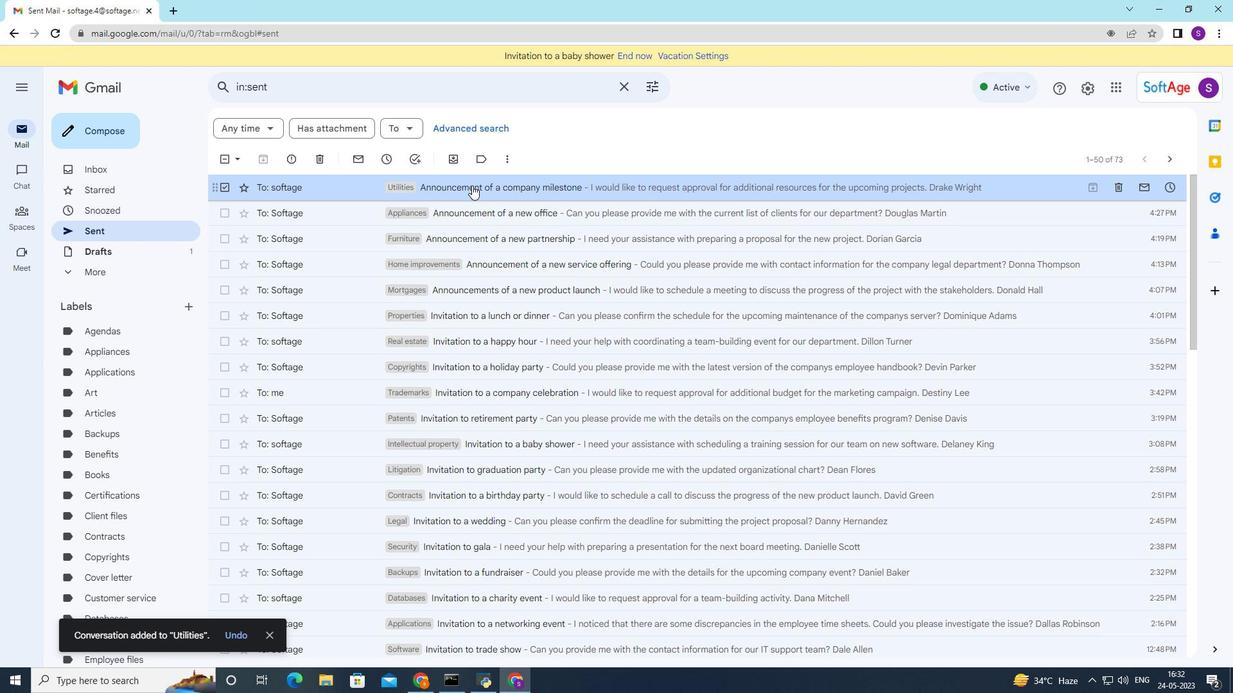 
Action: Mouse moved to (647, 228)
Screenshot: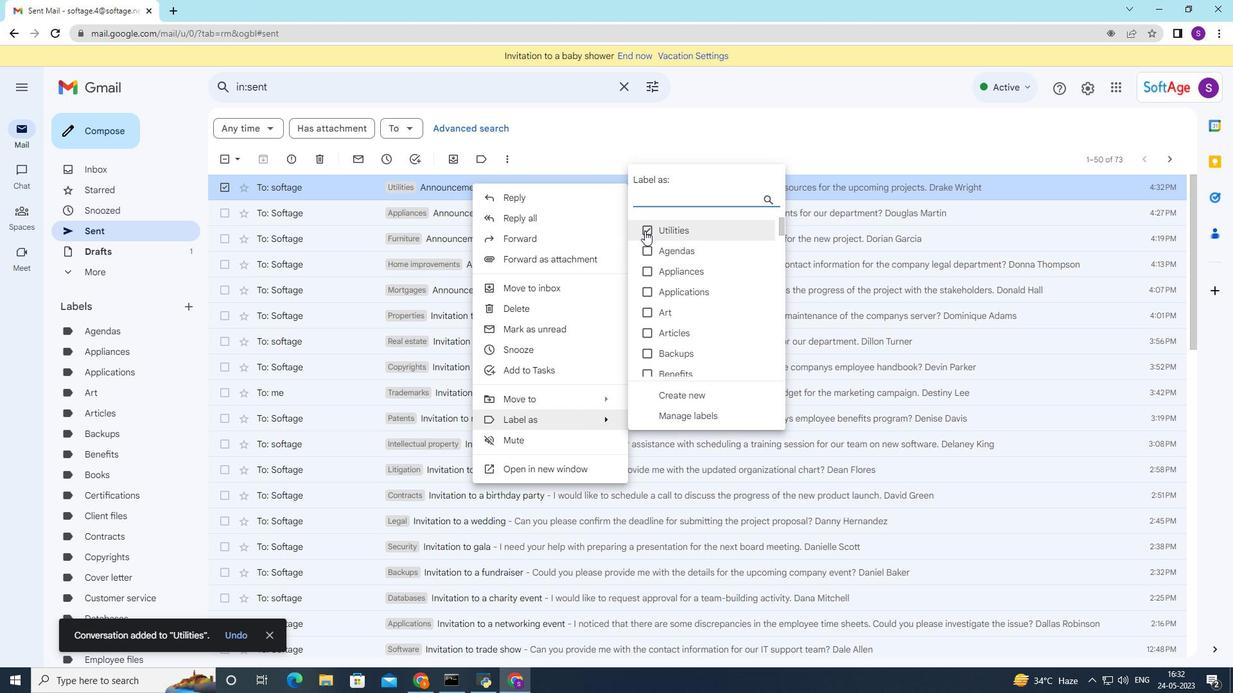 
Action: Mouse pressed left at (647, 228)
Screenshot: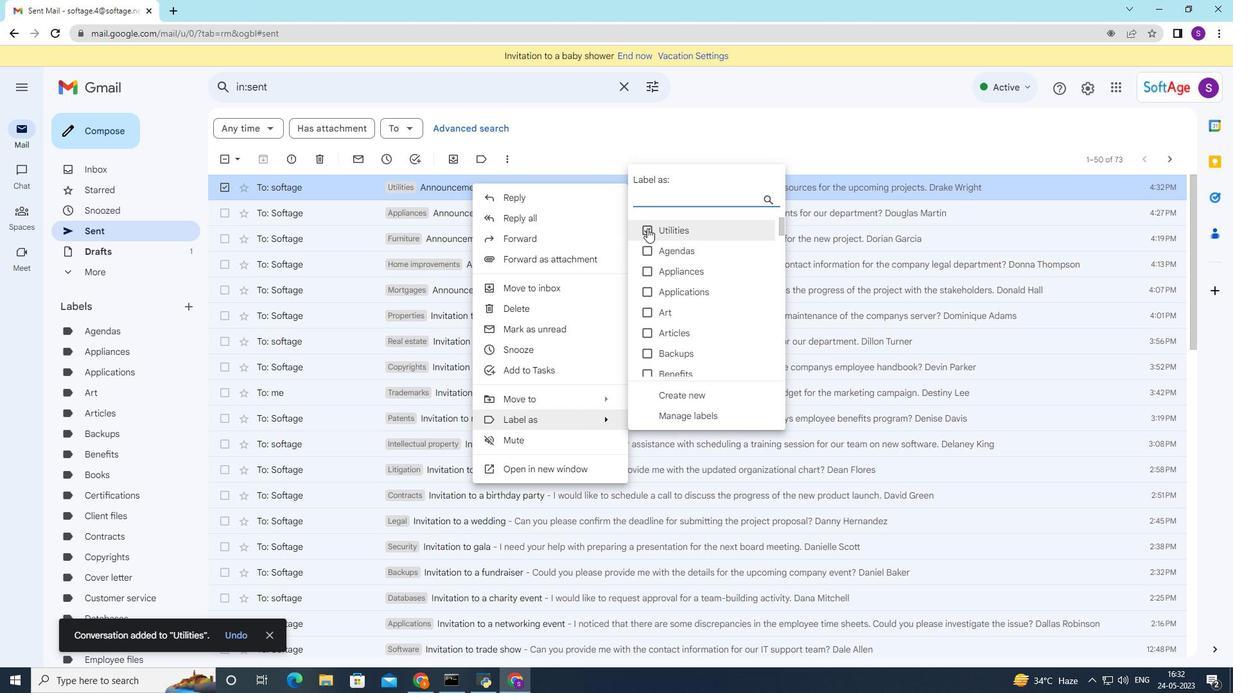 
Action: Mouse pressed left at (647, 228)
Screenshot: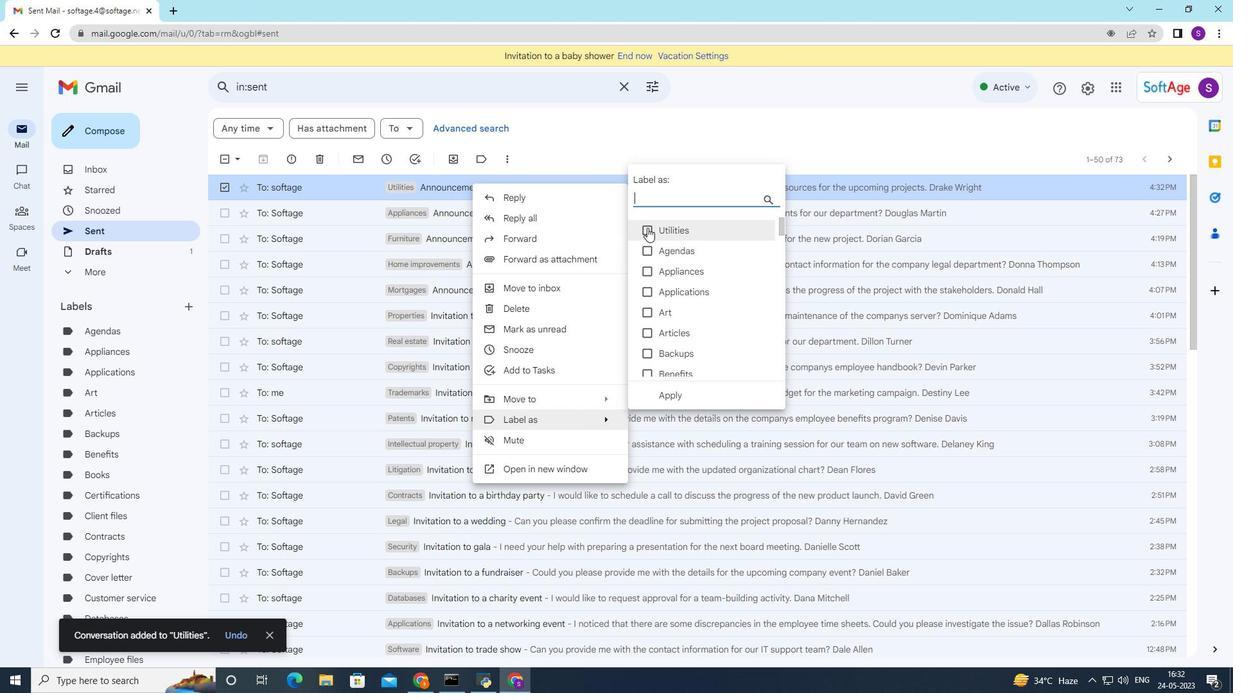 
Action: Mouse moved to (730, 136)
Screenshot: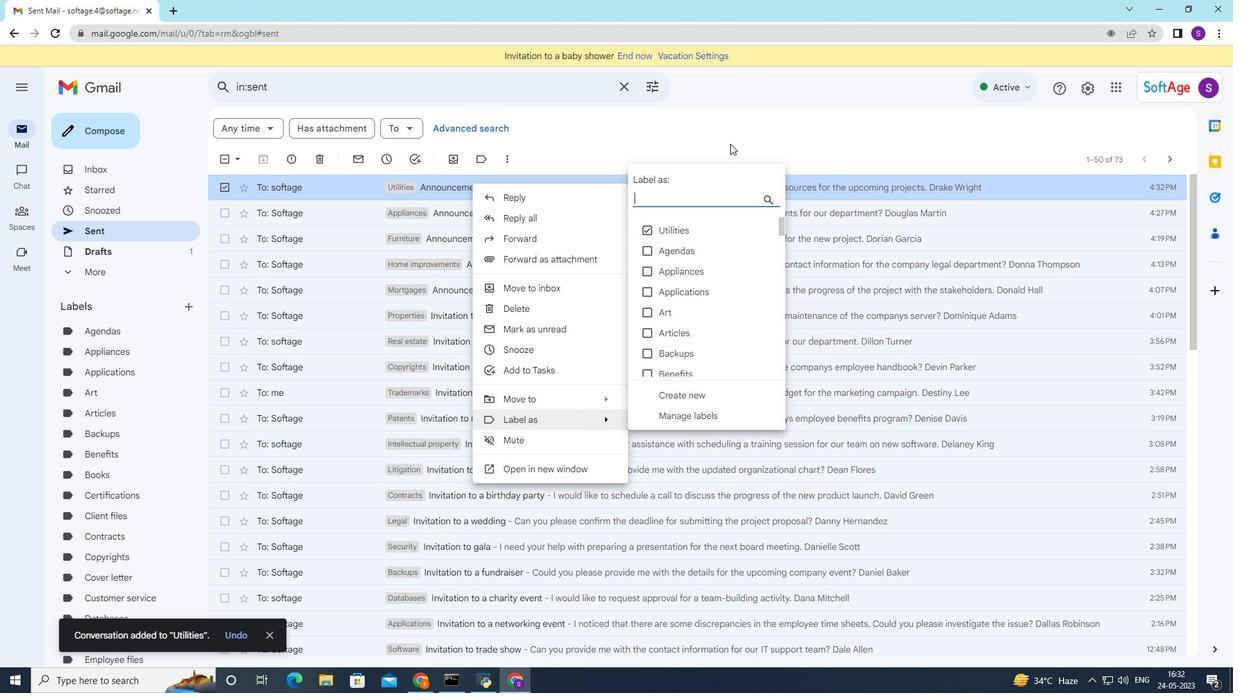 
Action: Mouse pressed left at (730, 136)
Screenshot: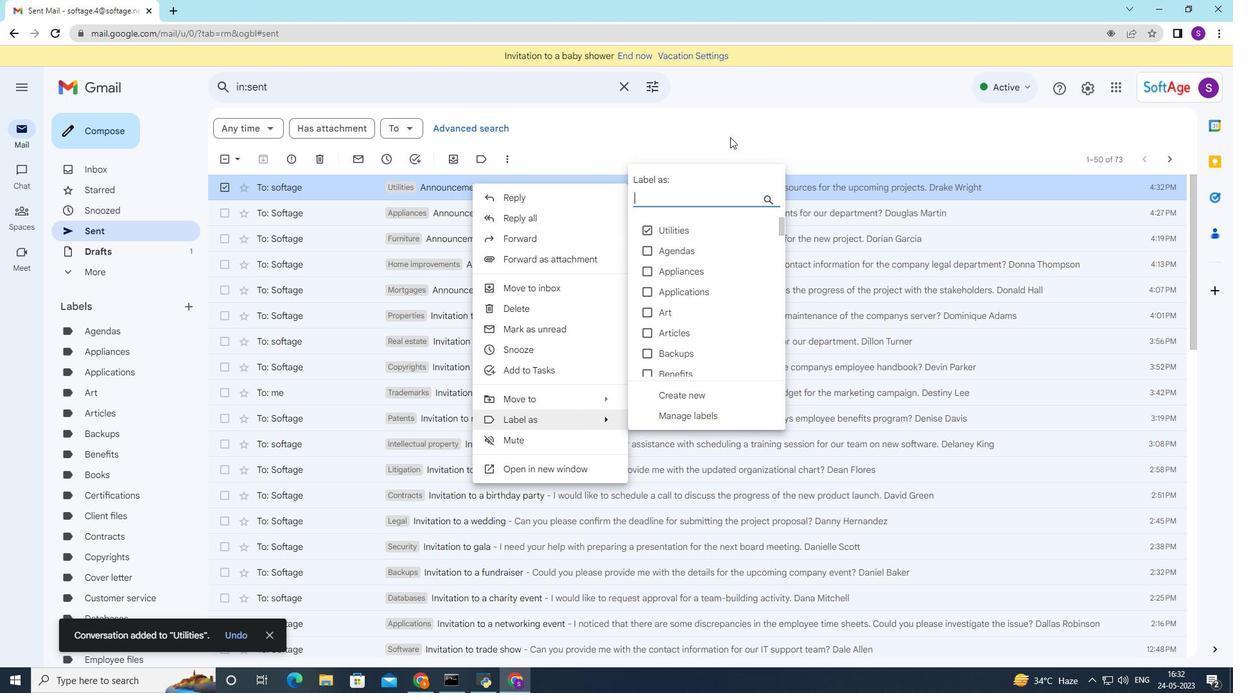 
Action: Mouse moved to (91, 168)
Screenshot: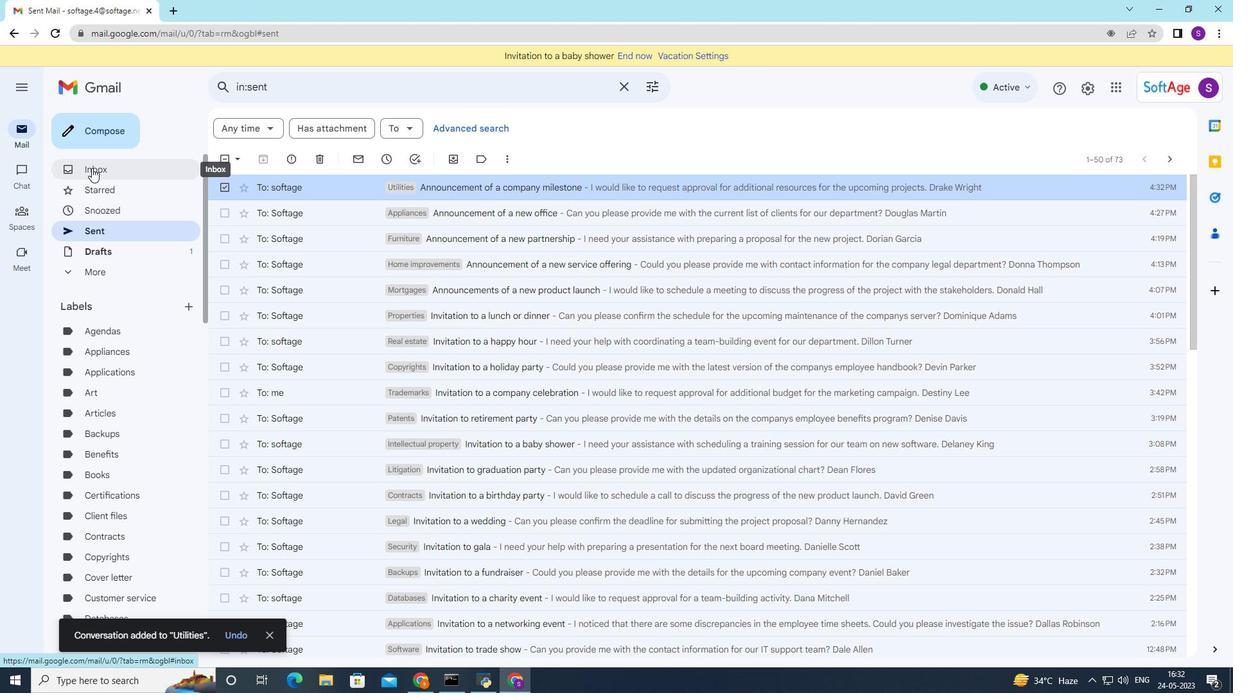 
